 Task: Post an image of a sunset on Instagram with a caption.
Action: Mouse moved to (192, 320)
Screenshot: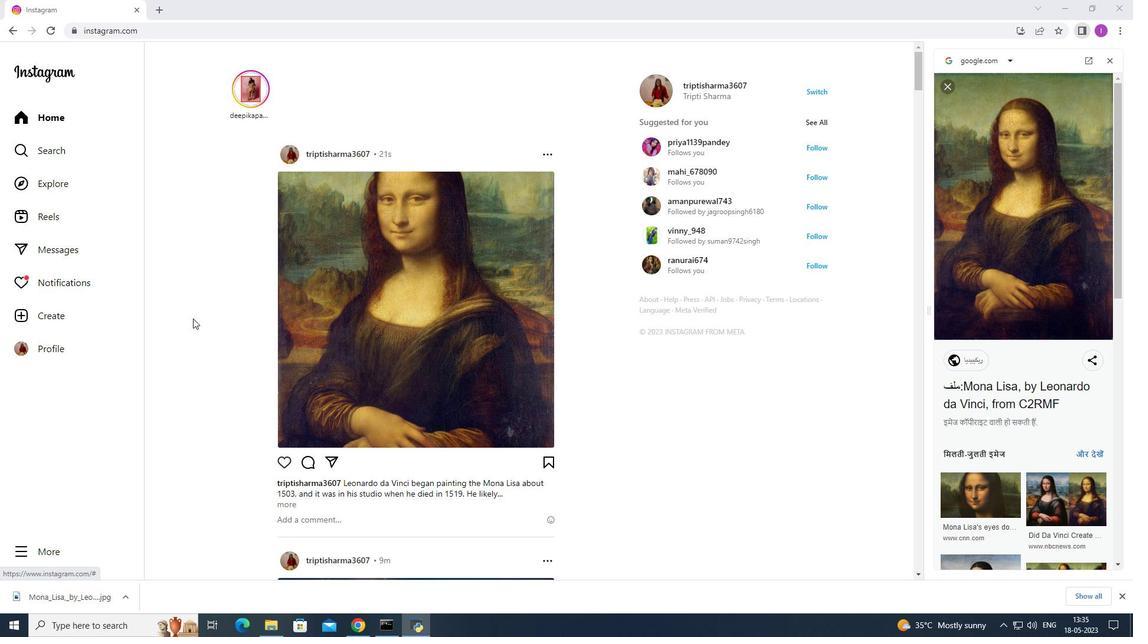 
Action: Mouse scrolled (192, 321) with delta (0, 0)
Screenshot: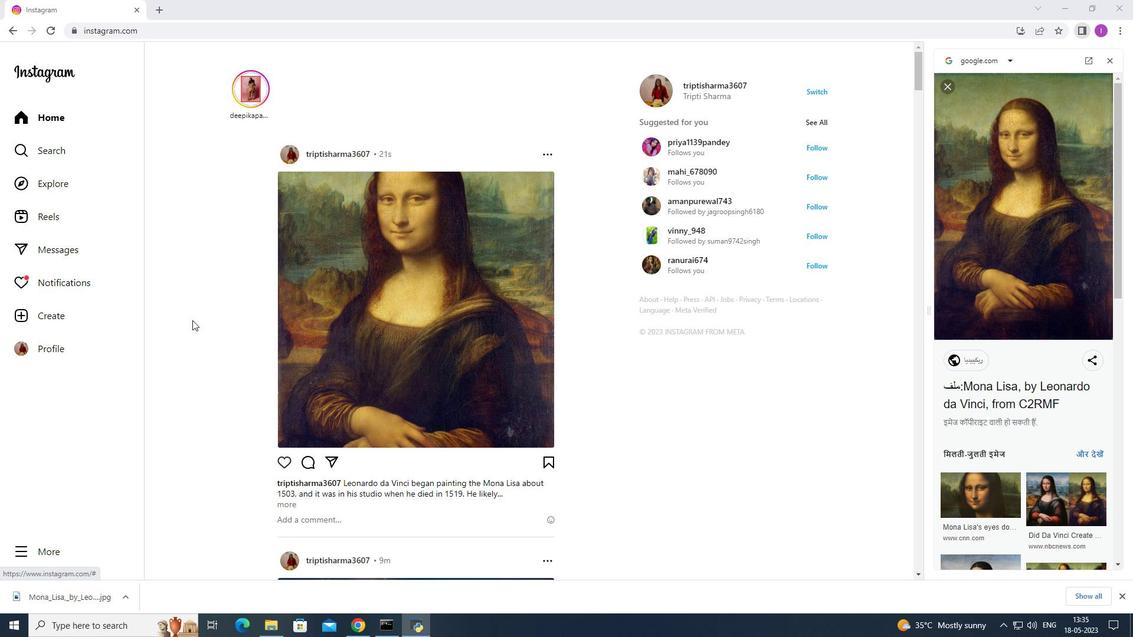 
Action: Mouse scrolled (192, 320) with delta (0, 0)
Screenshot: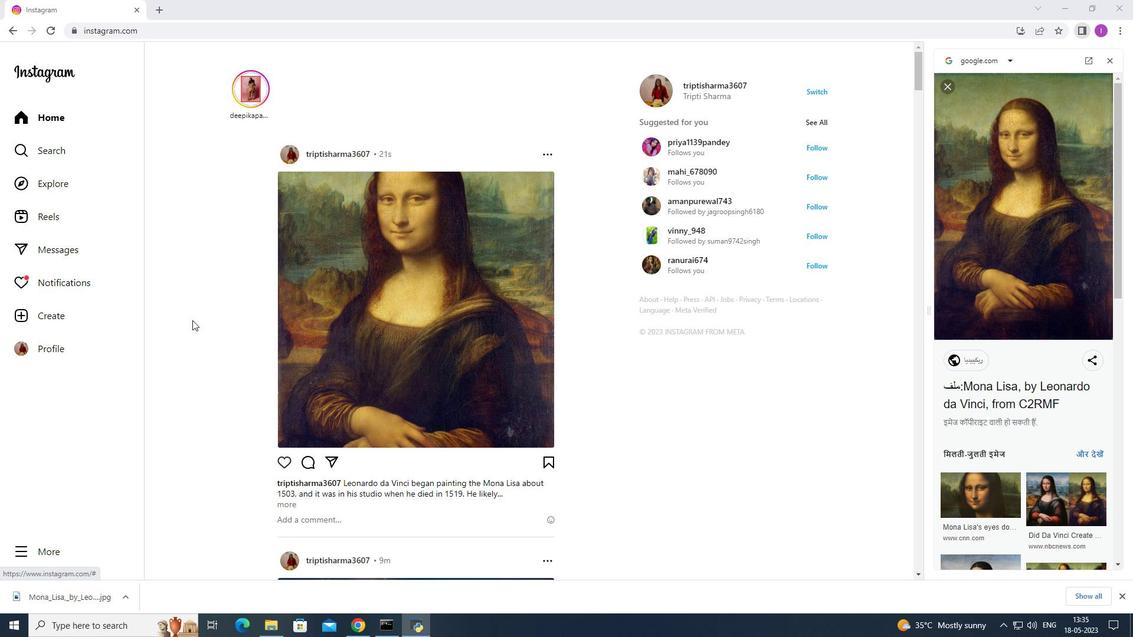 
Action: Mouse moved to (180, 314)
Screenshot: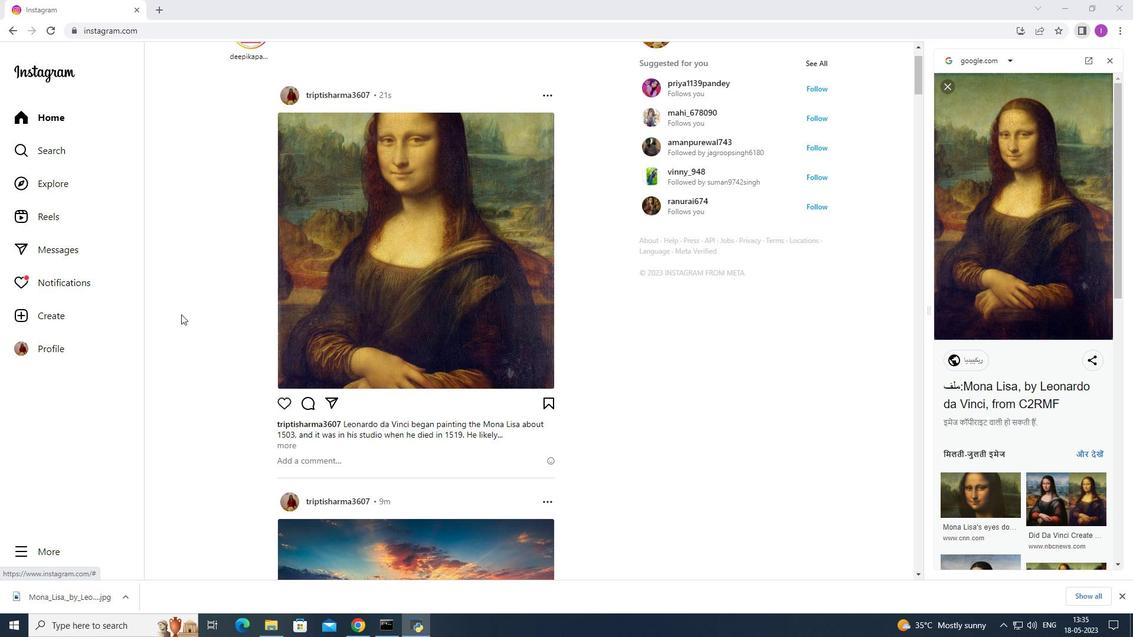 
Action: Mouse scrolled (180, 315) with delta (0, 0)
Screenshot: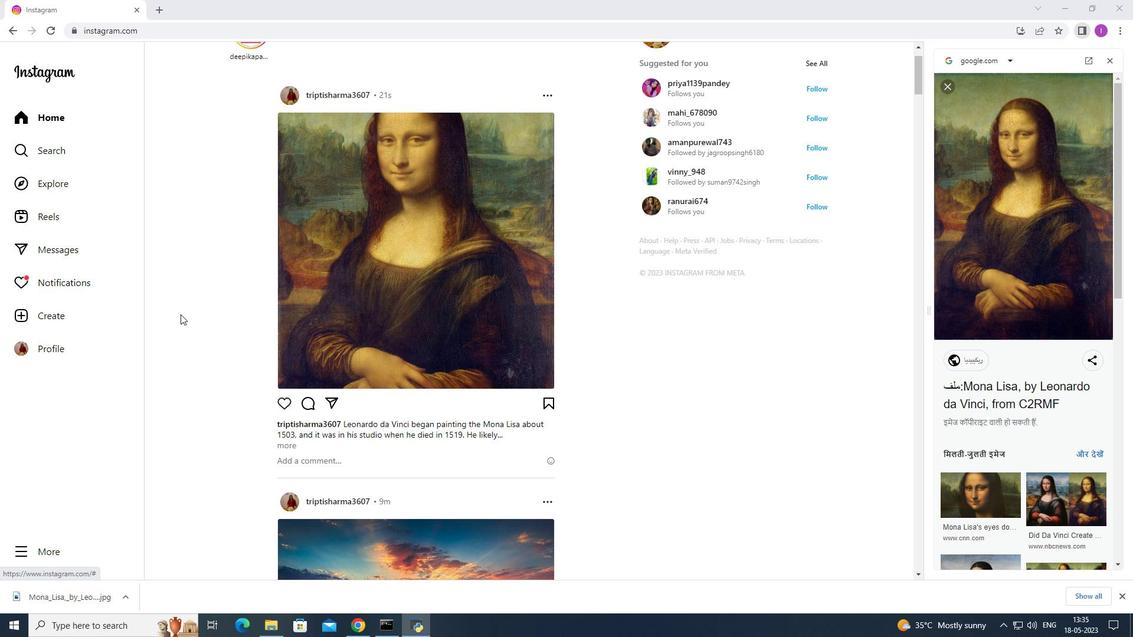 
Action: Mouse scrolled (180, 314) with delta (0, 0)
Screenshot: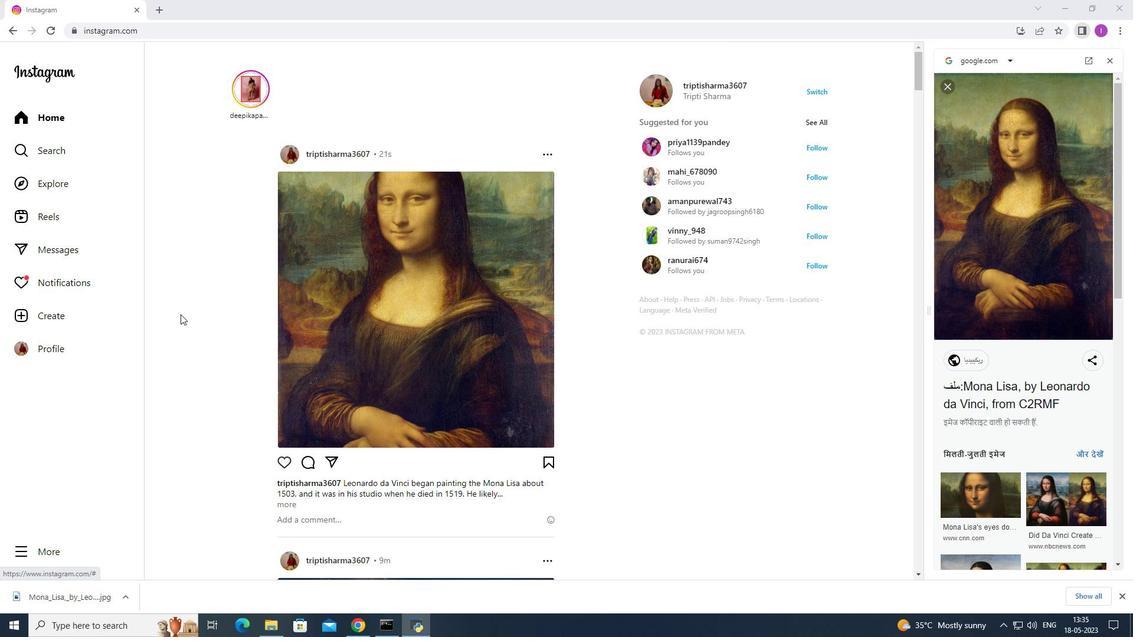 
Action: Mouse scrolled (180, 314) with delta (0, 0)
Screenshot: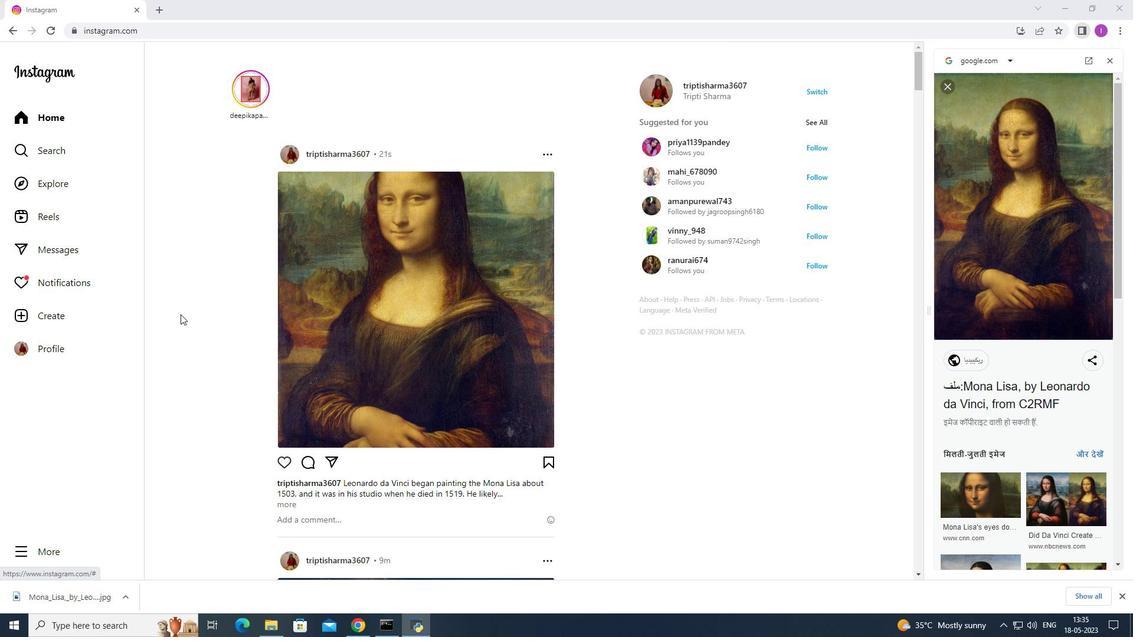 
Action: Mouse moved to (532, 307)
Screenshot: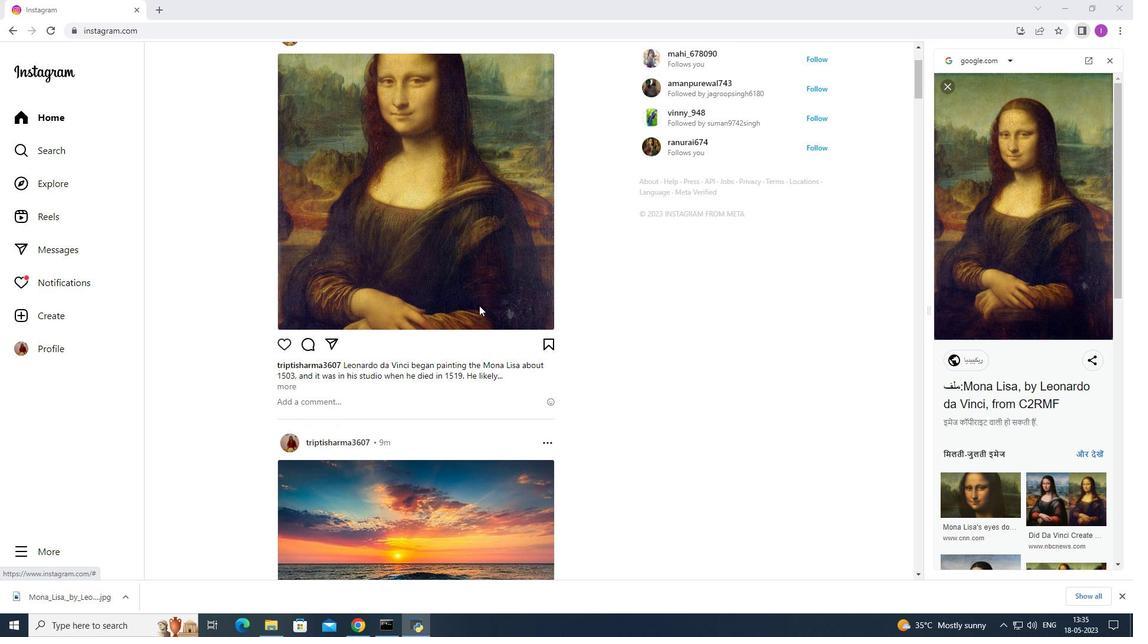 
Action: Mouse scrolled (532, 308) with delta (0, 0)
Screenshot: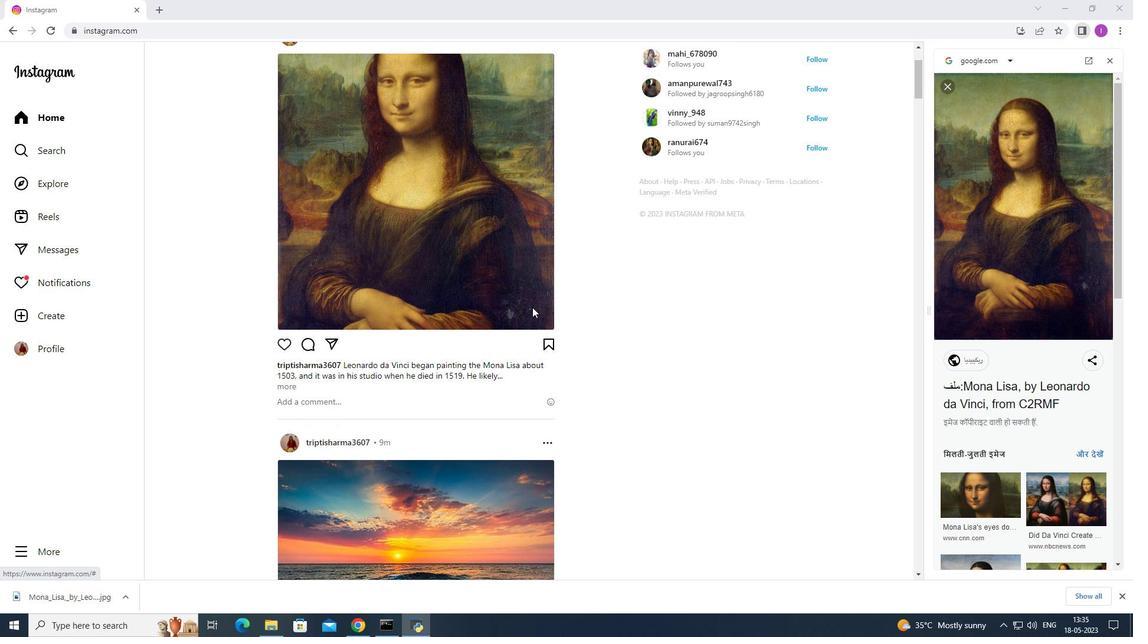 
Action: Mouse scrolled (532, 308) with delta (0, 0)
Screenshot: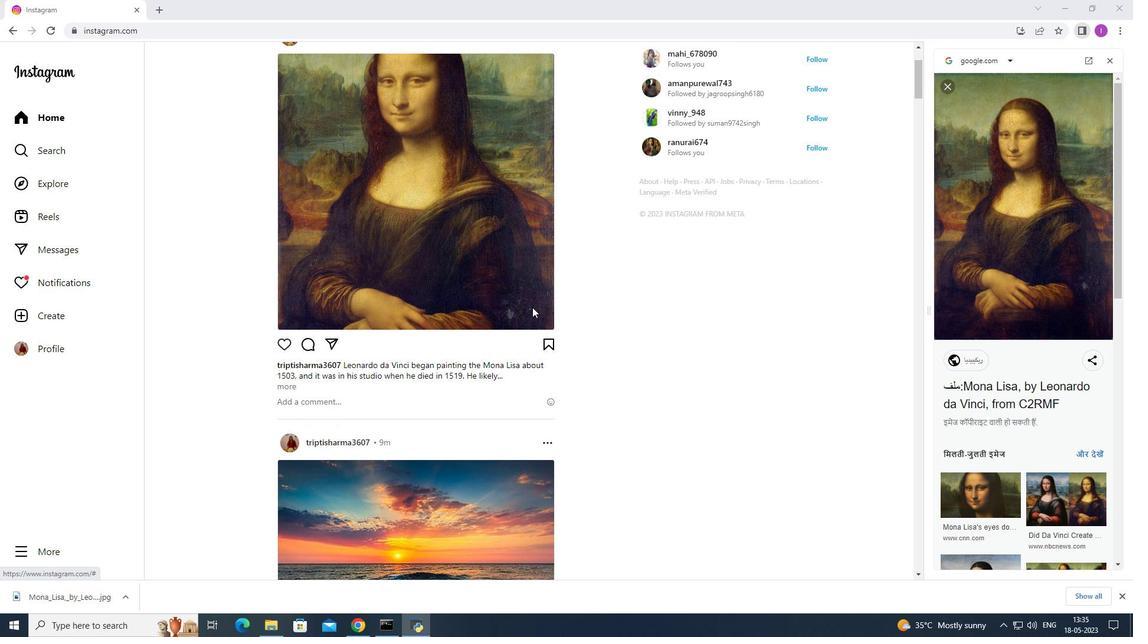 
Action: Mouse scrolled (532, 308) with delta (0, 0)
Screenshot: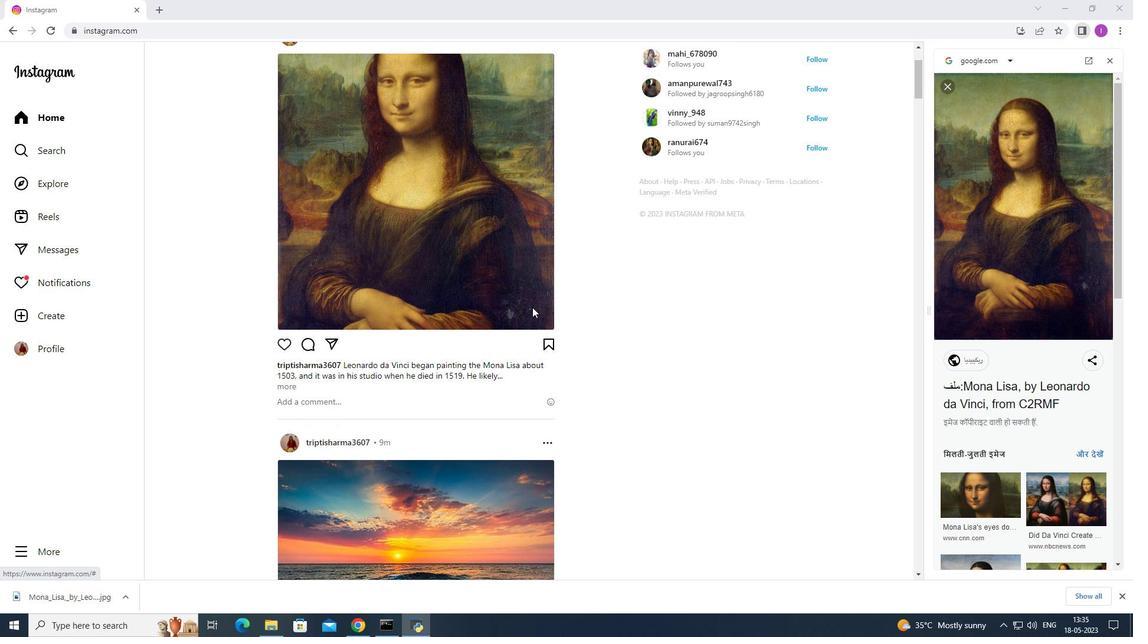 
Action: Mouse scrolled (532, 308) with delta (0, 0)
Screenshot: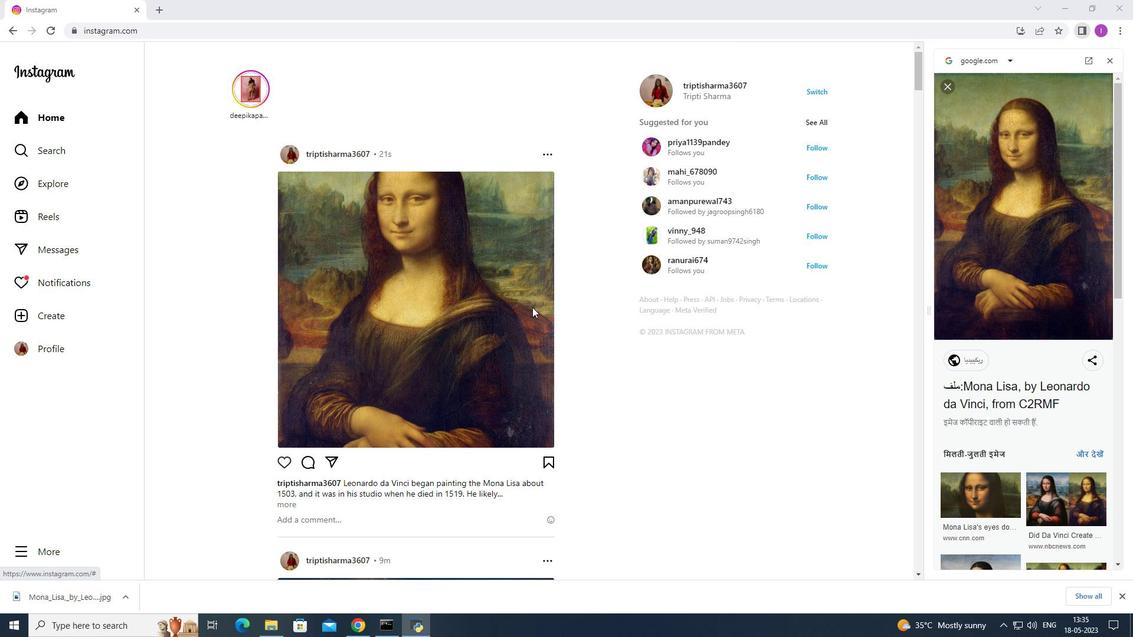 
Action: Mouse scrolled (532, 308) with delta (0, 0)
Screenshot: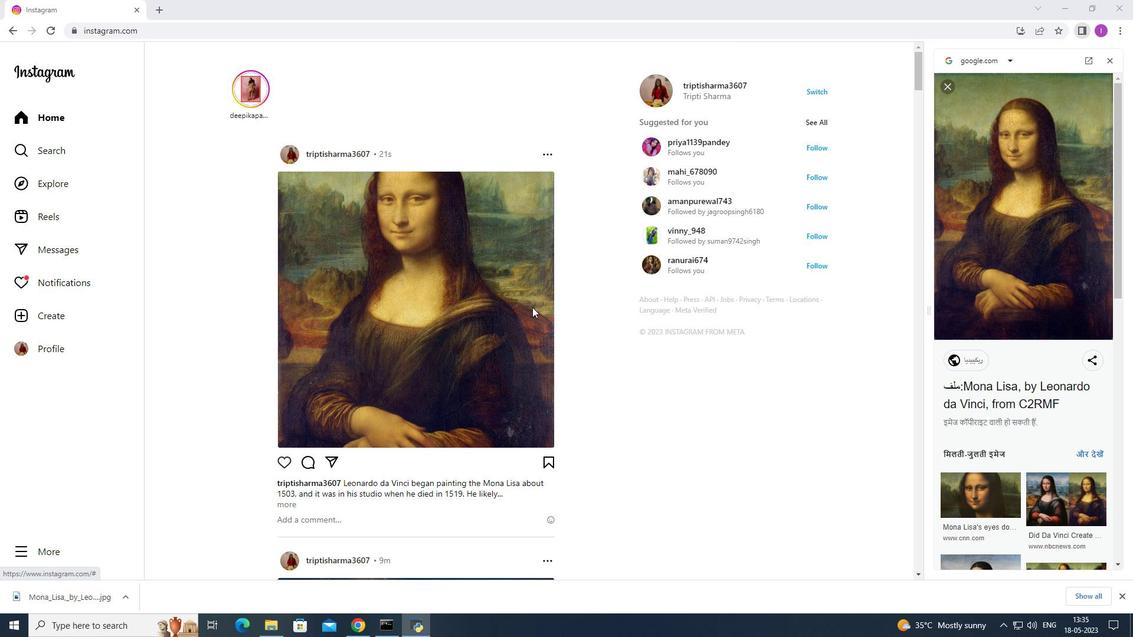 
Action: Mouse scrolled (532, 308) with delta (0, 0)
Screenshot: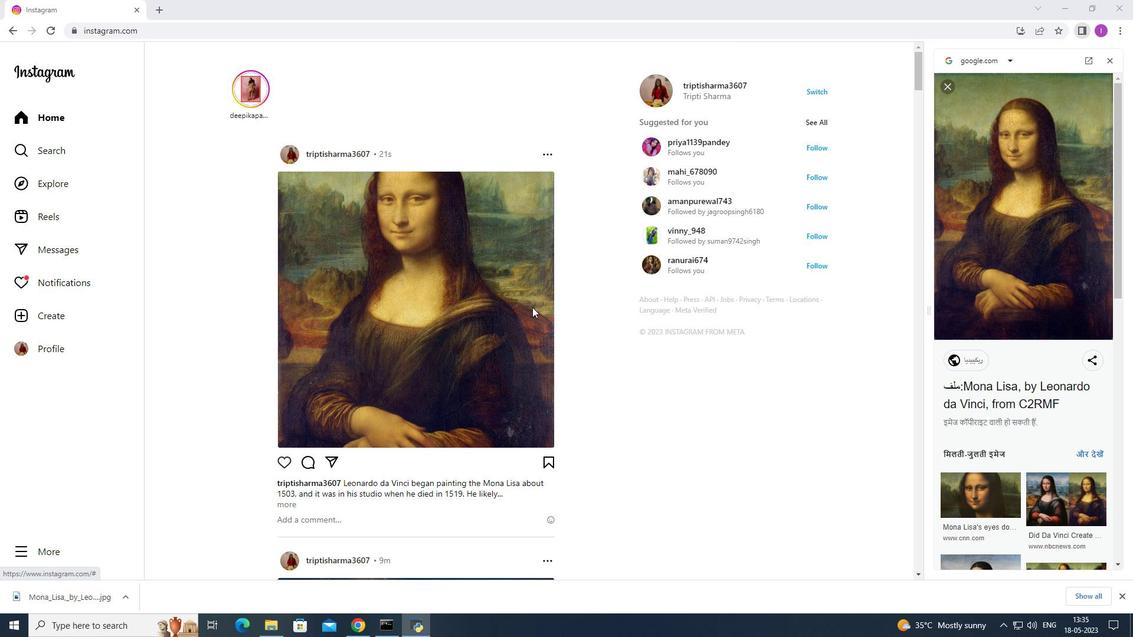 
Action: Mouse scrolled (532, 308) with delta (0, 0)
Screenshot: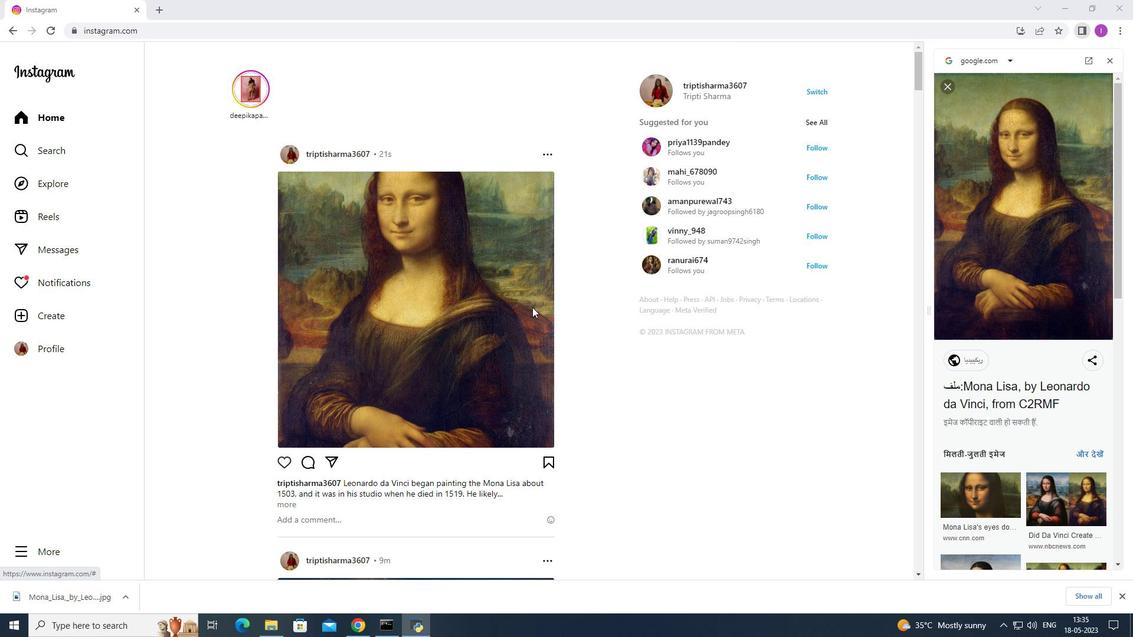 
Action: Mouse moved to (1112, 60)
Screenshot: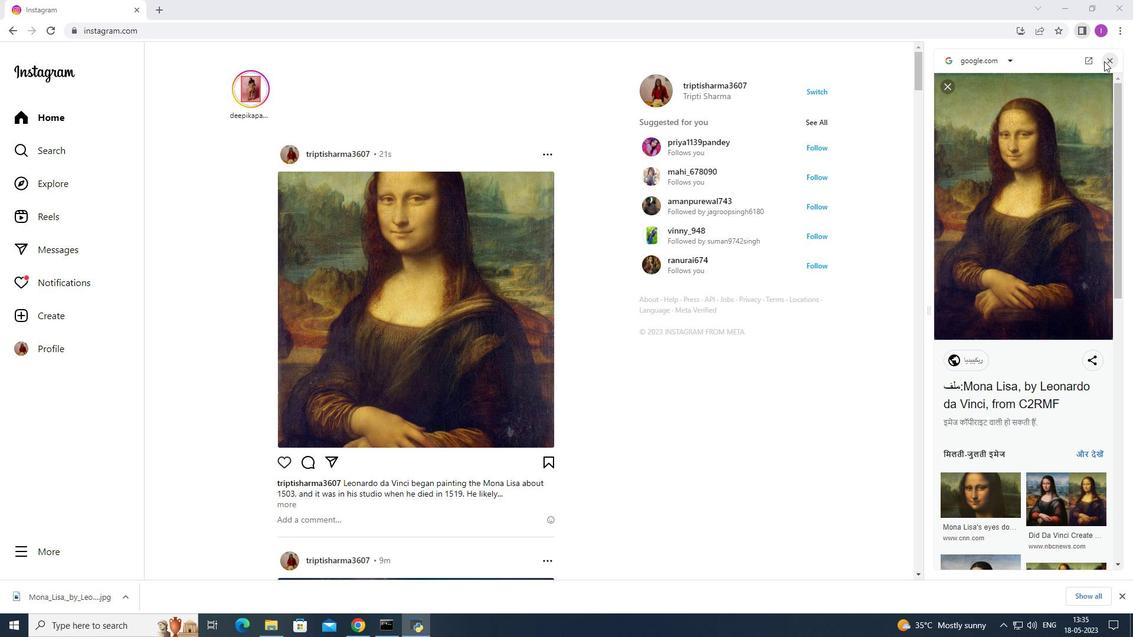 
Action: Mouse pressed left at (1112, 60)
Screenshot: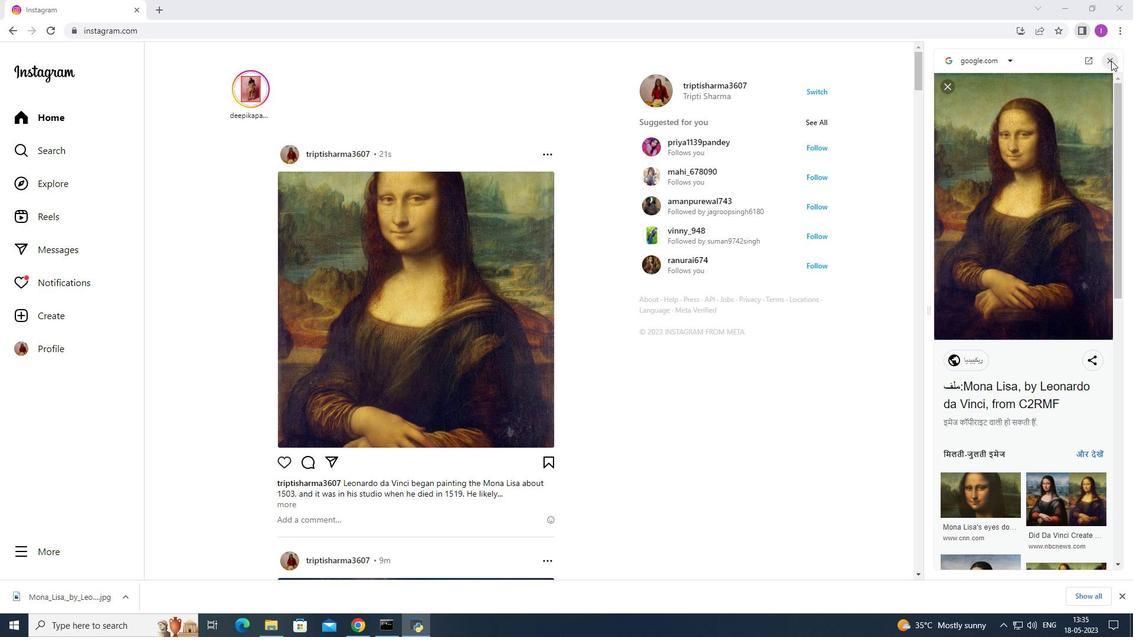 
Action: Mouse moved to (1003, 27)
Screenshot: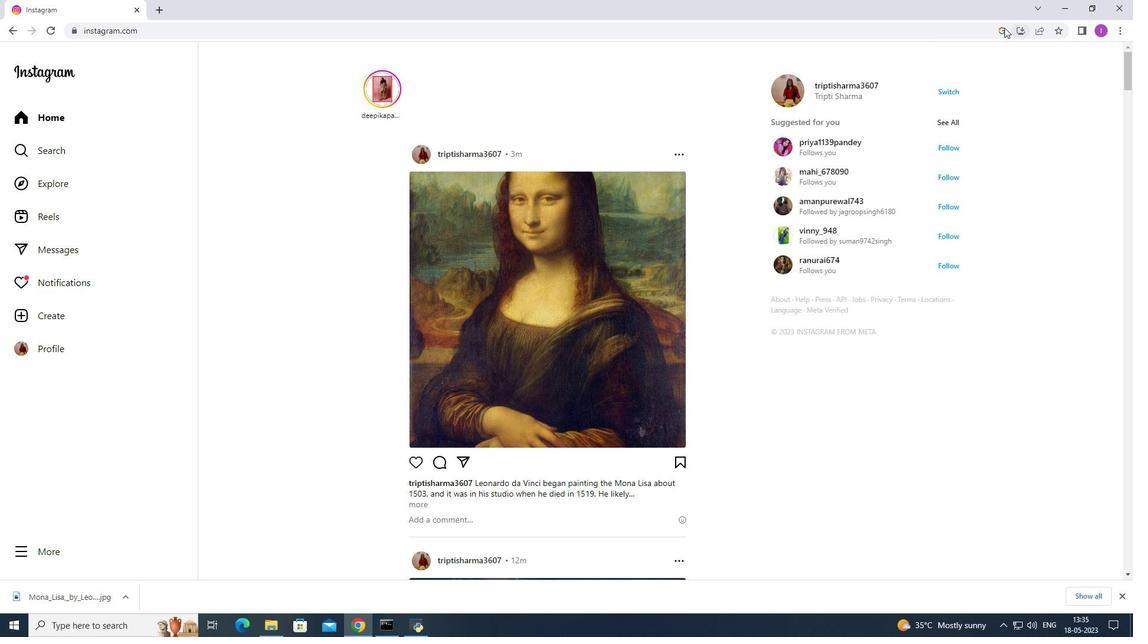 
Action: Mouse pressed left at (1003, 27)
Screenshot: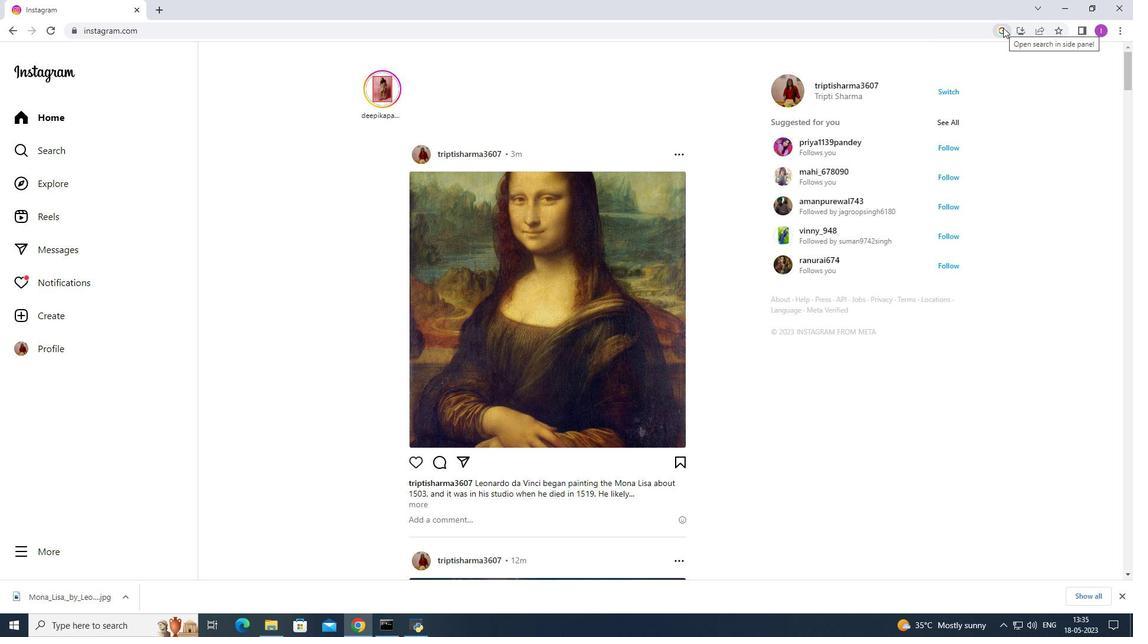 
Action: Mouse moved to (1073, 121)
Screenshot: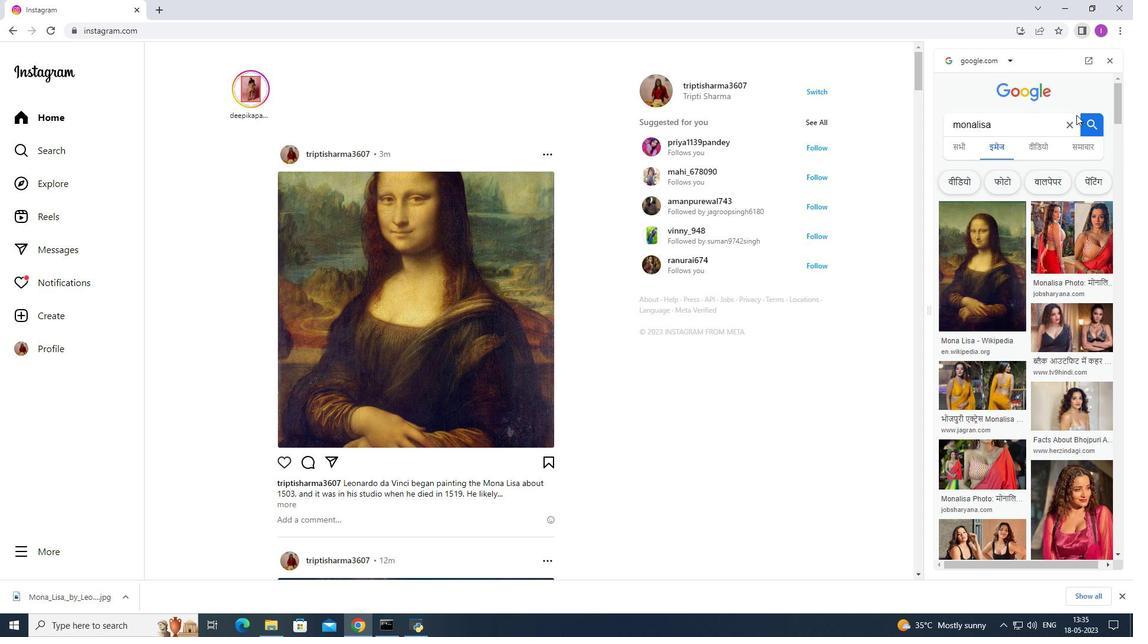 
Action: Mouse pressed left at (1073, 121)
Screenshot: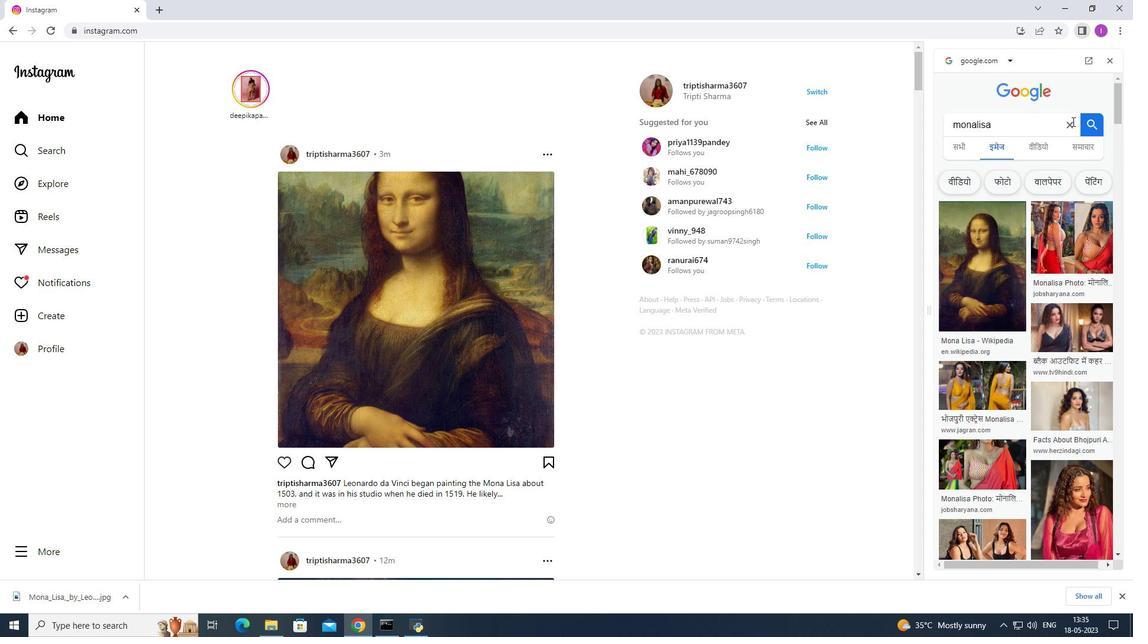 
Action: Mouse moved to (1133, 143)
Screenshot: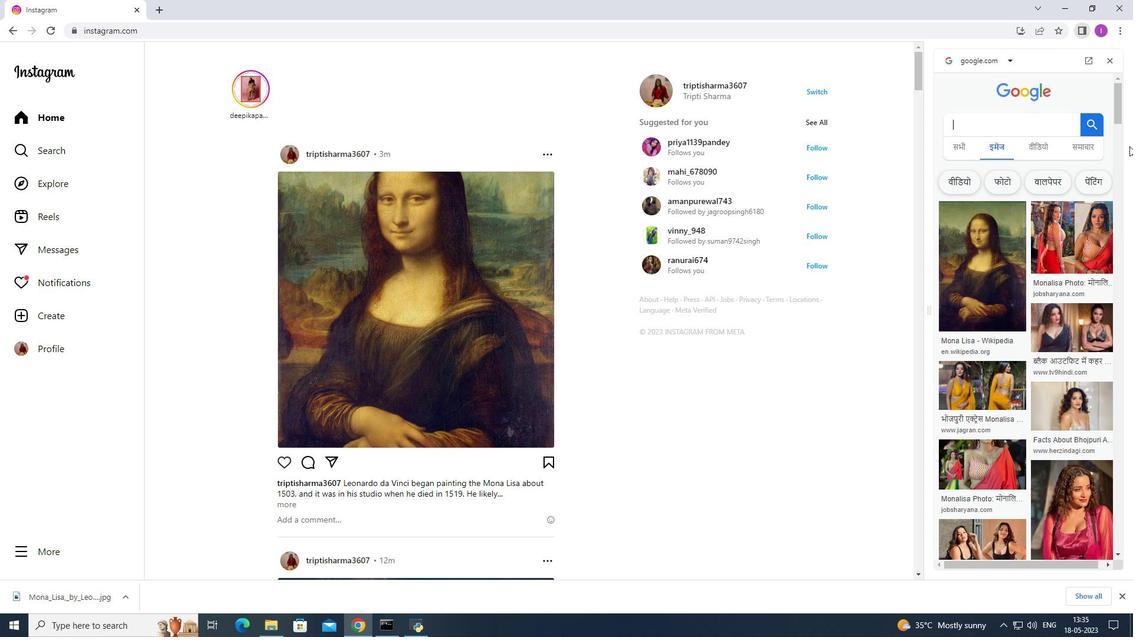 
Action: Key pressed image<Key.space>of<Key.space>sunset<Key.enter>
Screenshot: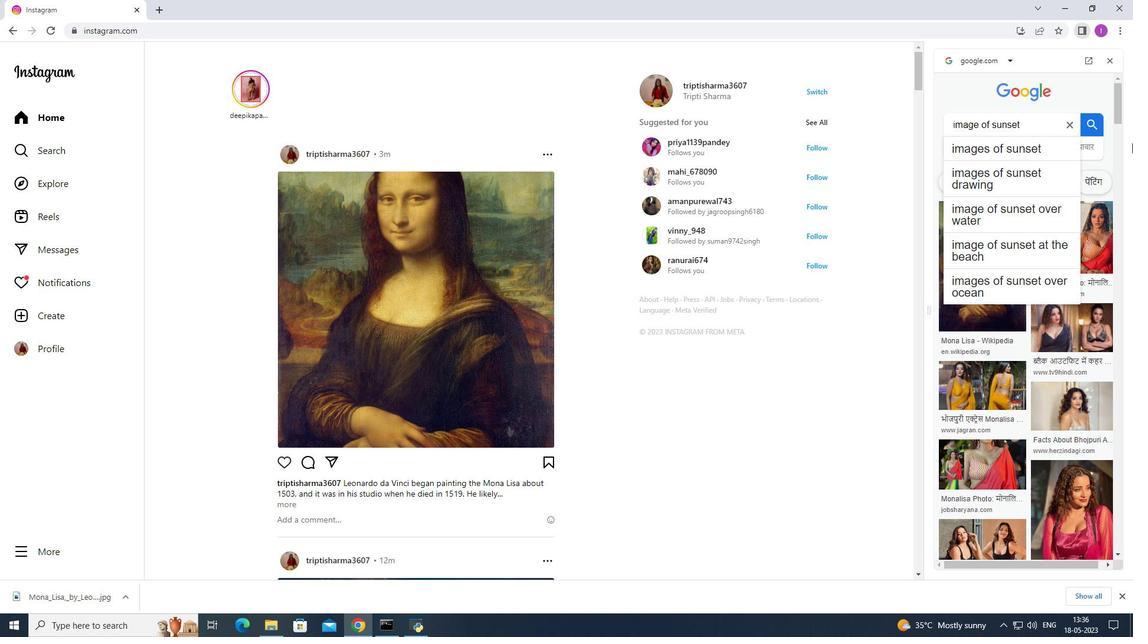 
Action: Mouse moved to (1022, 320)
Screenshot: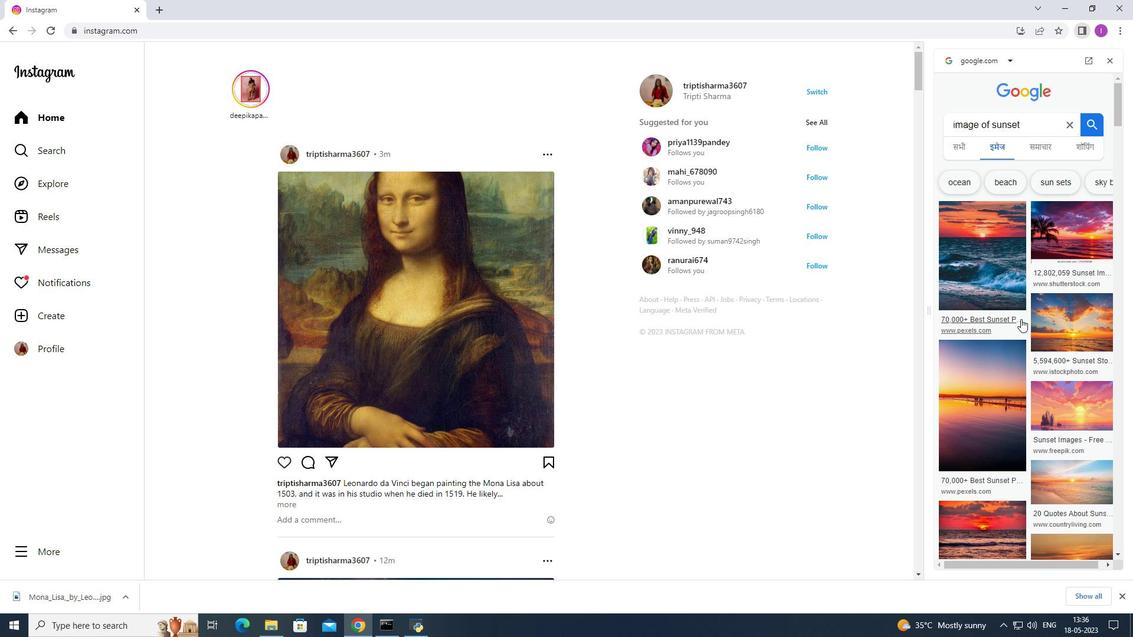 
Action: Mouse scrolled (1022, 319) with delta (0, 0)
Screenshot: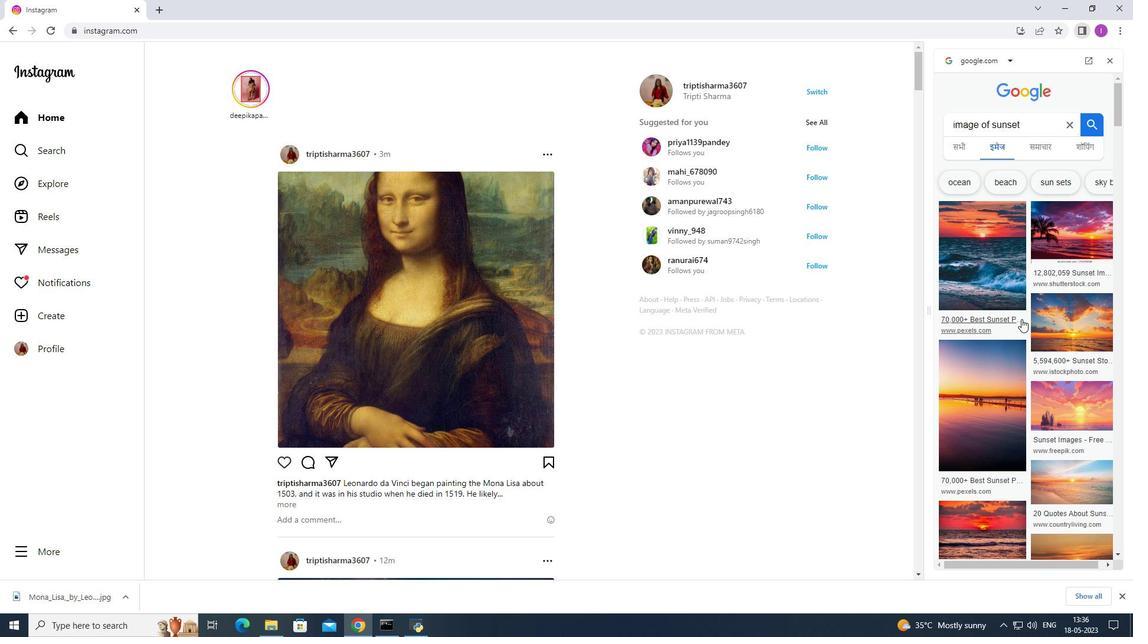 
Action: Mouse moved to (1022, 320)
Screenshot: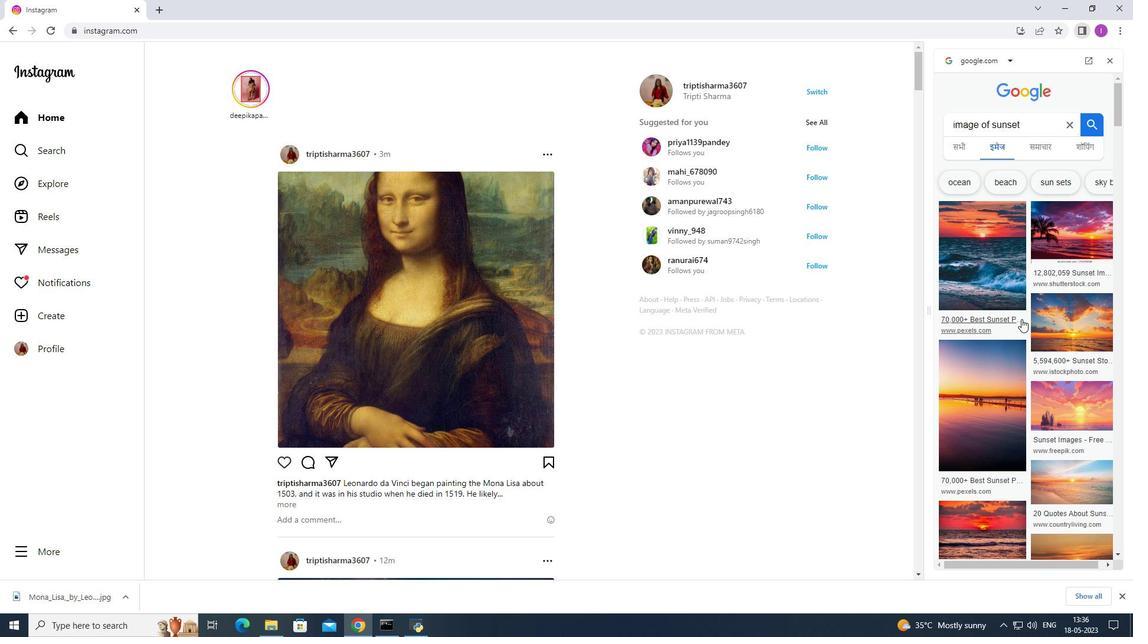
Action: Mouse scrolled (1022, 320) with delta (0, 0)
Screenshot: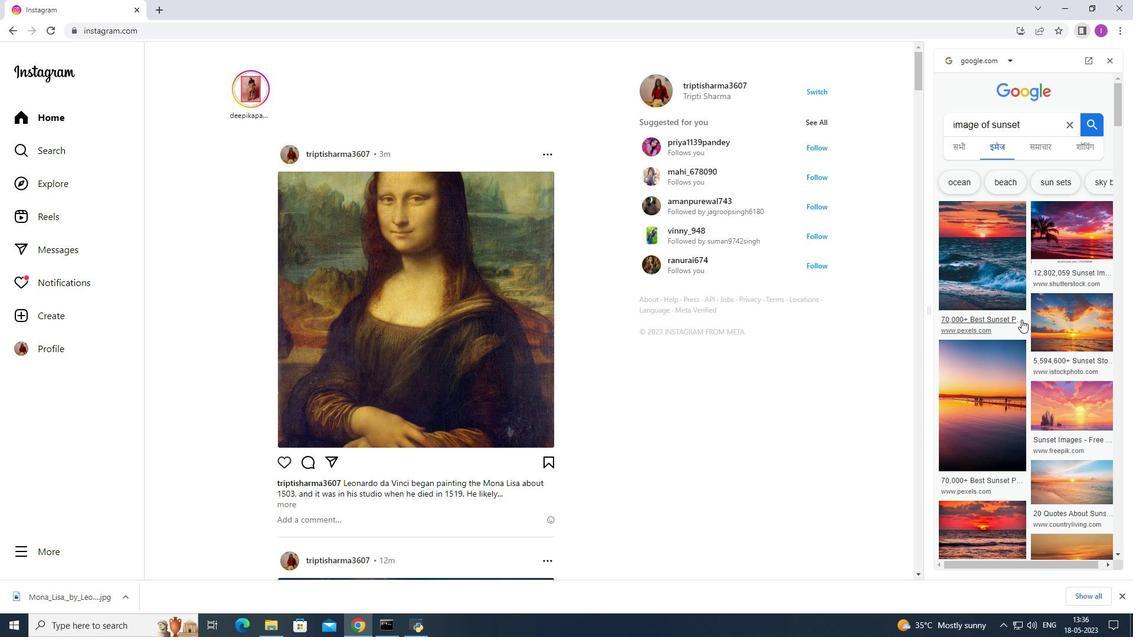 
Action: Mouse scrolled (1022, 320) with delta (0, 0)
Screenshot: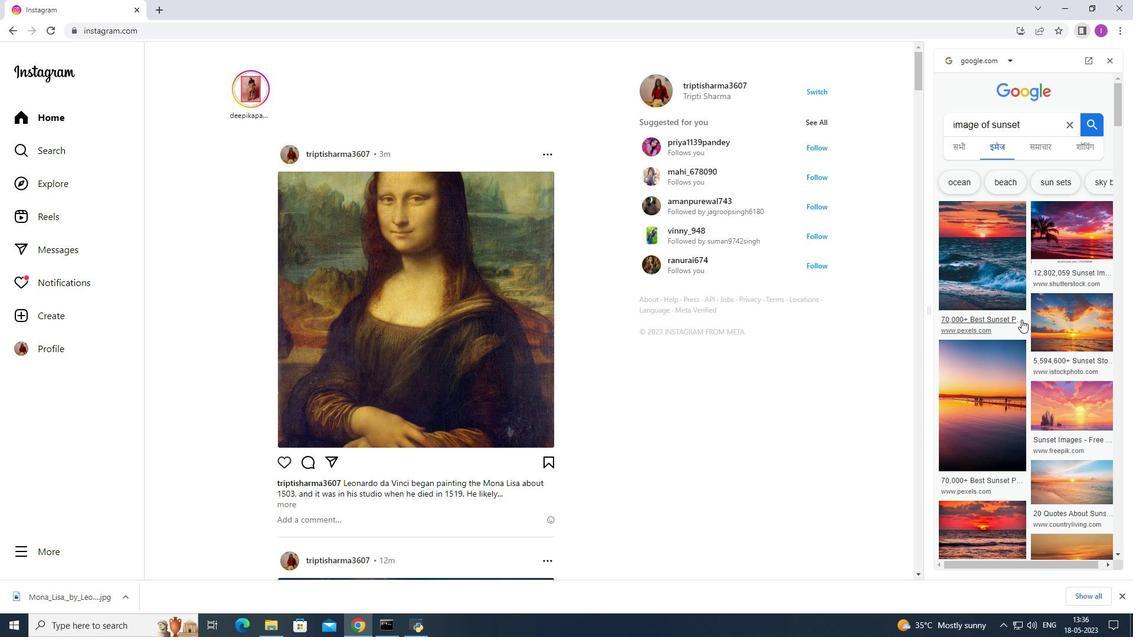 
Action: Mouse moved to (983, 337)
Screenshot: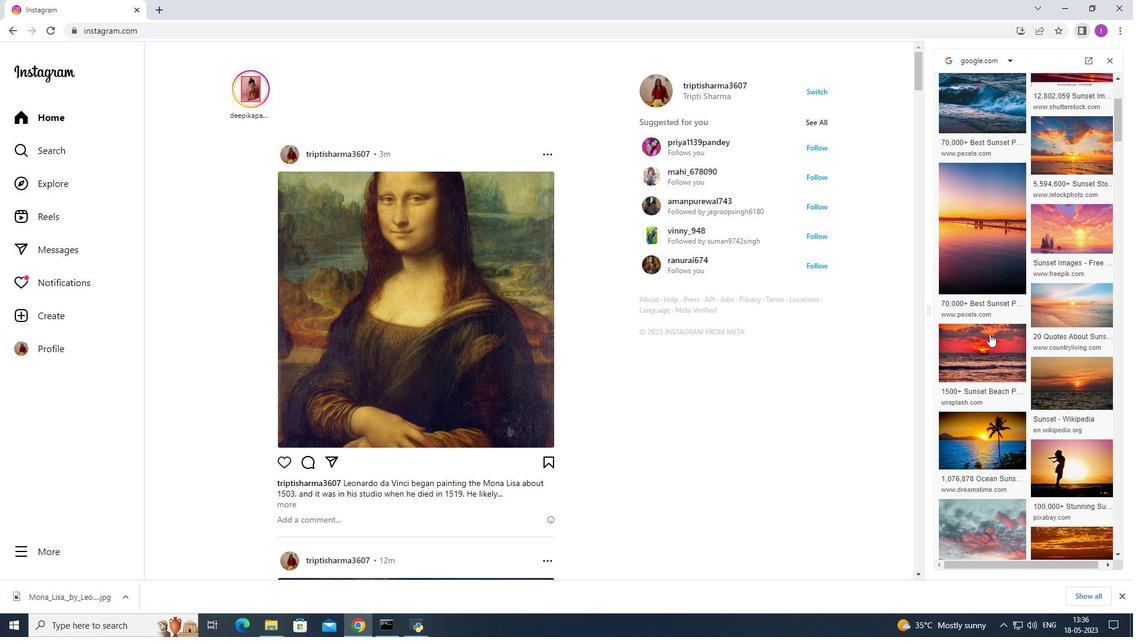 
Action: Mouse pressed left at (983, 337)
Screenshot: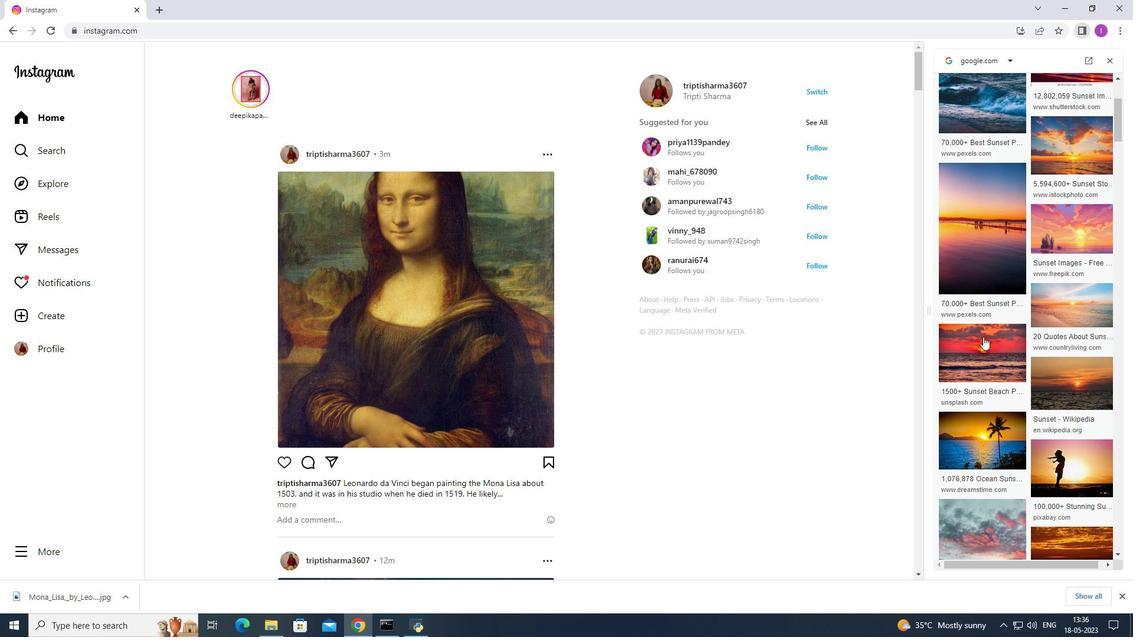
Action: Mouse moved to (1038, 134)
Screenshot: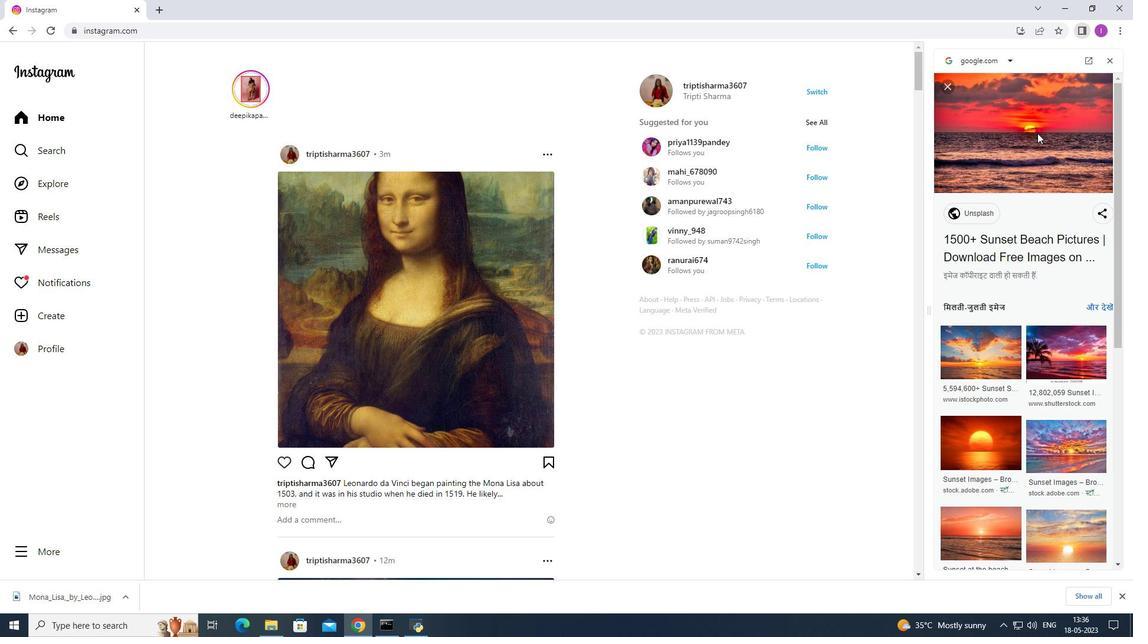 
Action: Mouse pressed right at (1038, 134)
Screenshot: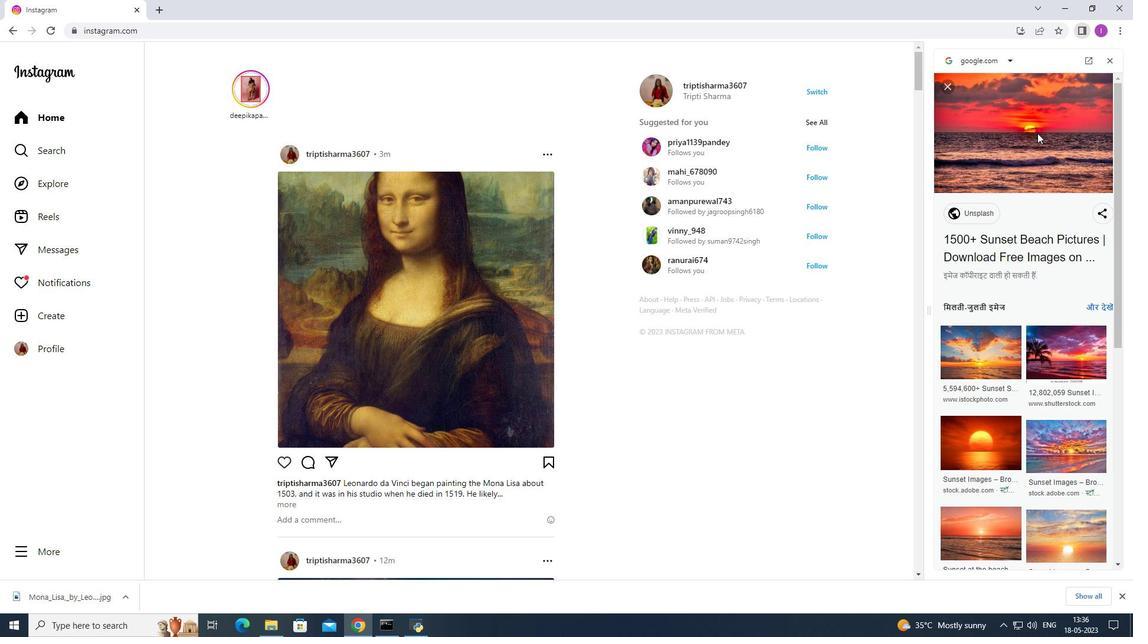 
Action: Mouse moved to (1051, 157)
Screenshot: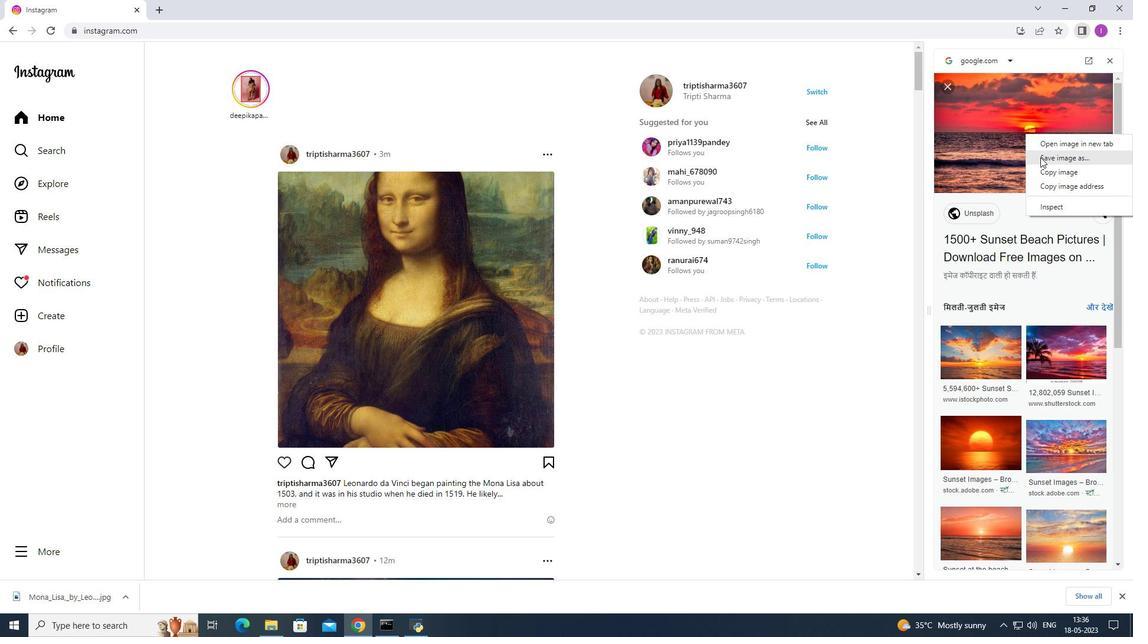 
Action: Mouse pressed left at (1051, 157)
Screenshot: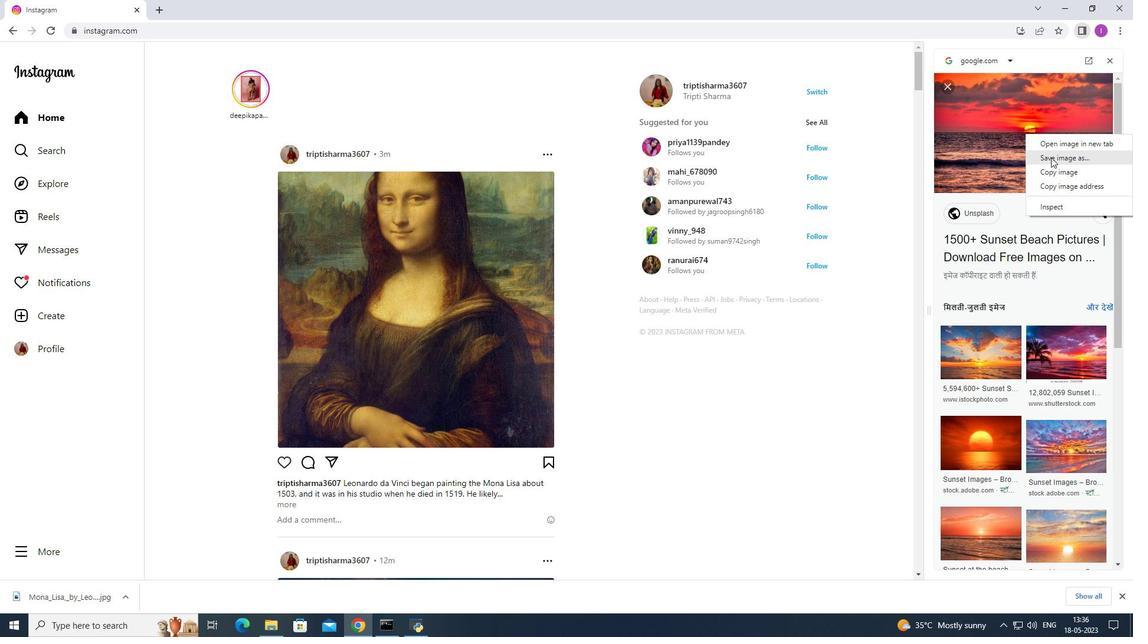 
Action: Mouse moved to (360, 270)
Screenshot: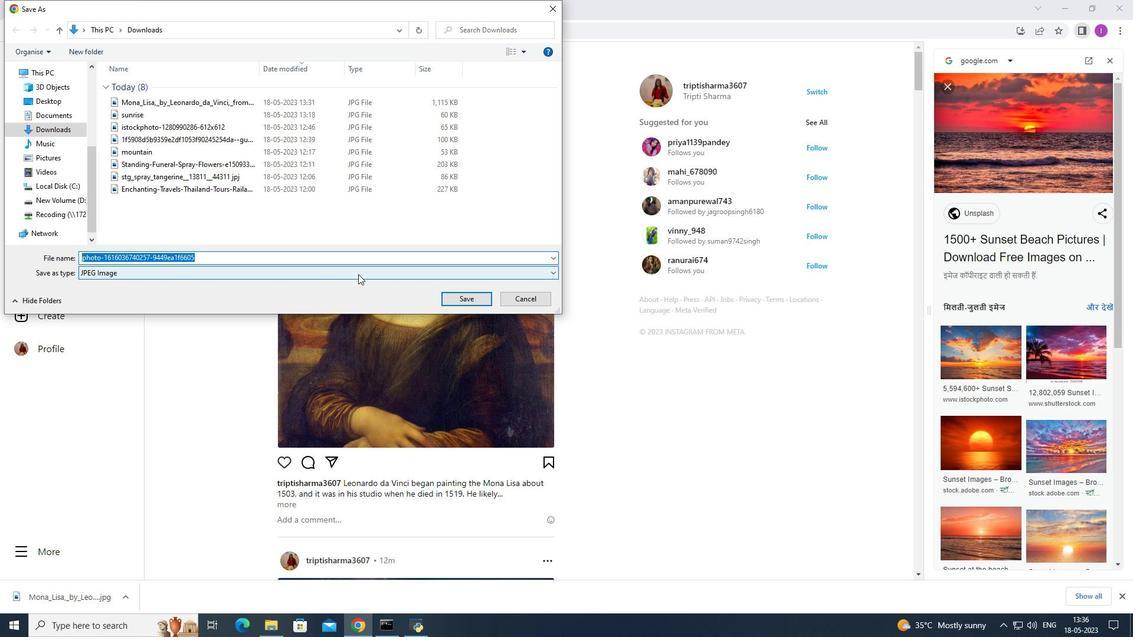 
Action: Key pressed sunset
Screenshot: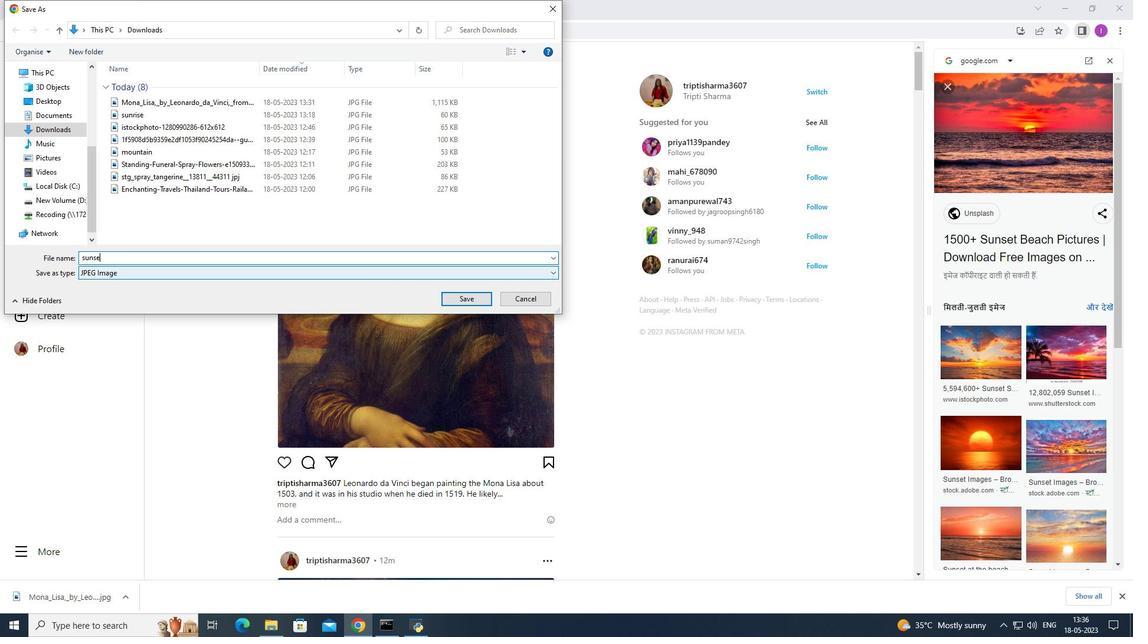 
Action: Mouse moved to (467, 303)
Screenshot: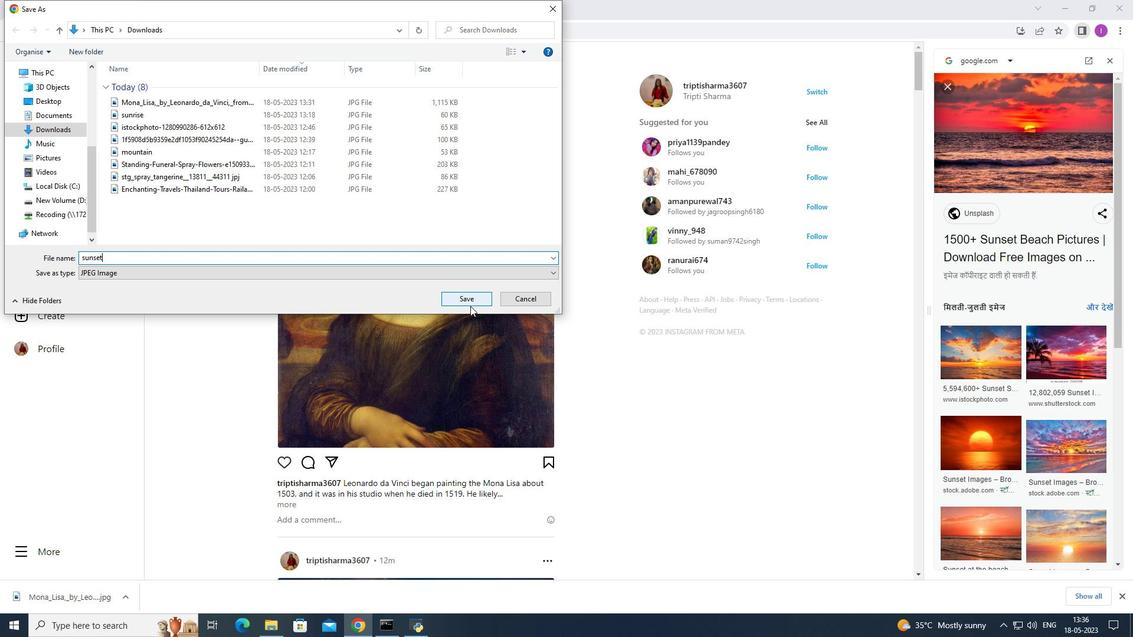 
Action: Mouse pressed left at (467, 303)
Screenshot: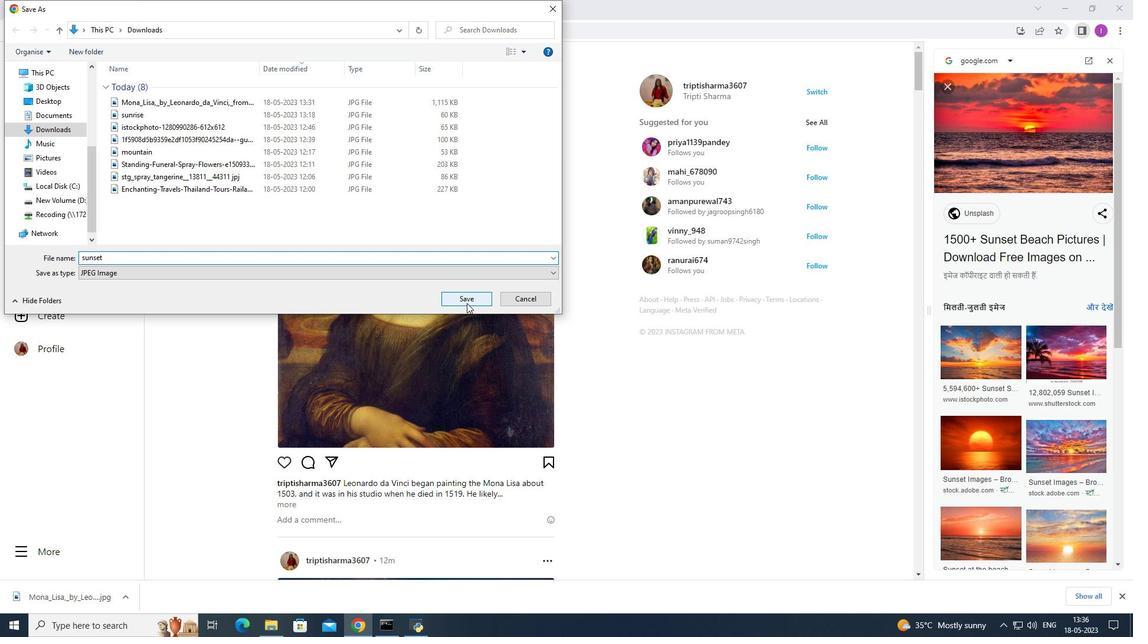 
Action: Mouse moved to (47, 282)
Screenshot: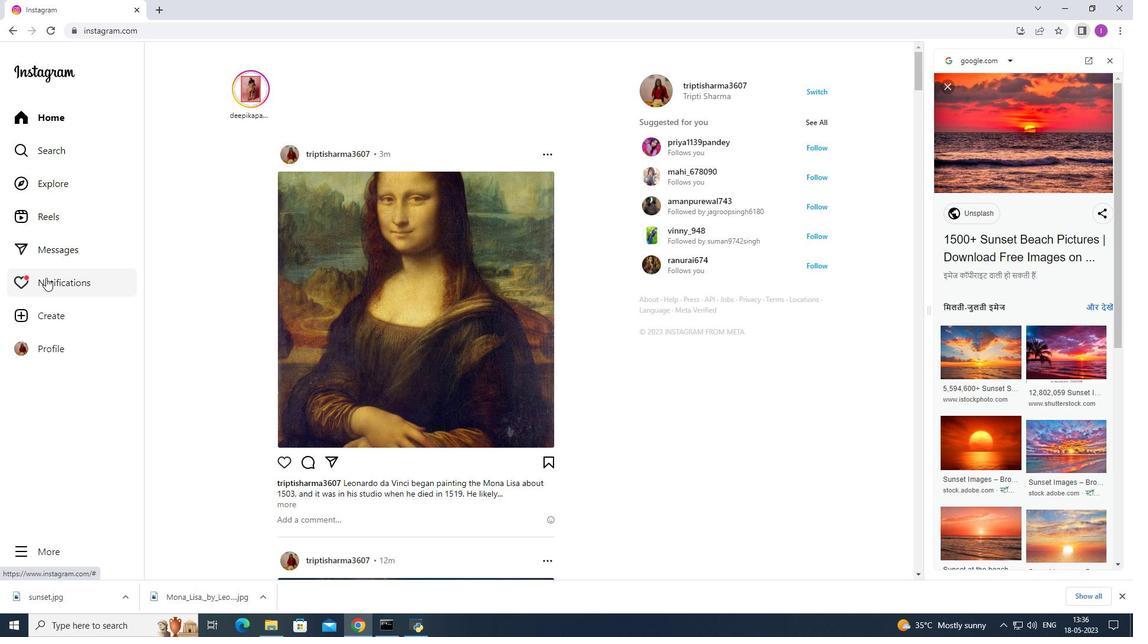 
Action: Mouse pressed left at (47, 282)
Screenshot: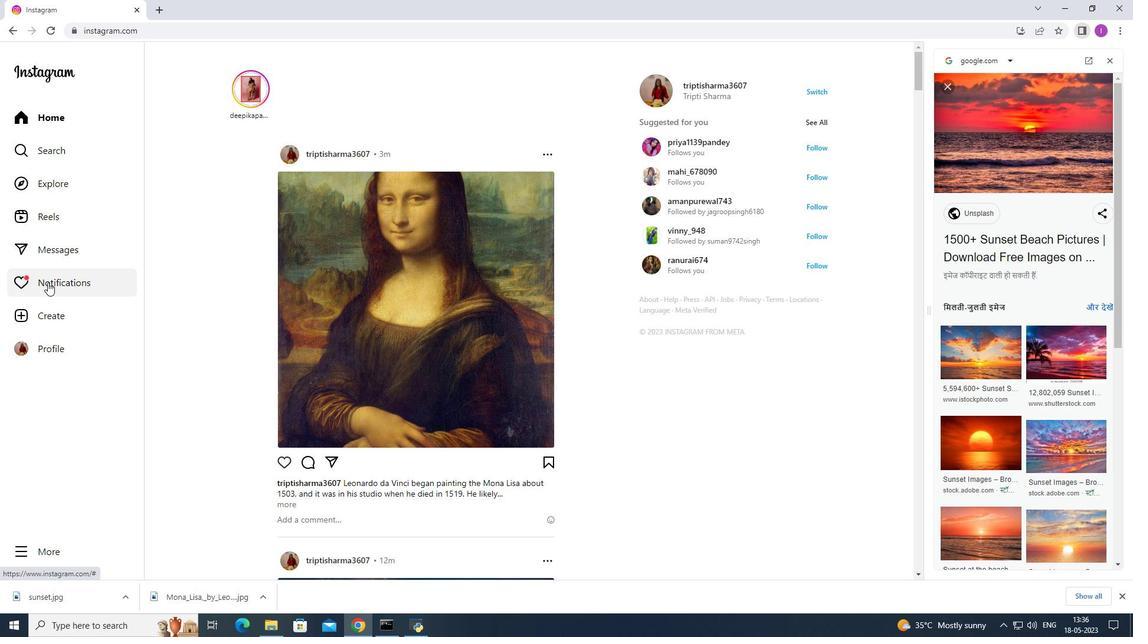 
Action: Mouse moved to (418, 99)
Screenshot: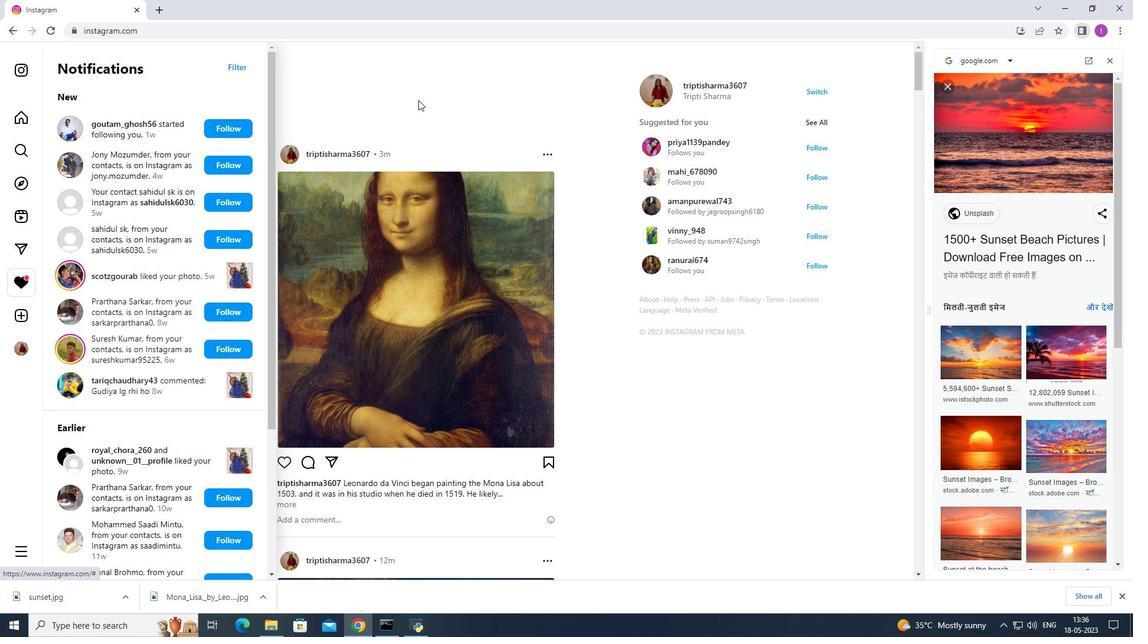 
Action: Mouse pressed left at (418, 99)
Screenshot: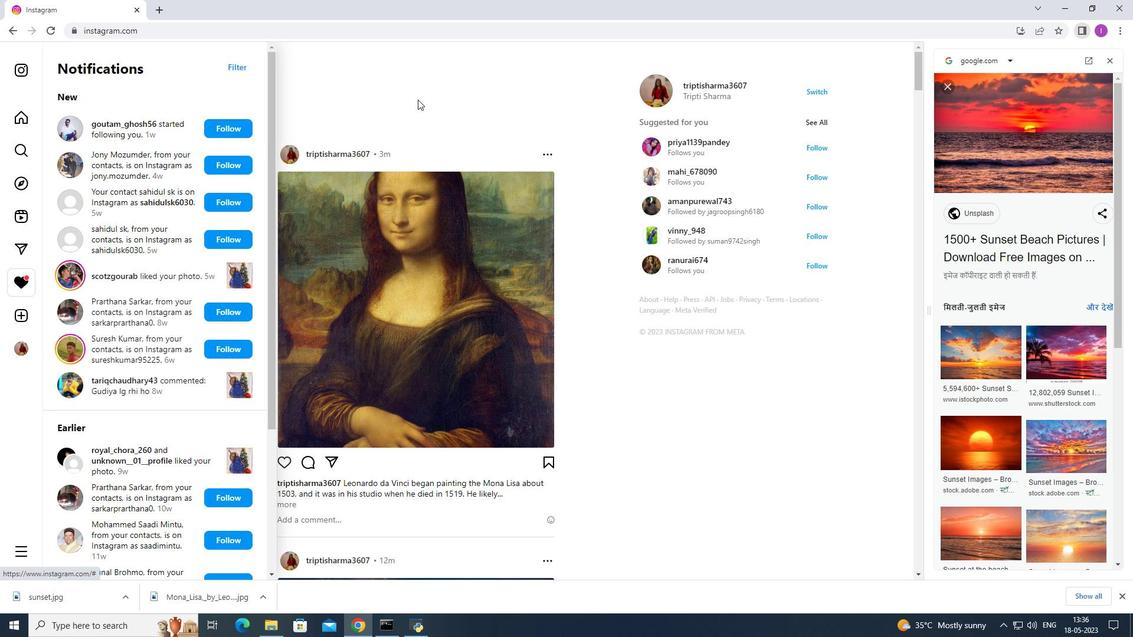 
Action: Mouse moved to (64, 310)
Screenshot: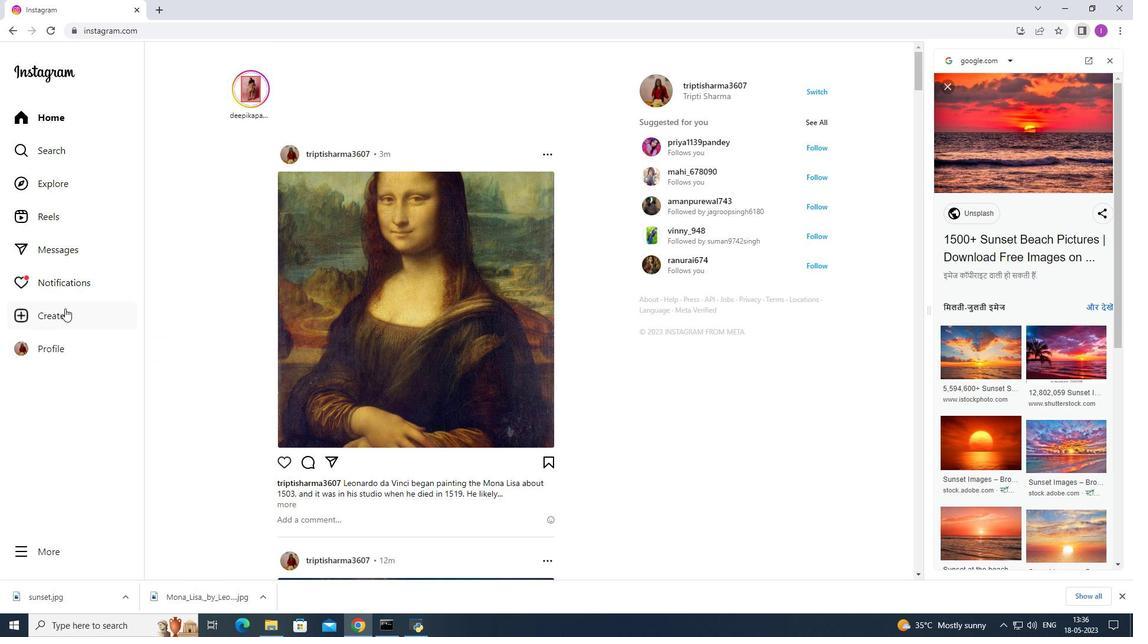 
Action: Mouse pressed left at (64, 310)
Screenshot: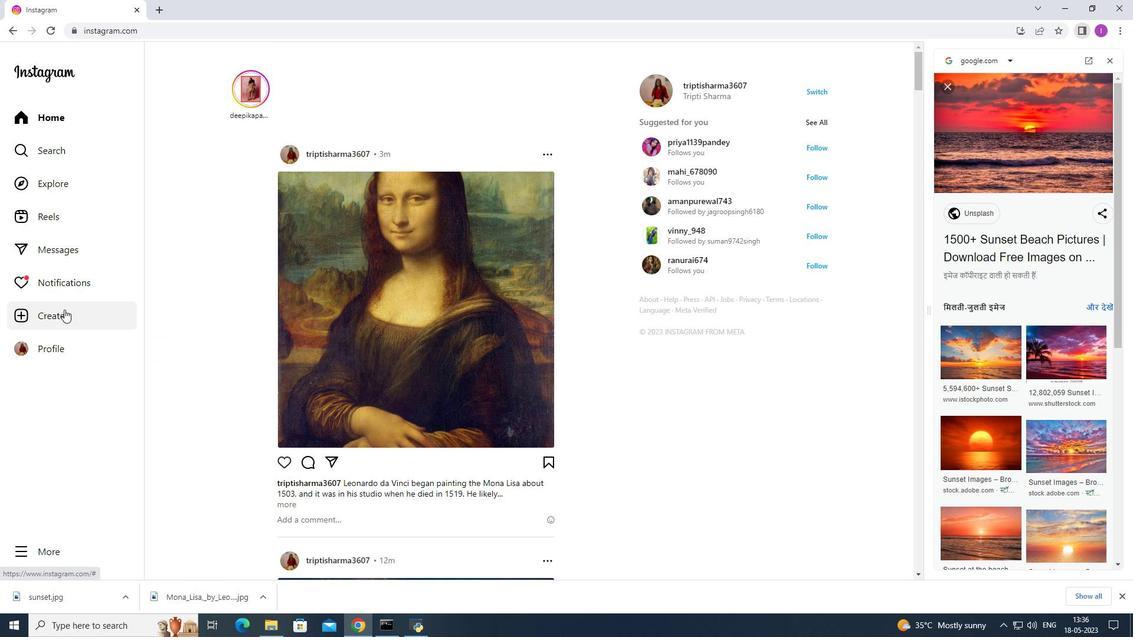 
Action: Mouse moved to (439, 364)
Screenshot: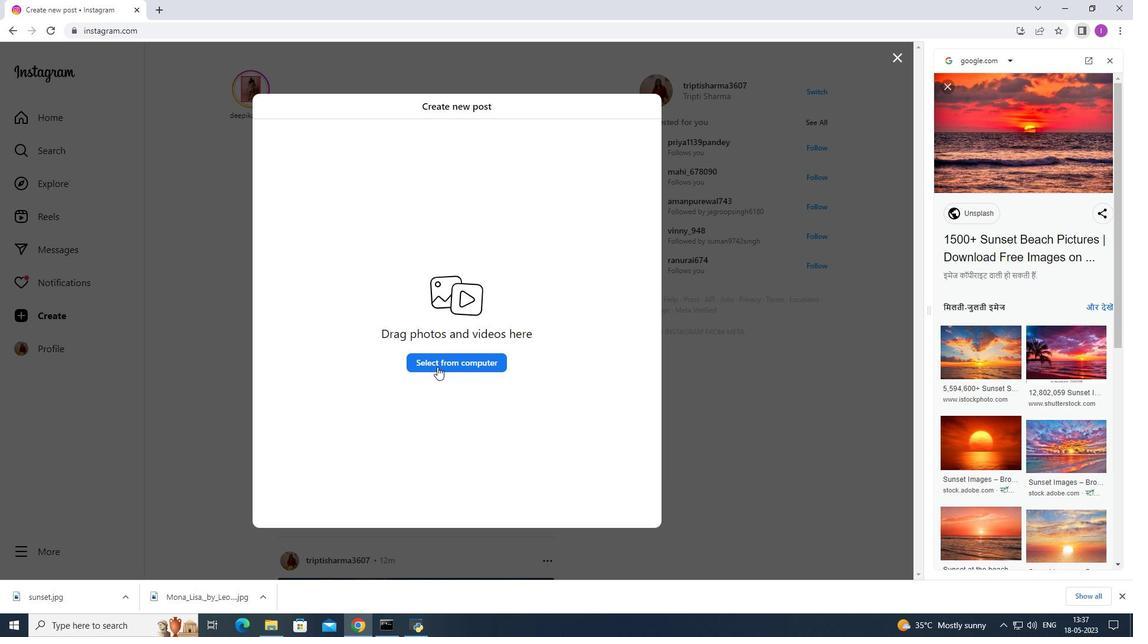 
Action: Mouse pressed left at (439, 364)
Screenshot: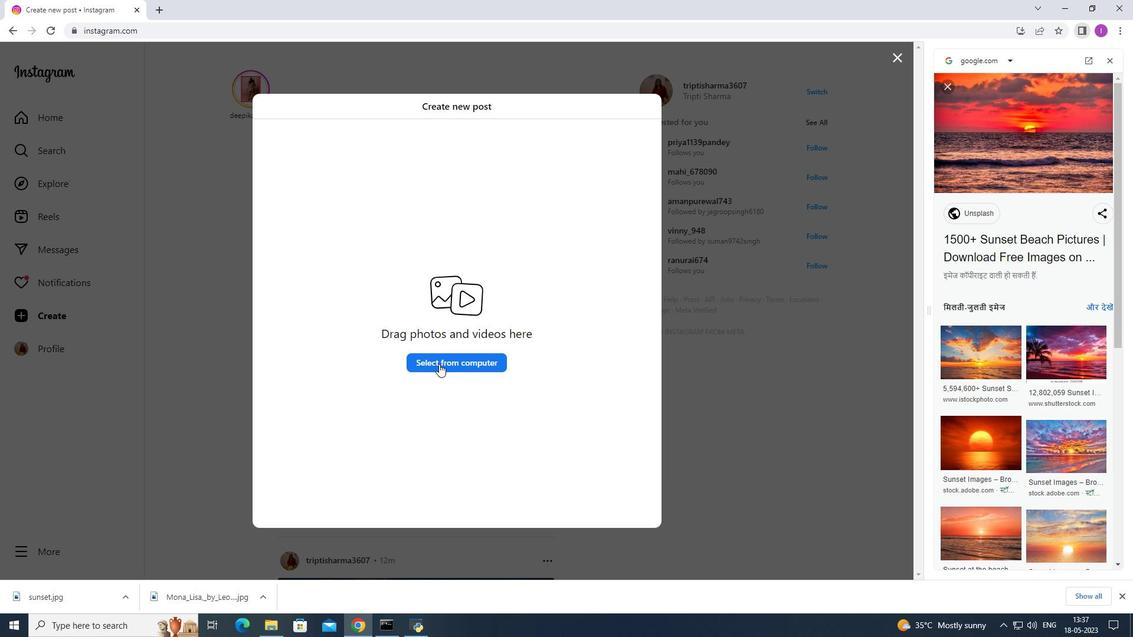 
Action: Mouse moved to (153, 100)
Screenshot: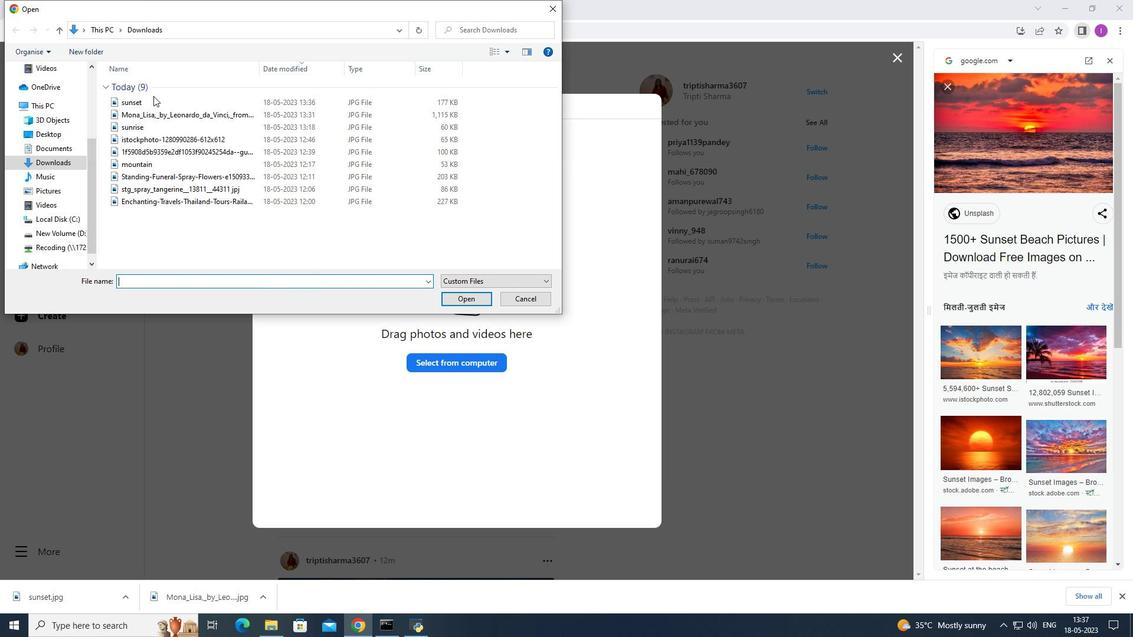 
Action: Mouse pressed left at (153, 100)
Screenshot: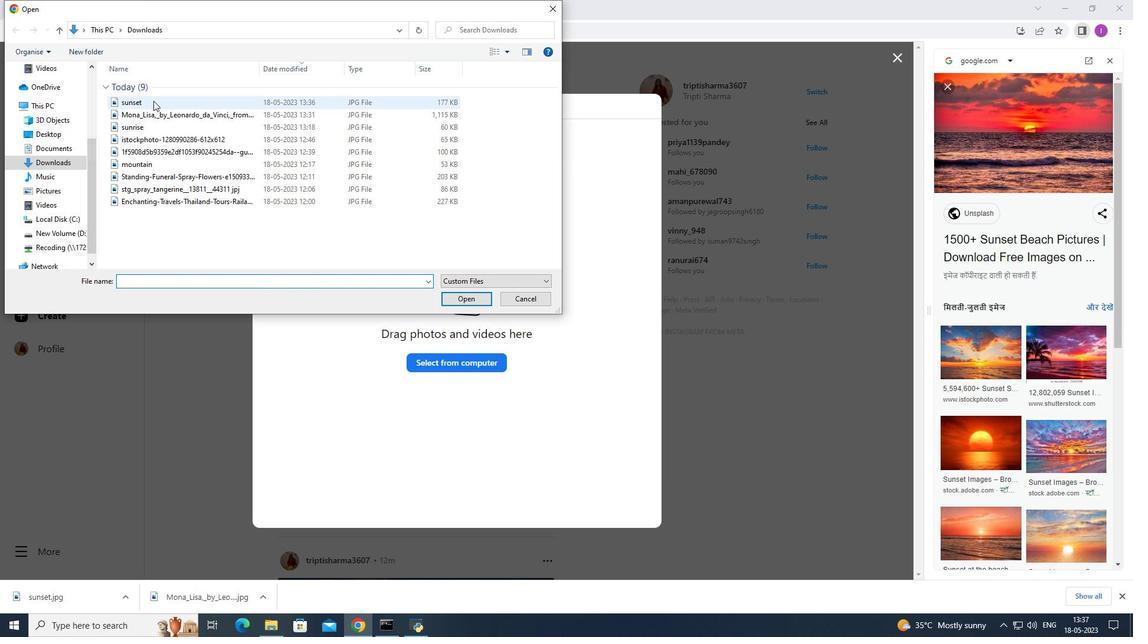 
Action: Mouse moved to (467, 297)
Screenshot: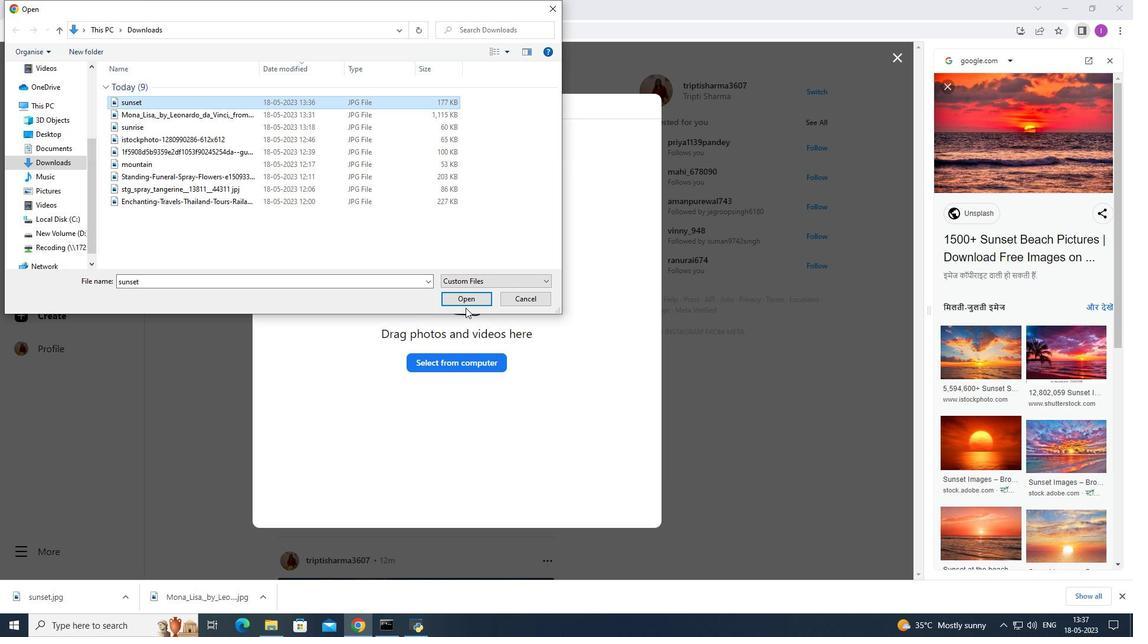 
Action: Mouse pressed left at (467, 297)
Screenshot: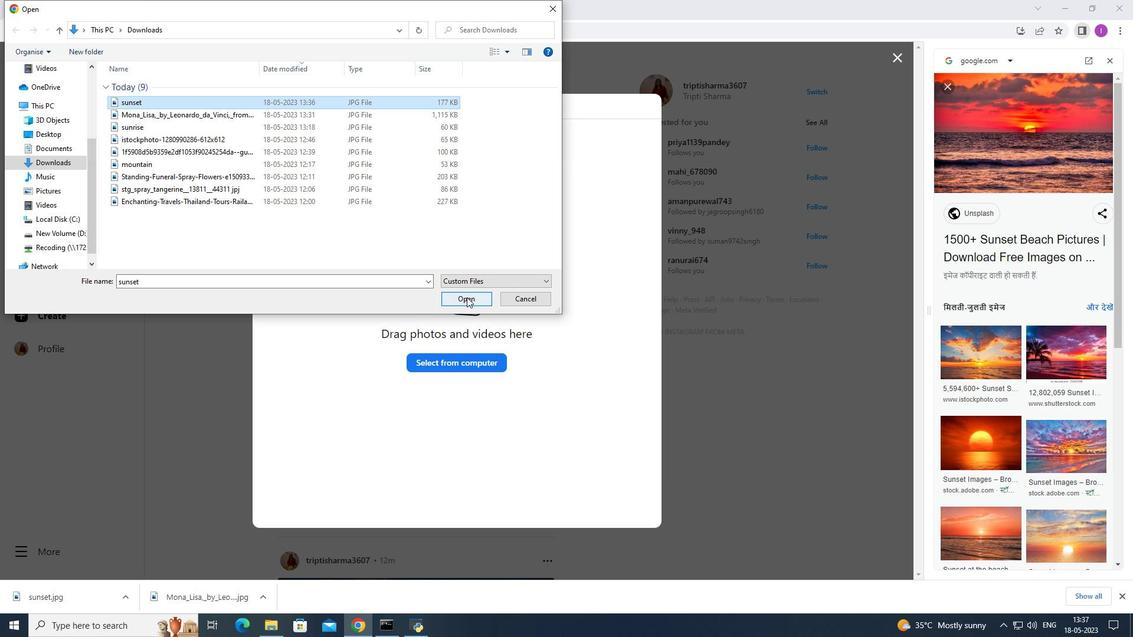 
Action: Mouse moved to (647, 116)
Screenshot: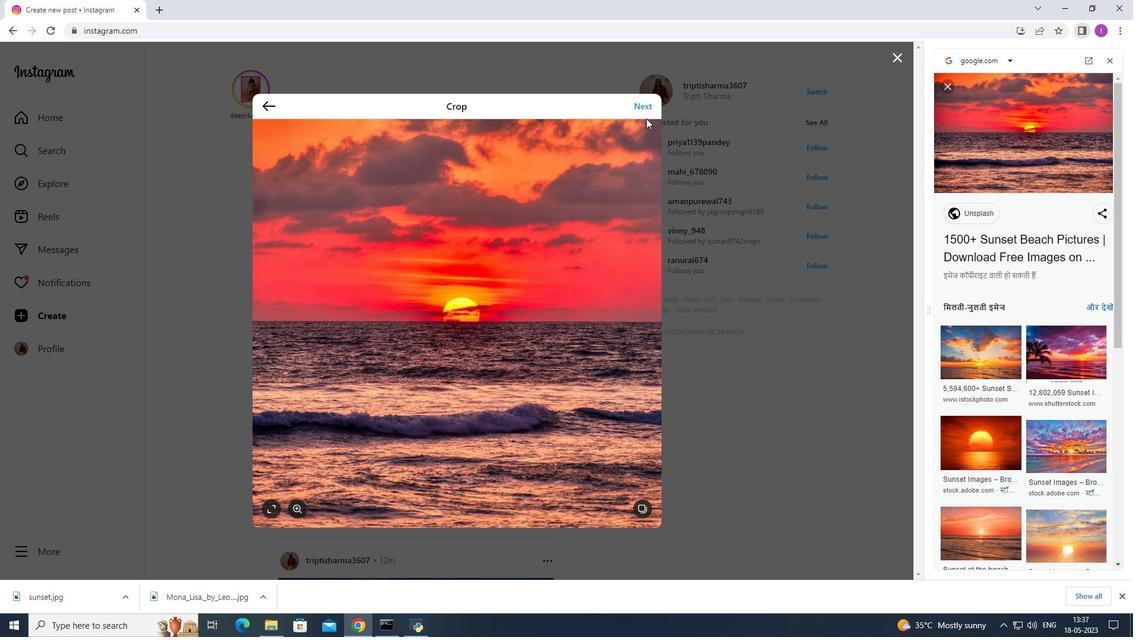 
Action: Mouse pressed left at (647, 116)
Screenshot: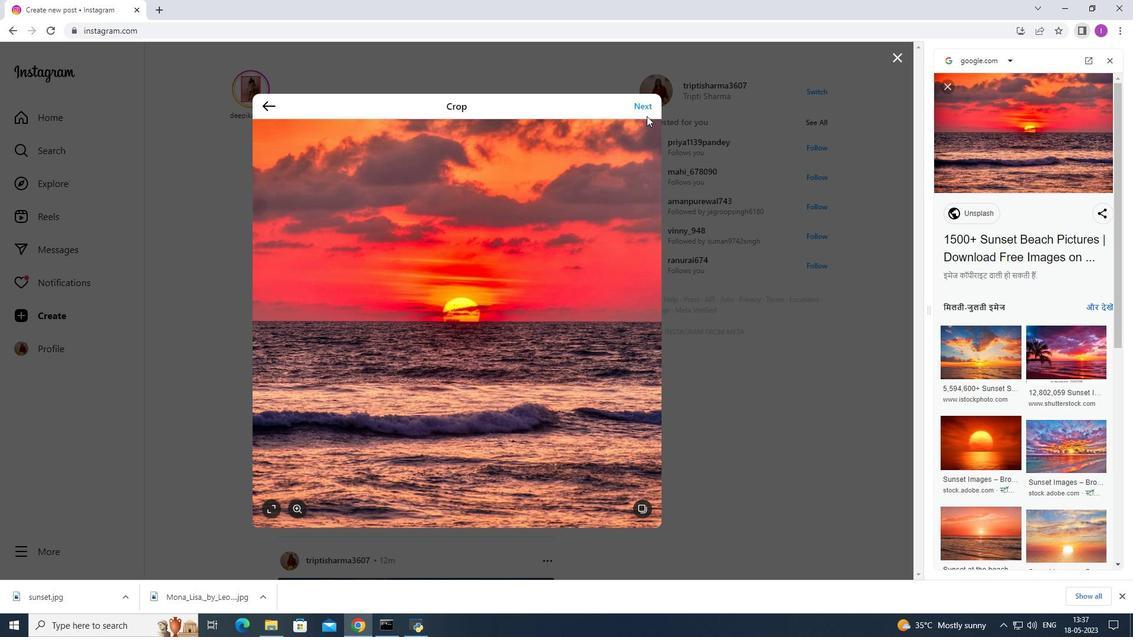 
Action: Mouse moved to (648, 108)
Screenshot: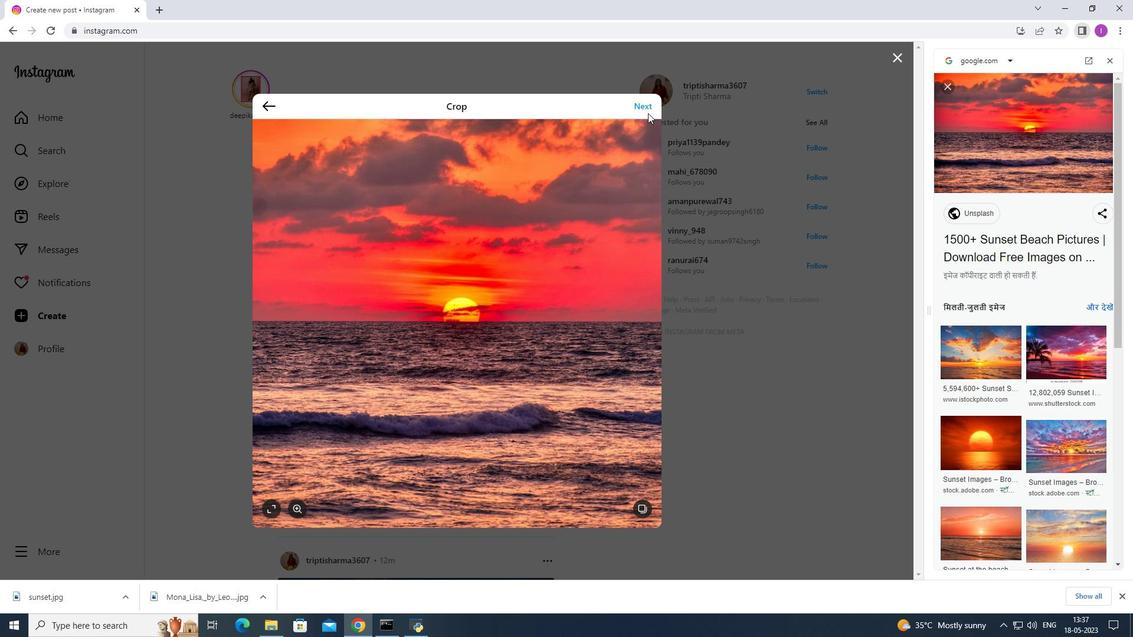 
Action: Mouse pressed left at (648, 108)
Screenshot: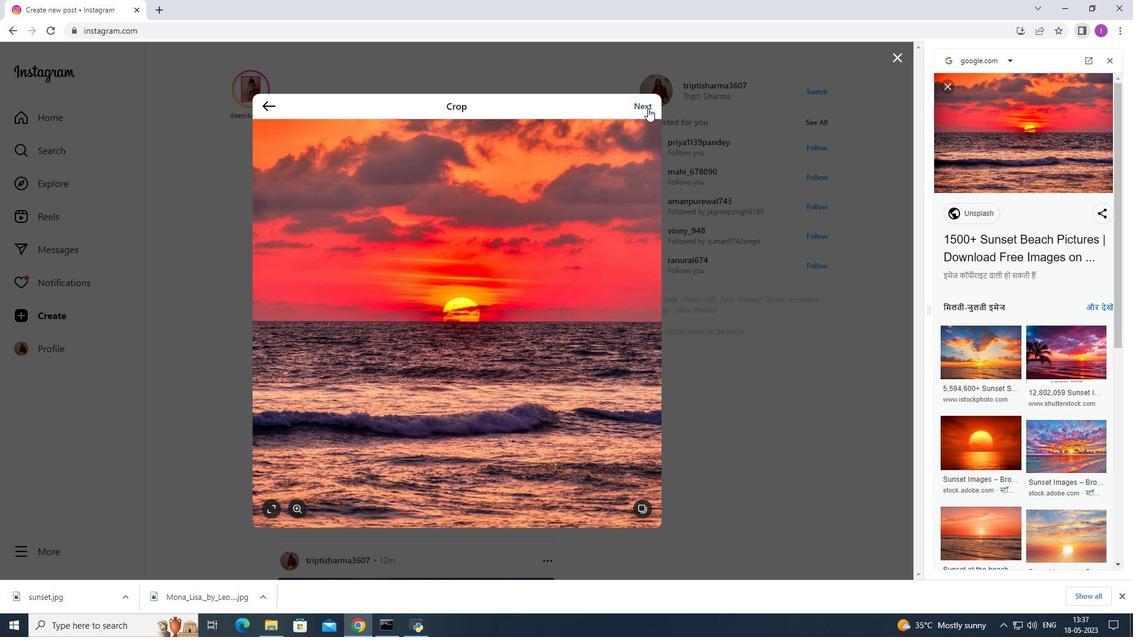 
Action: Mouse moved to (742, 104)
Screenshot: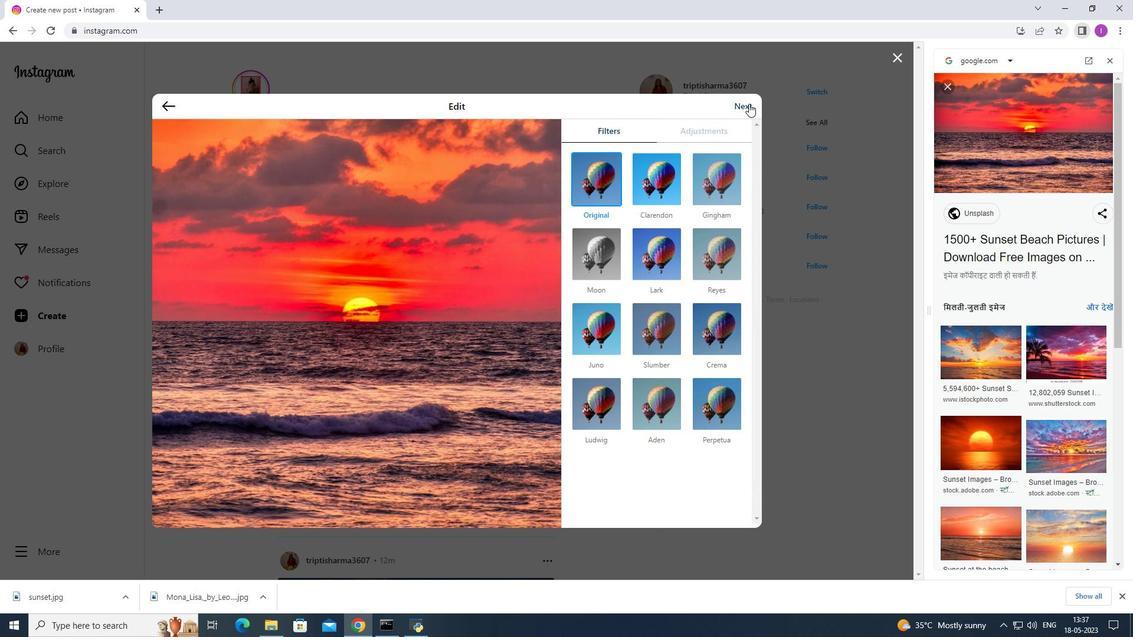 
Action: Mouse pressed left at (742, 104)
Screenshot: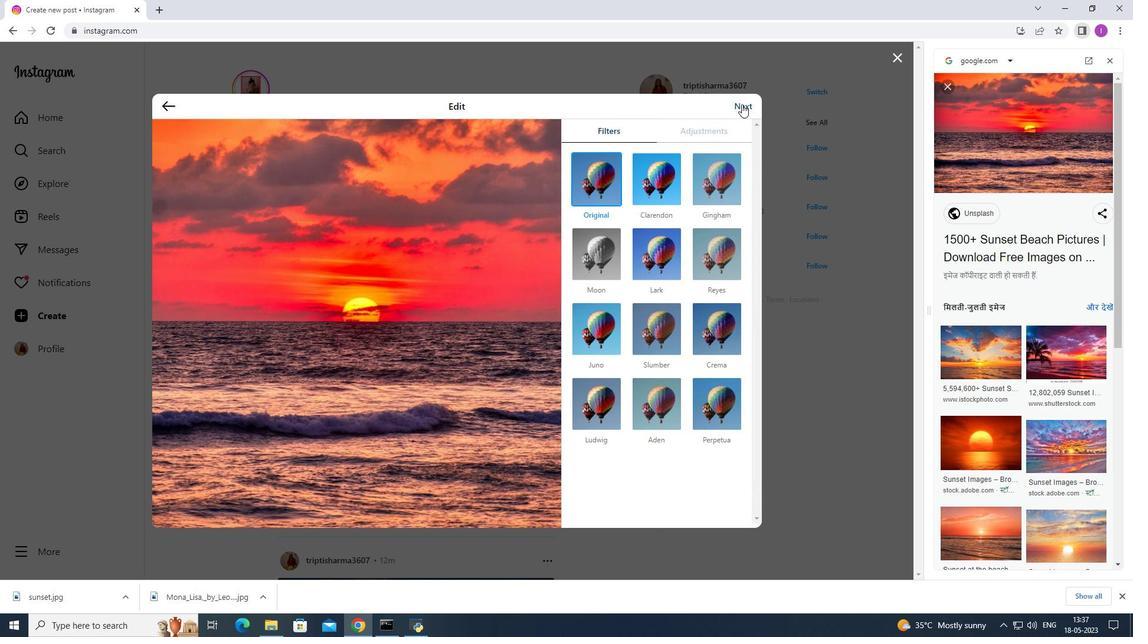 
Action: Mouse moved to (575, 160)
Screenshot: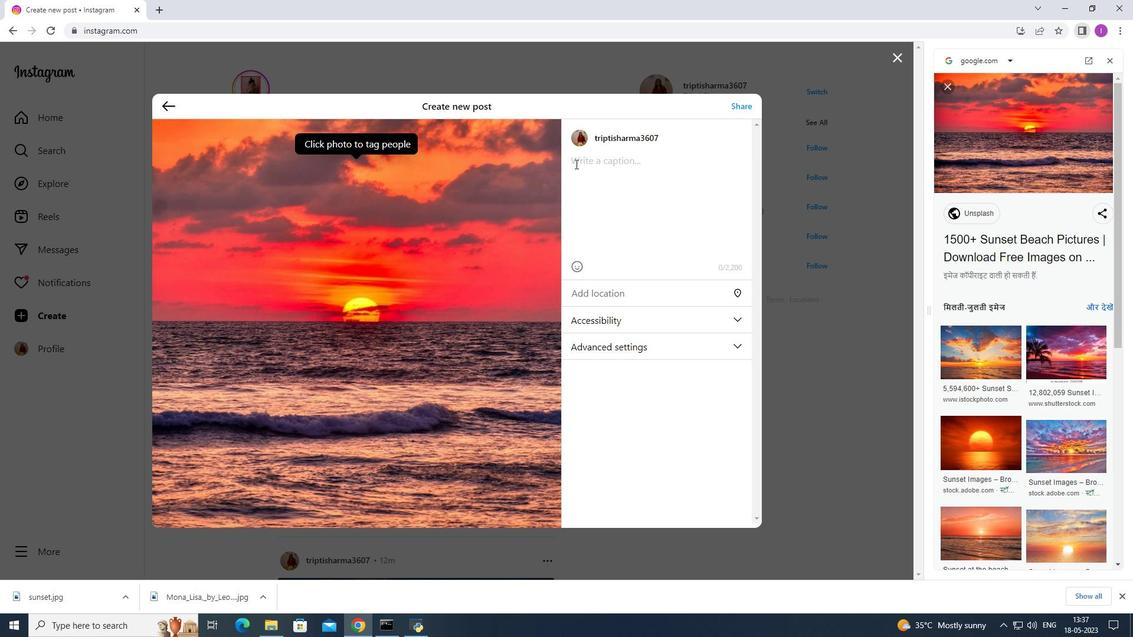 
Action: Mouse pressed left at (575, 160)
Screenshot: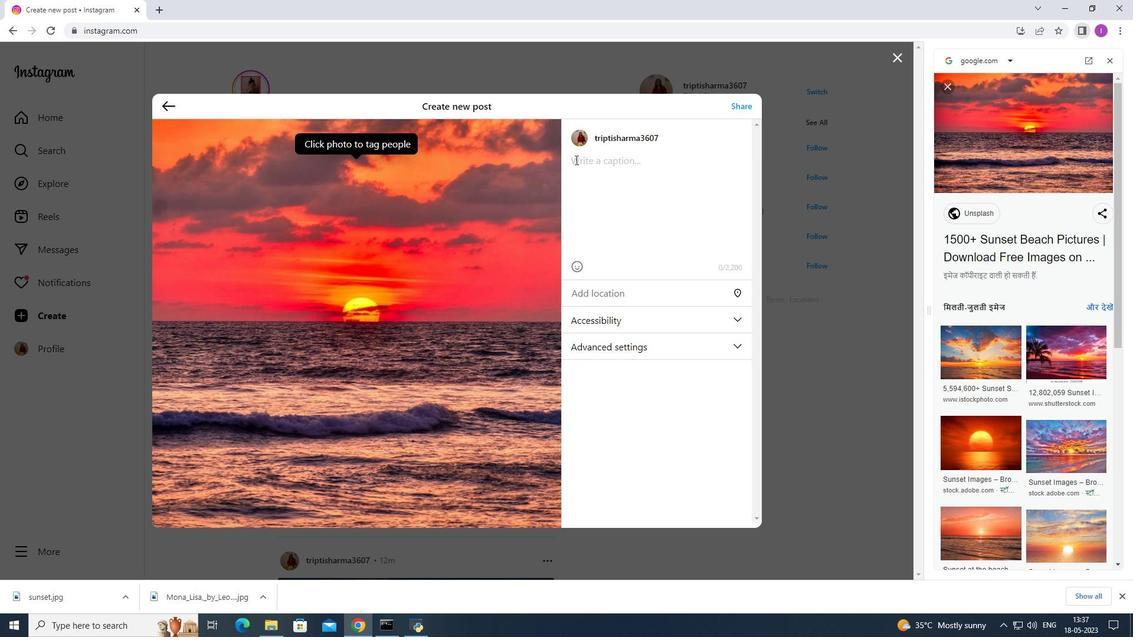 
Action: Mouse moved to (530, 639)
Screenshot: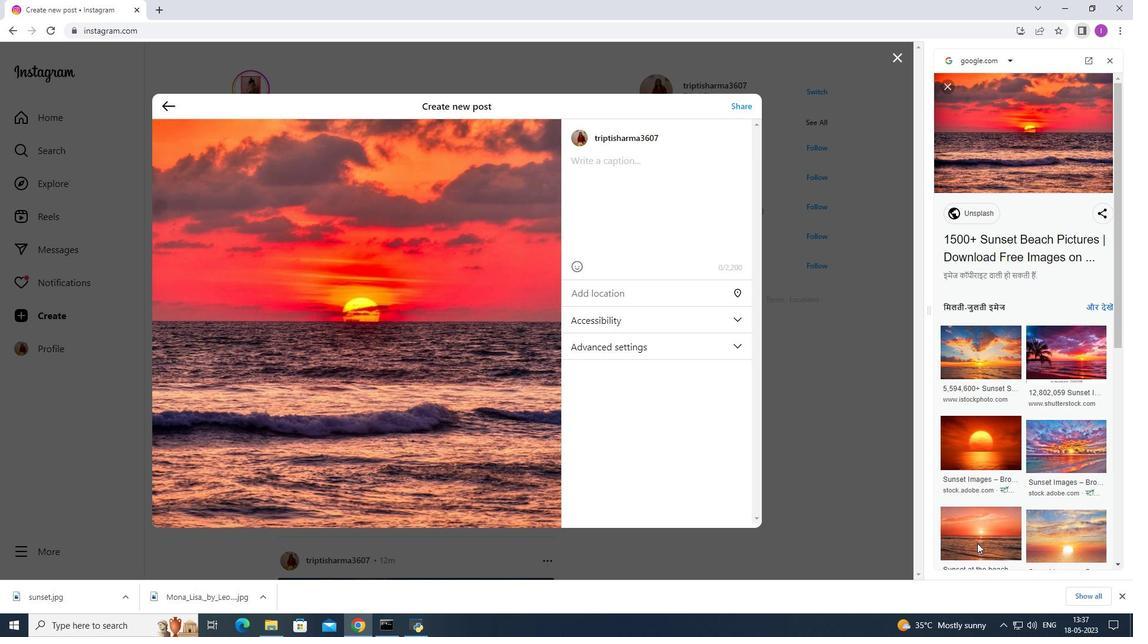 
Action: Key pressed <Key.shift>Beautig<Key.backspace>ful<Key.space>image<Key.space>
Screenshot: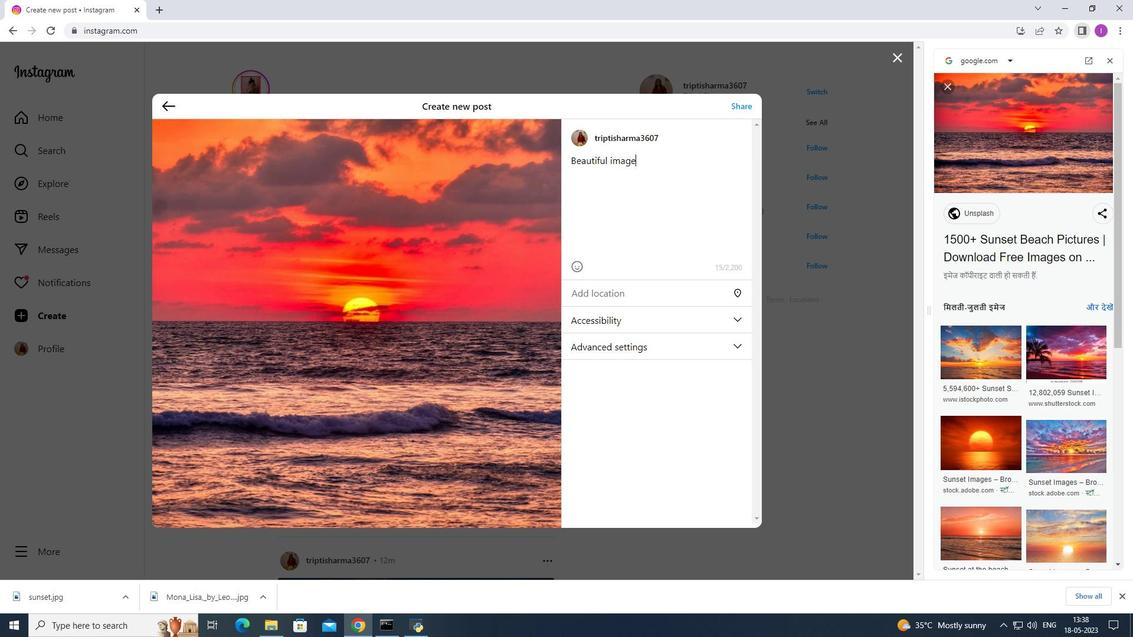 
Action: Mouse moved to (531, 637)
Screenshot: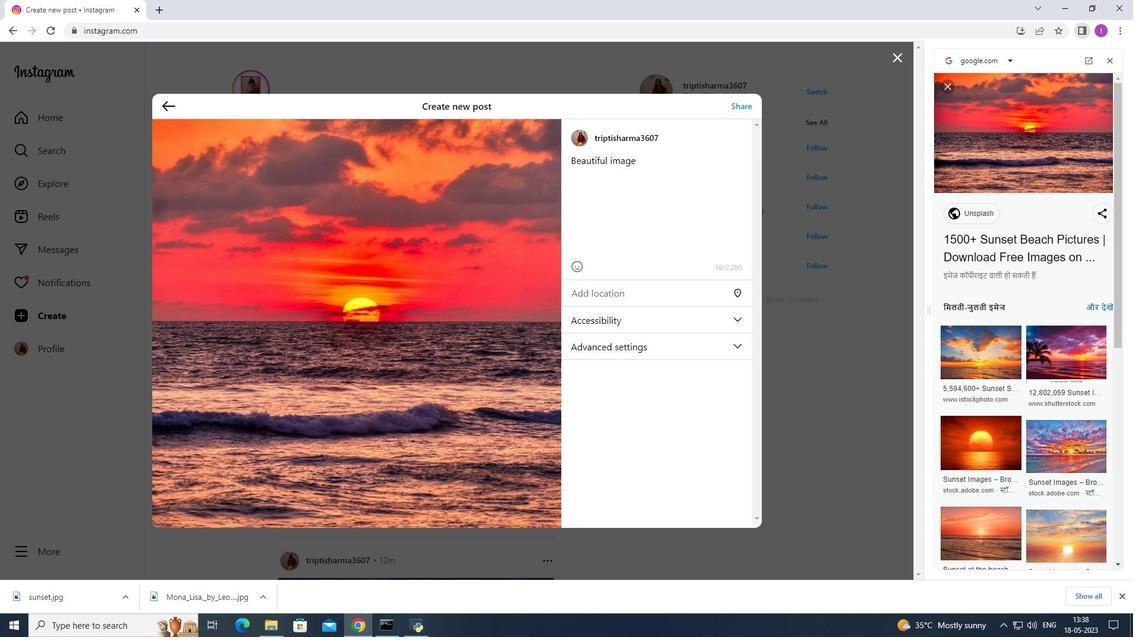 
Action: Key pressed of<Key.space>sun<Key.space>set
Screenshot: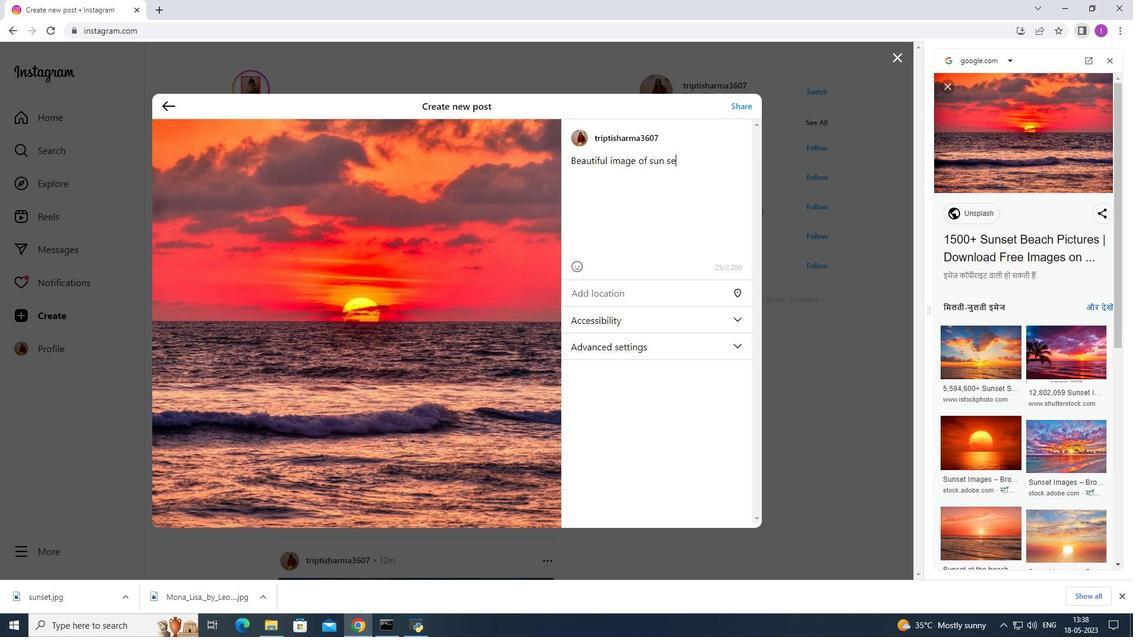 
Action: Mouse moved to (542, 637)
Screenshot: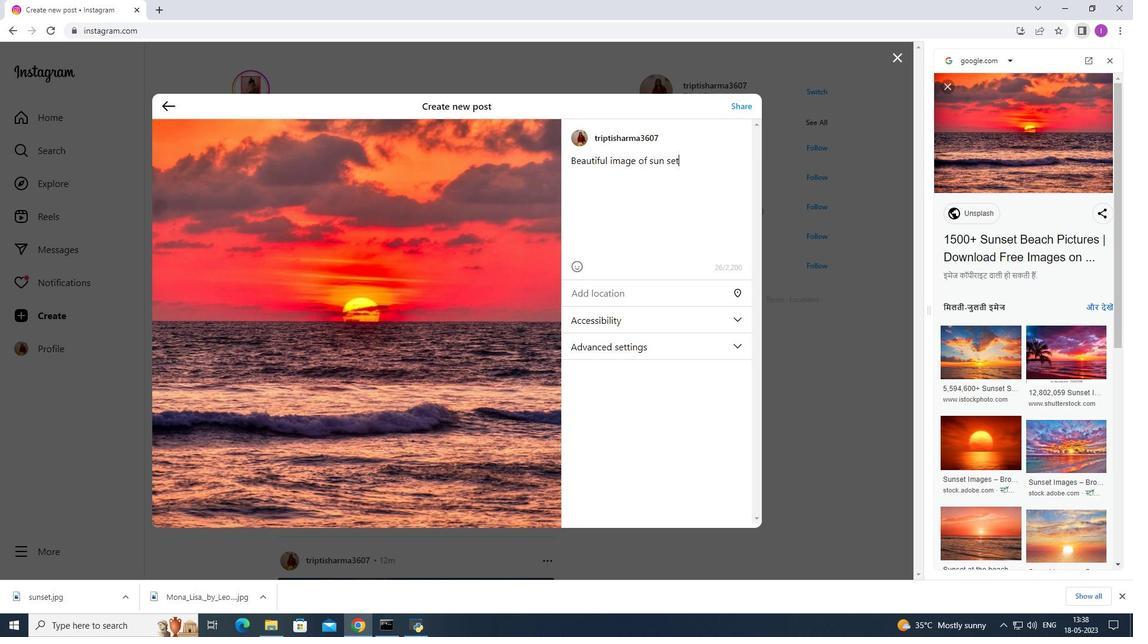 
Action: Key pressed <Key.backspace><Key.backspace><Key.backspace><Key.backspace>set
Screenshot: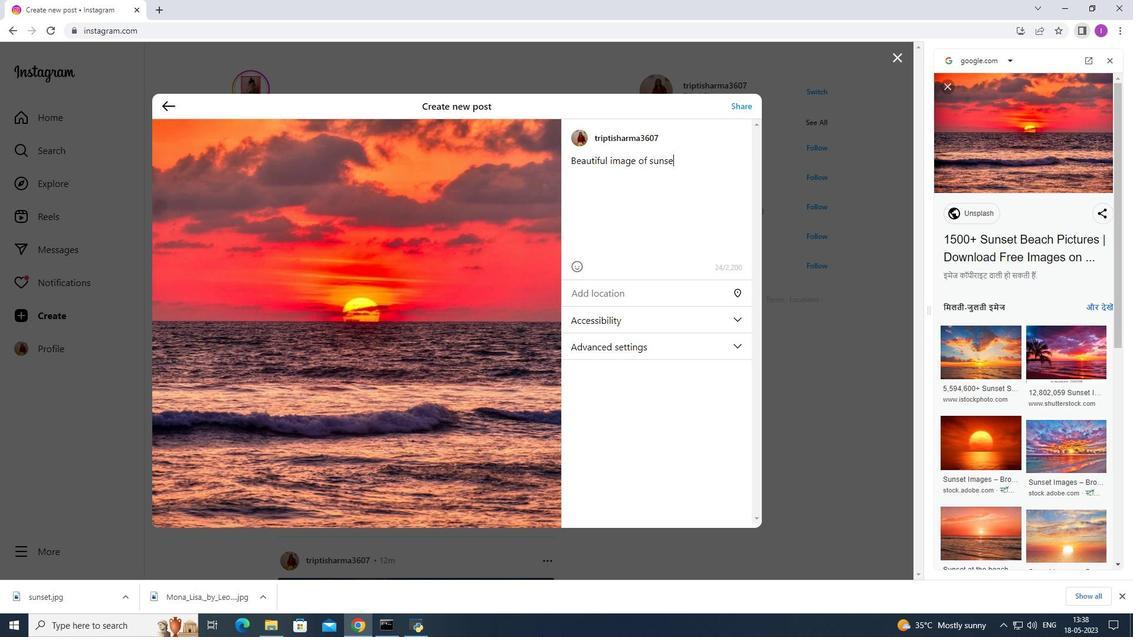 
Action: Mouse moved to (664, 491)
Screenshot: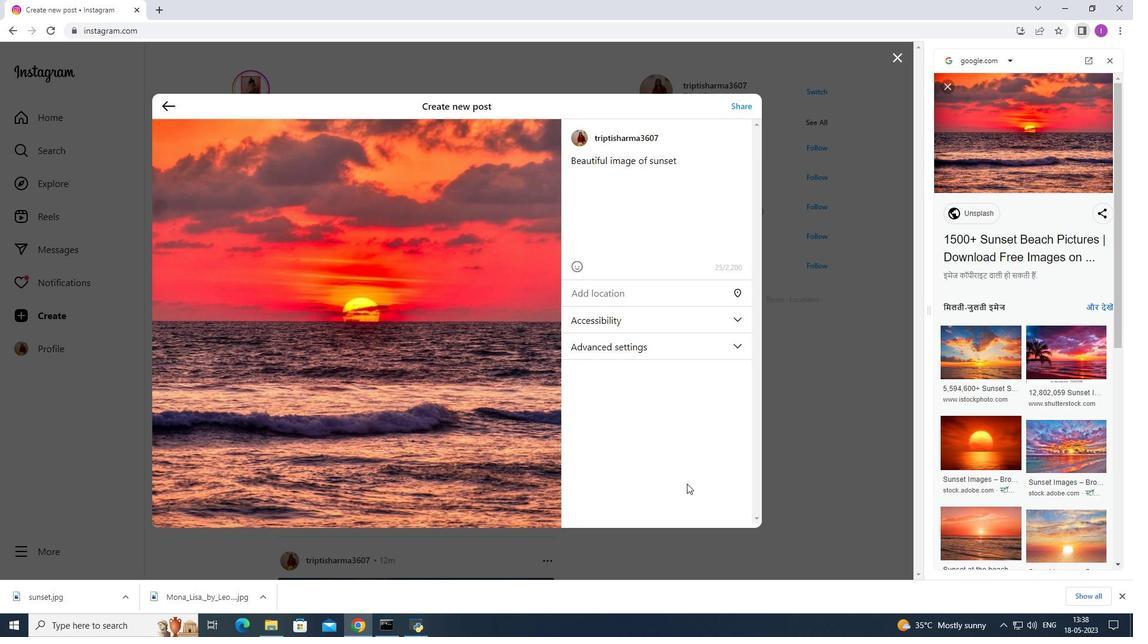 
Action: Key pressed <Key.shift>!
Screenshot: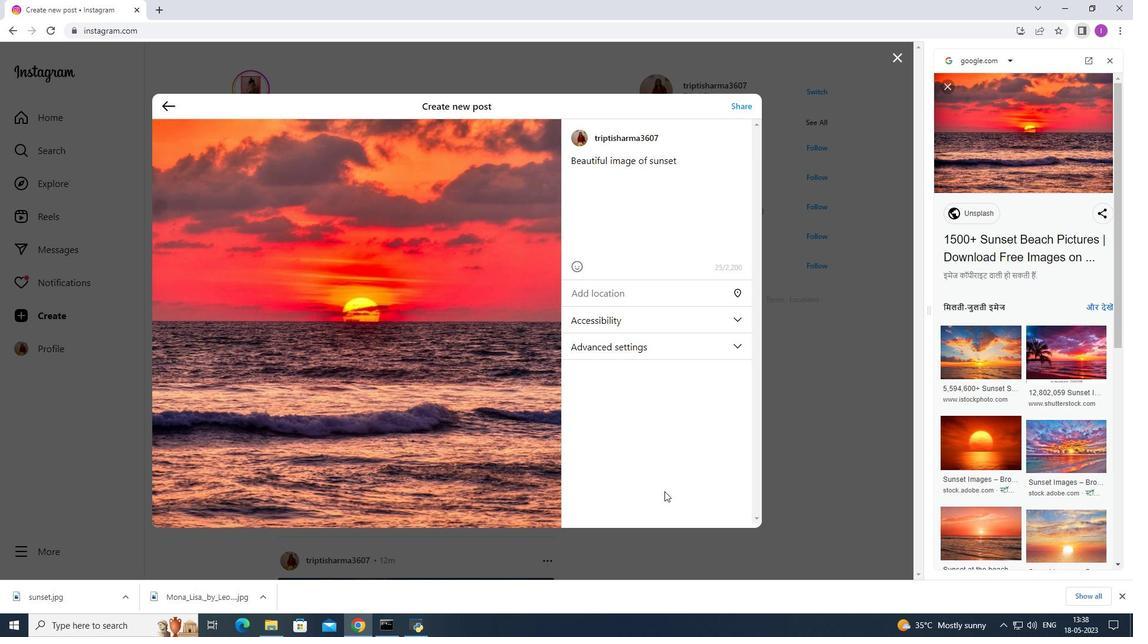 
Action: Mouse moved to (735, 197)
Screenshot: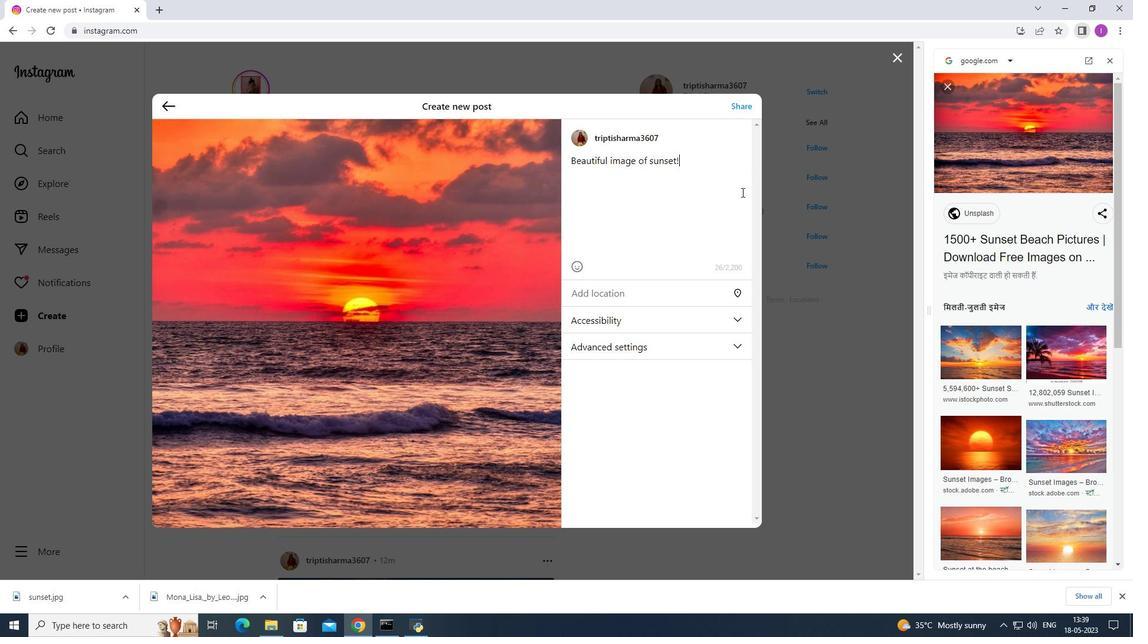 
Action: Key pressed <Key.shift><Key.shift><Key.shift><Key.shift><Key.shift><Key.shift><Key.shift>Life<Key.space>is<Key.space>really<Key.space>beauti
Screenshot: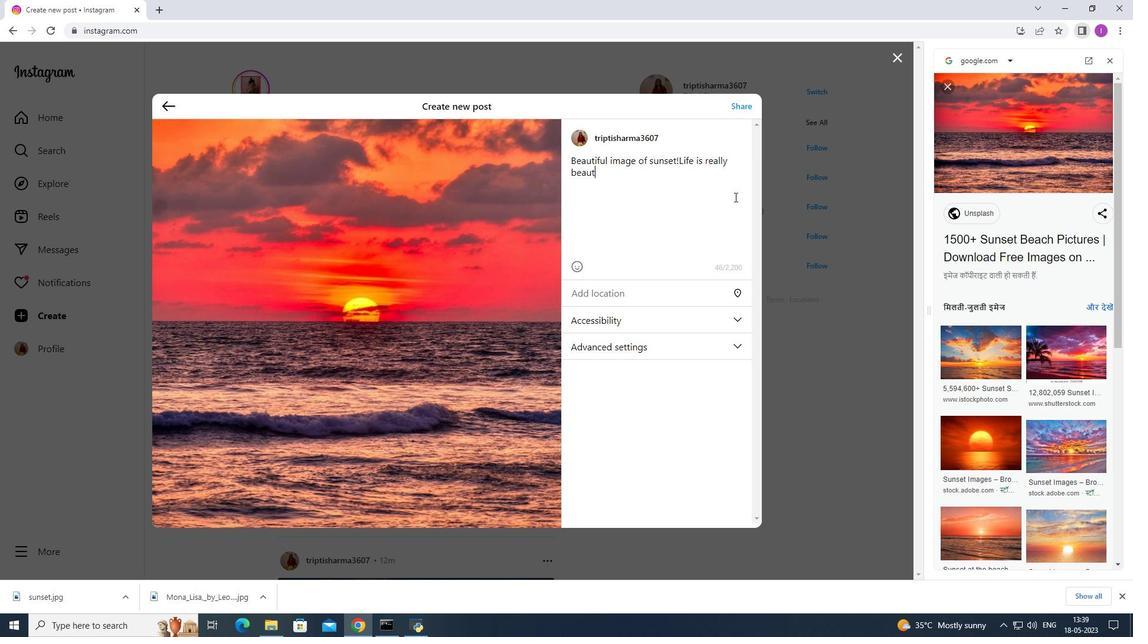 
Action: Mouse moved to (738, 197)
Screenshot: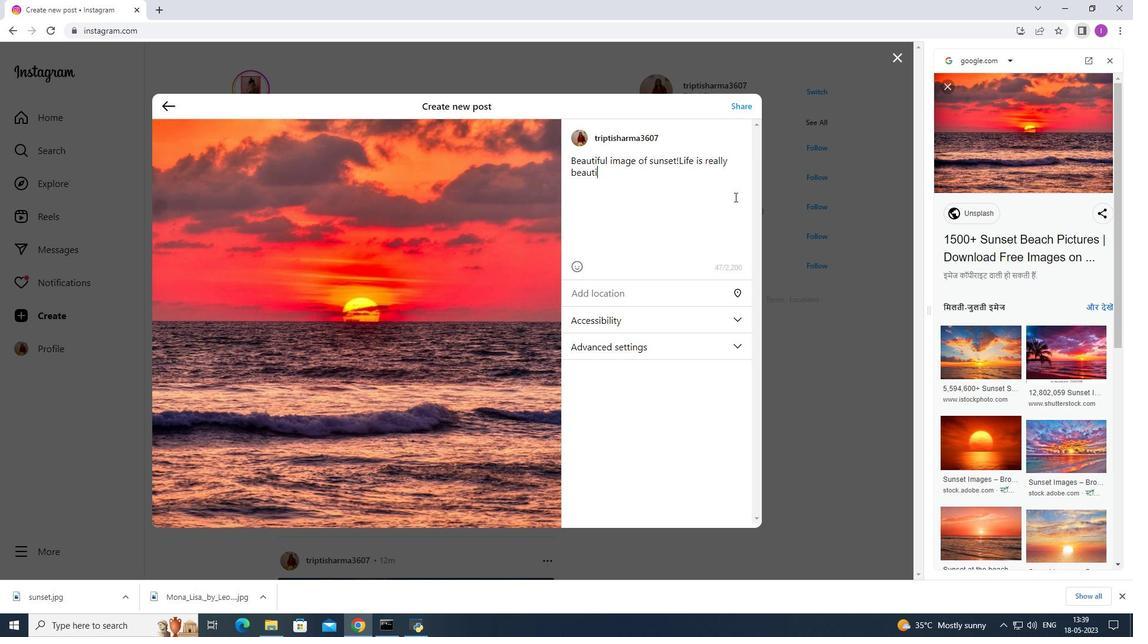 
Action: Key pressed f
Screenshot: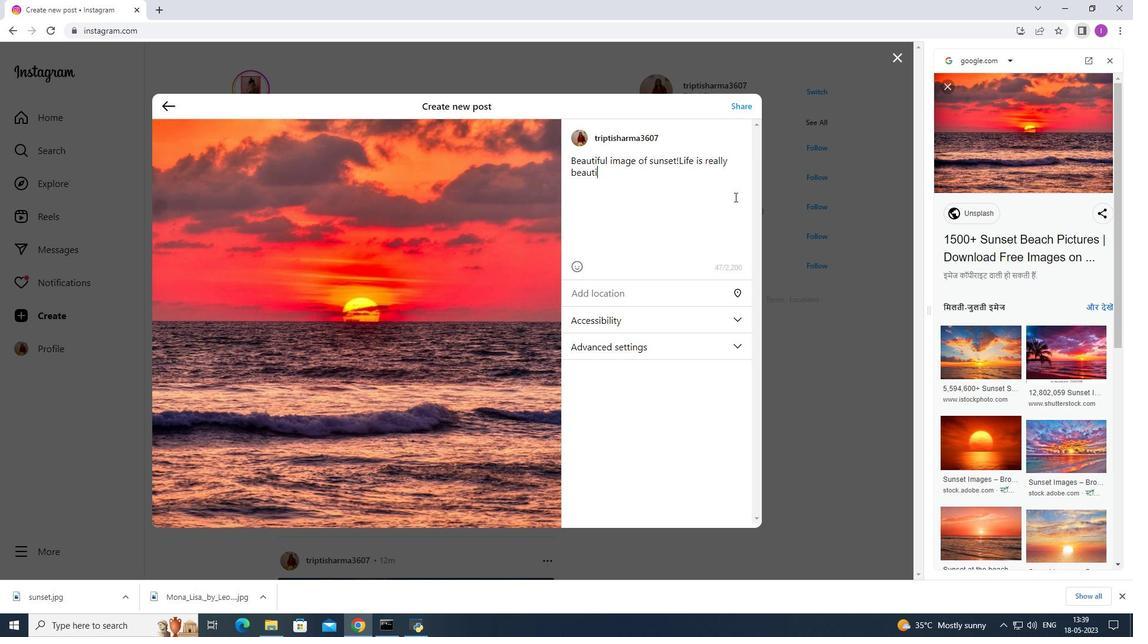 
Action: Mouse moved to (738, 198)
Screenshot: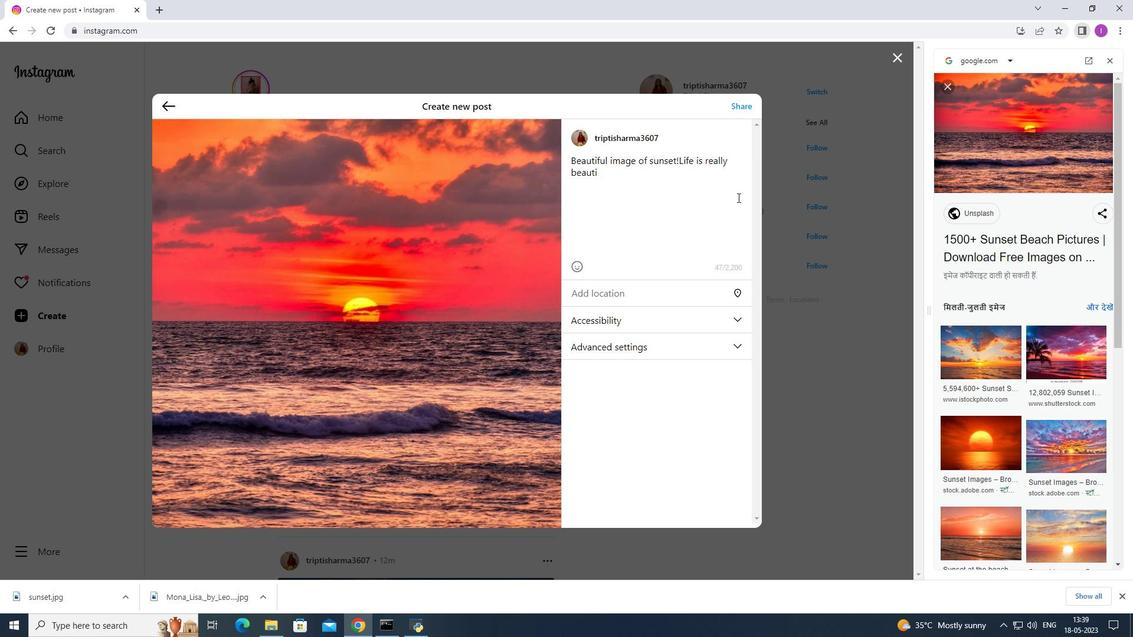 
Action: Key pressed ul.
Screenshot: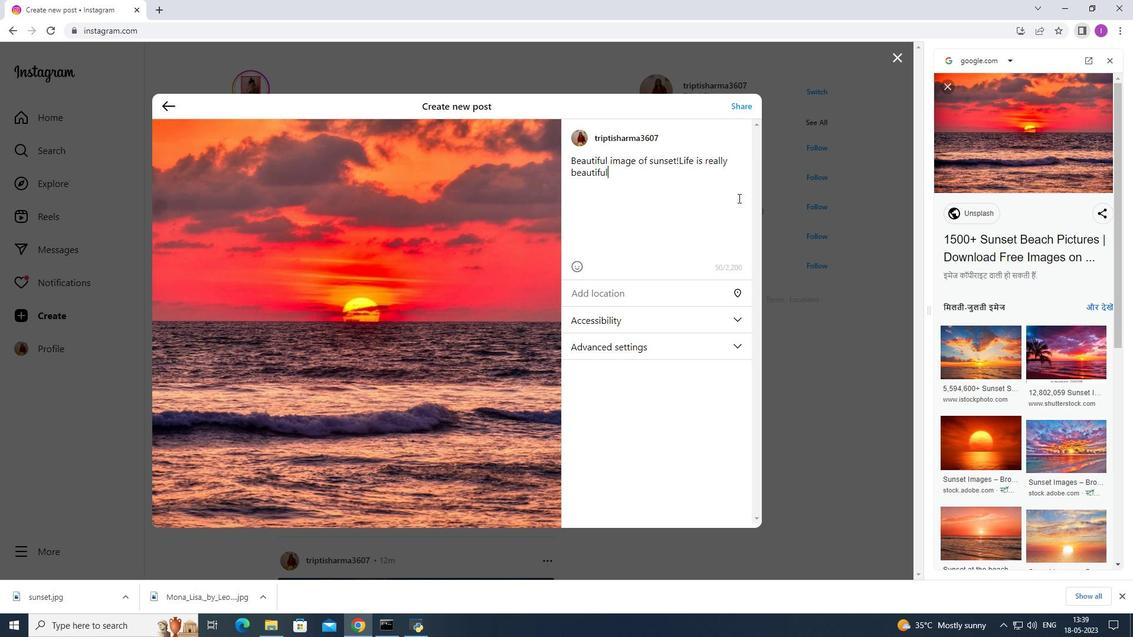 
Action: Mouse moved to (745, 198)
Screenshot: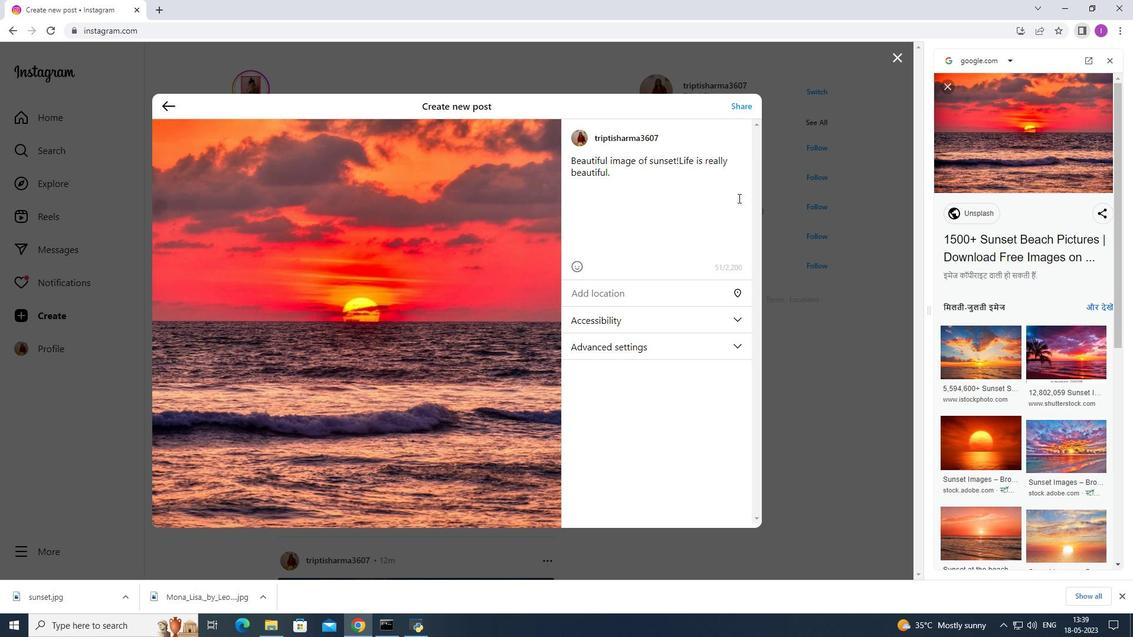 
Action: Key pressed <Key.shift><Key.shift><Key.shift><Key.shift><Key.shift><Key.shift><Key.shift><Key.shift><Key.shift><Key.shift><Key.shift><Key.shift><Key.shift><Key.shift><Key.shift><Key.shift><Key.shift><Key.shift><Key.shift><Key.shift><Key.shift><Key.shift><Key.shift><Key.shift><Key.shift><Key.shift><Key.shift><Key.shift><Key.shift><Key.shift><Key.shift><Key.shift><Key.shift><Key.shift><Key.shift><Key.shift><Key.shift><Key.shift><Key.shift><Key.shift><Key.shift><Key.shift><Key.shift><Key.shift><Key.shift><Key.shift><Key.shift><Key.shift><Key.shift><Key.shift><Key.shift><Key.shift><Key.shift><Key.shift>We<Key.space>should<Key.space>enjoy<Key.space>every<Key.space>moment<Key.space>of<Key.space>our<Key.space>life.
Screenshot: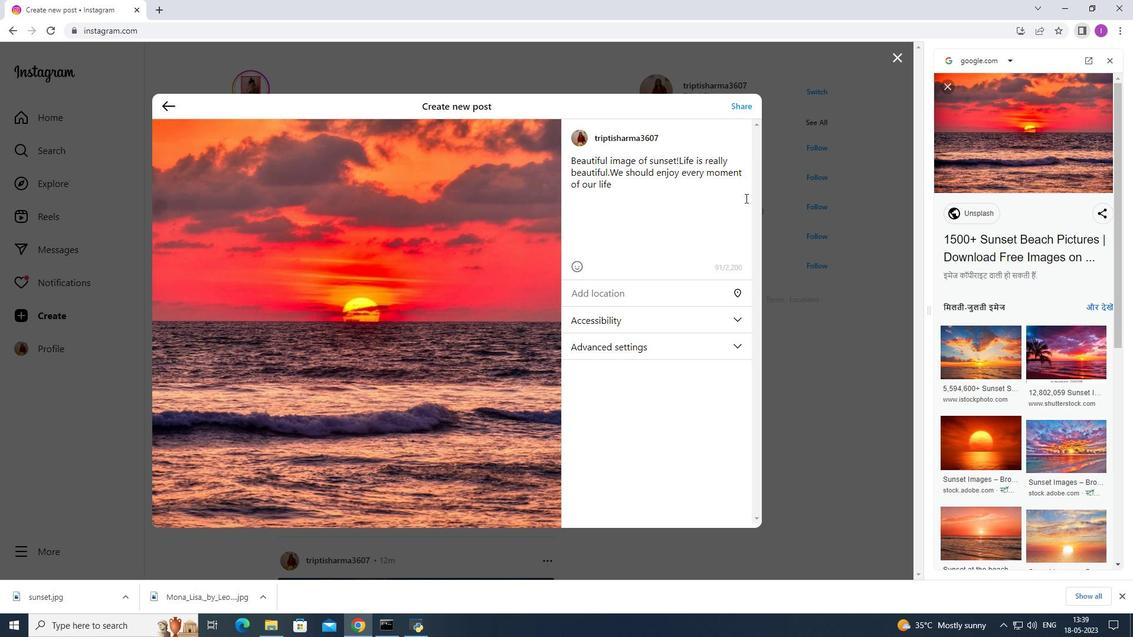 
Action: Mouse moved to (741, 109)
Screenshot: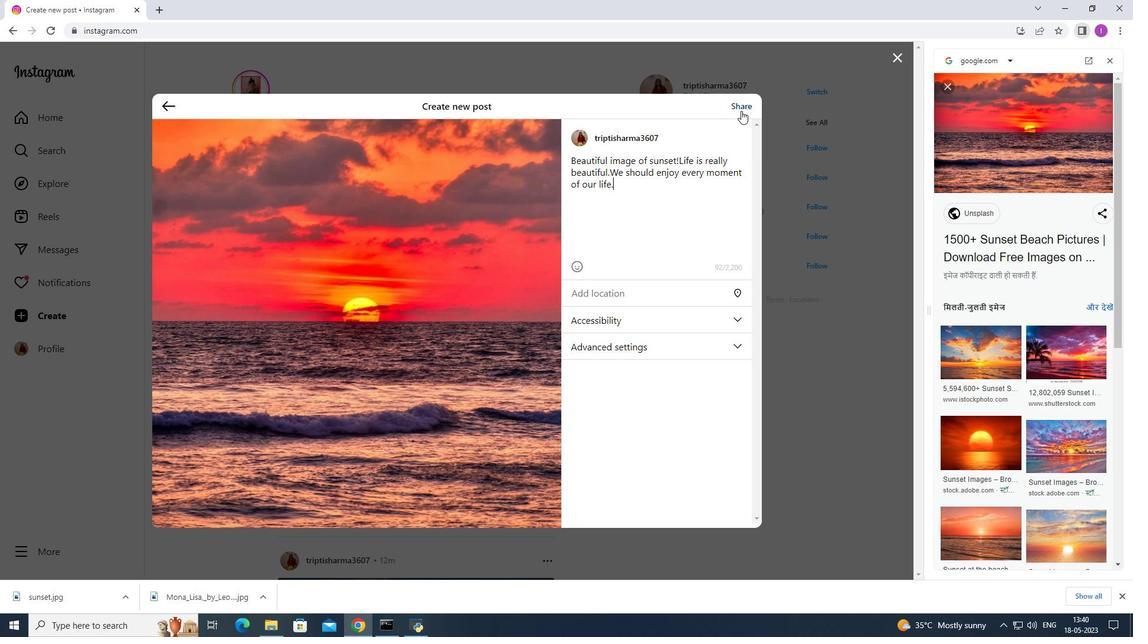 
Action: Mouse pressed left at (741, 109)
Screenshot: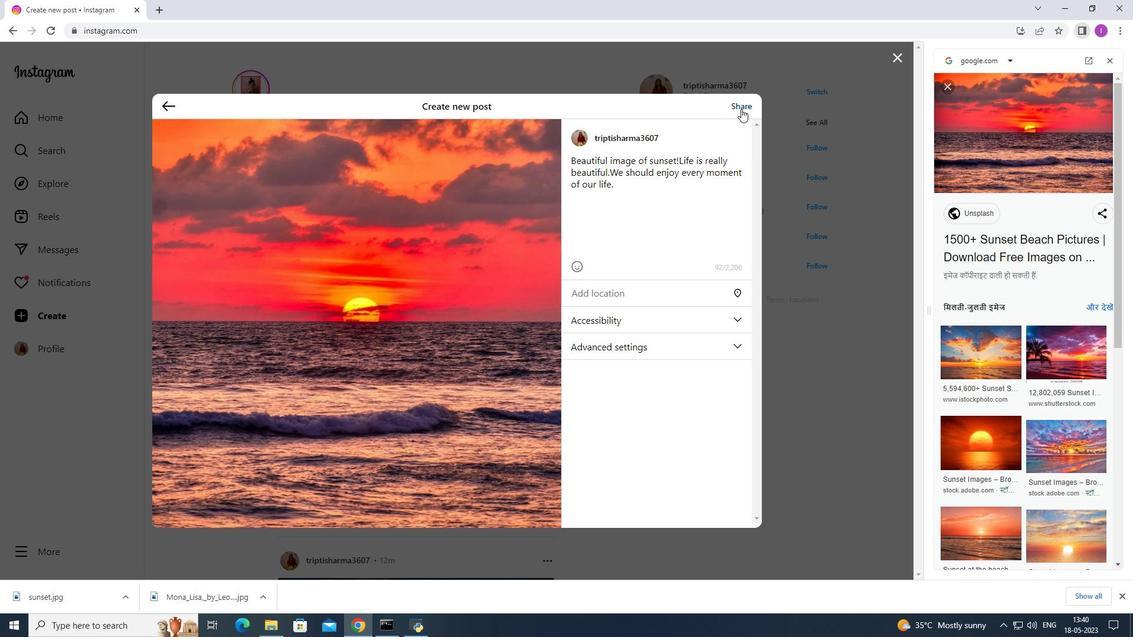 
Action: Mouse moved to (894, 55)
Screenshot: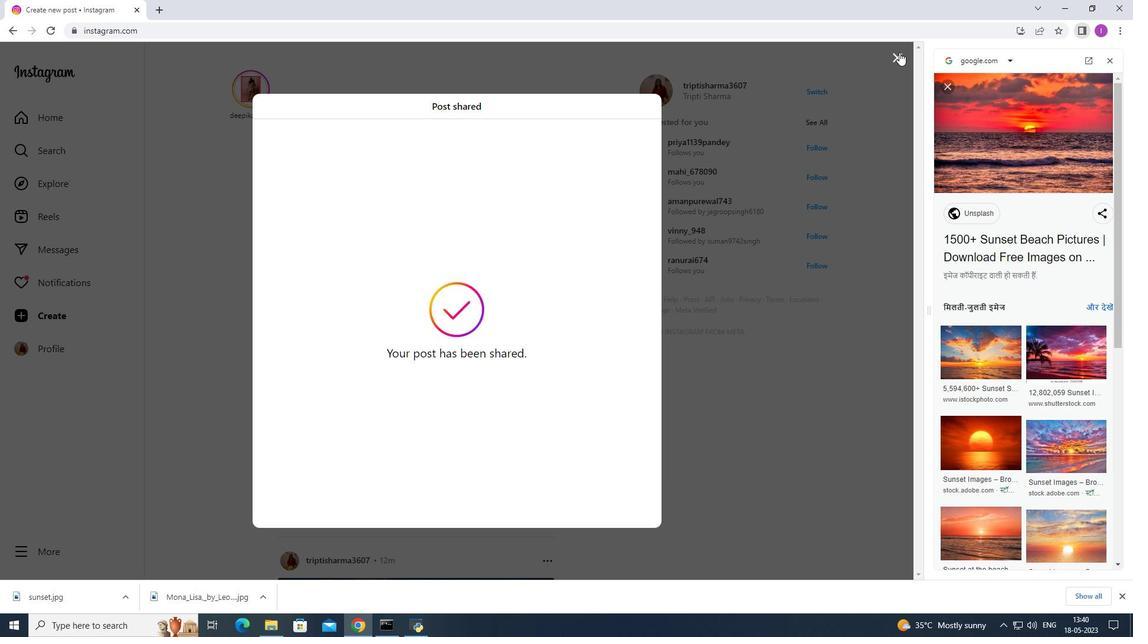 
Action: Mouse pressed left at (894, 55)
Screenshot: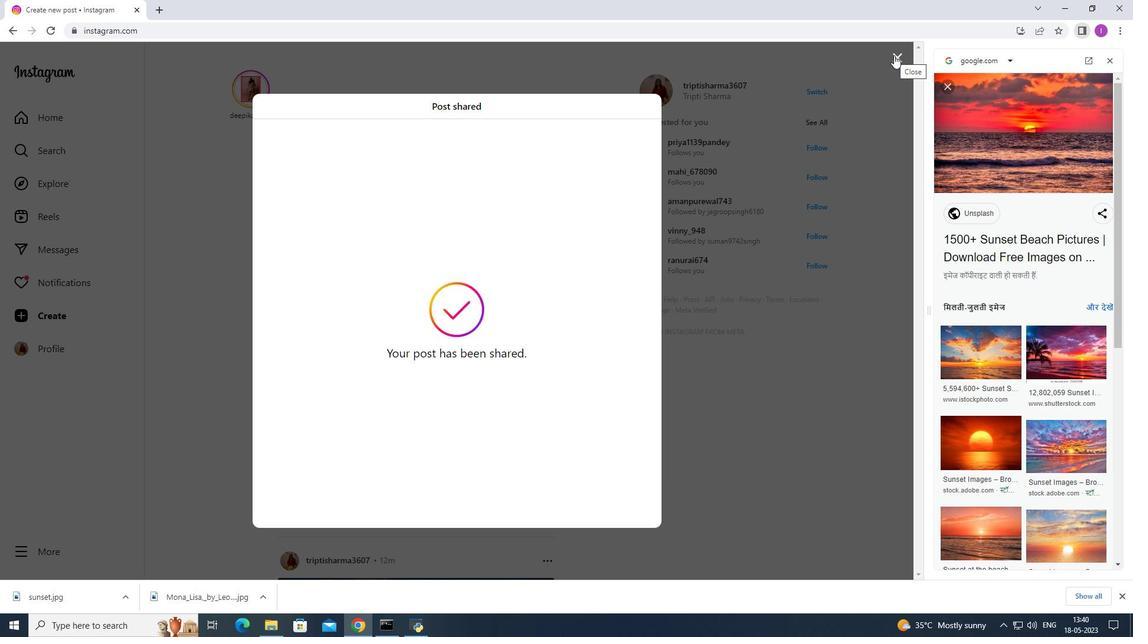 
Action: Mouse moved to (226, 275)
Screenshot: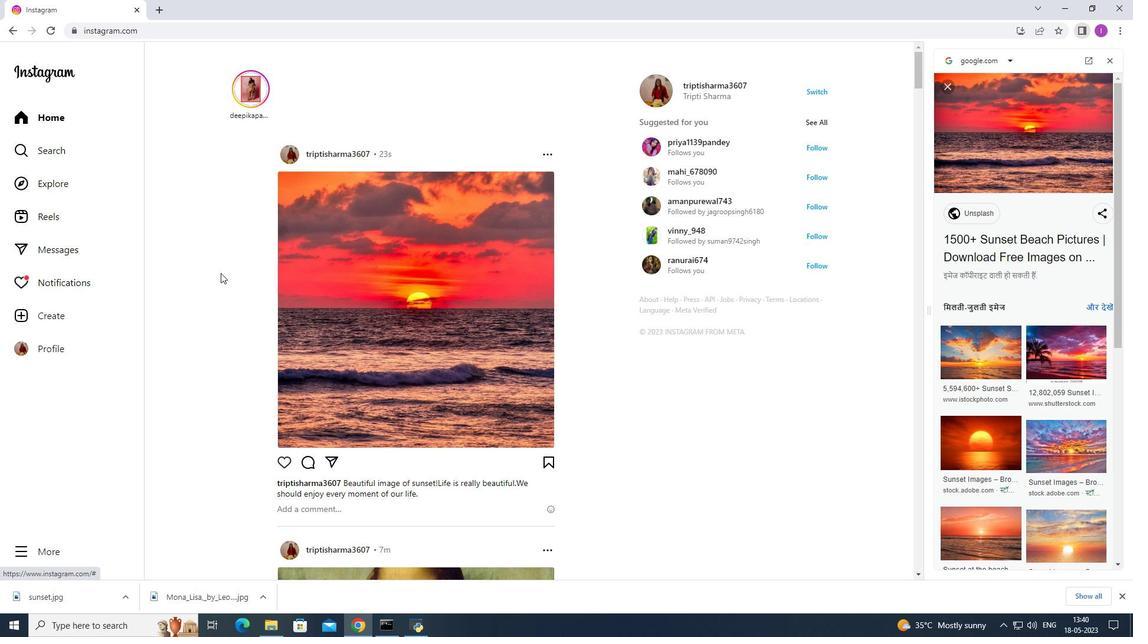 
Action: Mouse scrolled (225, 273) with delta (0, 0)
Screenshot: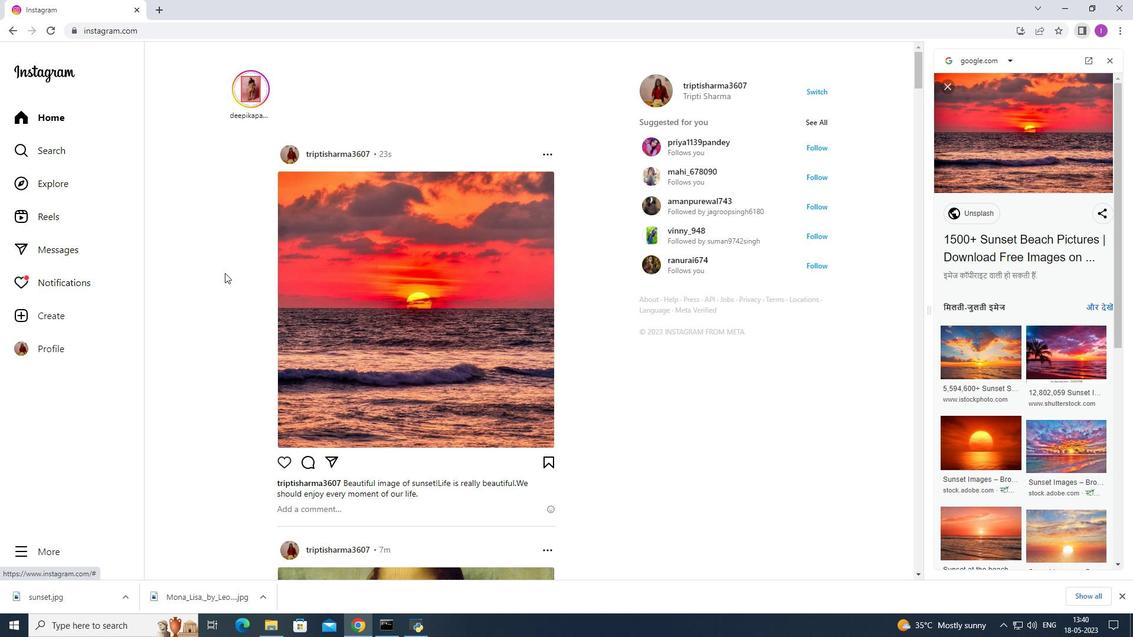 
Action: Mouse moved to (226, 275)
Screenshot: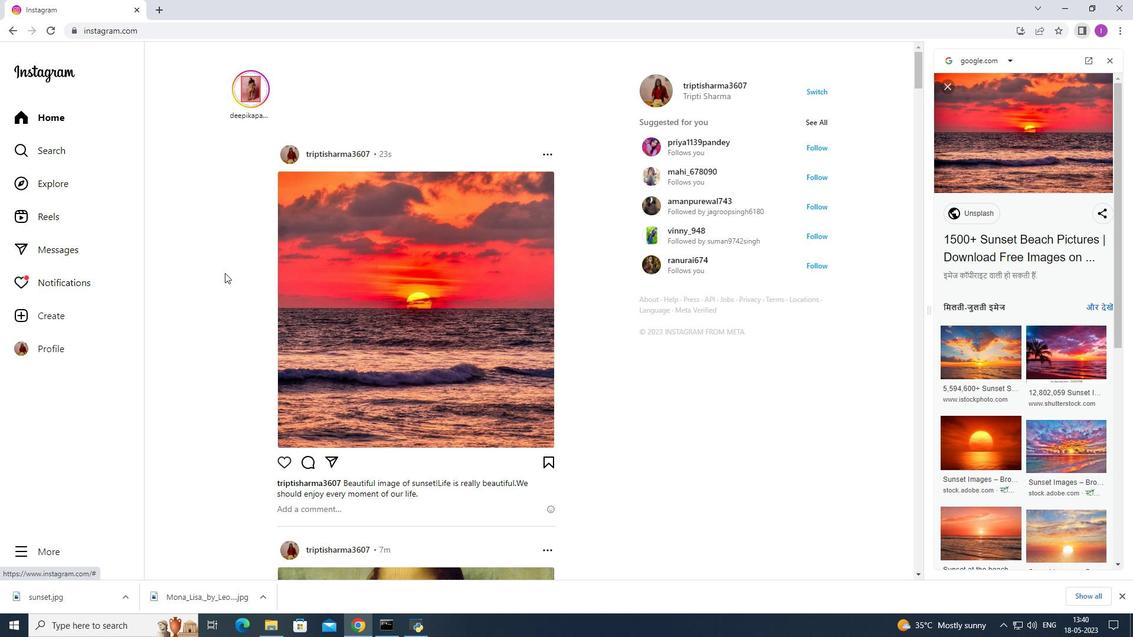 
Action: Mouse scrolled (226, 274) with delta (0, 0)
Screenshot: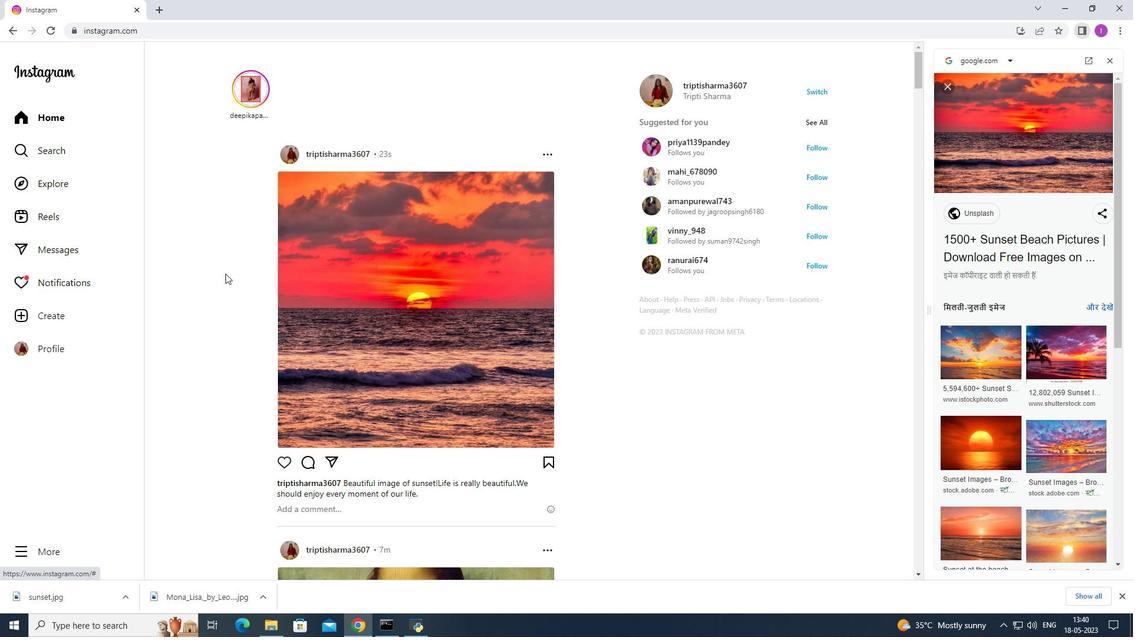 
Action: Mouse scrolled (226, 275) with delta (0, 0)
Screenshot: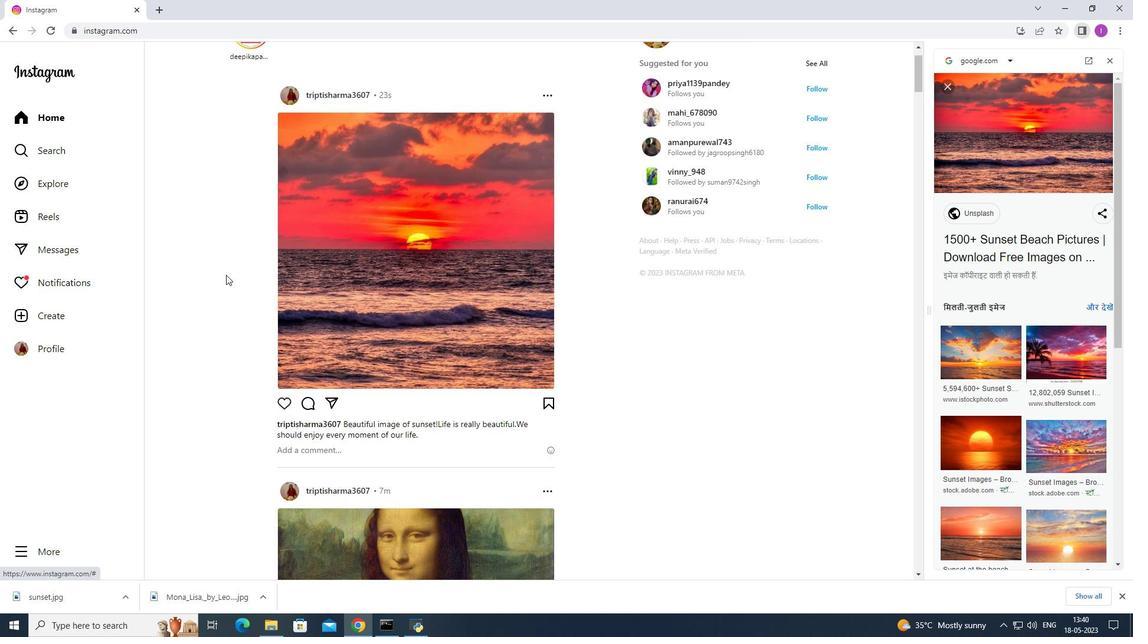 
Action: Mouse moved to (227, 276)
Screenshot: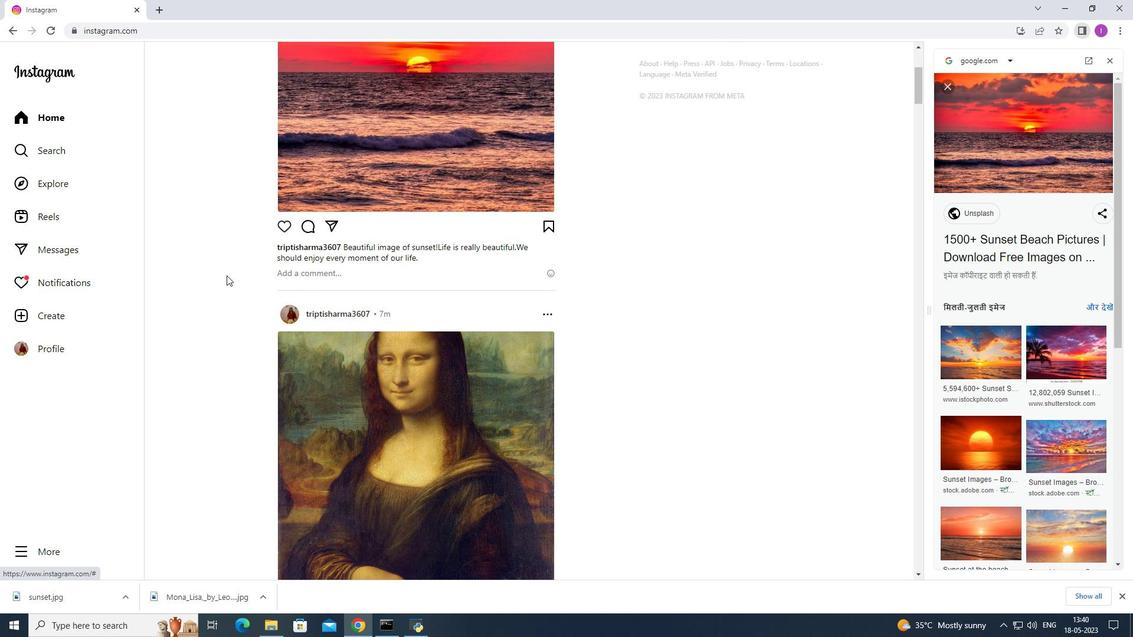 
Action: Mouse scrolled (226, 275) with delta (0, 0)
Screenshot: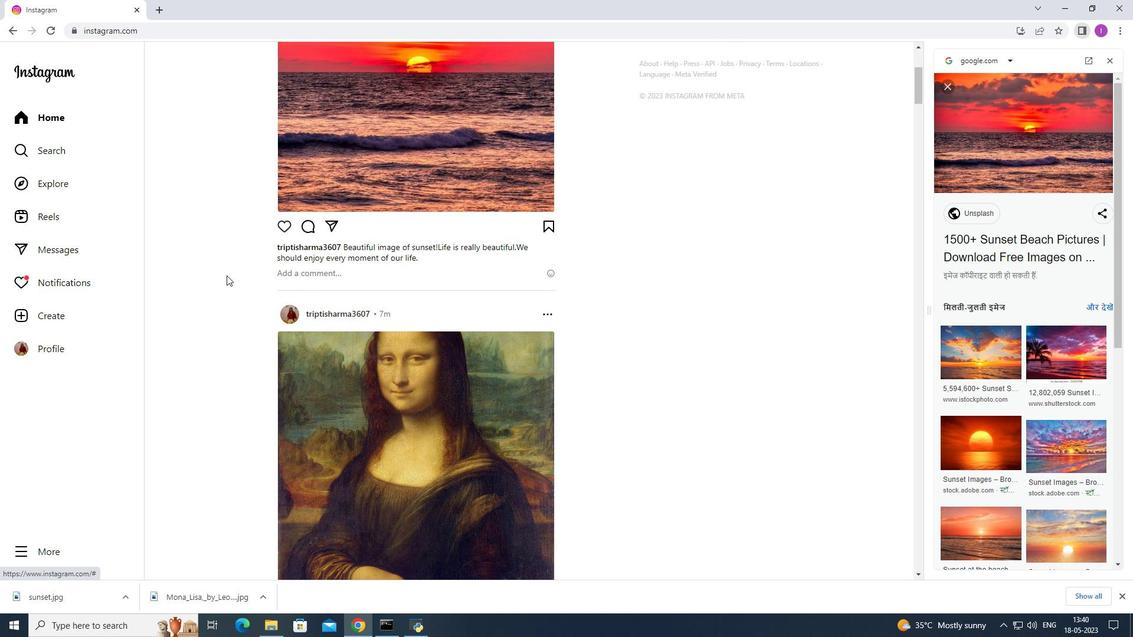 
Action: Mouse moved to (228, 276)
Screenshot: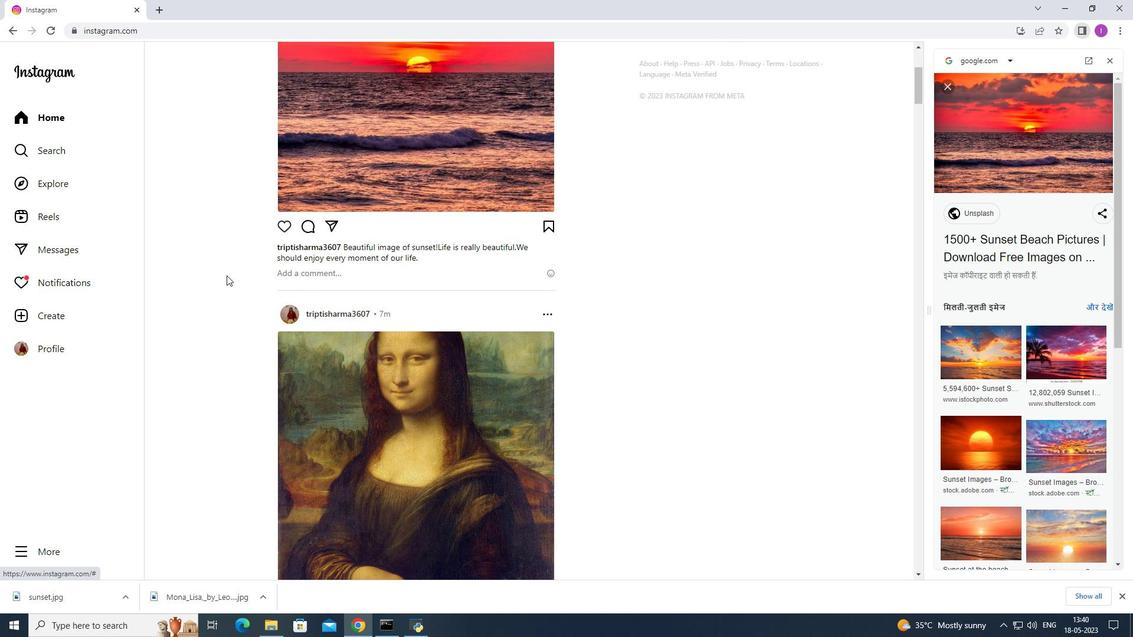 
Action: Mouse scrolled (227, 275) with delta (0, 0)
Screenshot: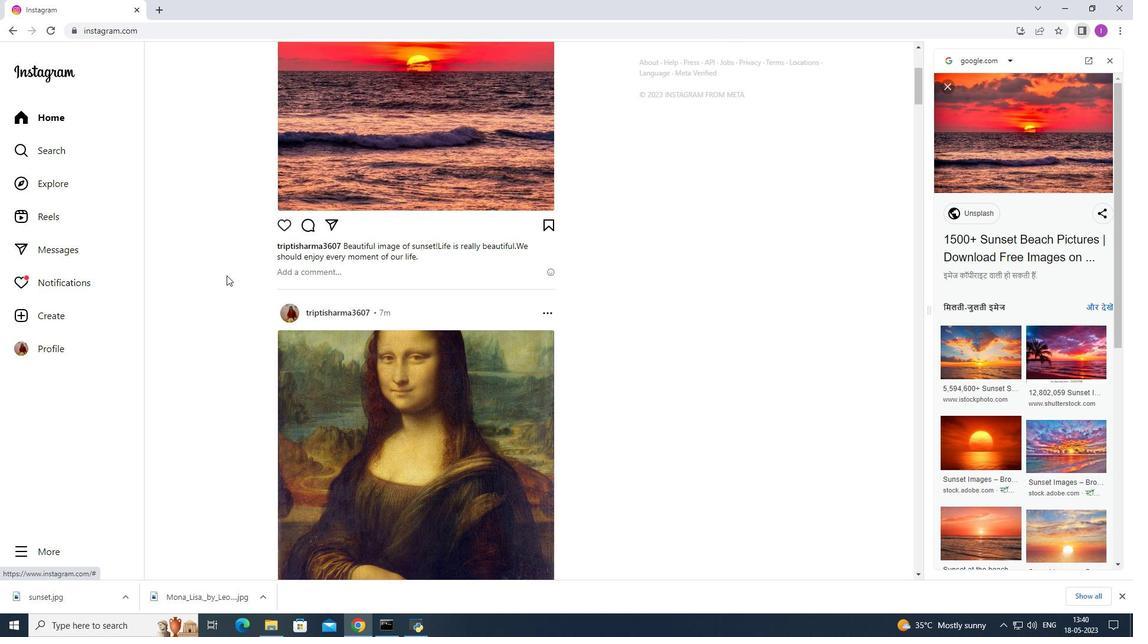 
Action: Mouse moved to (229, 275)
Screenshot: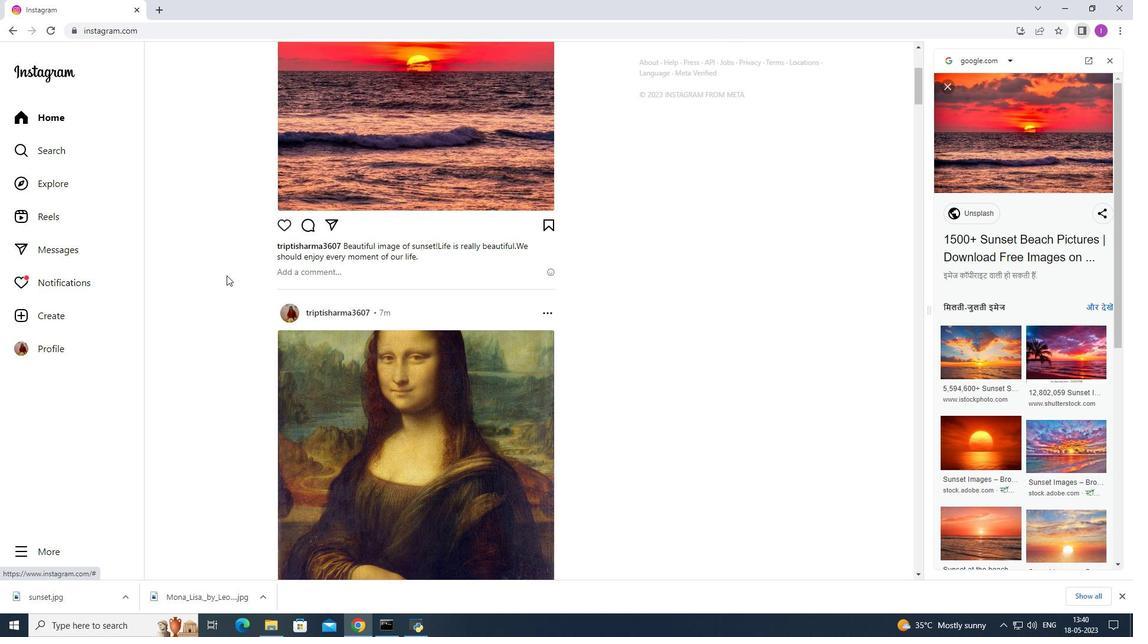 
Action: Mouse scrolled (227, 275) with delta (0, 0)
Screenshot: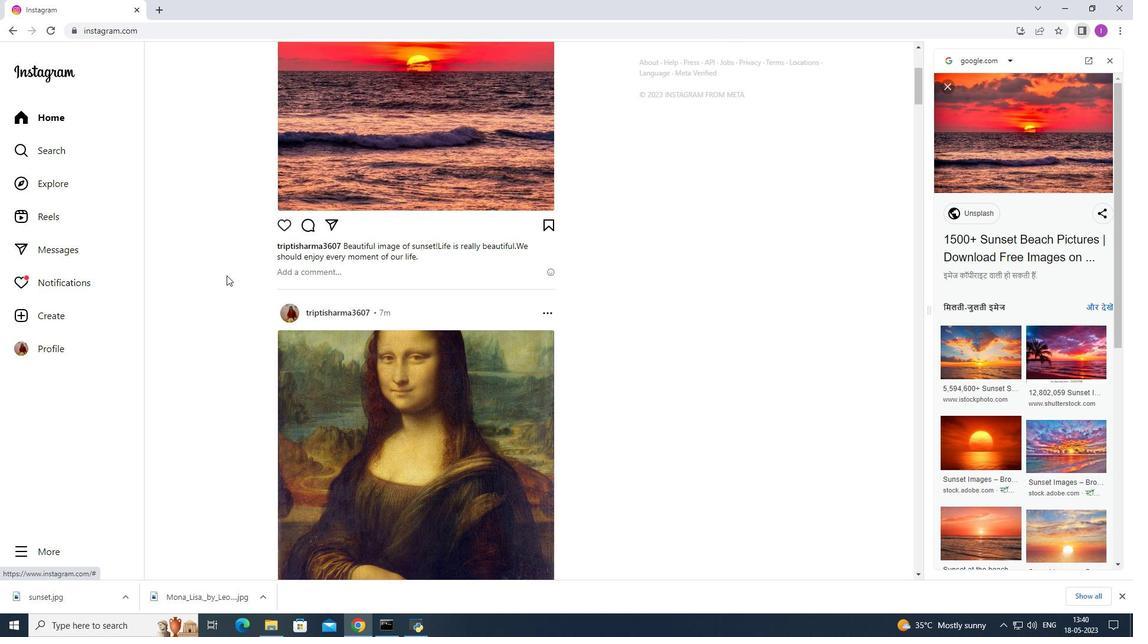 
Action: Mouse scrolled (227, 275) with delta (0, 0)
Screenshot: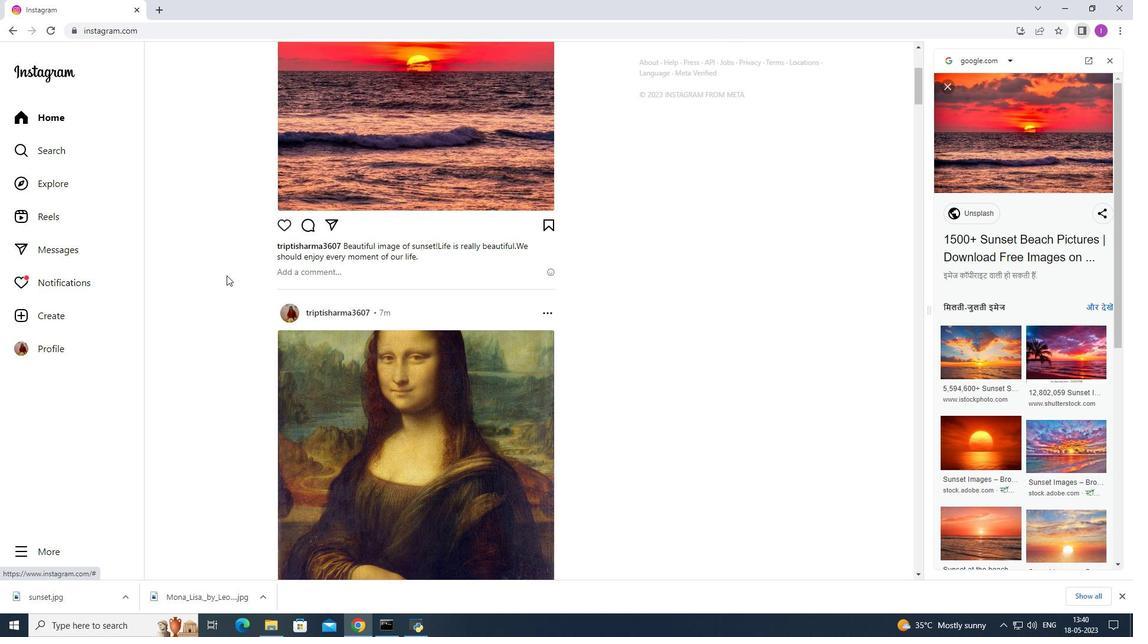
Action: Mouse scrolled (227, 275) with delta (0, 0)
Screenshot: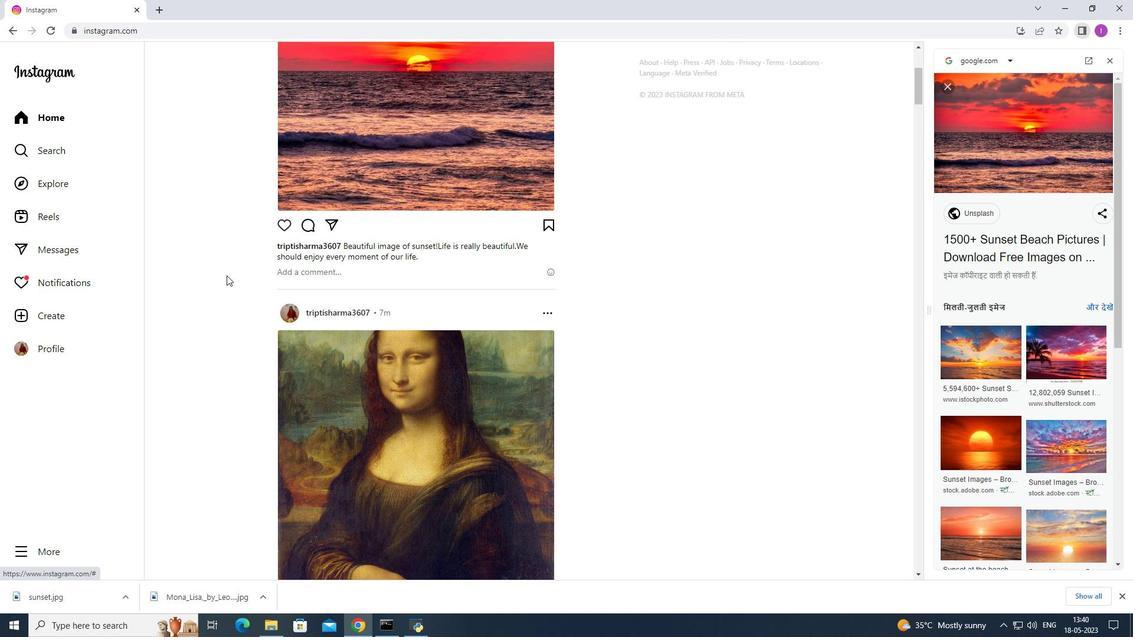 
Action: Mouse scrolled (227, 275) with delta (0, 0)
Screenshot: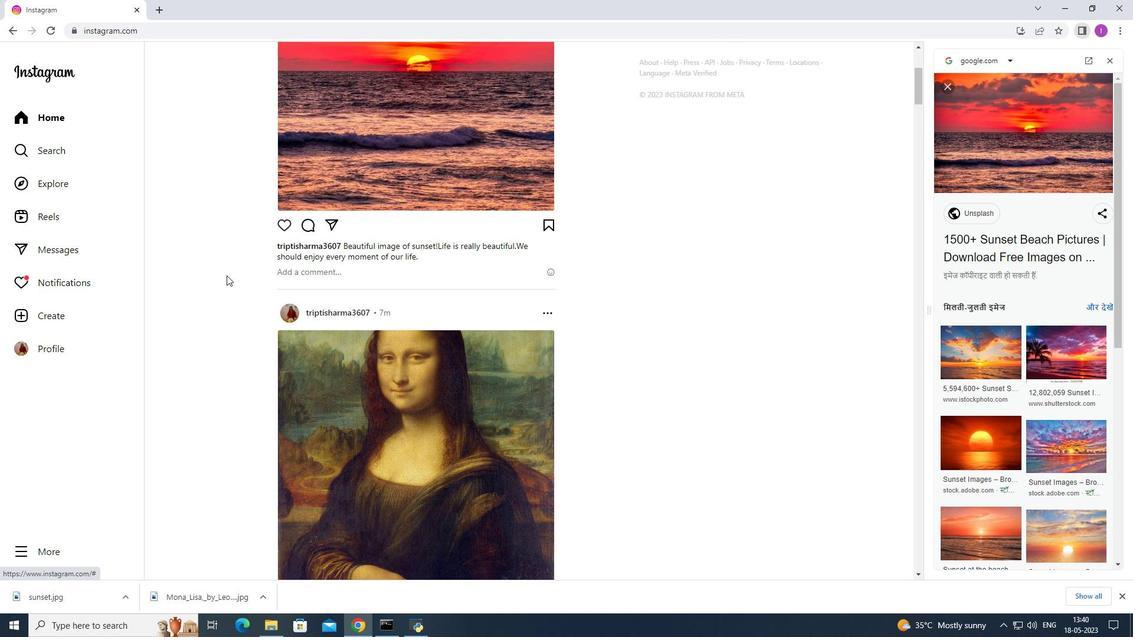 
Action: Mouse scrolled (227, 275) with delta (0, 0)
Screenshot: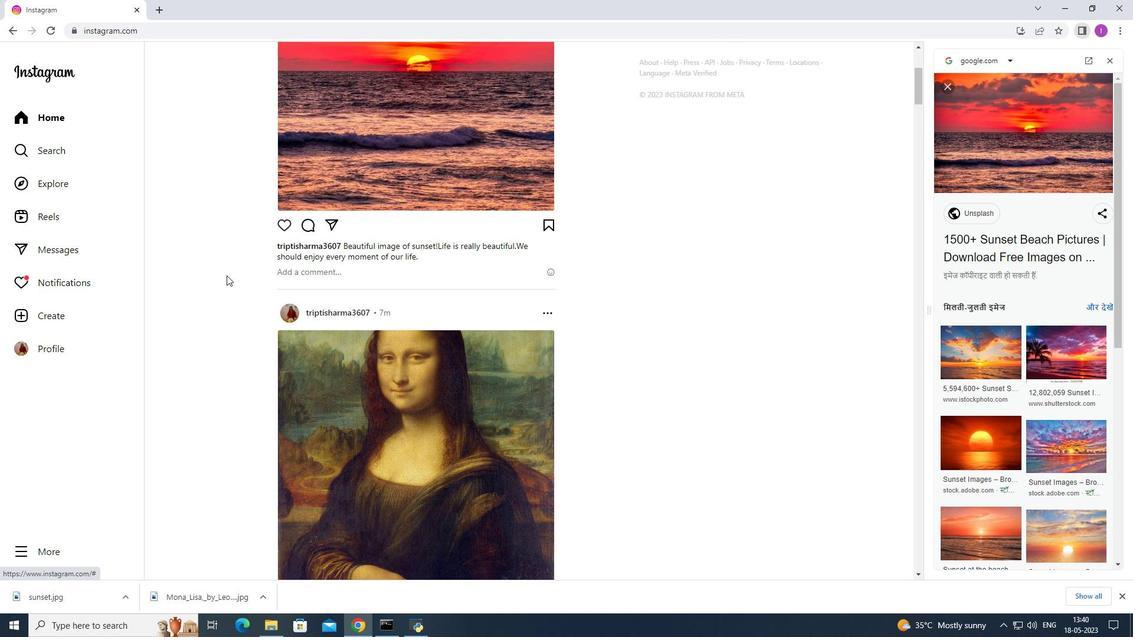 
Action: Mouse scrolled (228, 275) with delta (0, 0)
Screenshot: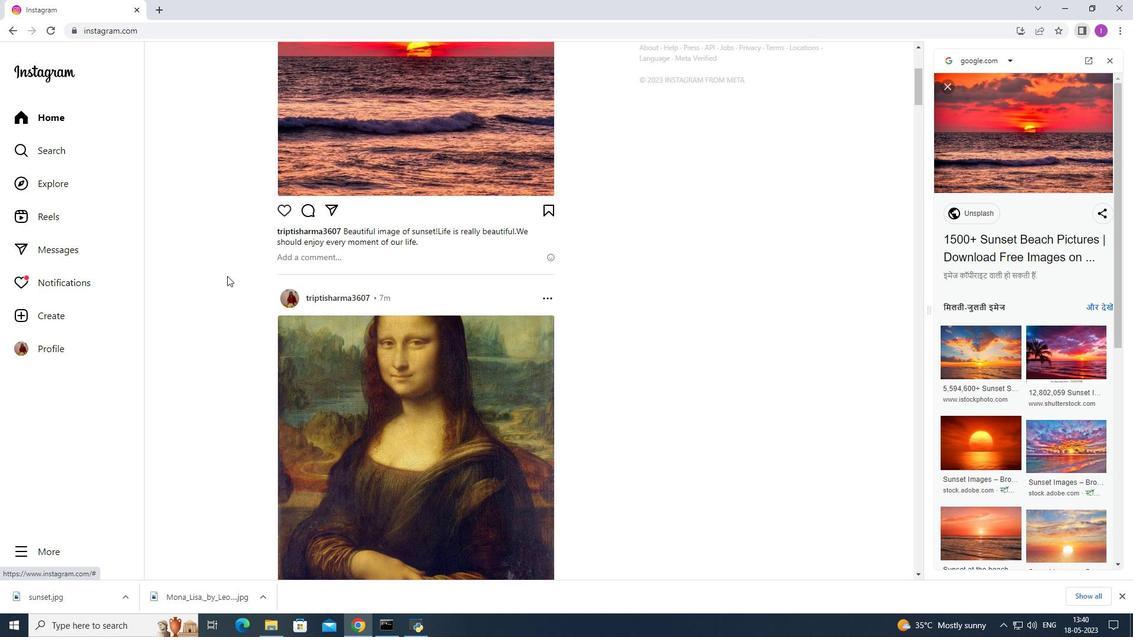 
Action: Mouse scrolled (229, 275) with delta (0, 0)
Screenshot: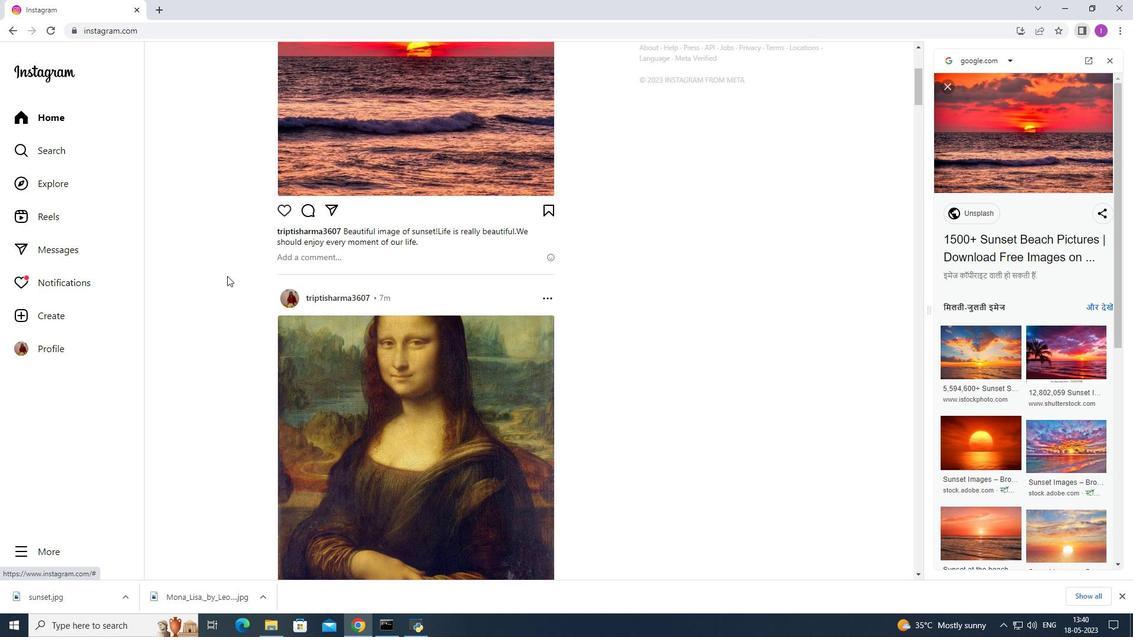 
Action: Mouse scrolled (229, 275) with delta (0, 0)
Screenshot: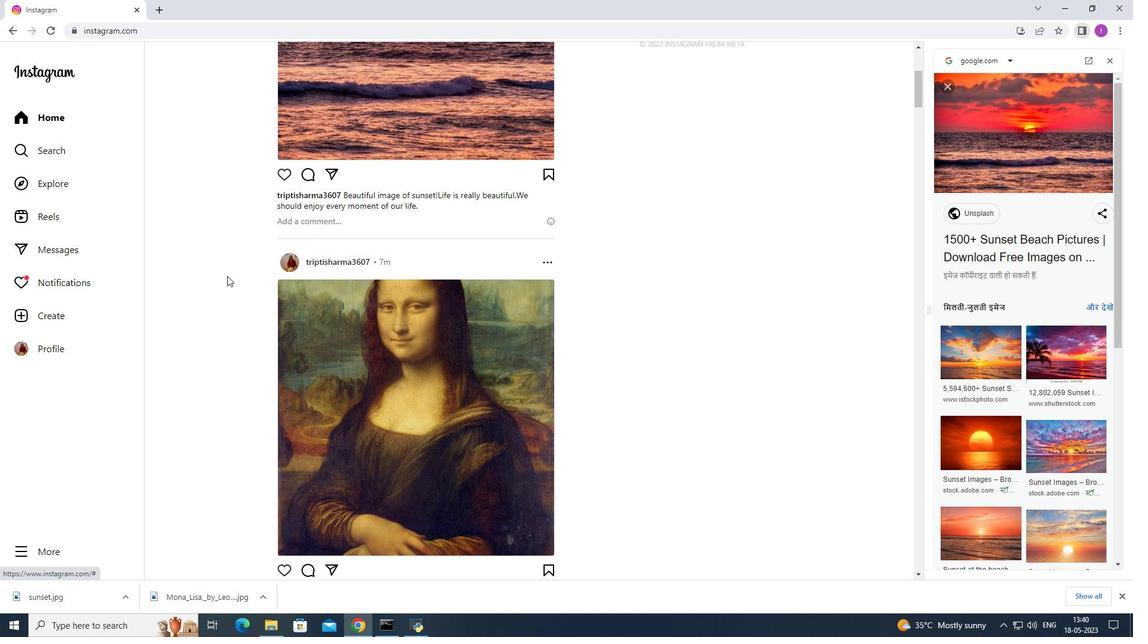 
Action: Mouse scrolled (229, 275) with delta (0, 0)
Screenshot: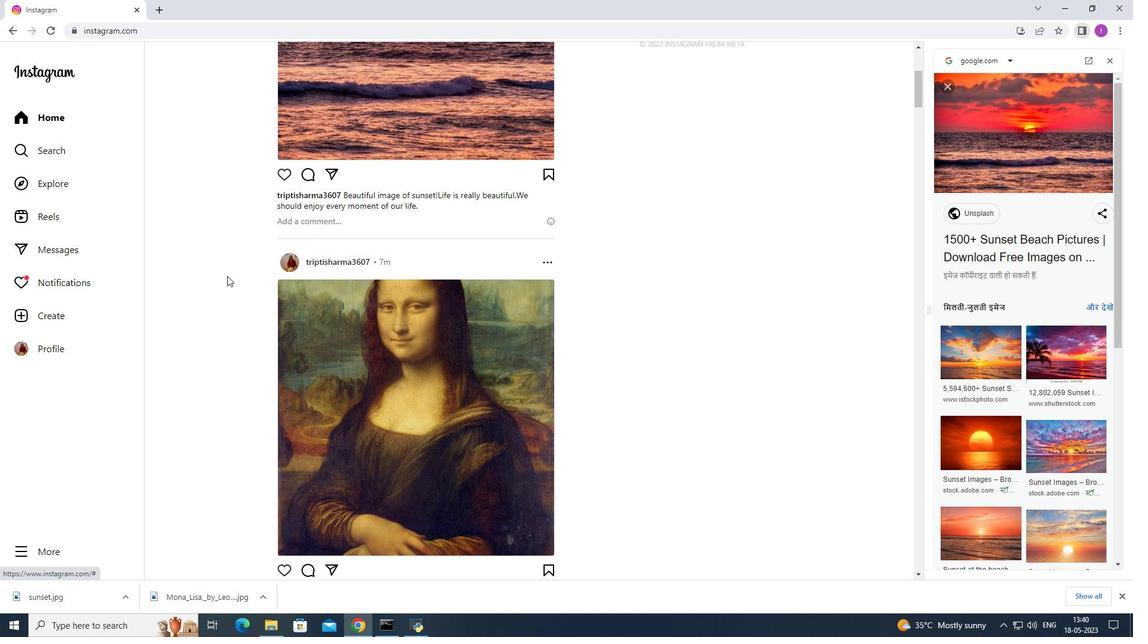 
Action: Mouse scrolled (229, 275) with delta (0, 0)
Screenshot: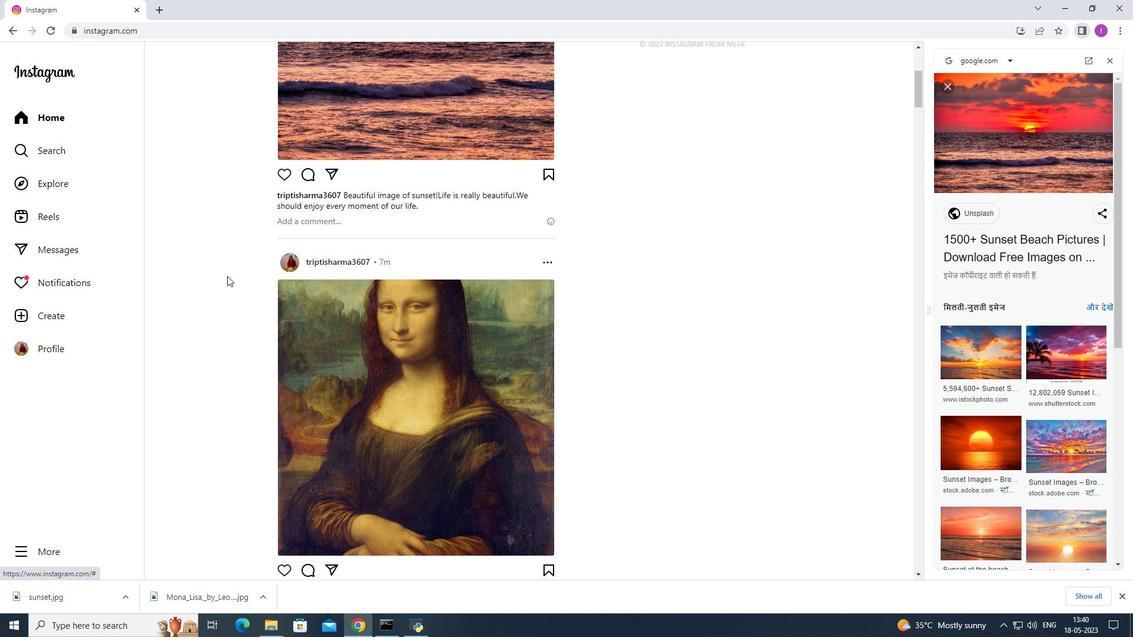 
Action: Mouse scrolled (229, 275) with delta (0, 0)
Screenshot: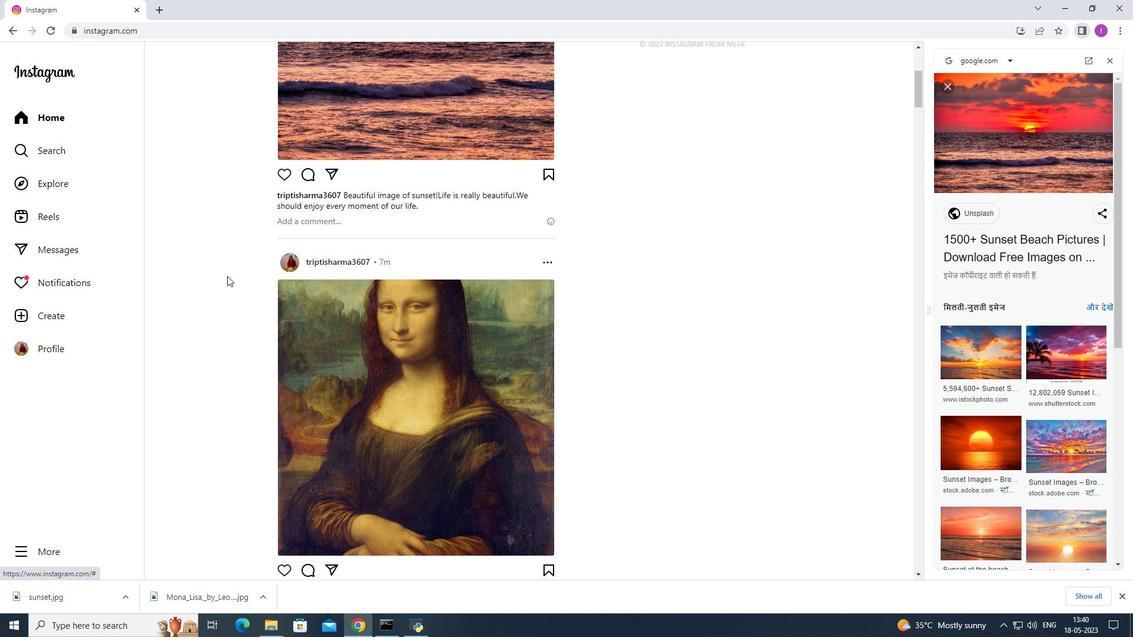 
Action: Mouse scrolled (229, 275) with delta (0, 0)
Screenshot: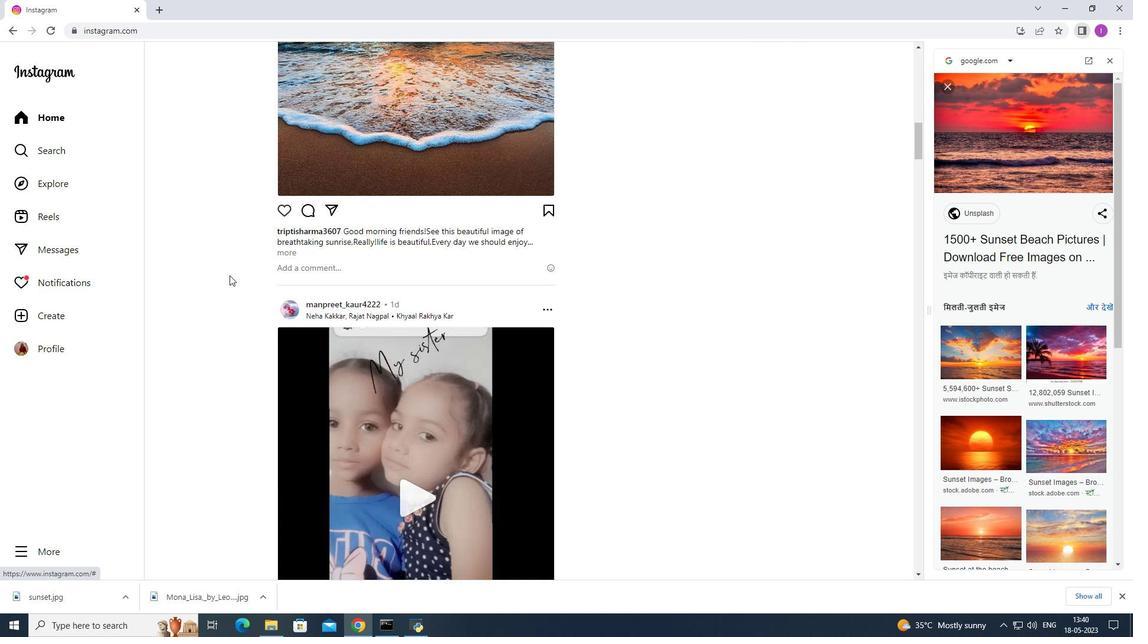 
Action: Mouse scrolled (229, 275) with delta (0, 0)
Screenshot: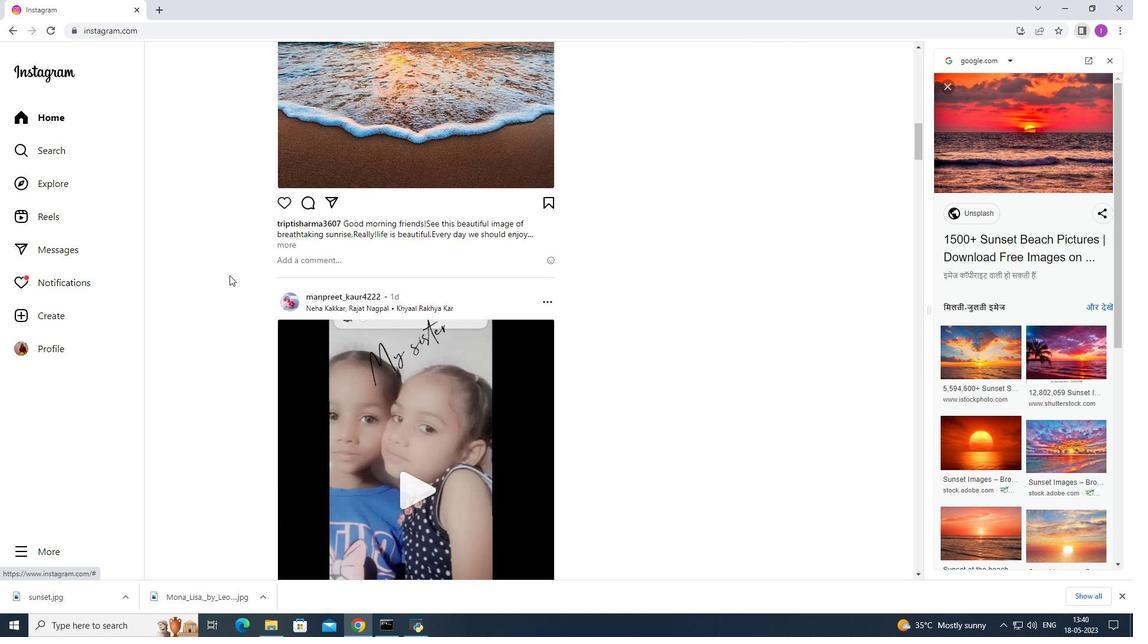 
Action: Mouse scrolled (229, 275) with delta (0, 0)
Screenshot: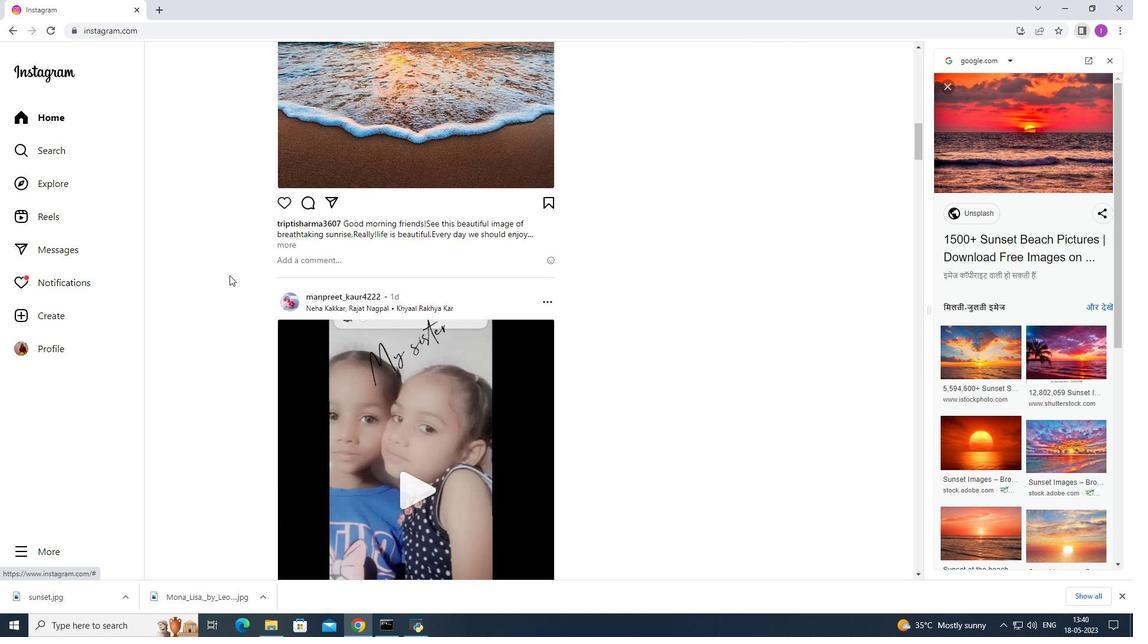 
Action: Mouse scrolled (229, 275) with delta (0, 0)
Screenshot: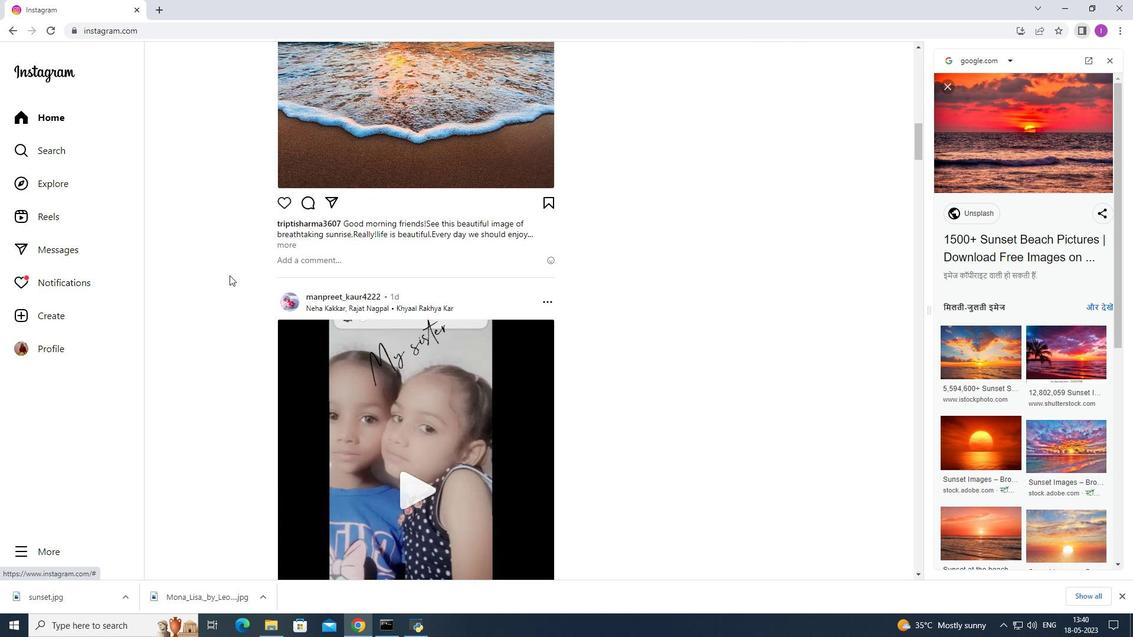 
Action: Mouse scrolled (229, 275) with delta (0, 0)
Screenshot: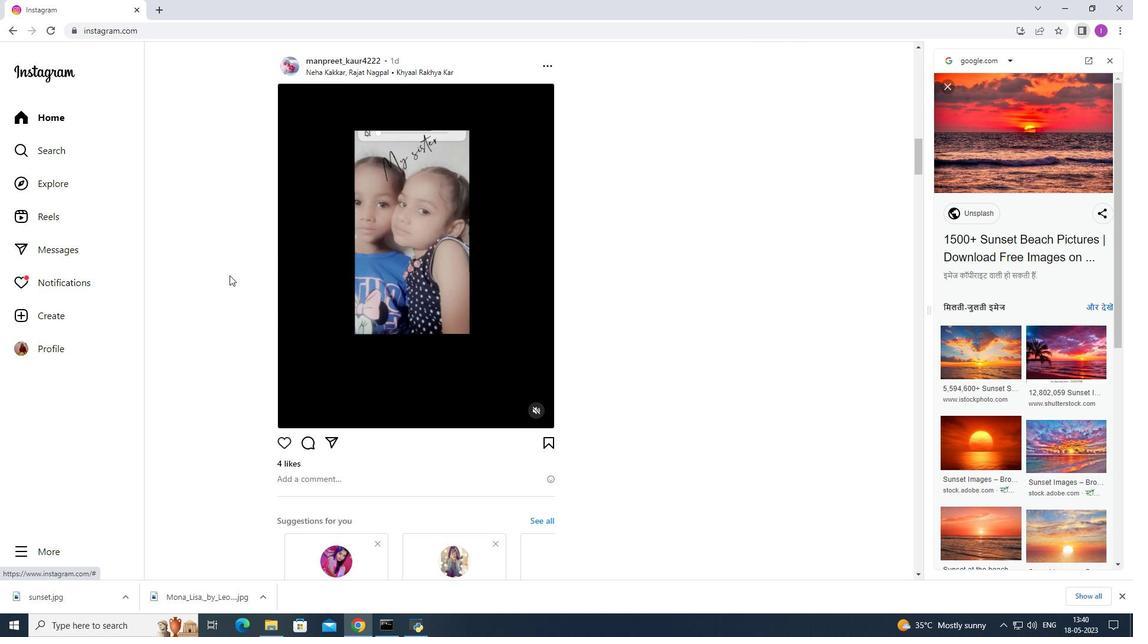 
Action: Mouse scrolled (229, 275) with delta (0, 0)
Screenshot: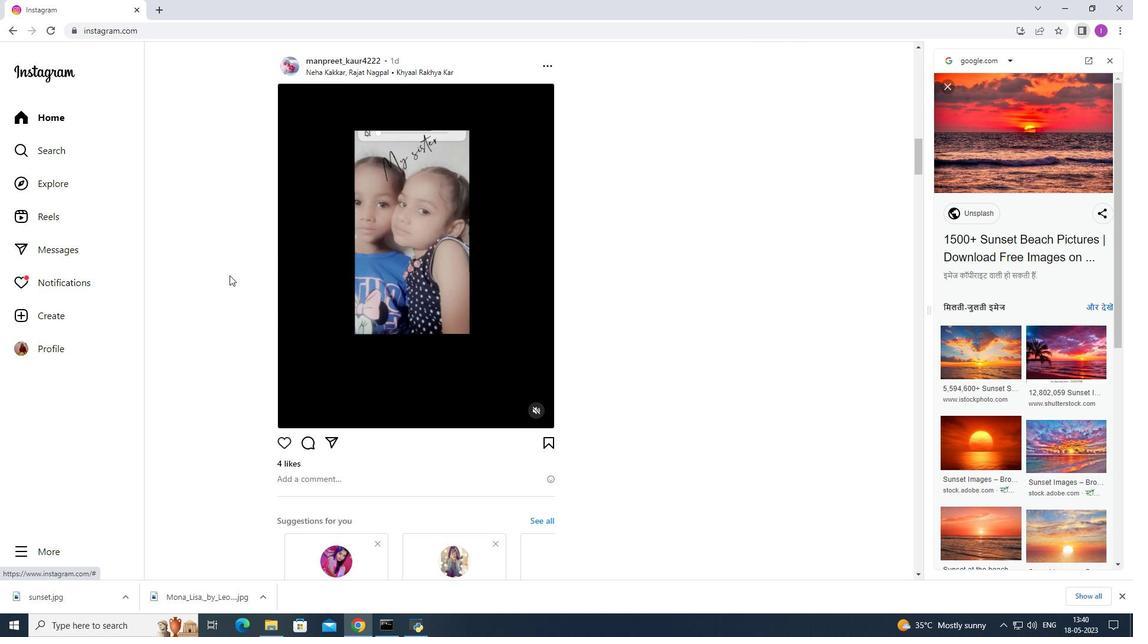 
Action: Mouse scrolled (229, 275) with delta (0, 0)
Screenshot: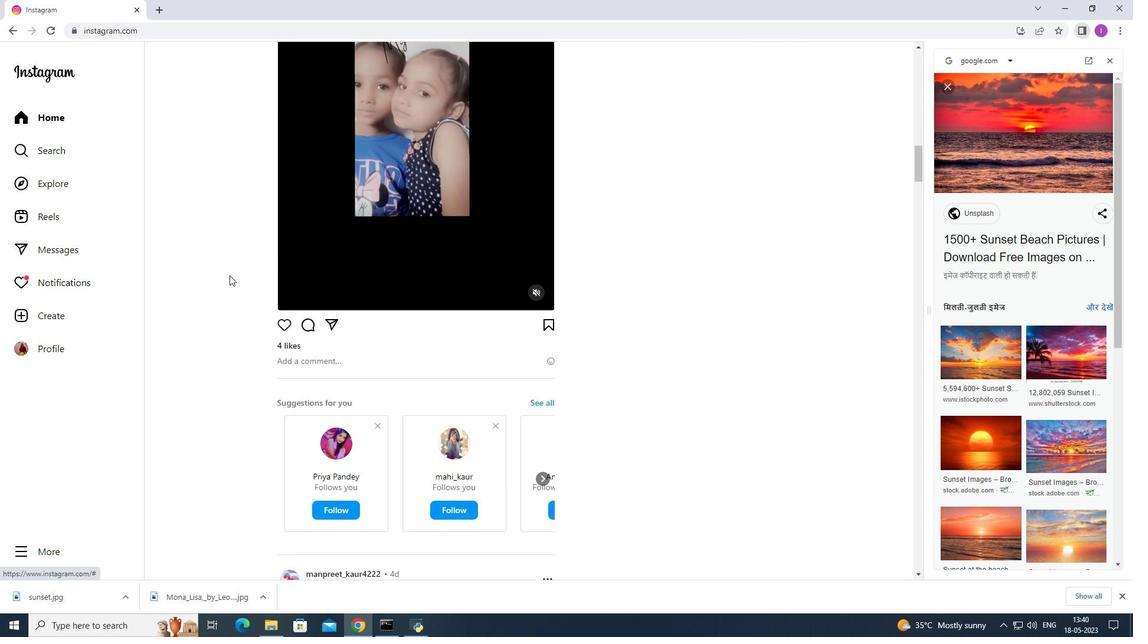 
Action: Mouse scrolled (229, 275) with delta (0, 0)
Screenshot: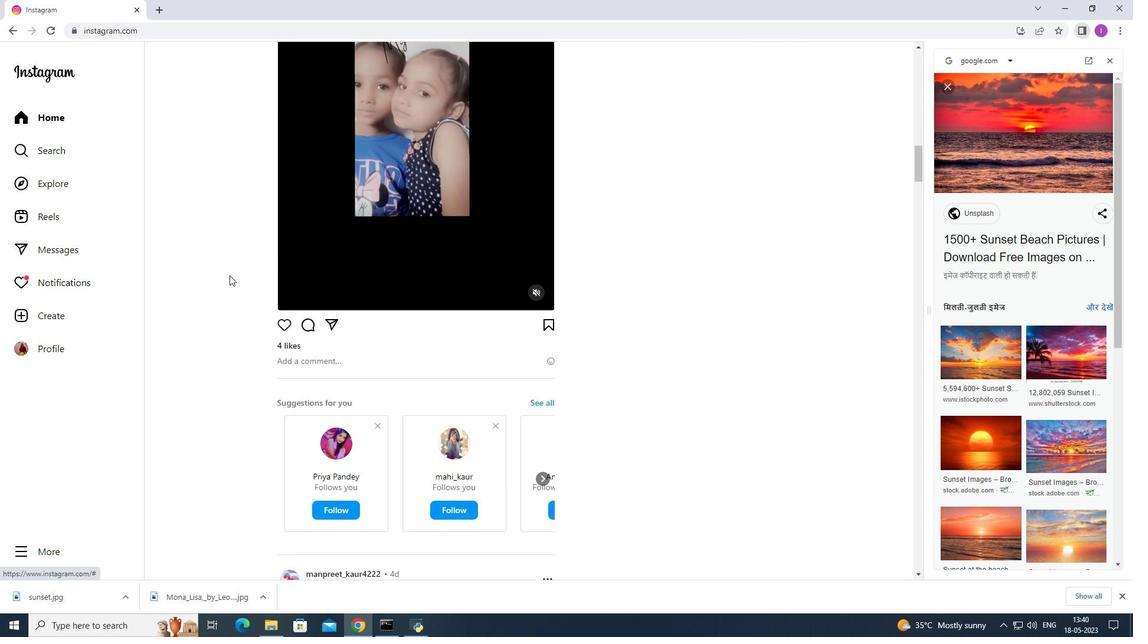 
Action: Mouse scrolled (229, 275) with delta (0, 0)
Screenshot: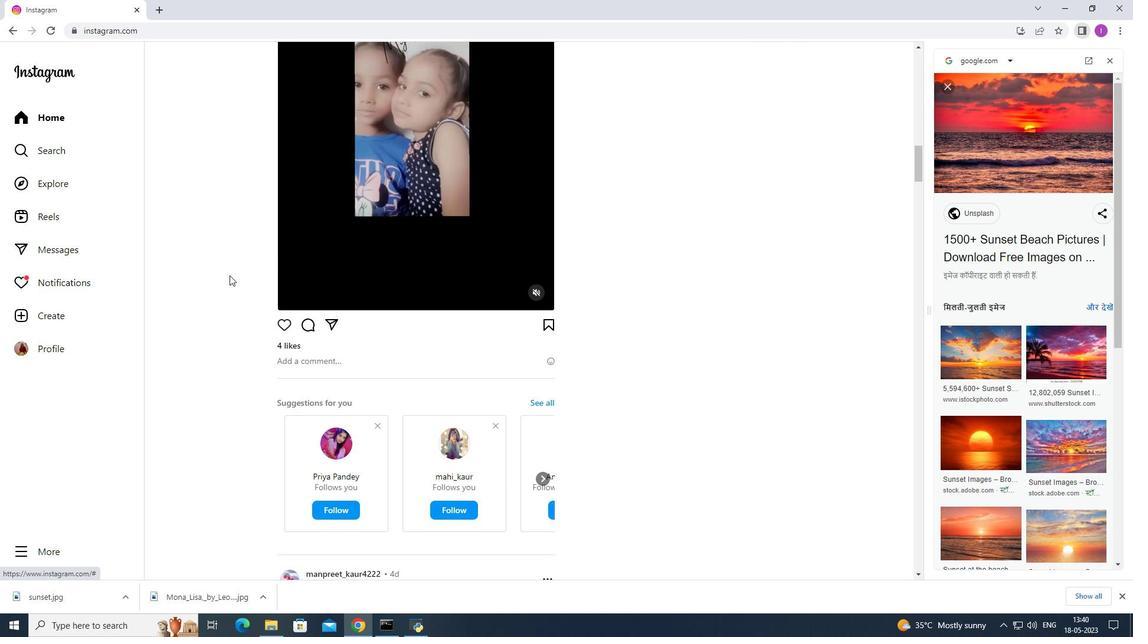 
Action: Mouse scrolled (229, 275) with delta (0, 0)
Screenshot: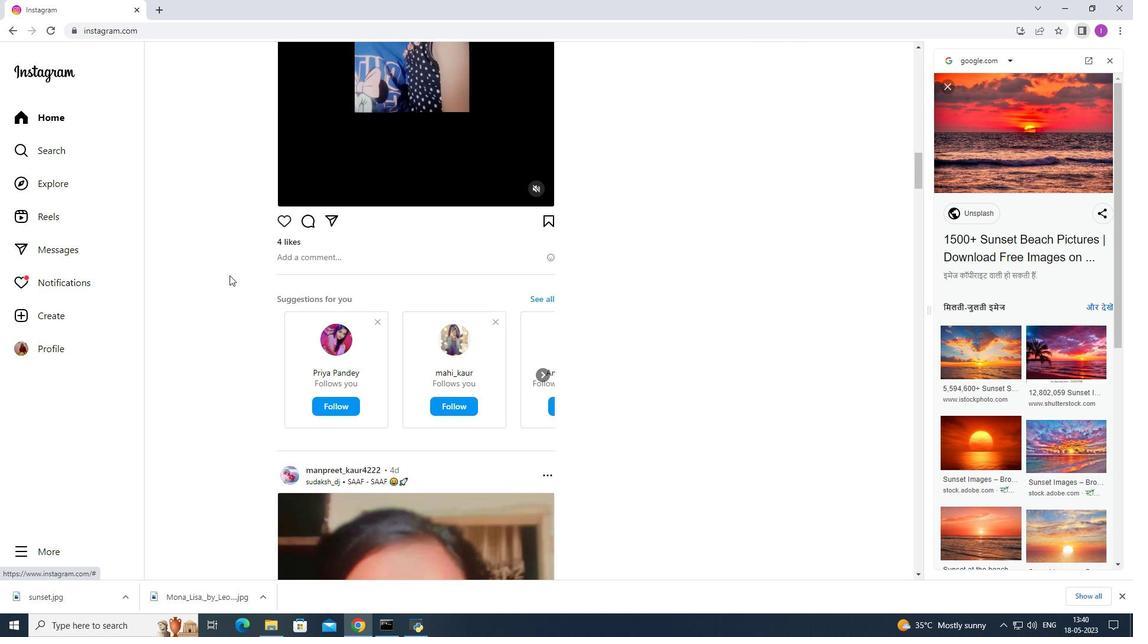 
Action: Mouse scrolled (229, 275) with delta (0, 0)
Screenshot: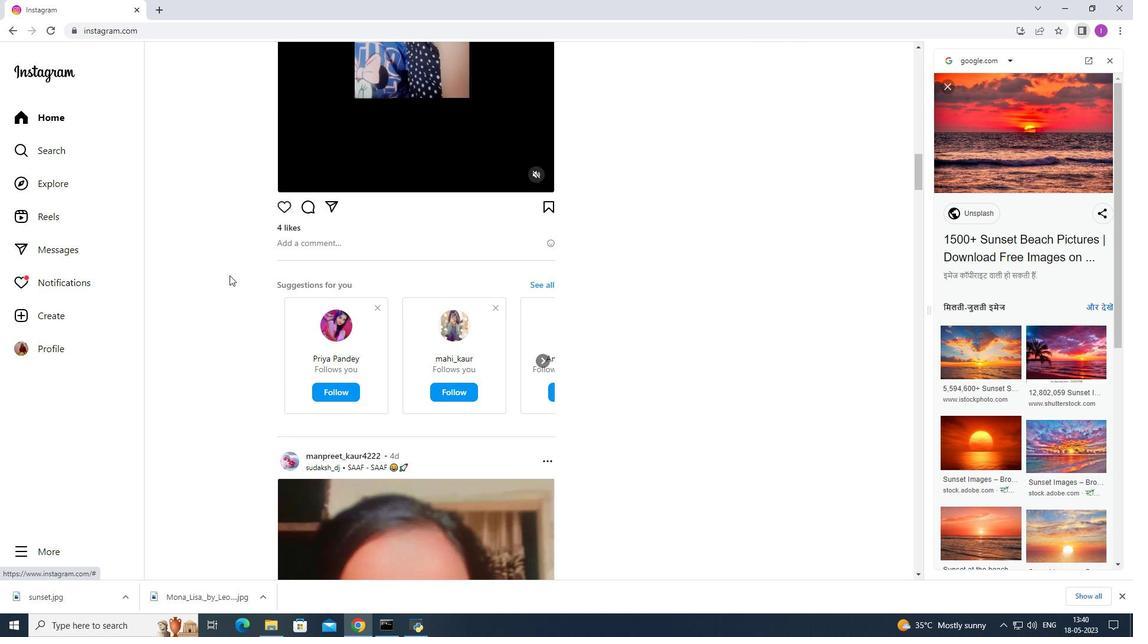 
Action: Mouse scrolled (229, 275) with delta (0, 0)
Screenshot: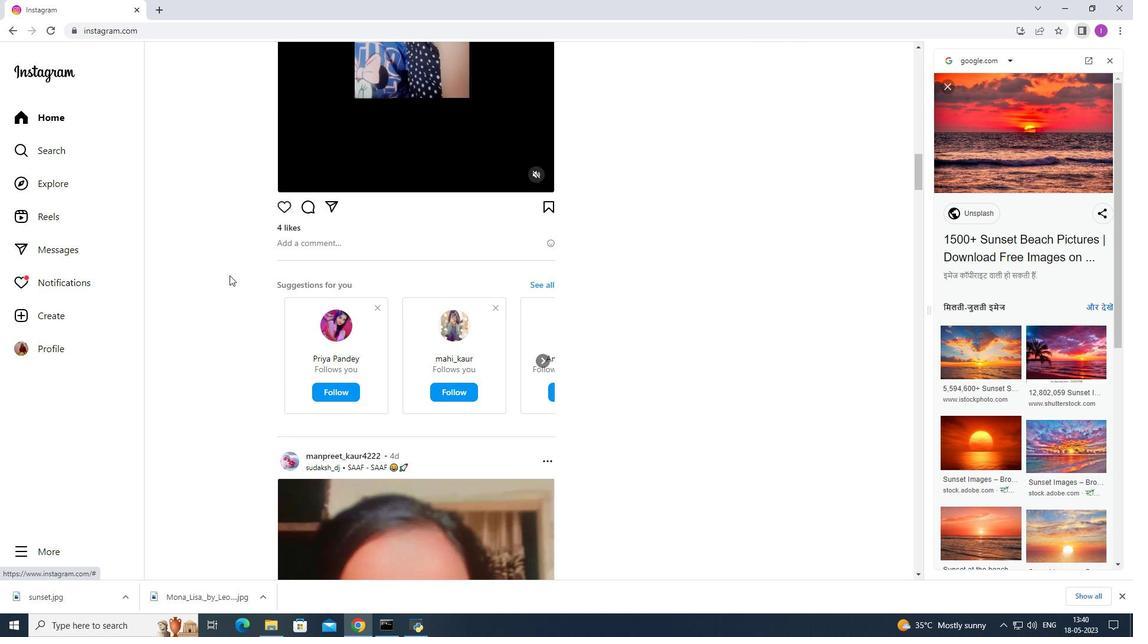 
Action: Mouse scrolled (229, 275) with delta (0, 0)
Screenshot: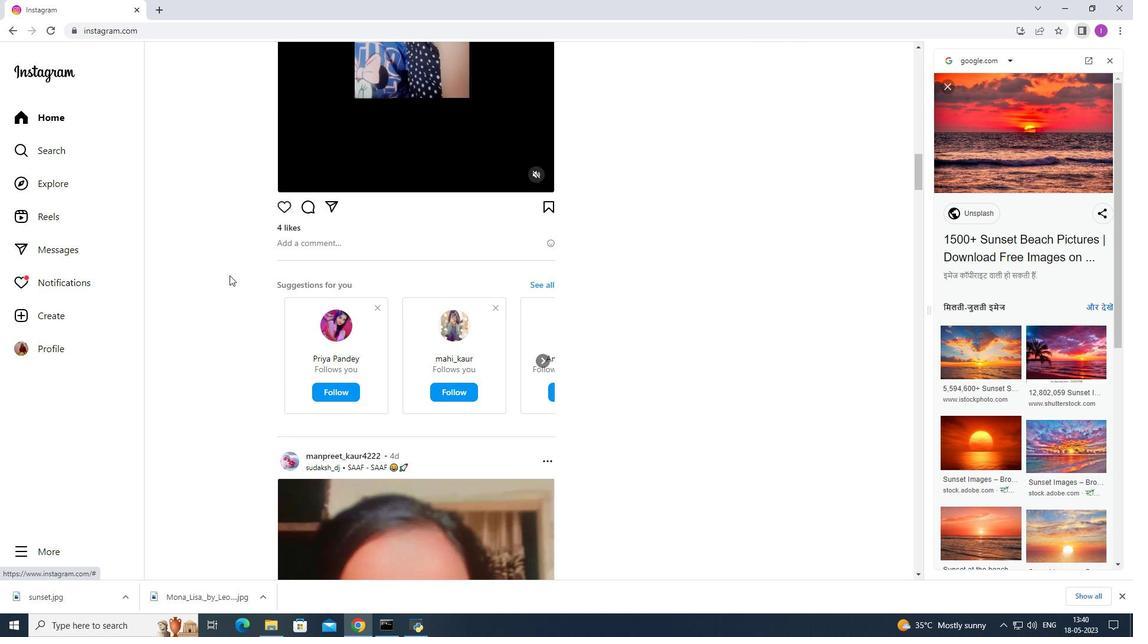 
Action: Mouse scrolled (229, 275) with delta (0, 0)
Screenshot: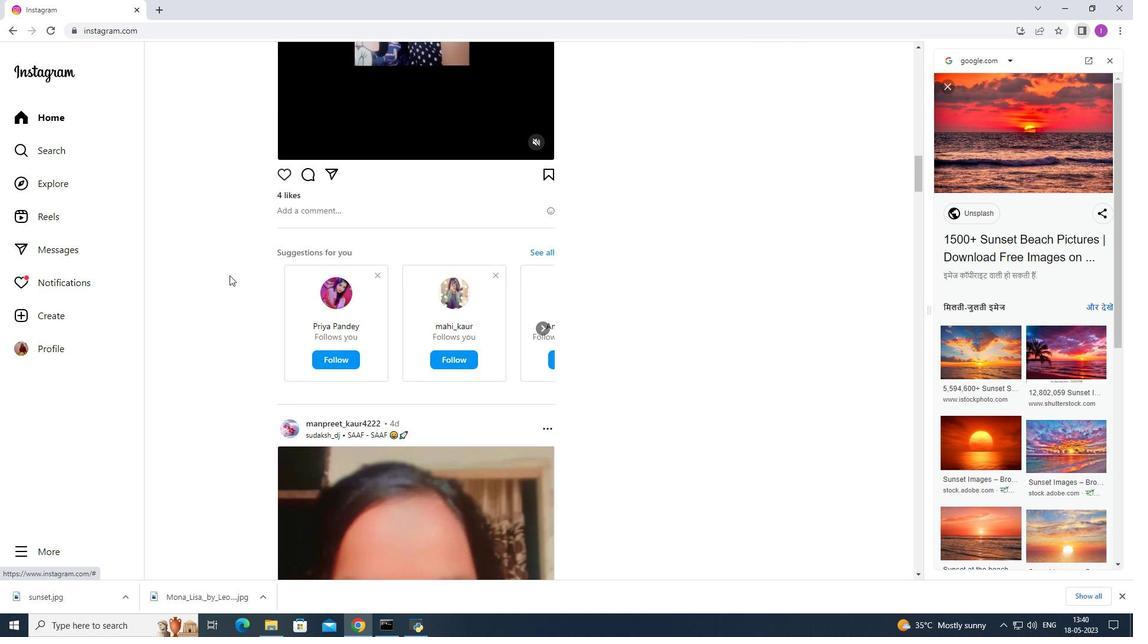 
Action: Mouse scrolled (229, 275) with delta (0, 0)
Screenshot: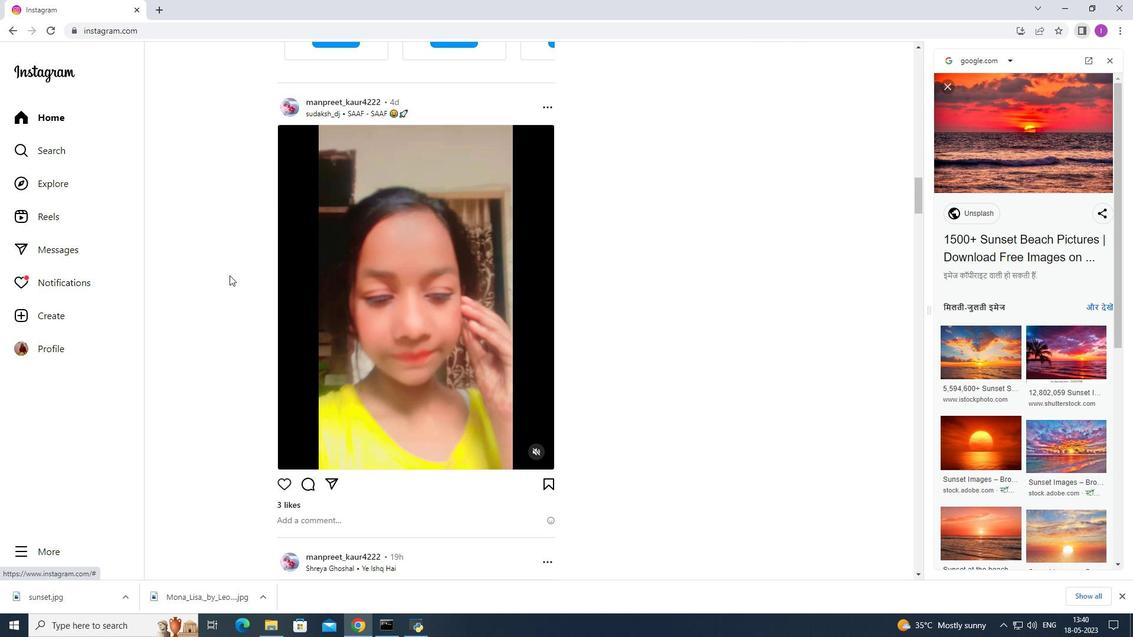
Action: Mouse scrolled (229, 275) with delta (0, 0)
Screenshot: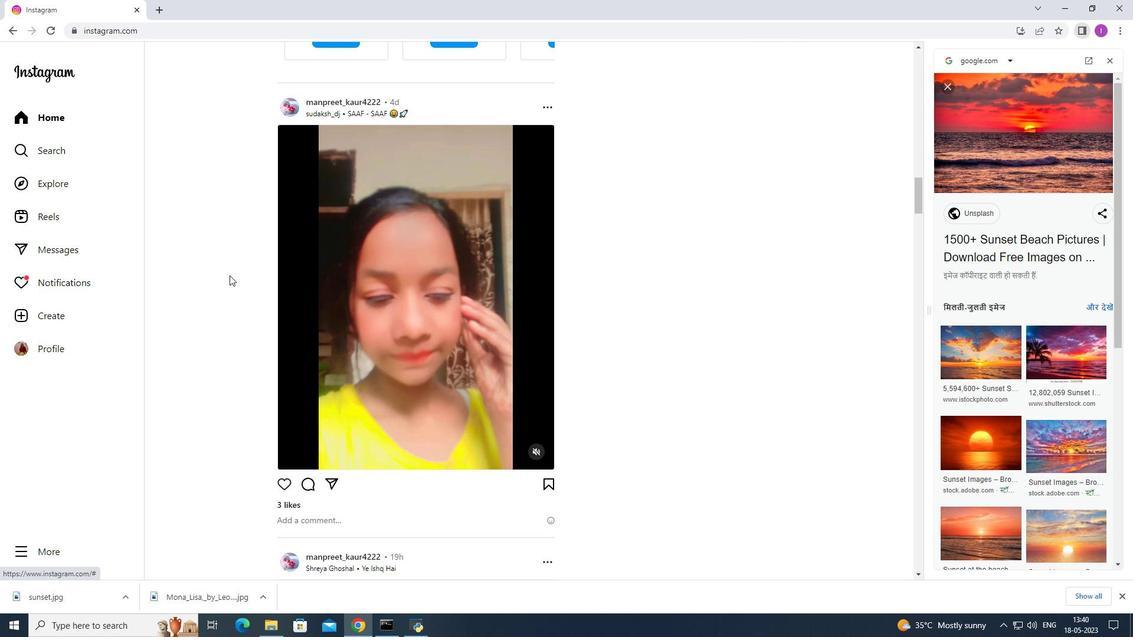 
Action: Mouse scrolled (229, 275) with delta (0, 0)
Screenshot: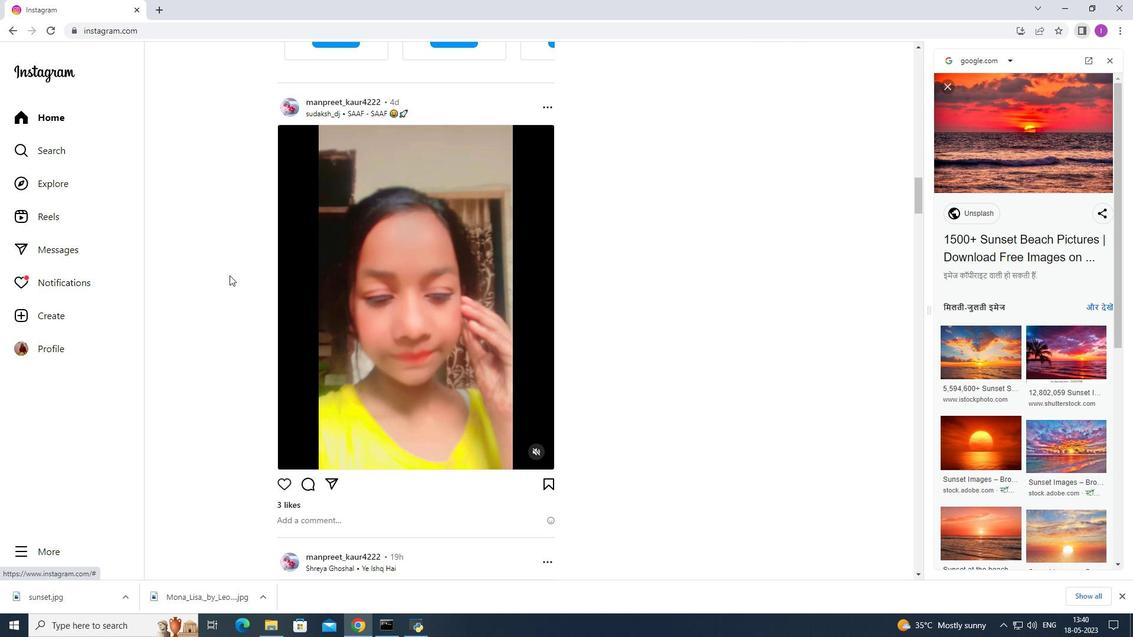 
Action: Mouse scrolled (229, 275) with delta (0, 0)
Screenshot: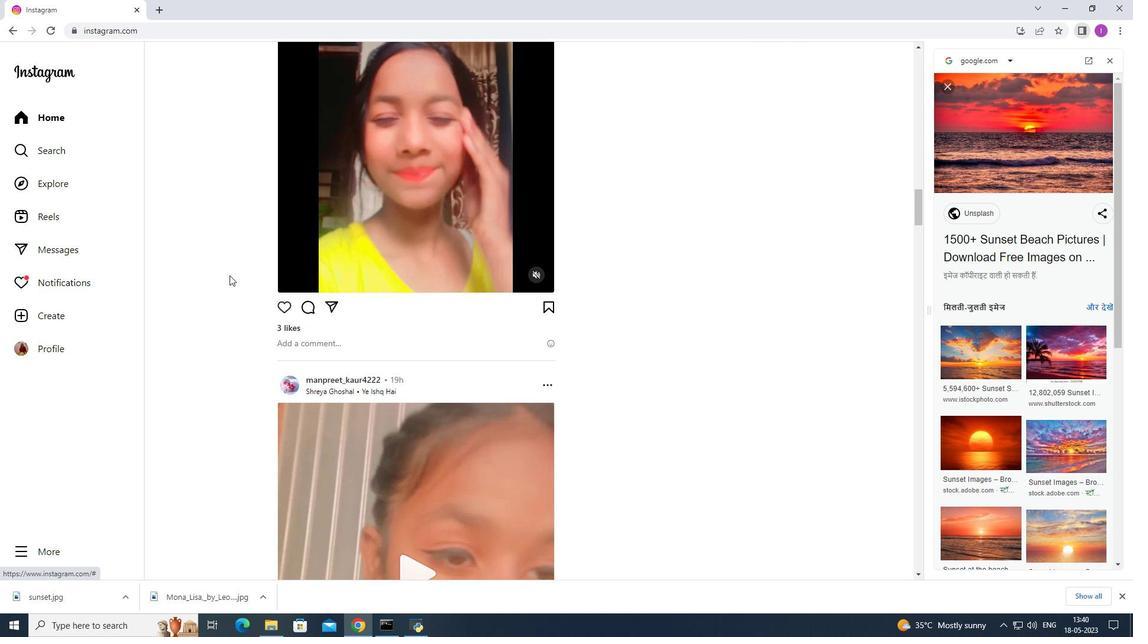 
Action: Mouse scrolled (229, 275) with delta (0, 0)
Screenshot: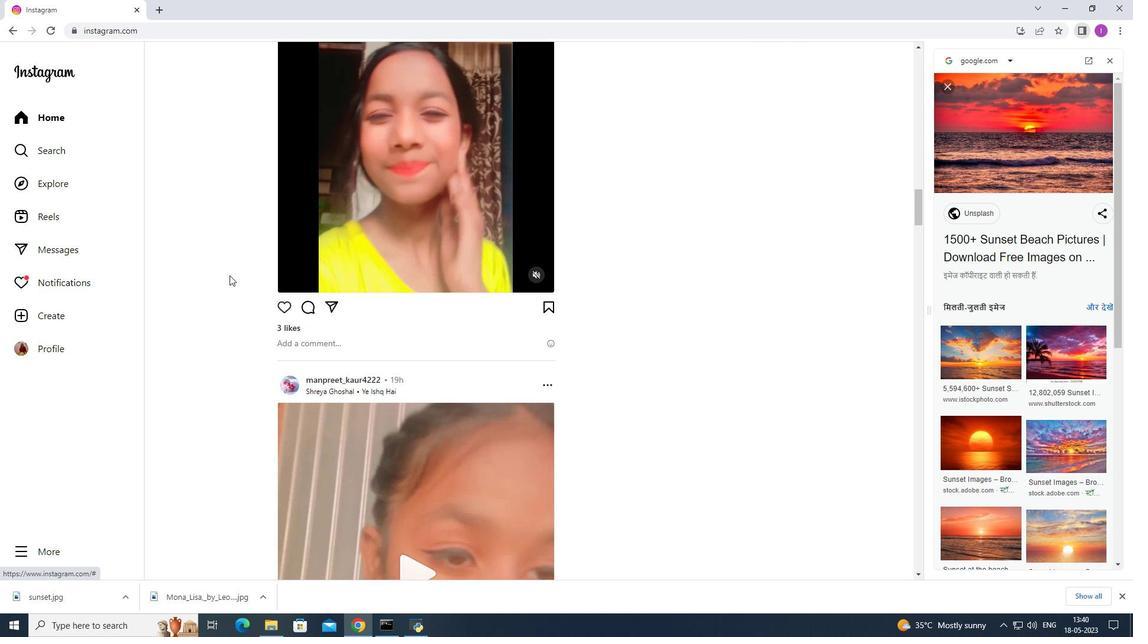 
Action: Mouse scrolled (229, 275) with delta (0, 0)
Screenshot: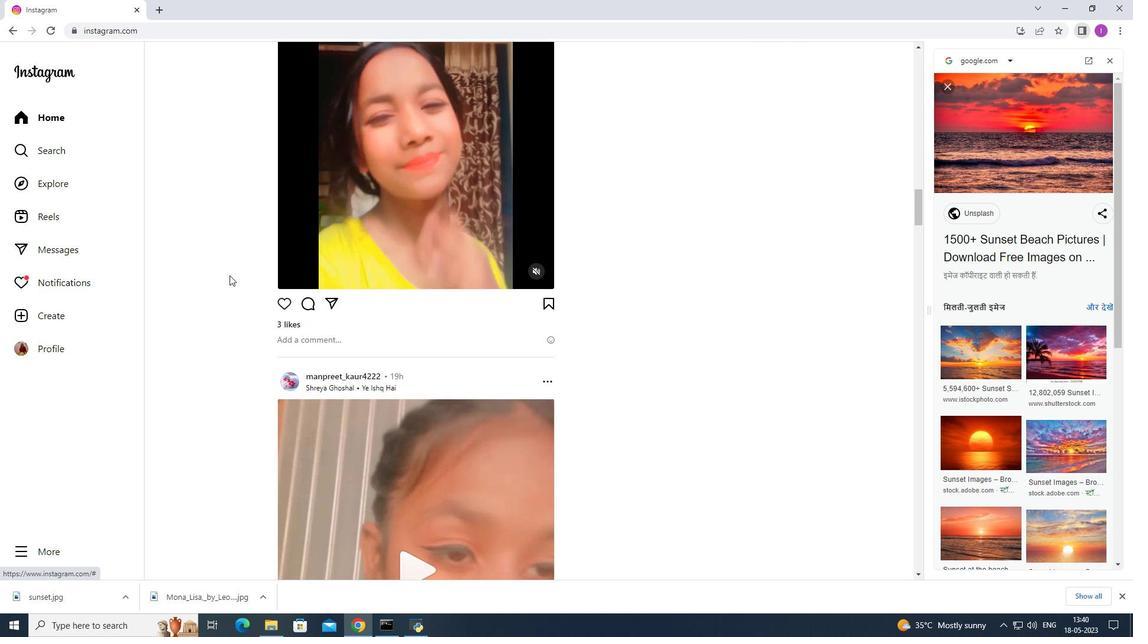 
Action: Mouse scrolled (229, 275) with delta (0, 0)
Screenshot: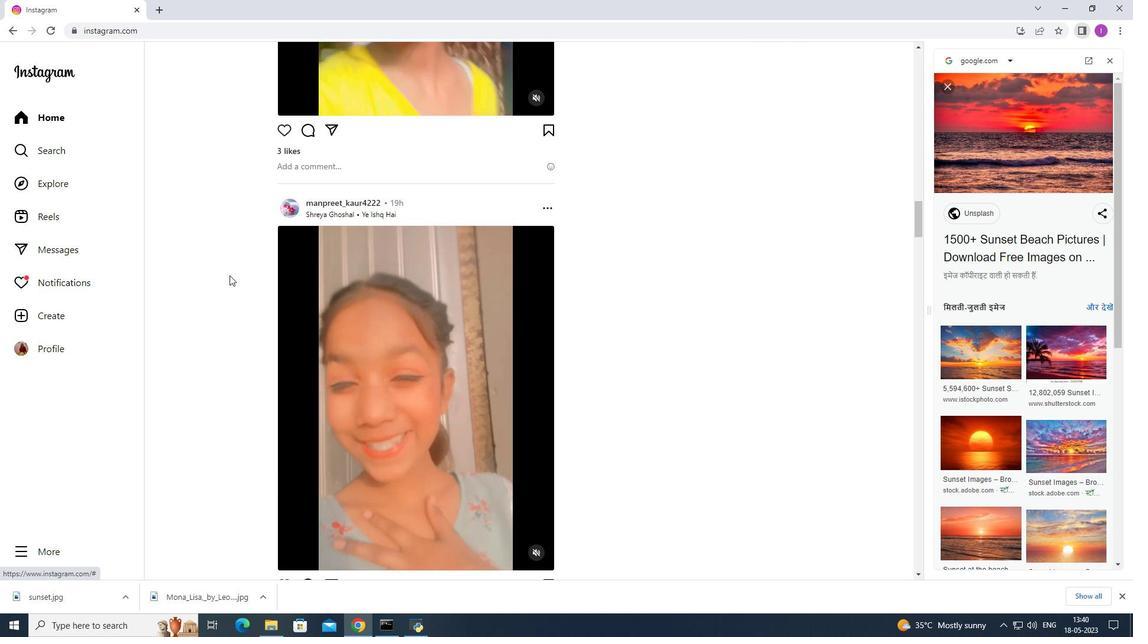 
Action: Mouse scrolled (229, 275) with delta (0, 0)
Screenshot: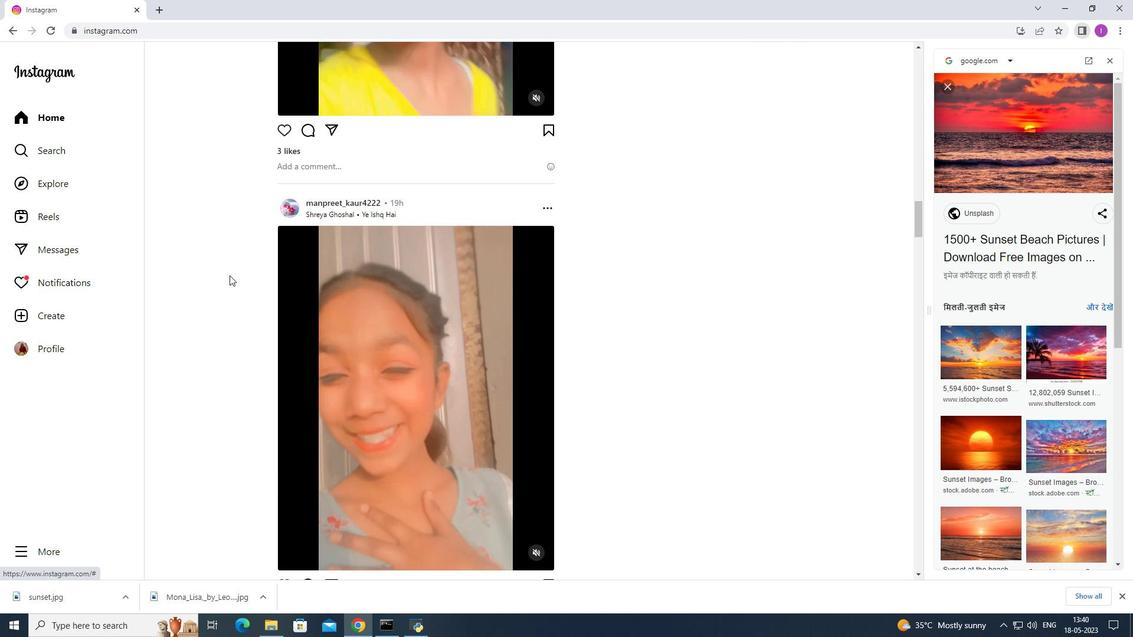 
Action: Mouse scrolled (229, 275) with delta (0, 0)
Screenshot: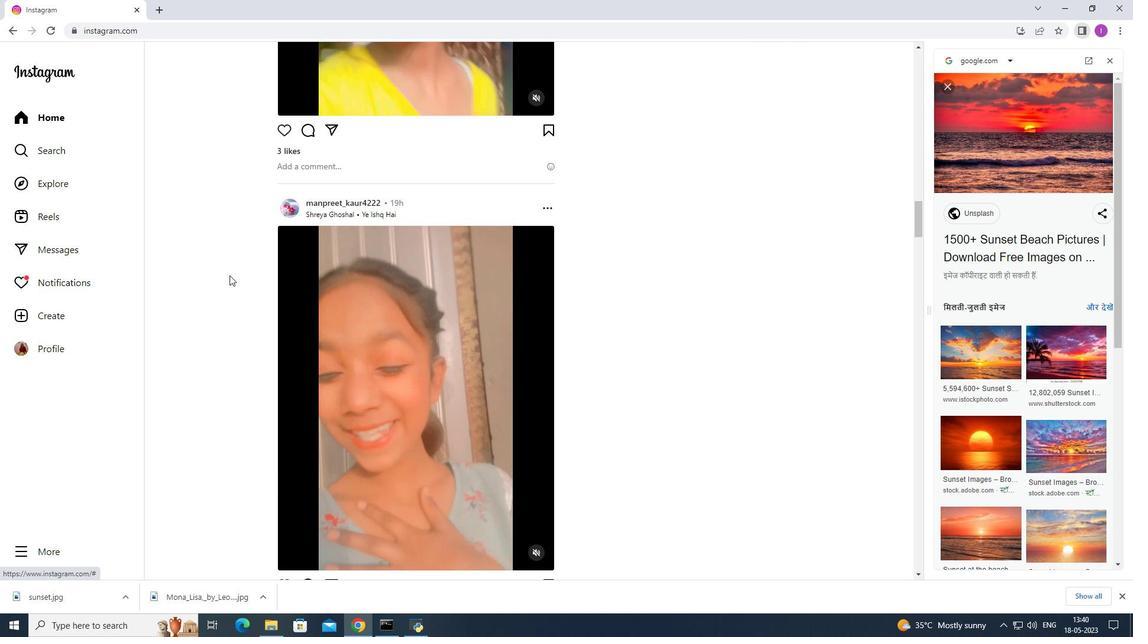 
Action: Mouse scrolled (229, 275) with delta (0, 0)
Screenshot: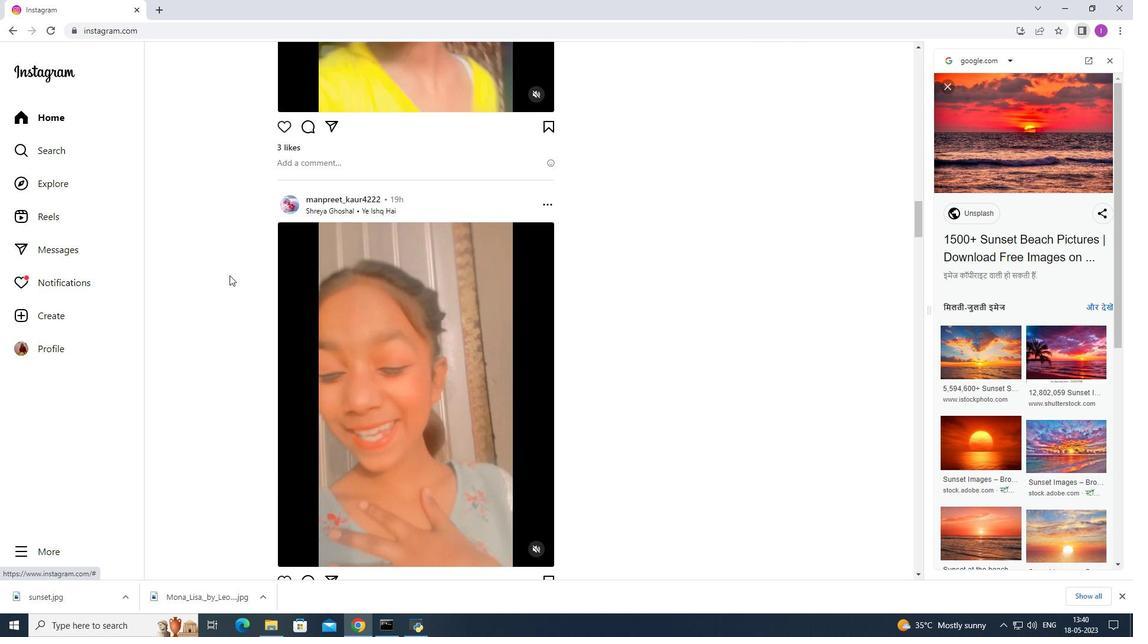 
Action: Mouse moved to (248, 261)
Screenshot: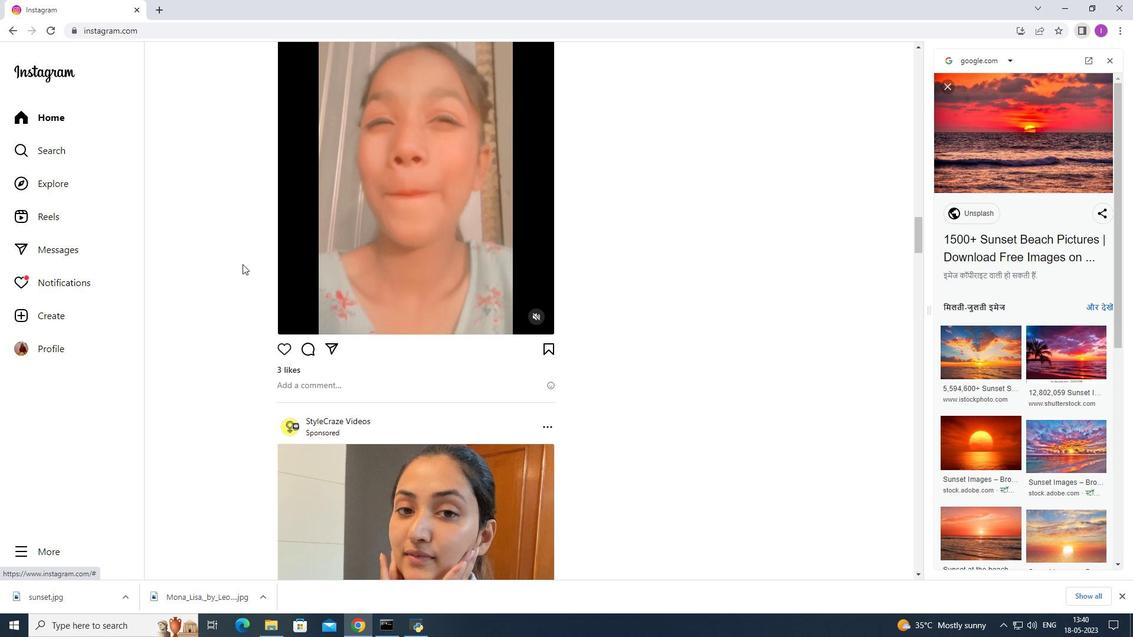 
Action: Mouse scrolled (248, 260) with delta (0, 0)
Screenshot: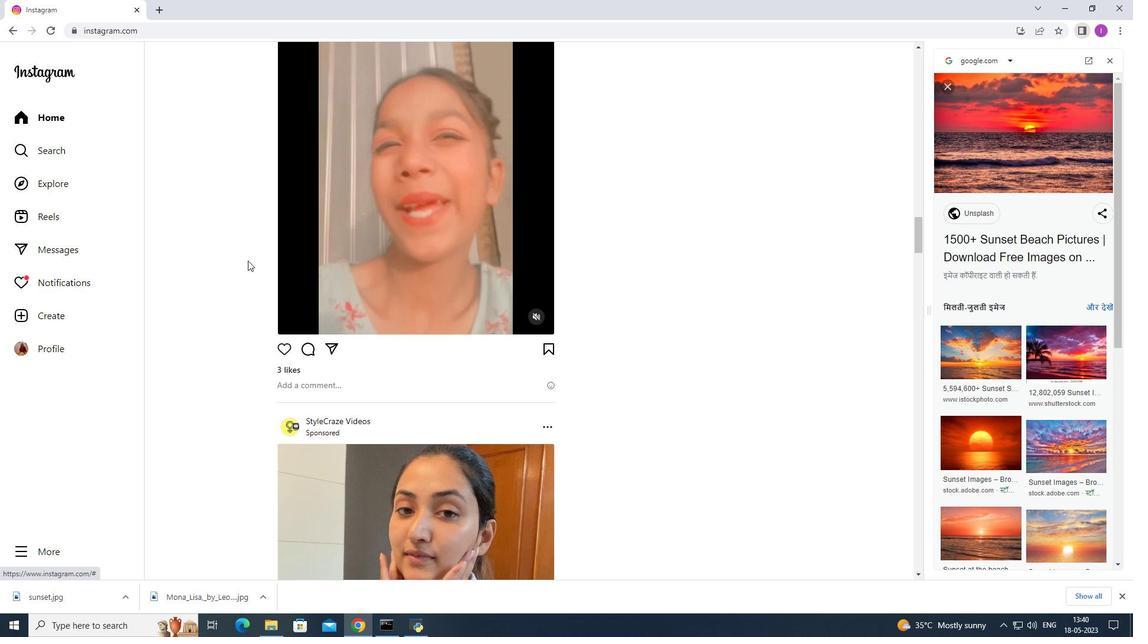 
Action: Mouse scrolled (248, 260) with delta (0, 0)
Screenshot: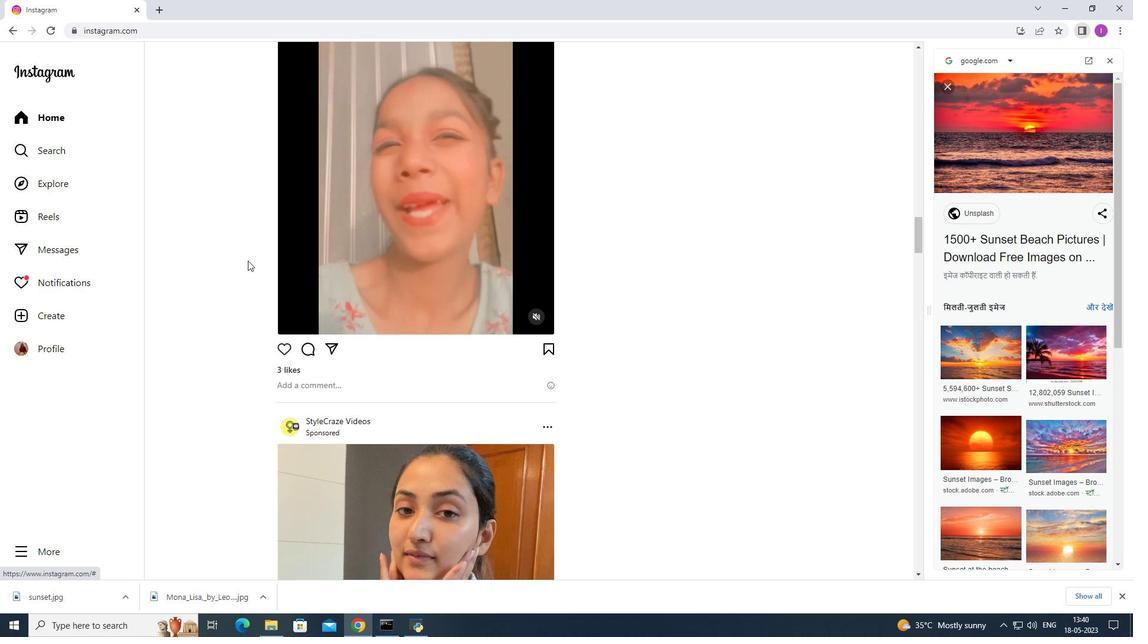 
Action: Mouse scrolled (248, 260) with delta (0, 0)
Screenshot: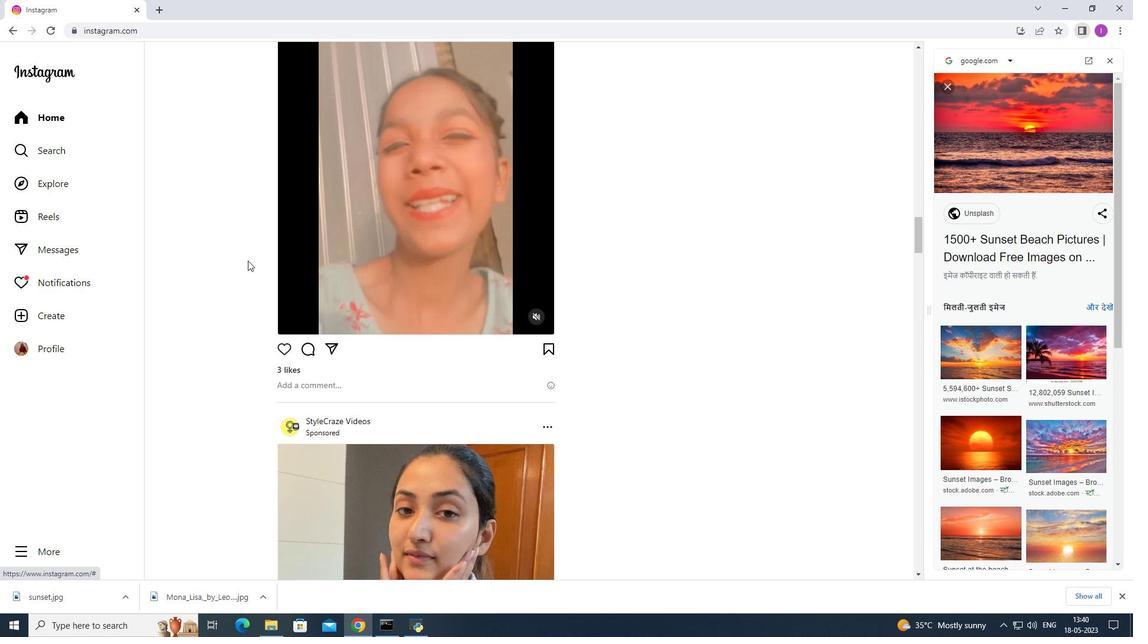 
Action: Mouse scrolled (248, 260) with delta (0, 0)
Screenshot: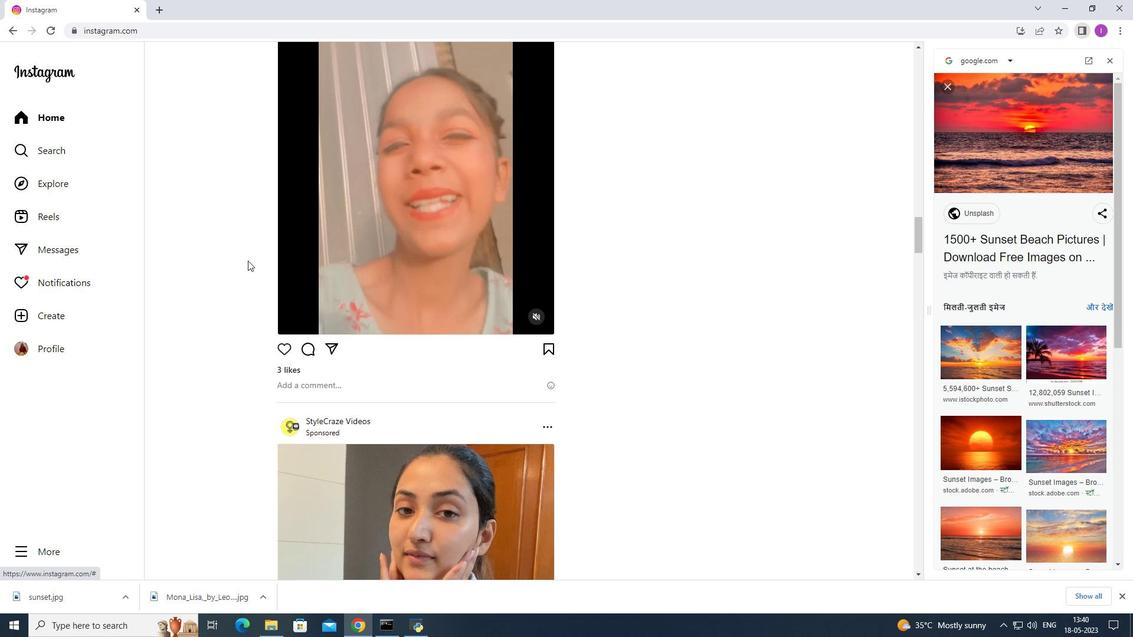 
Action: Mouse scrolled (248, 260) with delta (0, 0)
Screenshot: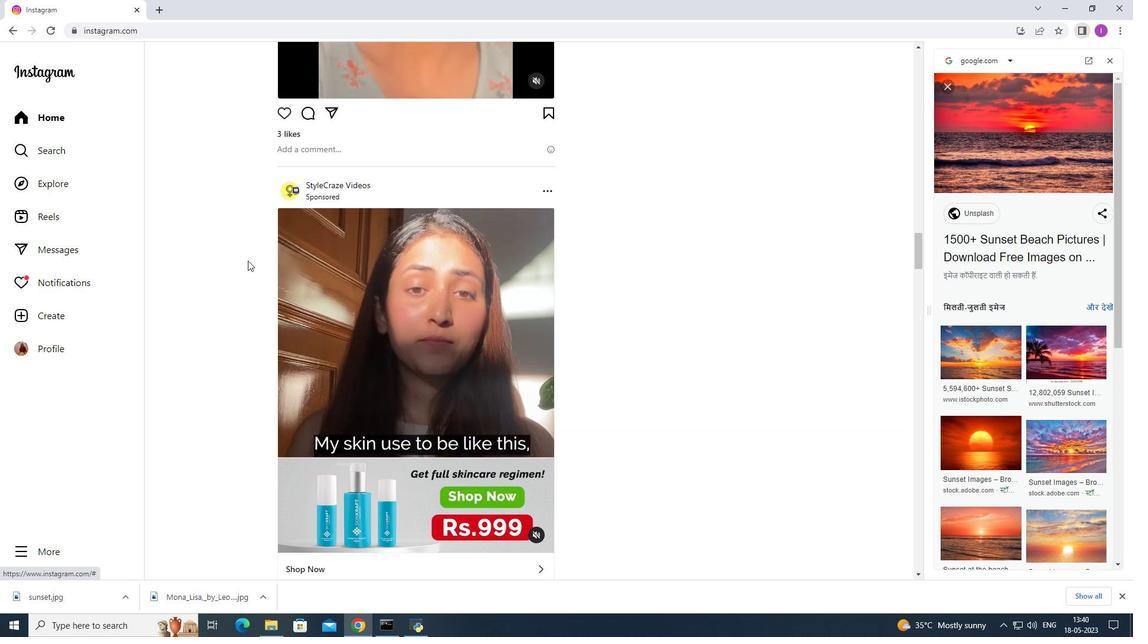 
Action: Mouse scrolled (248, 260) with delta (0, 0)
Screenshot: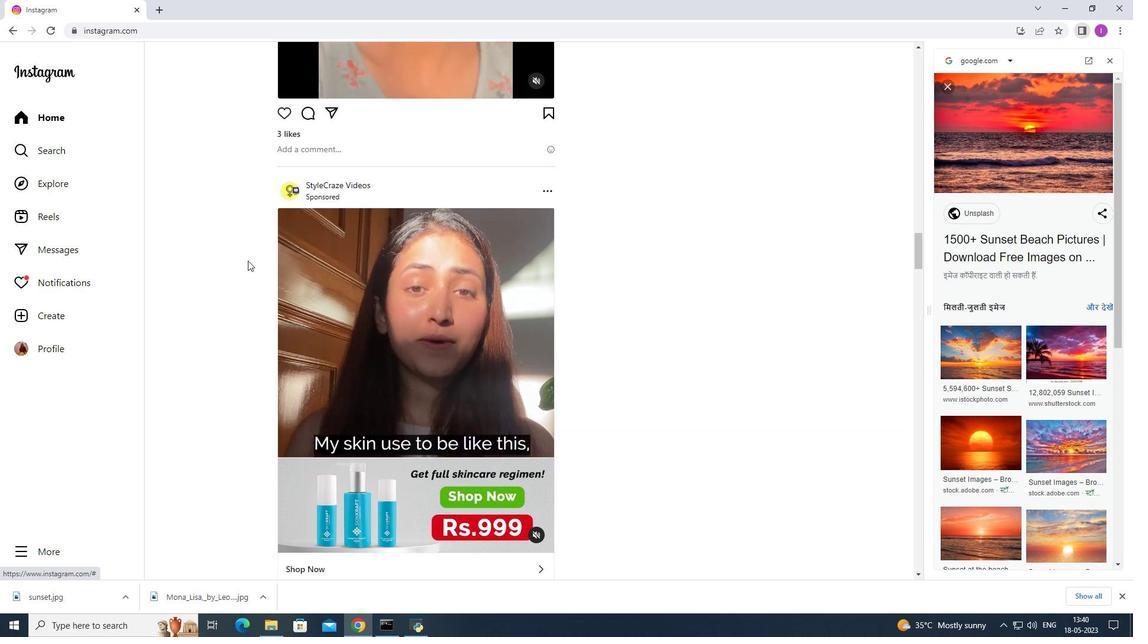 
Action: Mouse scrolled (248, 260) with delta (0, 0)
Screenshot: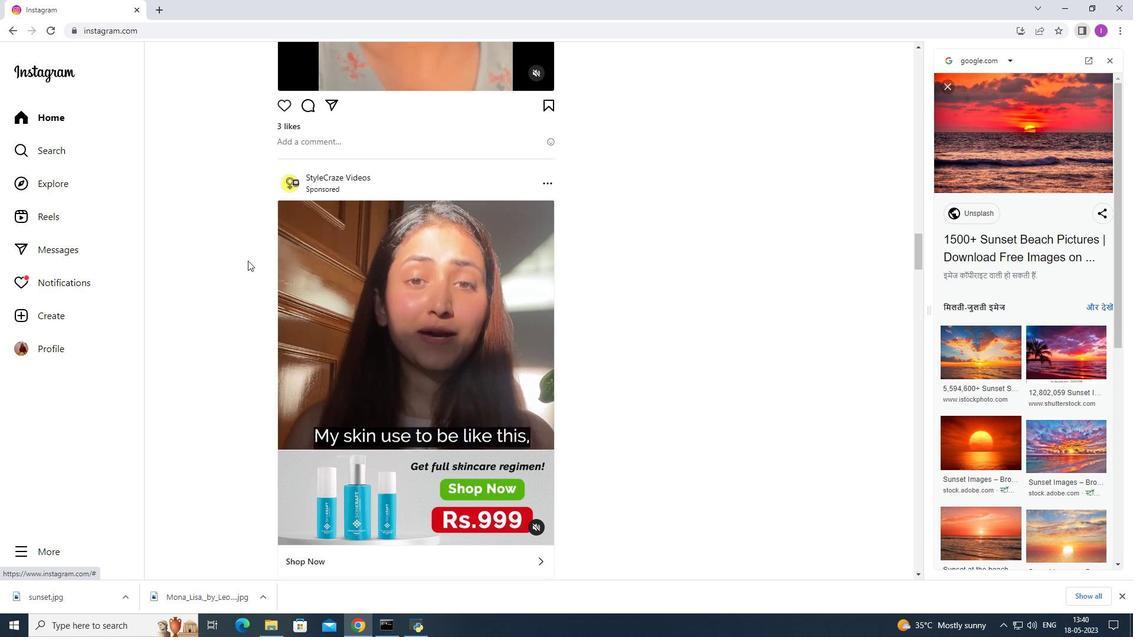 
Action: Mouse scrolled (248, 260) with delta (0, 0)
Screenshot: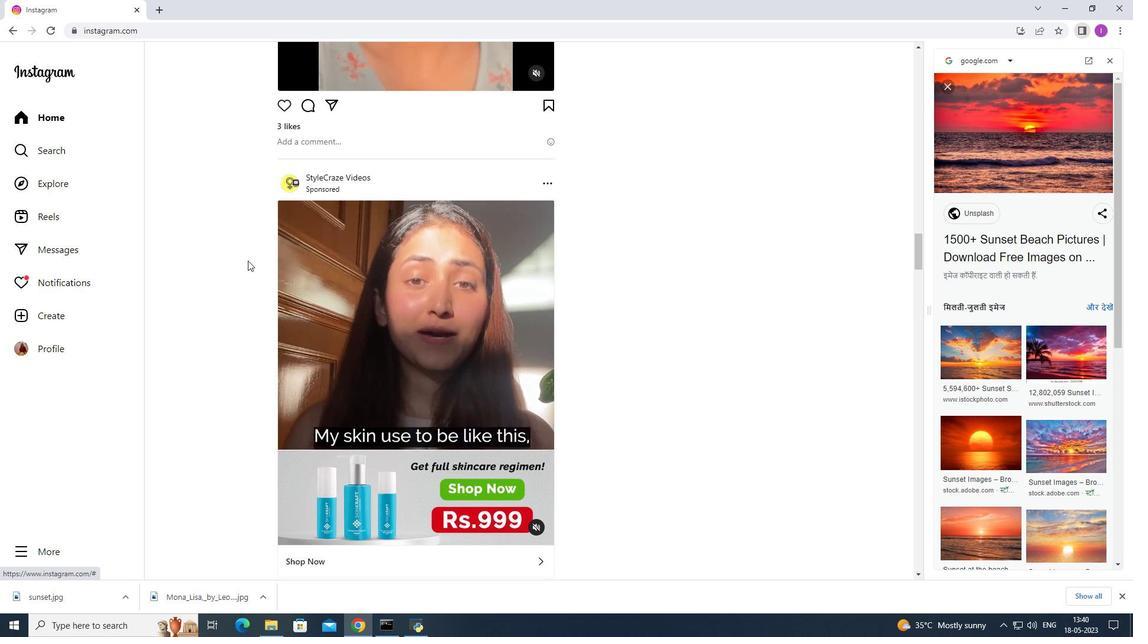 
Action: Mouse scrolled (248, 261) with delta (0, 0)
Screenshot: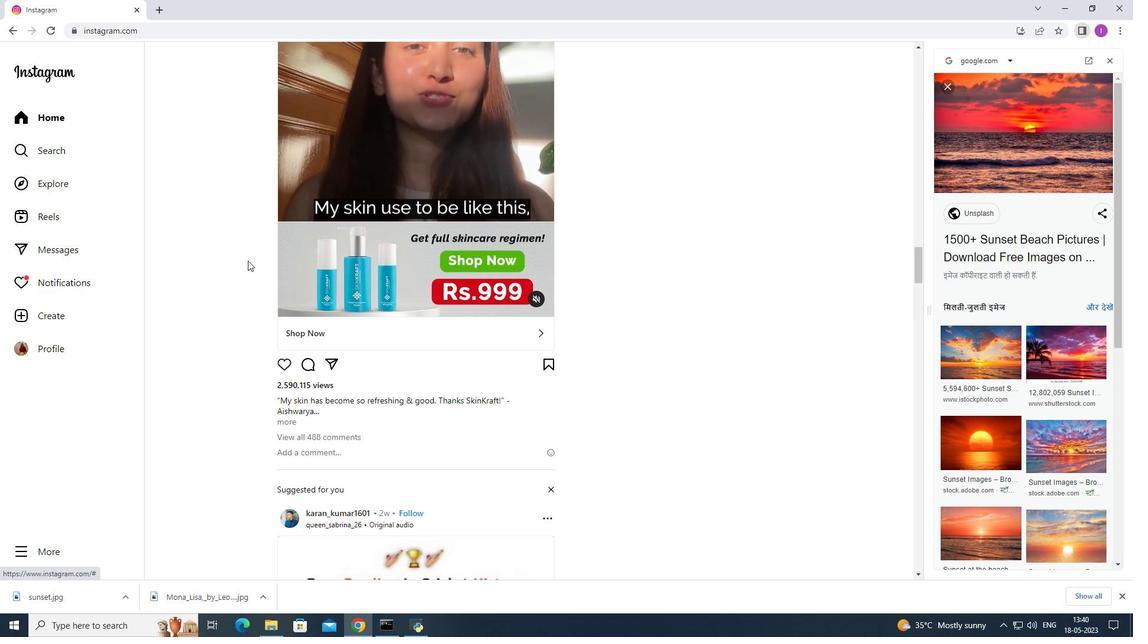 
Action: Mouse scrolled (248, 261) with delta (0, 0)
Screenshot: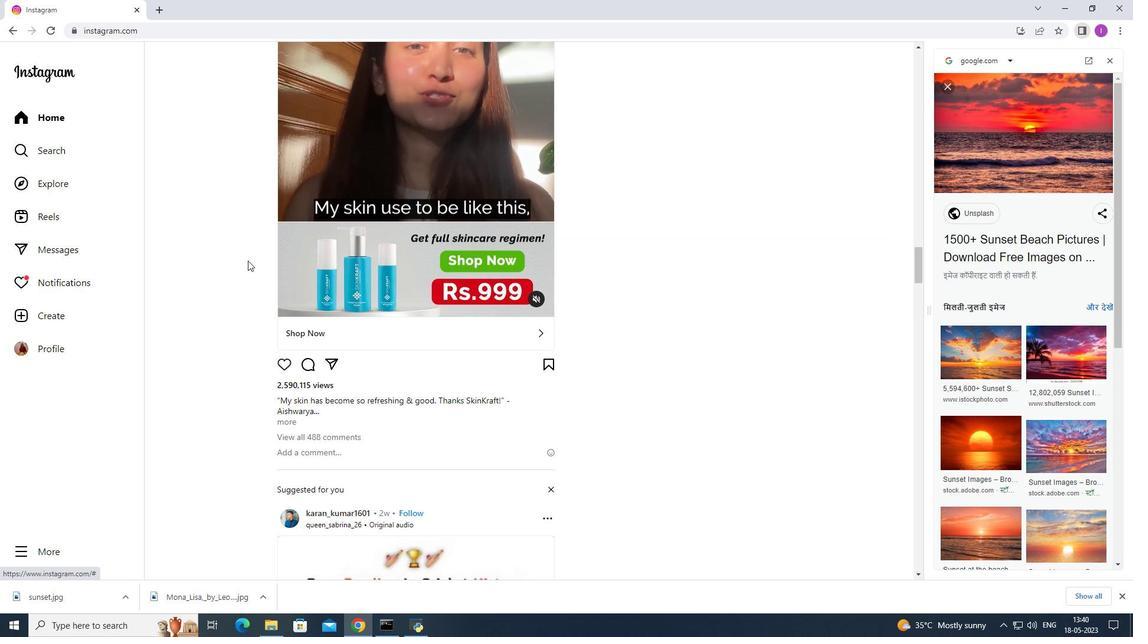 
Action: Mouse scrolled (248, 261) with delta (0, 0)
Screenshot: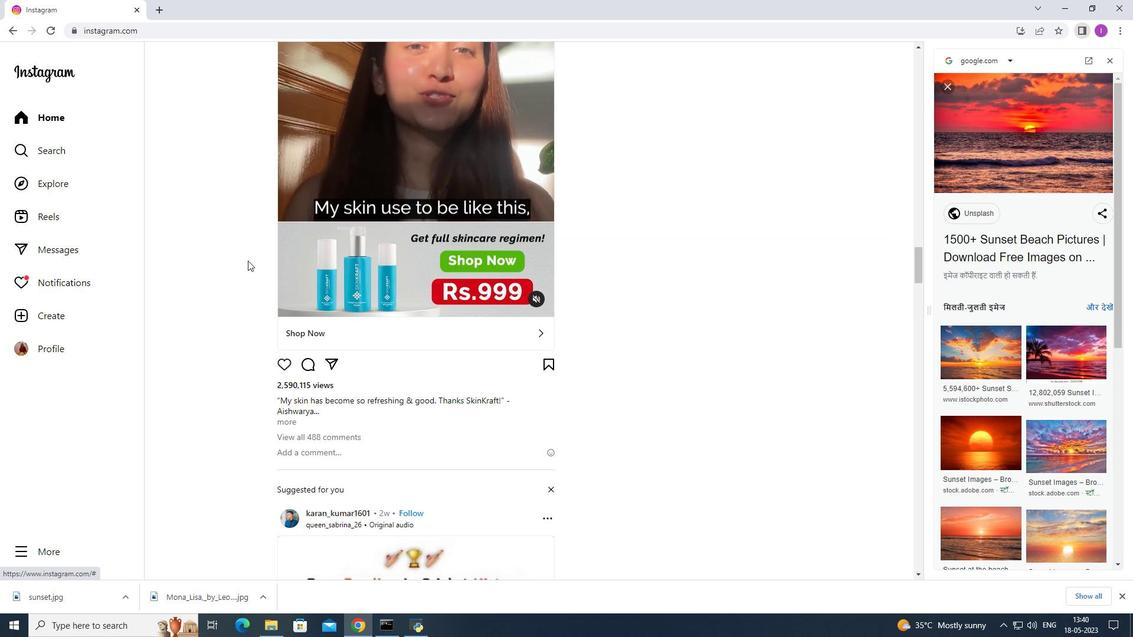 
Action: Mouse scrolled (248, 261) with delta (0, 0)
Screenshot: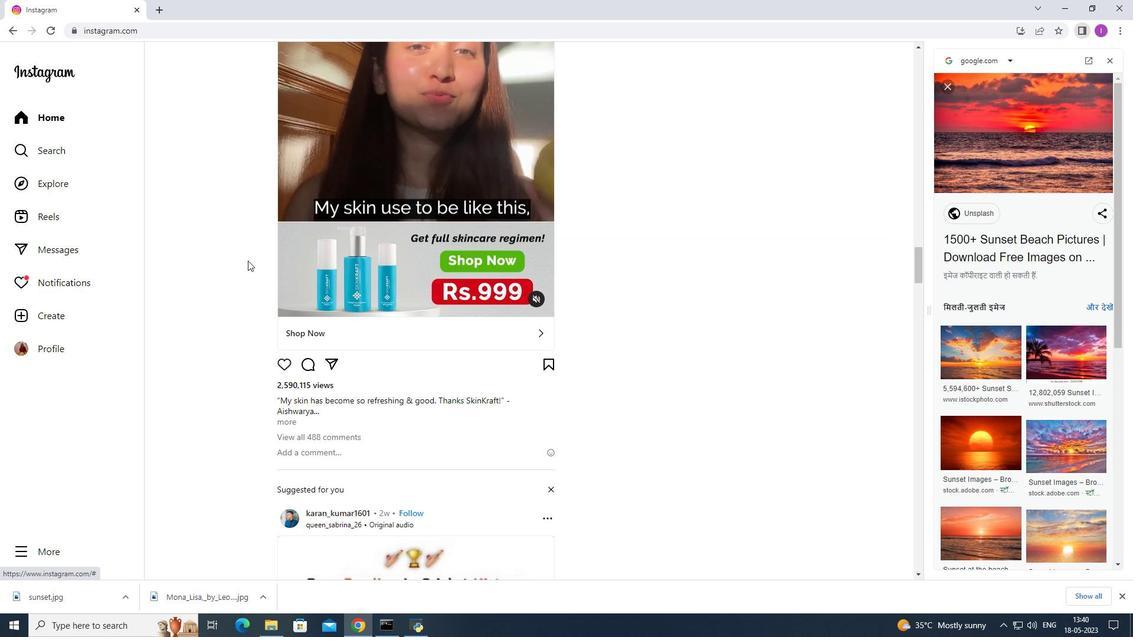 
Action: Mouse moved to (249, 260)
Screenshot: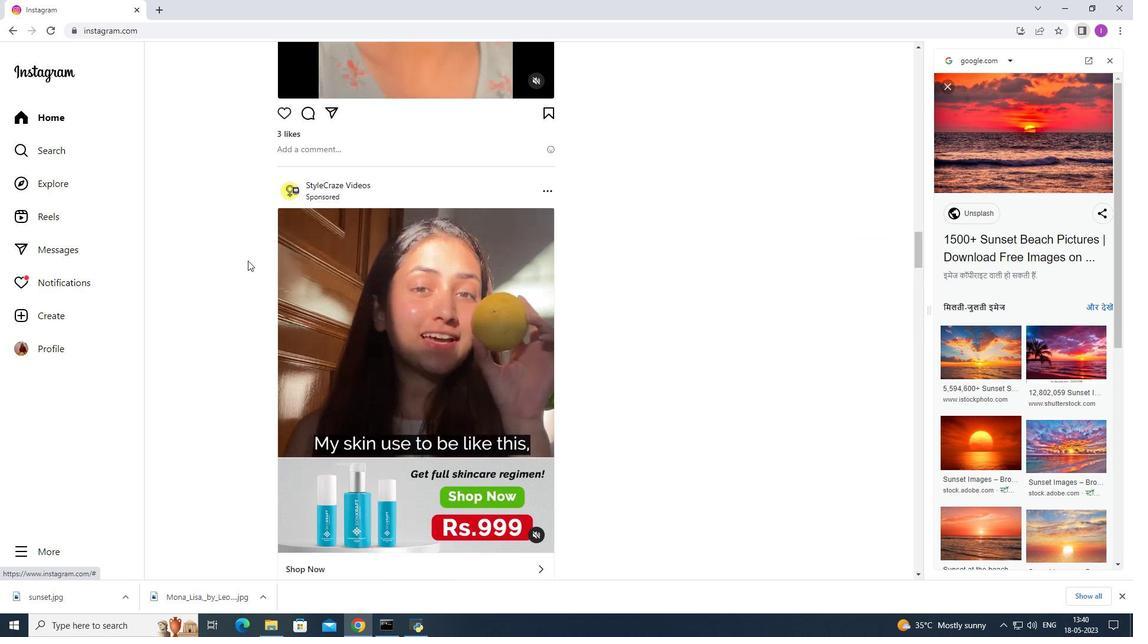
Action: Mouse scrolled (249, 261) with delta (0, 0)
Screenshot: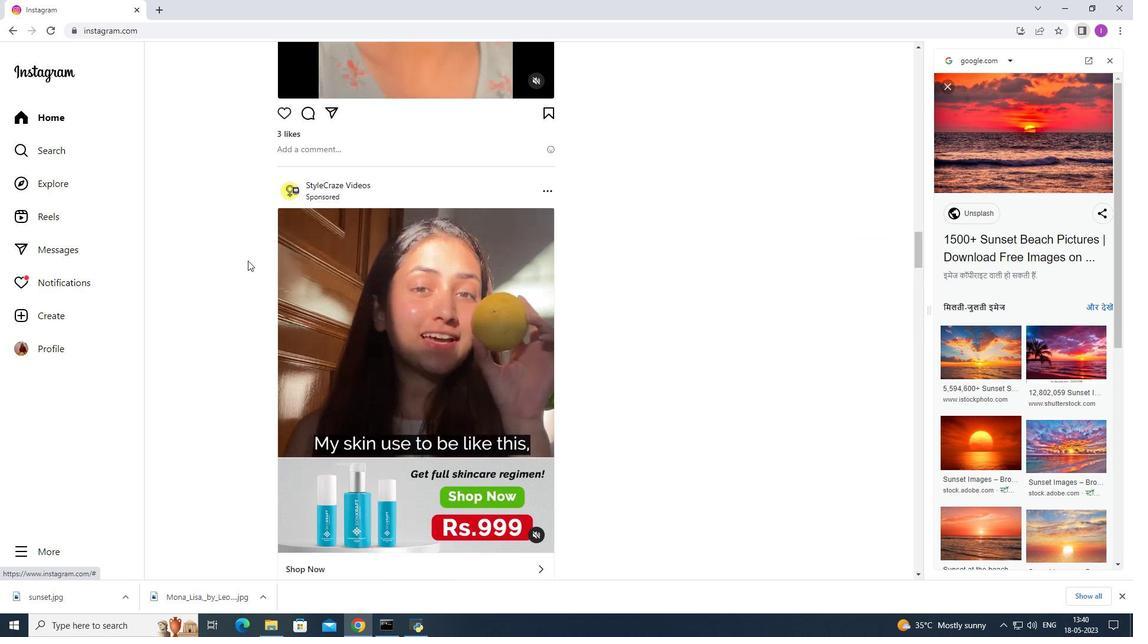
Action: Mouse moved to (249, 259)
Screenshot: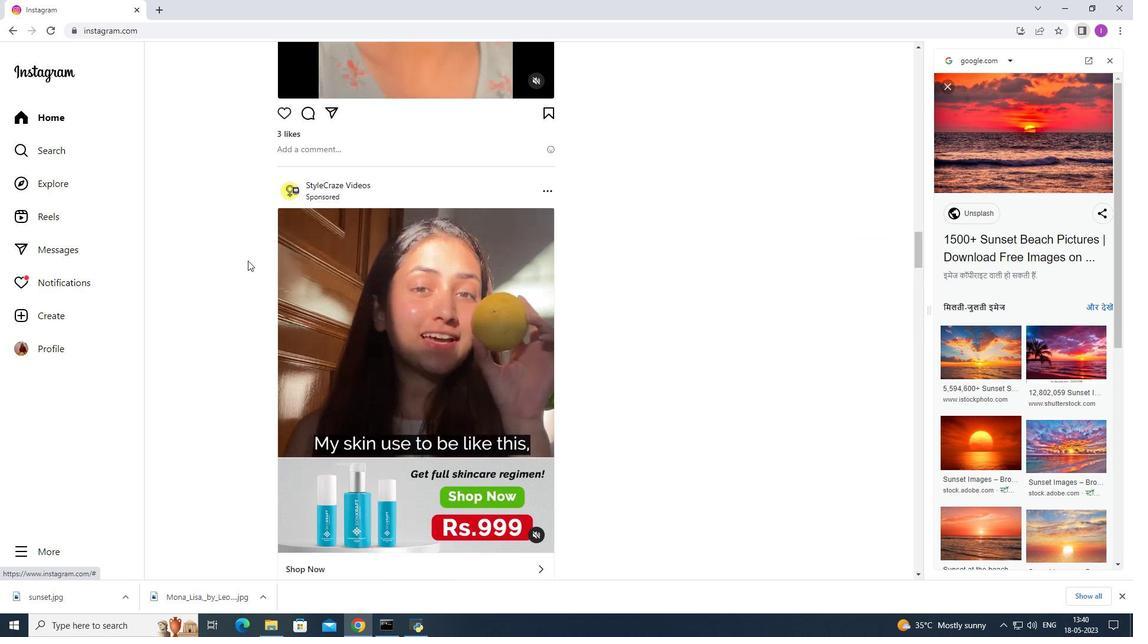 
Action: Mouse scrolled (249, 260) with delta (0, 0)
Screenshot: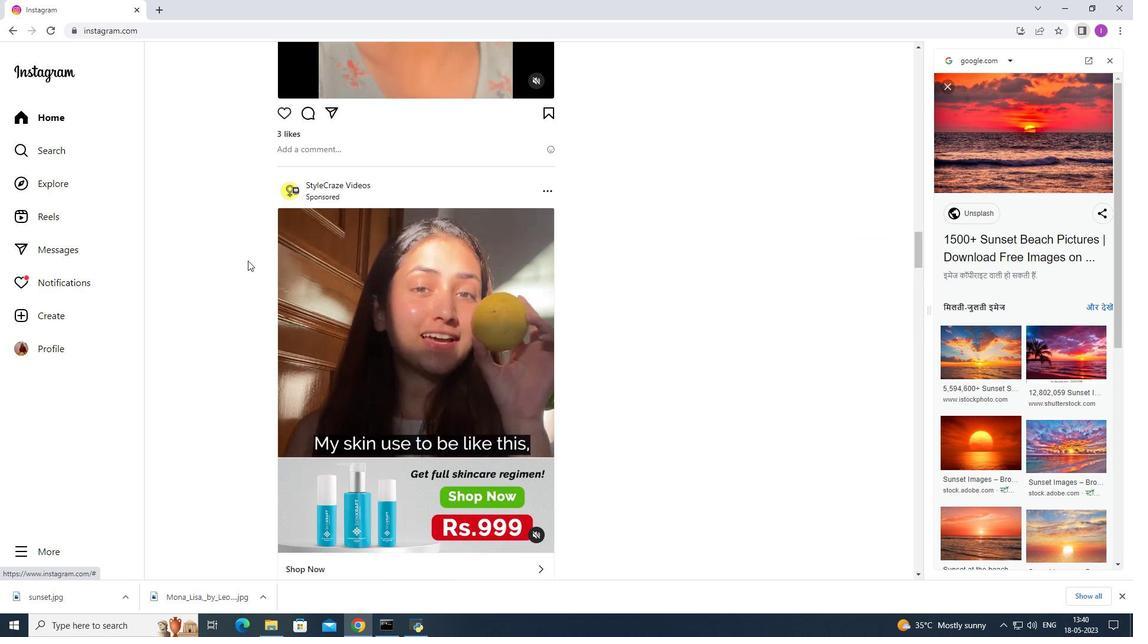 
Action: Mouse scrolled (249, 260) with delta (0, 0)
Screenshot: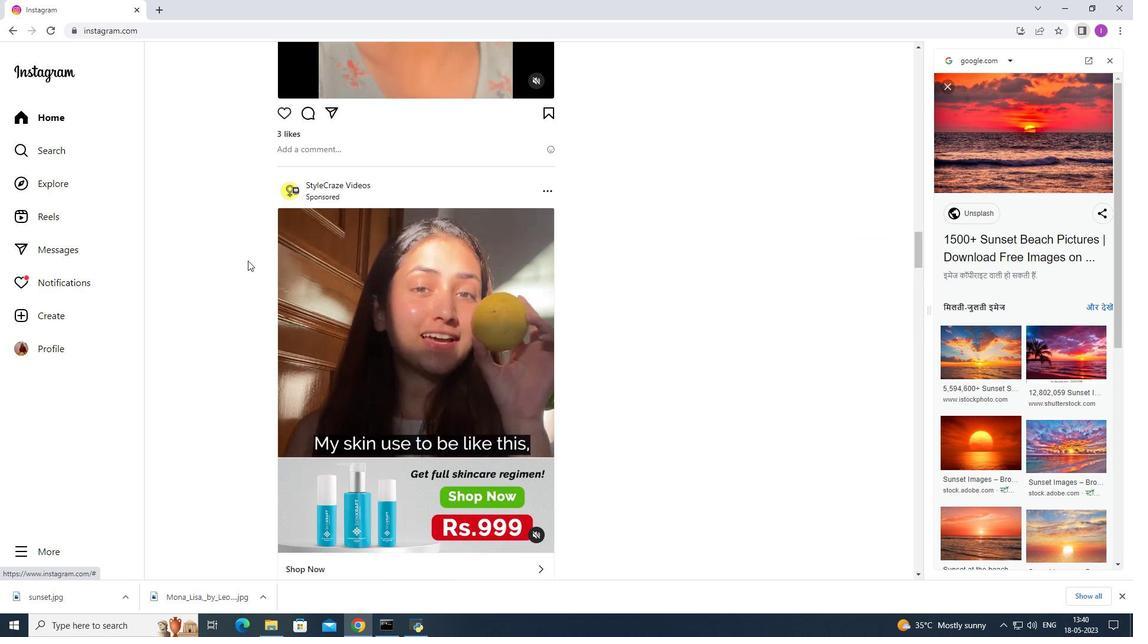 
Action: Mouse scrolled (249, 259) with delta (0, 0)
Screenshot: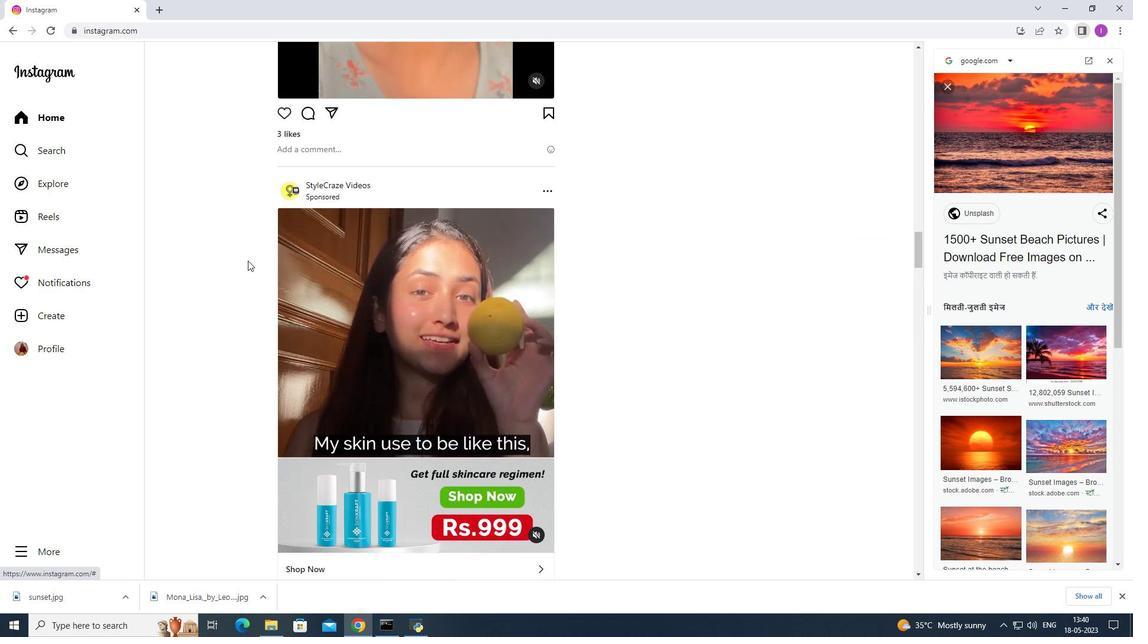 
Action: Mouse scrolled (249, 260) with delta (0, 0)
Screenshot: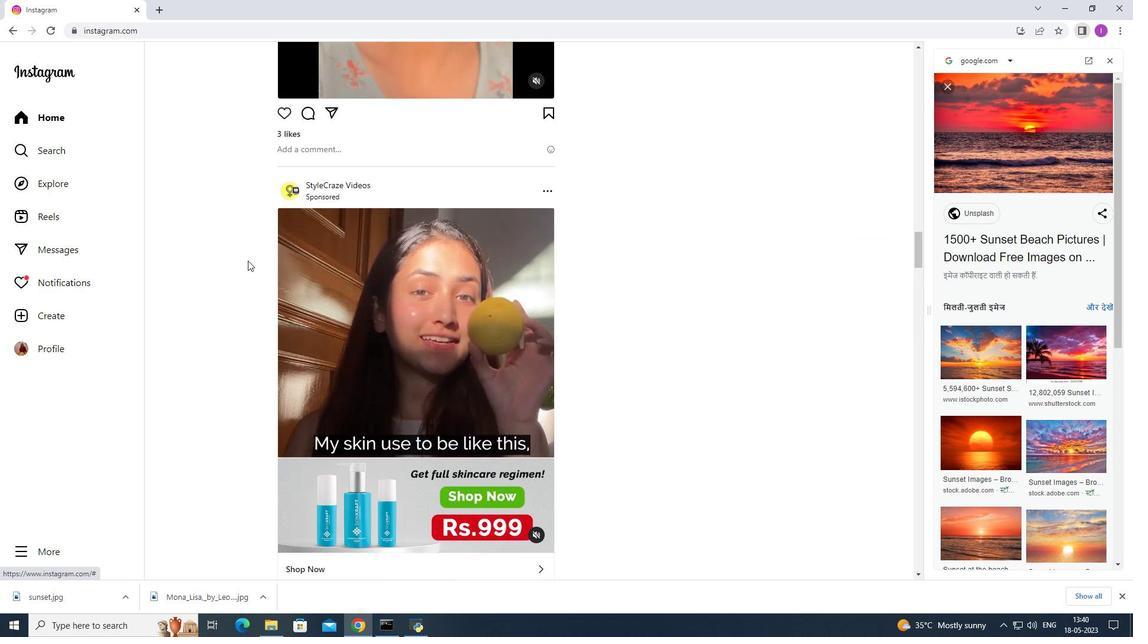 
Action: Mouse scrolled (249, 260) with delta (0, 0)
Screenshot: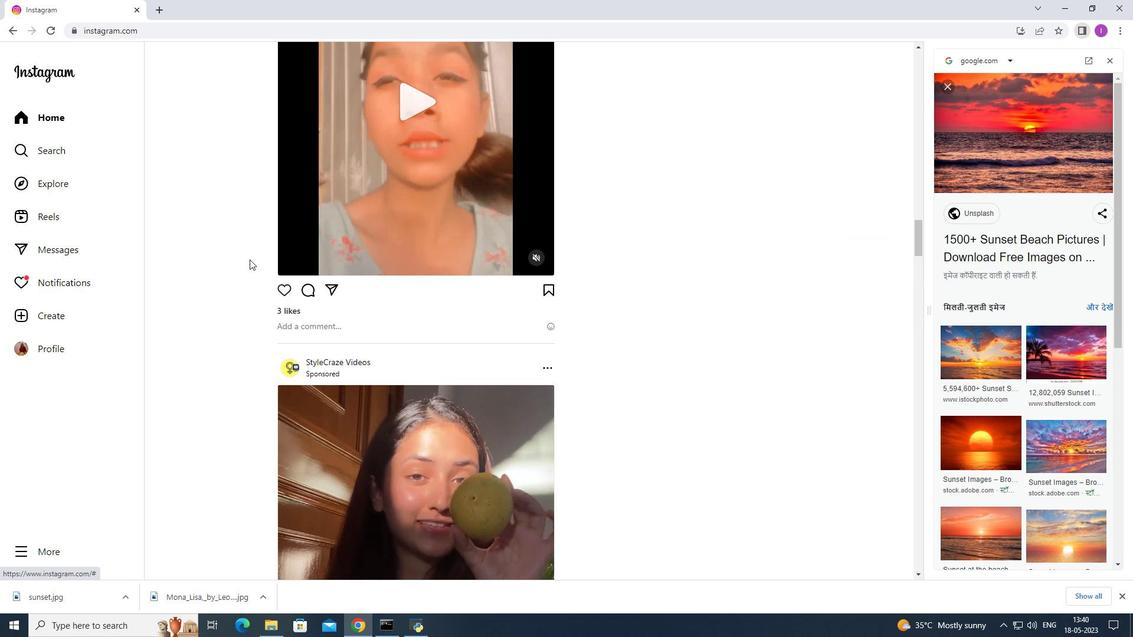 
Action: Mouse moved to (250, 259)
Screenshot: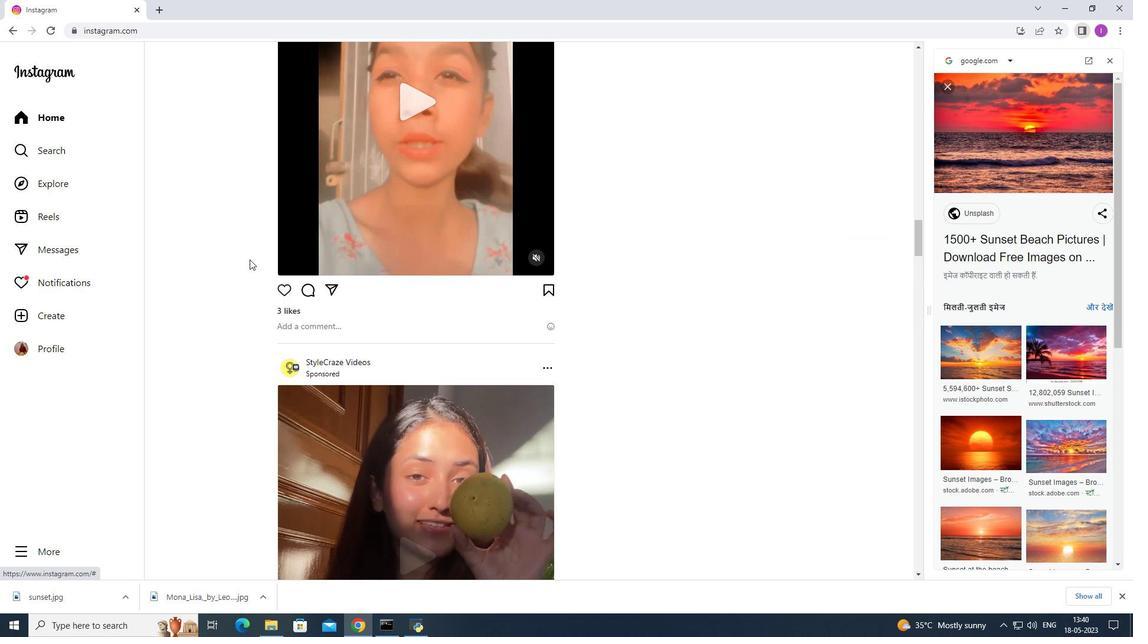 
Action: Mouse scrolled (250, 260) with delta (0, 0)
Screenshot: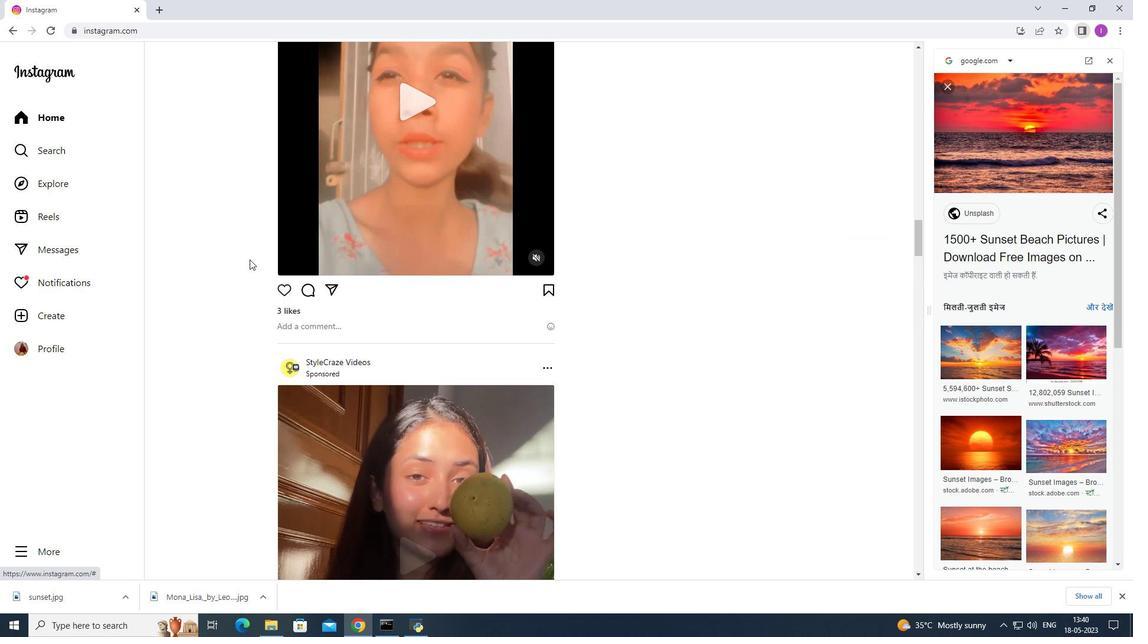 
Action: Mouse scrolled (250, 260) with delta (0, 0)
Screenshot: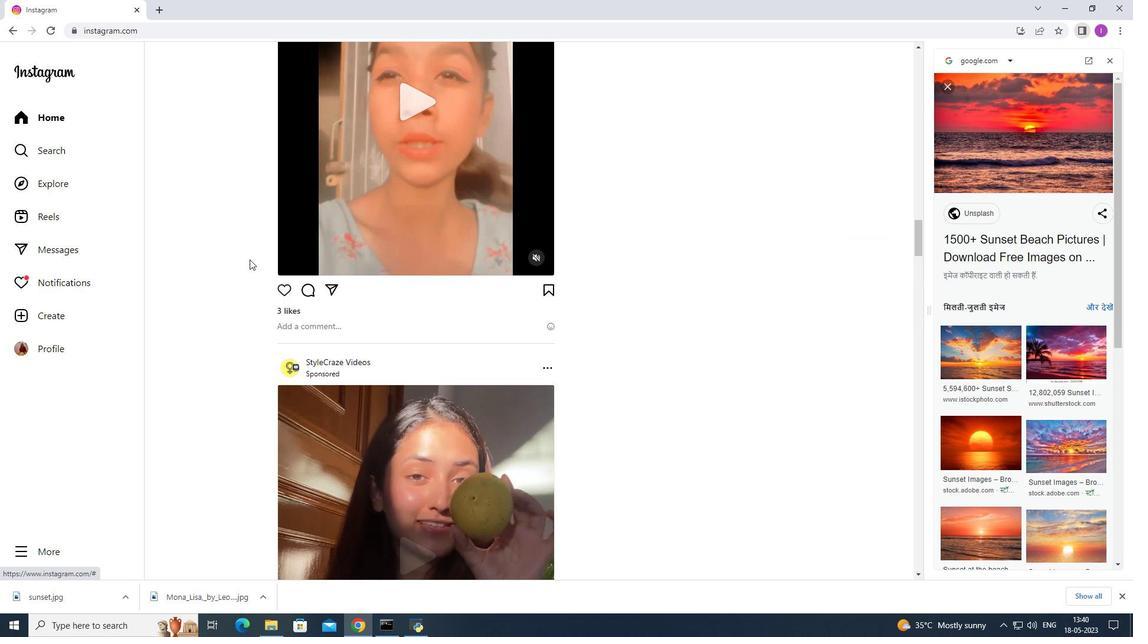 
Action: Mouse scrolled (250, 260) with delta (0, 0)
Screenshot: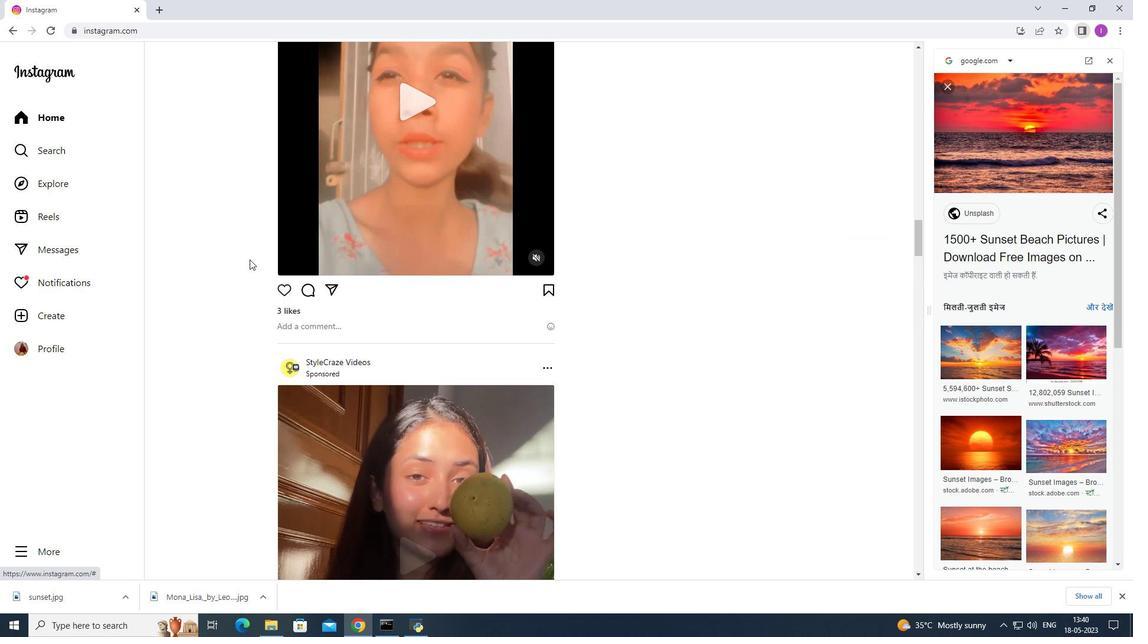 
Action: Mouse scrolled (250, 260) with delta (0, 0)
Screenshot: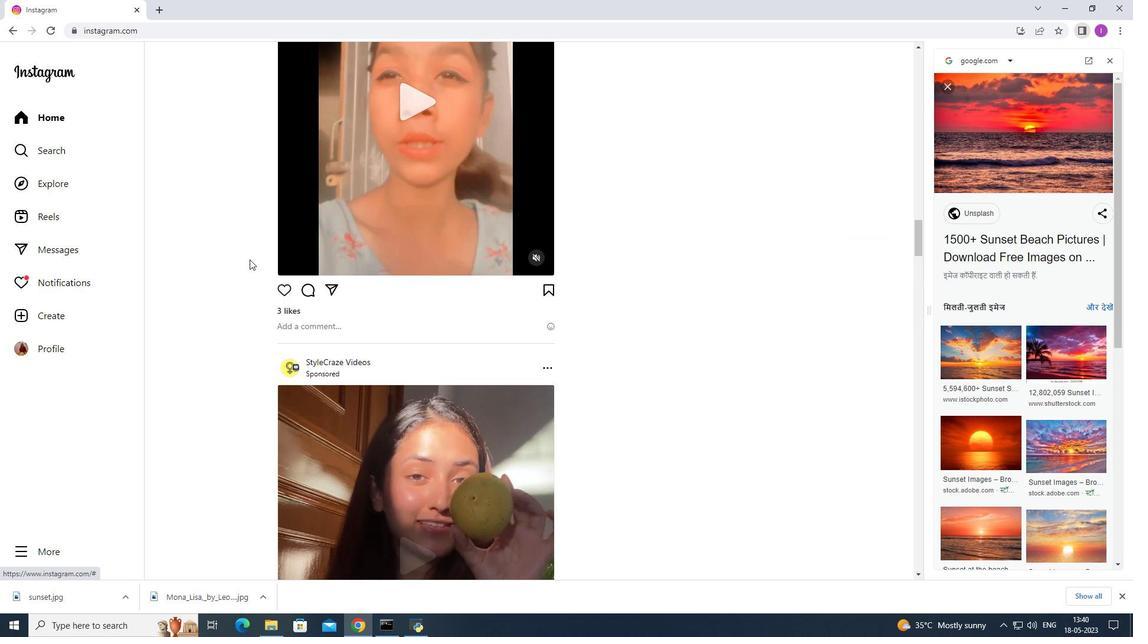 
Action: Mouse moved to (251, 258)
Screenshot: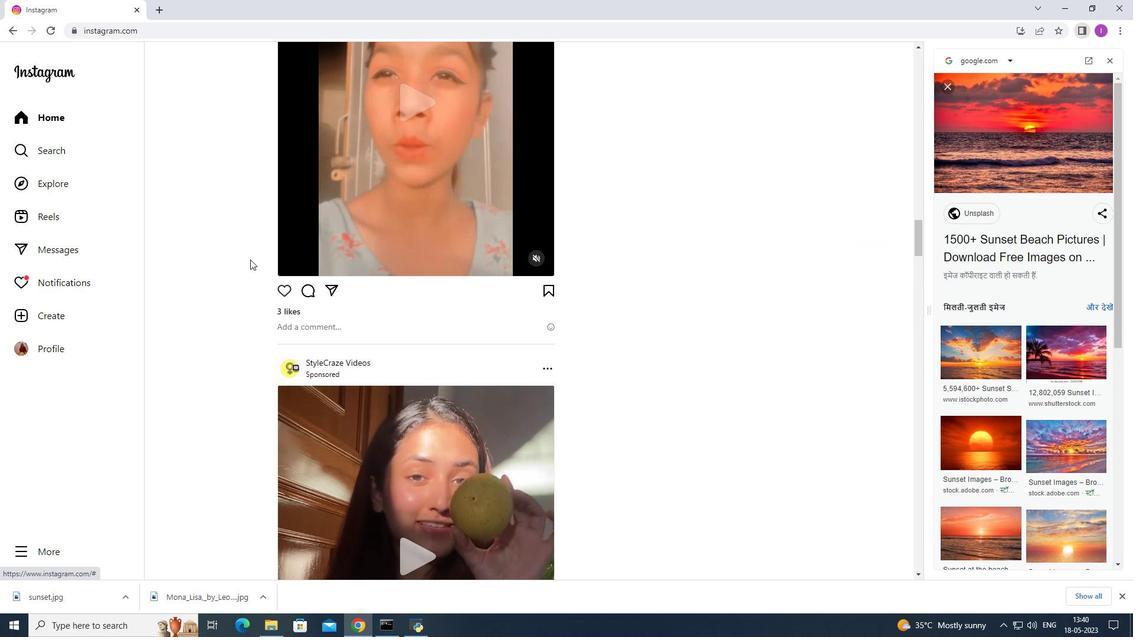 
Action: Mouse scrolled (251, 259) with delta (0, 0)
Screenshot: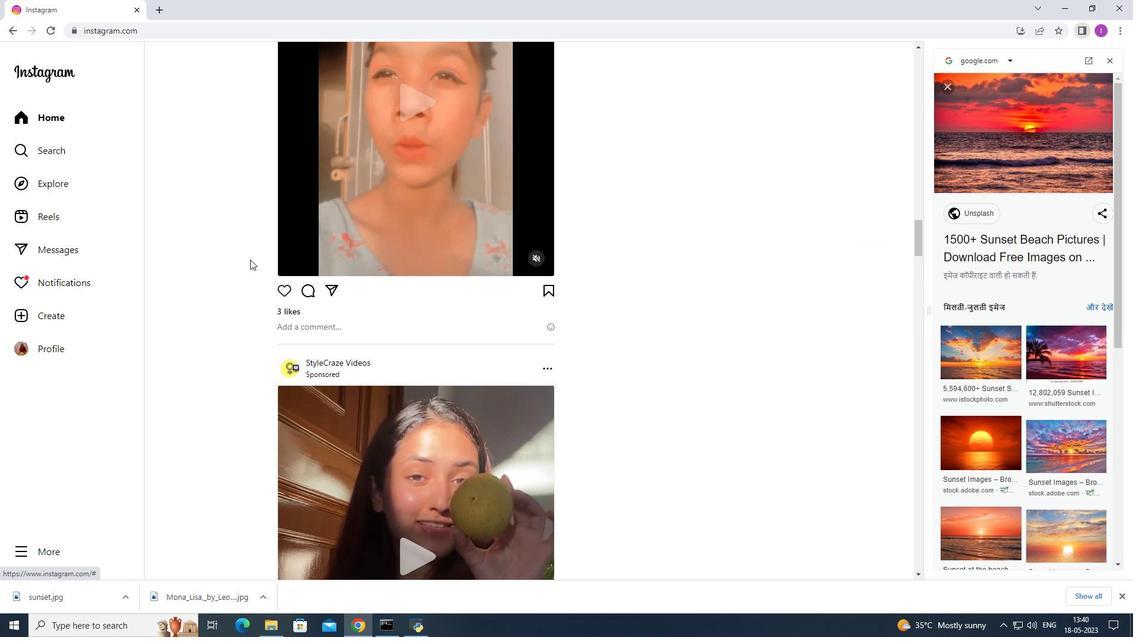 
Action: Mouse moved to (253, 256)
Screenshot: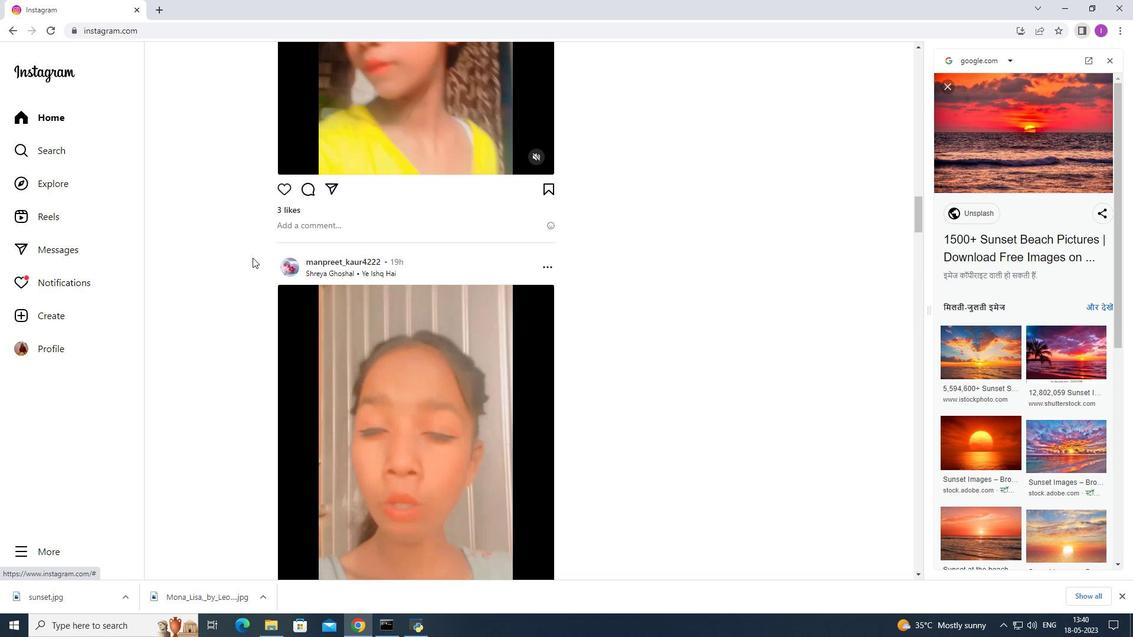 
Action: Mouse scrolled (253, 256) with delta (0, 0)
Screenshot: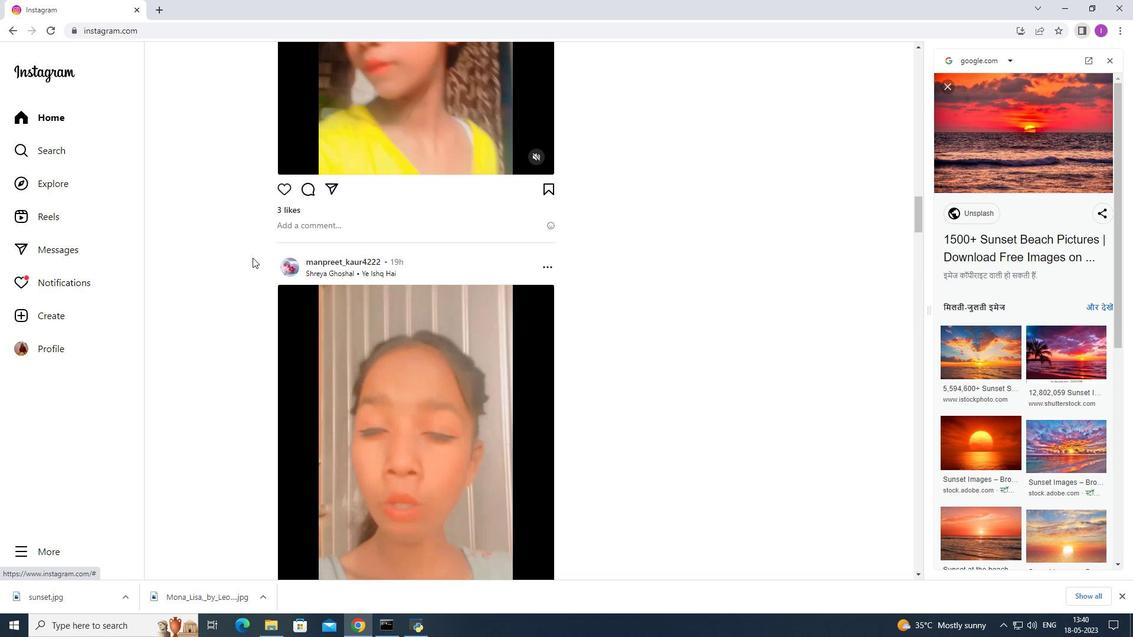 
Action: Mouse scrolled (253, 256) with delta (0, 0)
Screenshot: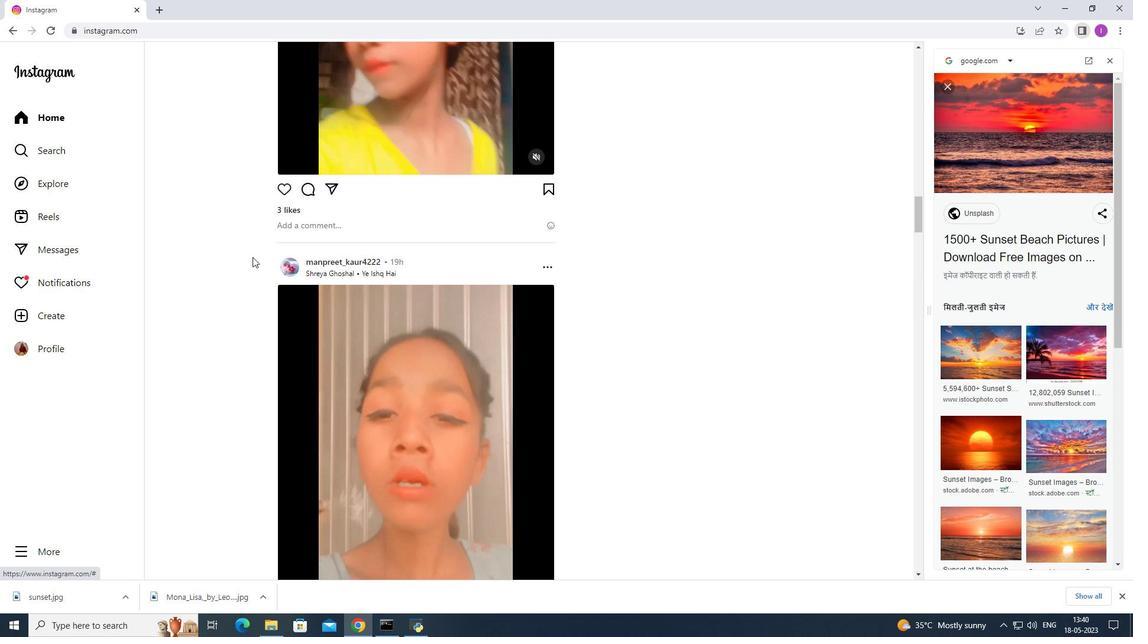 
Action: Mouse scrolled (253, 256) with delta (0, 0)
Screenshot: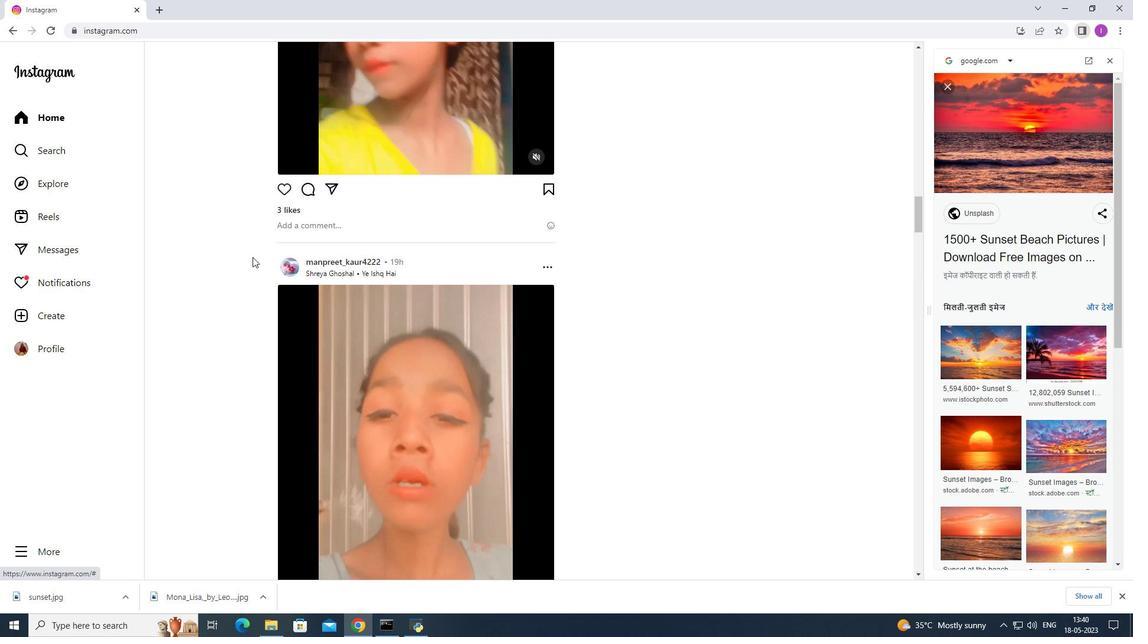 
Action: Mouse scrolled (253, 256) with delta (0, 0)
Screenshot: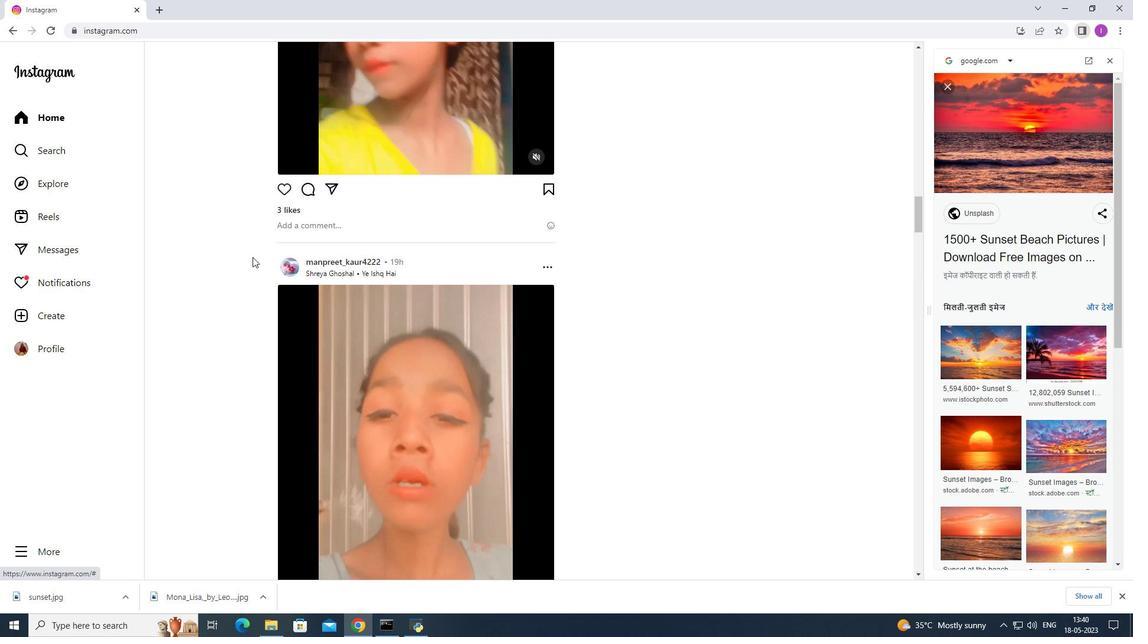 
Action: Mouse scrolled (253, 256) with delta (0, 0)
Screenshot: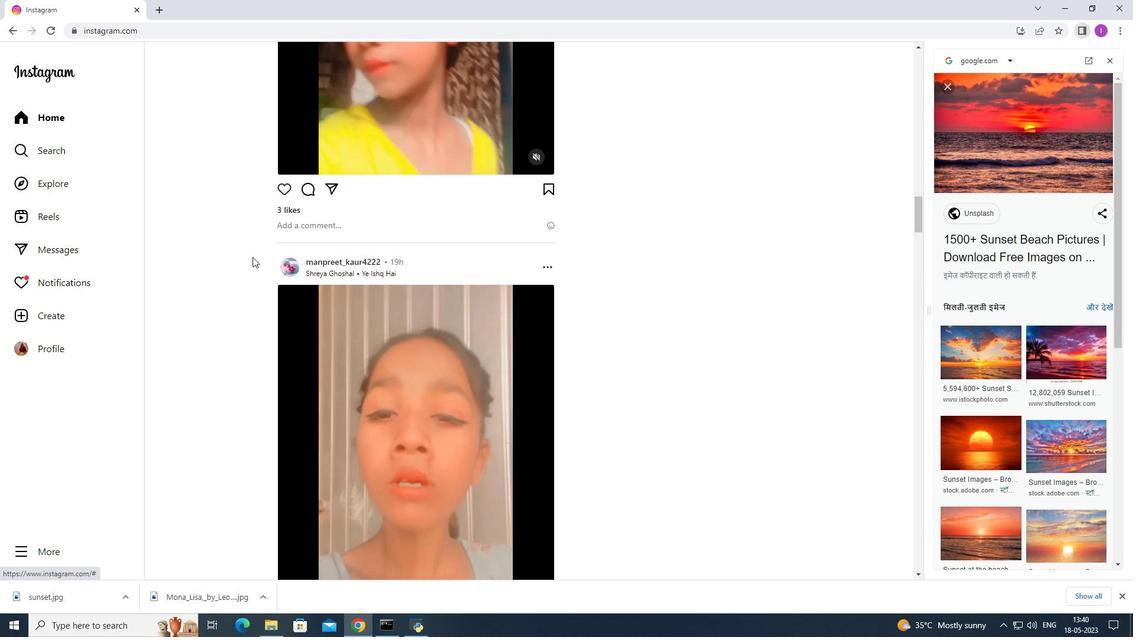 
Action: Mouse moved to (253, 252)
Screenshot: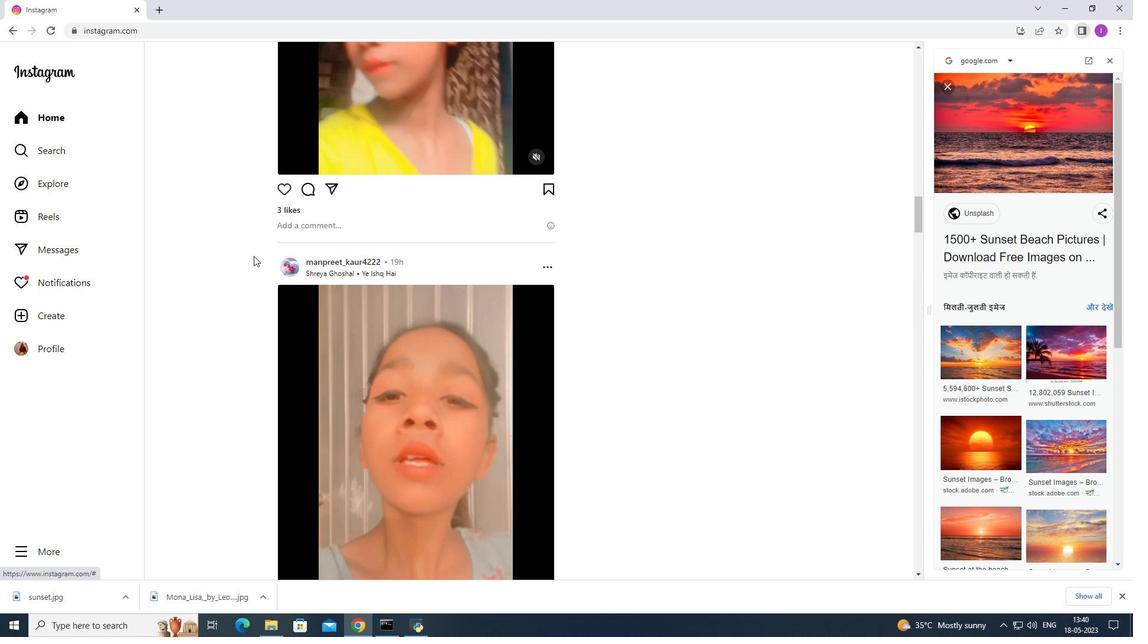 
Action: Mouse scrolled (253, 252) with delta (0, 0)
Screenshot: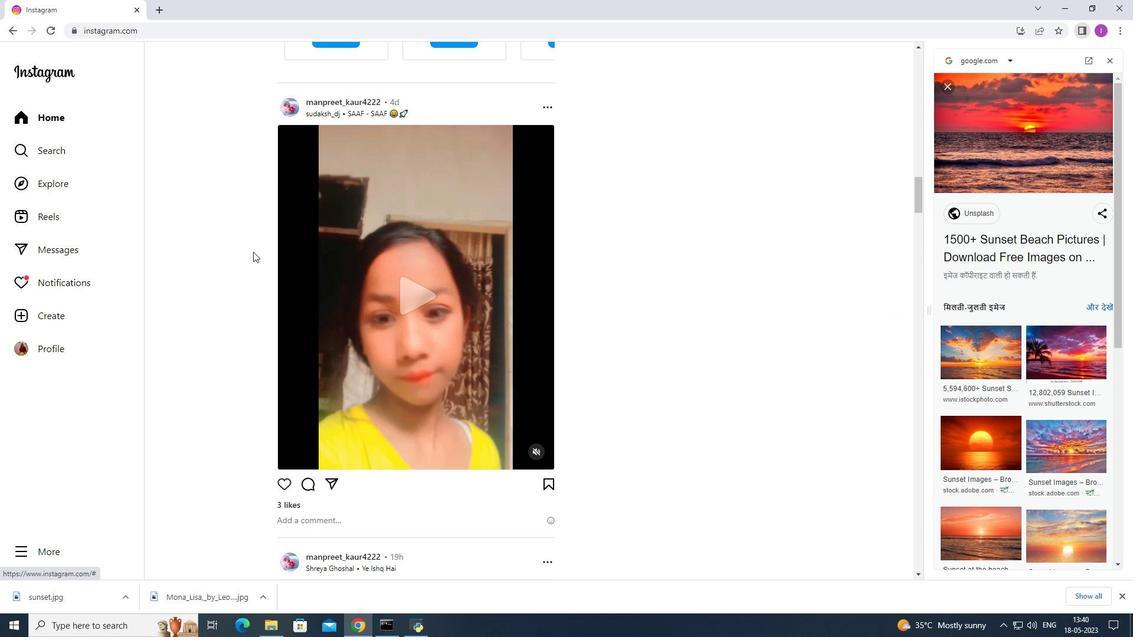
Action: Mouse scrolled (253, 252) with delta (0, 0)
Screenshot: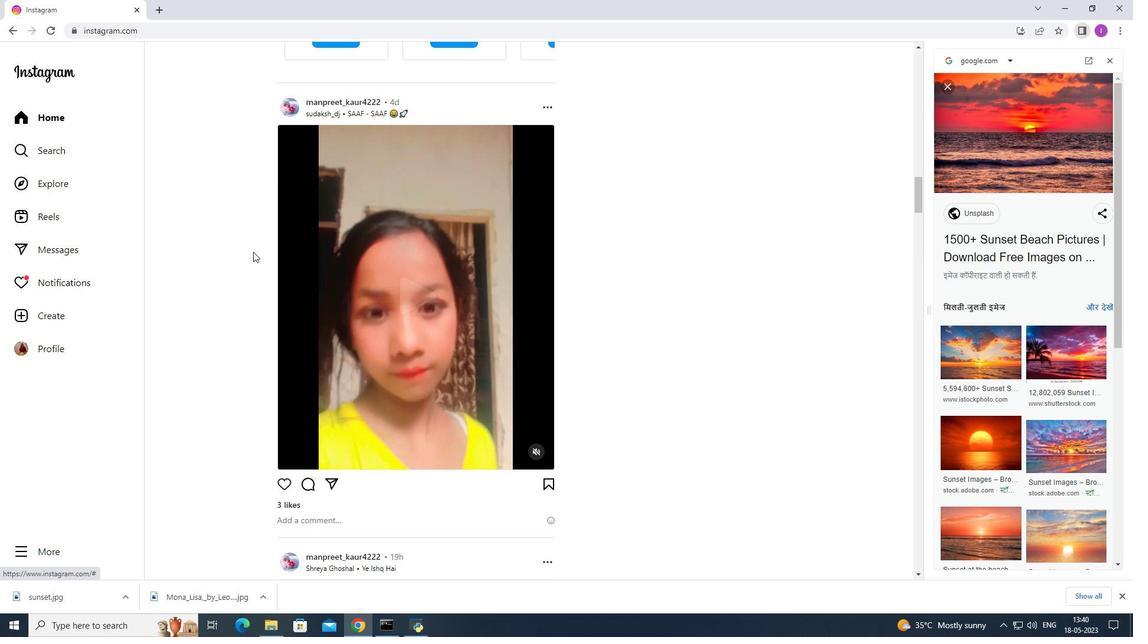 
Action: Mouse scrolled (253, 252) with delta (0, 0)
Screenshot: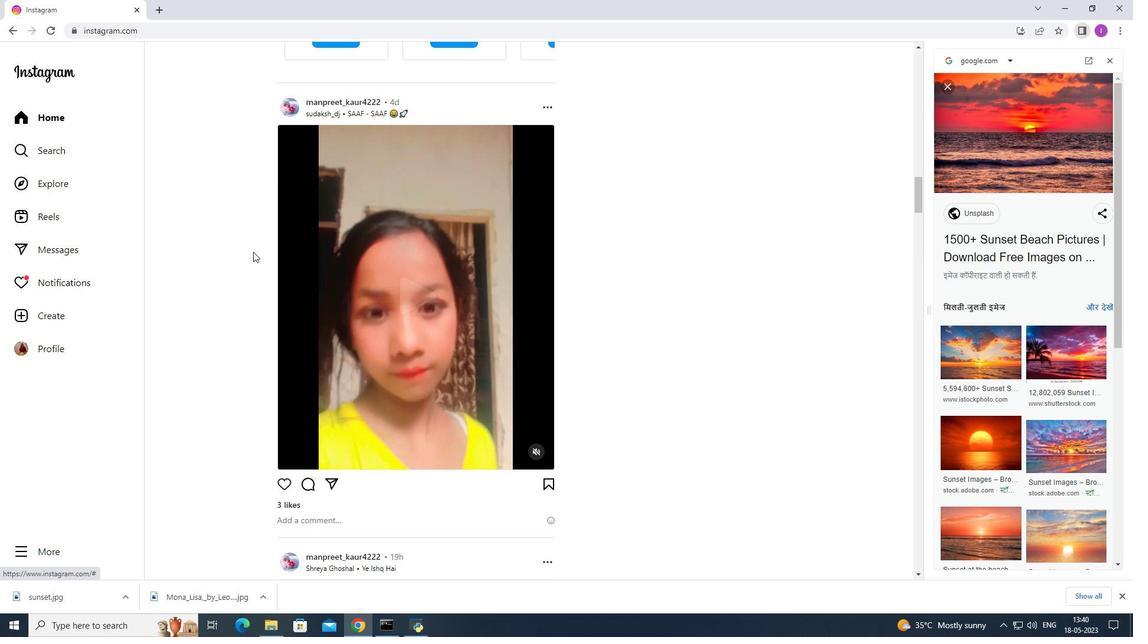 
Action: Mouse scrolled (253, 252) with delta (0, 0)
Screenshot: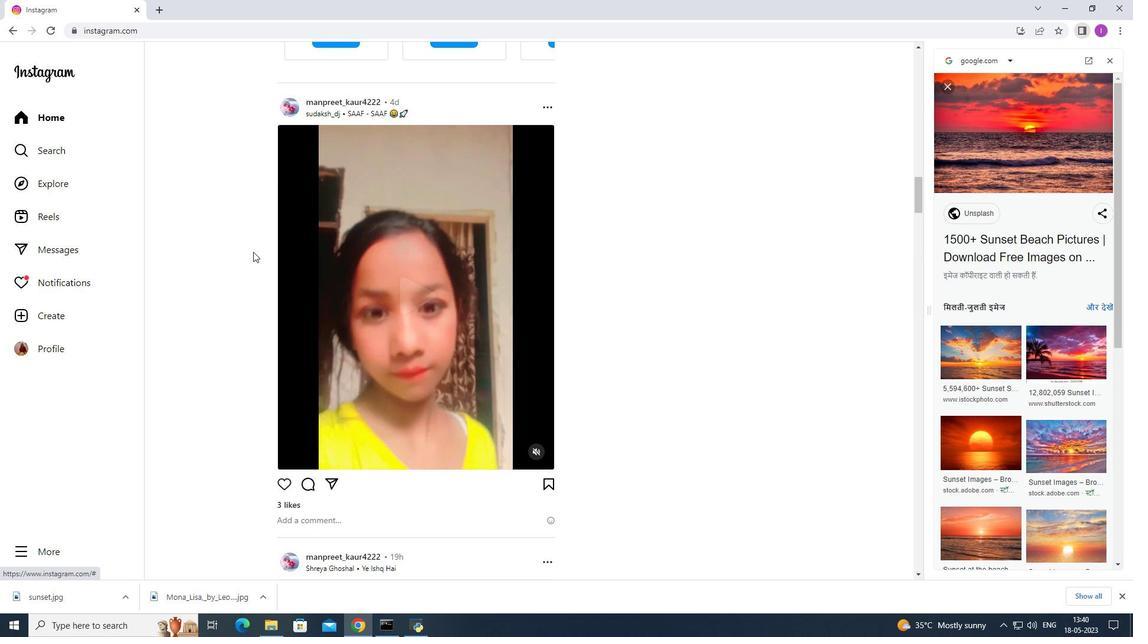 
Action: Mouse scrolled (253, 252) with delta (0, 0)
Screenshot: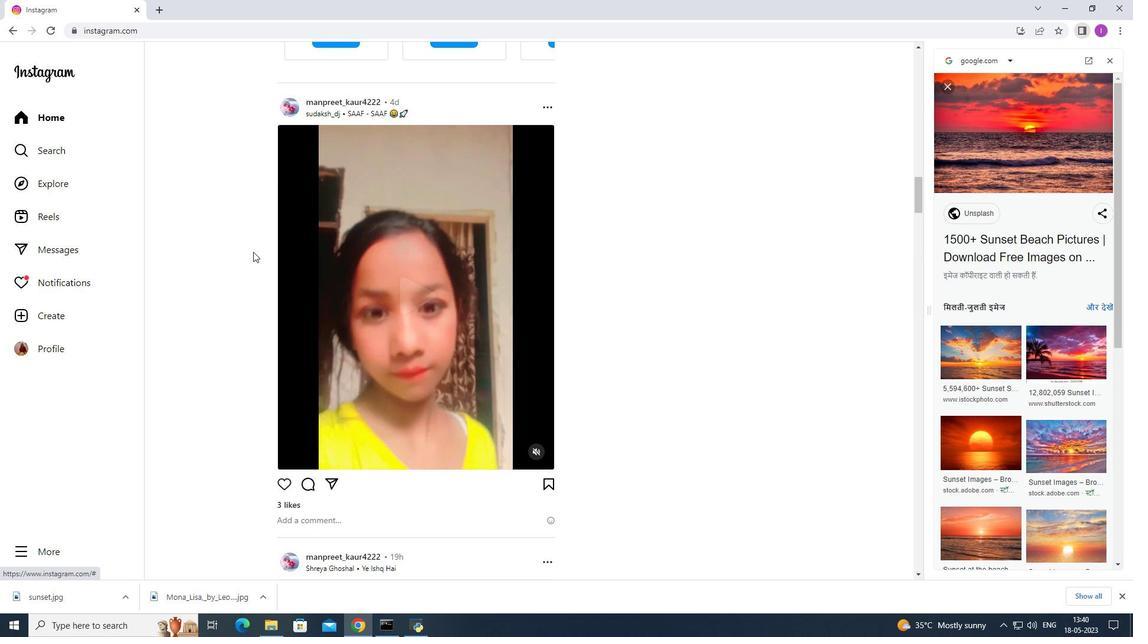 
Action: Mouse scrolled (253, 252) with delta (0, 0)
Screenshot: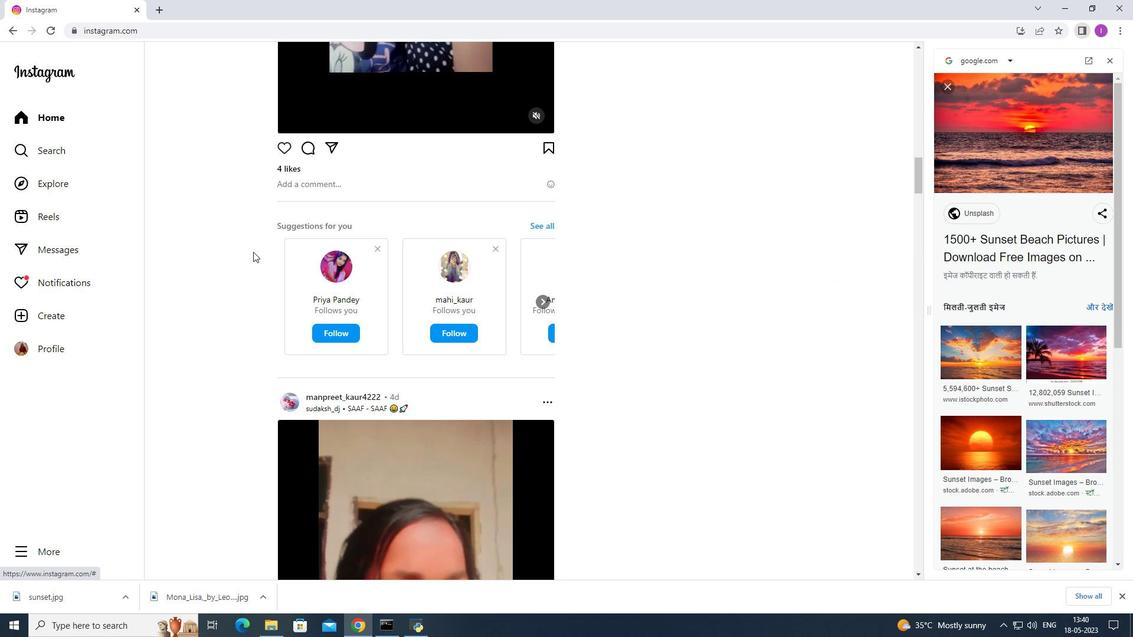 
Action: Mouse scrolled (253, 252) with delta (0, 0)
Screenshot: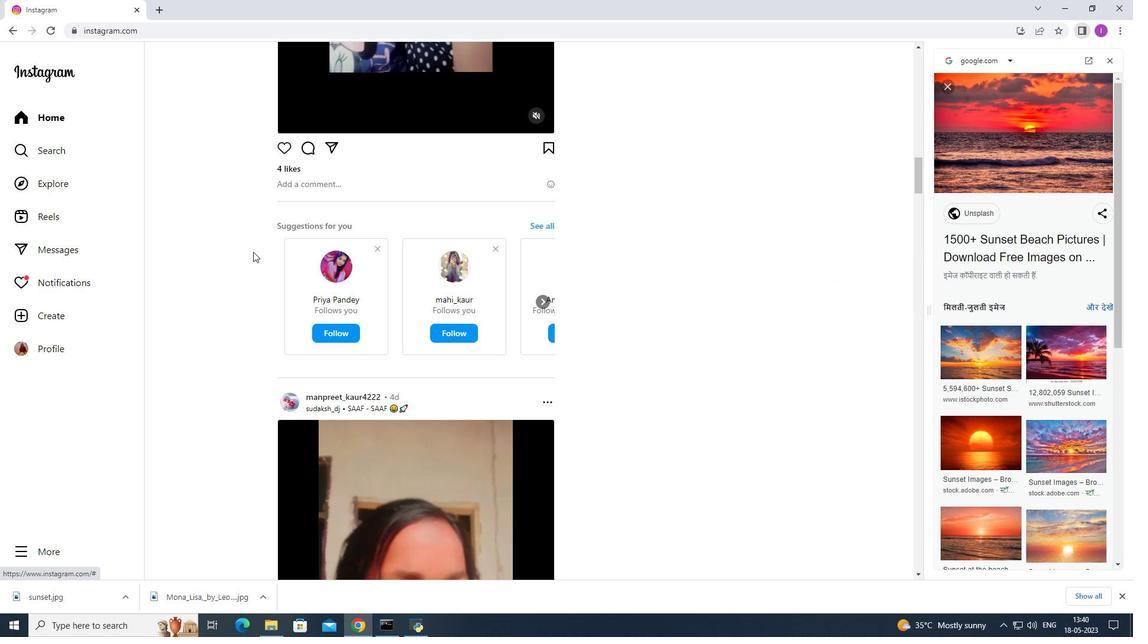 
Action: Mouse scrolled (253, 252) with delta (0, 0)
Screenshot: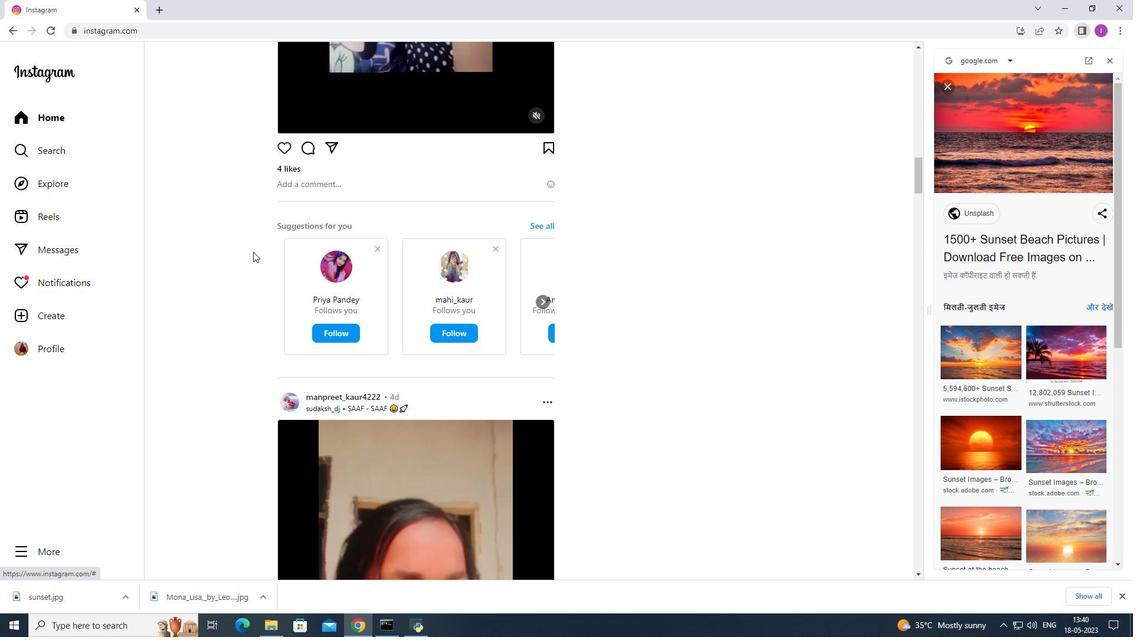 
Action: Mouse scrolled (253, 252) with delta (0, 0)
Screenshot: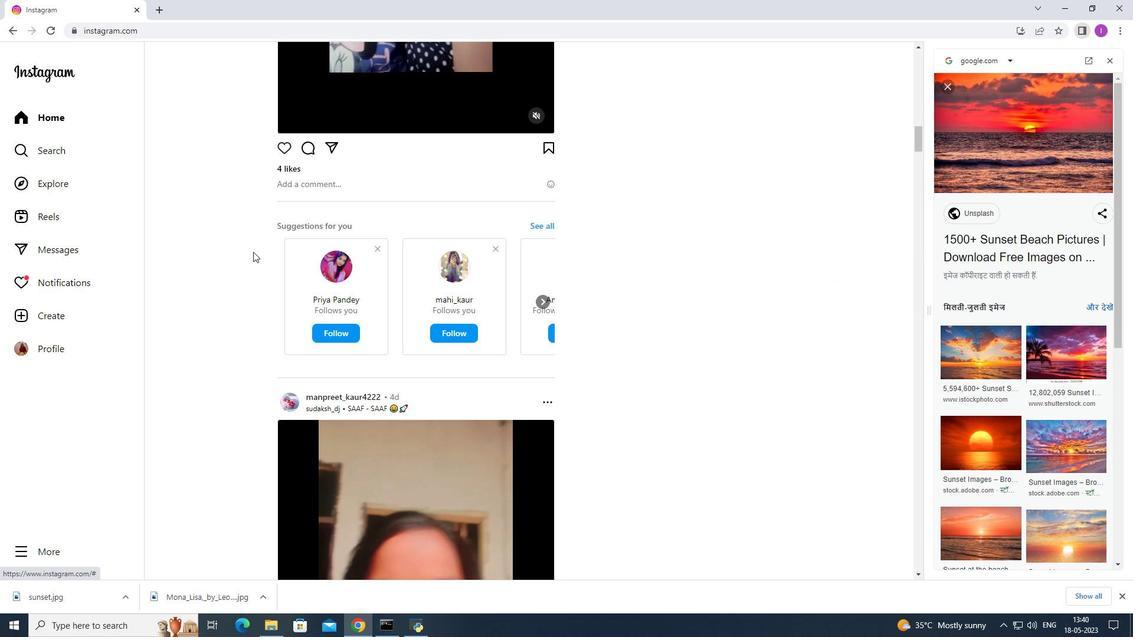 
Action: Mouse scrolled (253, 252) with delta (0, 0)
Screenshot: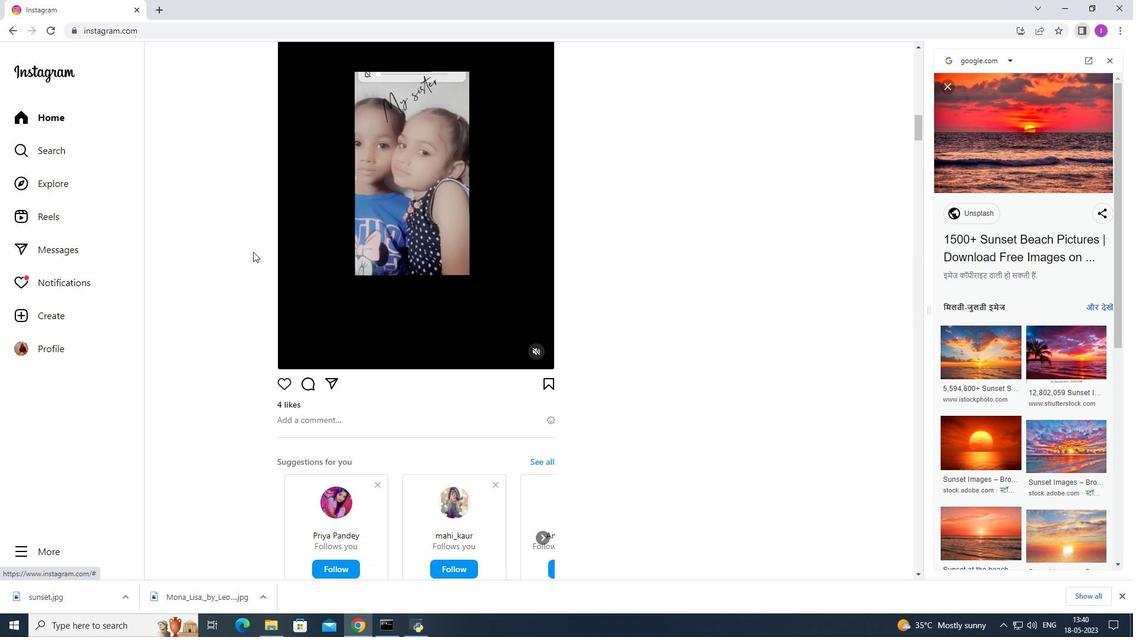 
Action: Mouse scrolled (253, 252) with delta (0, 0)
Screenshot: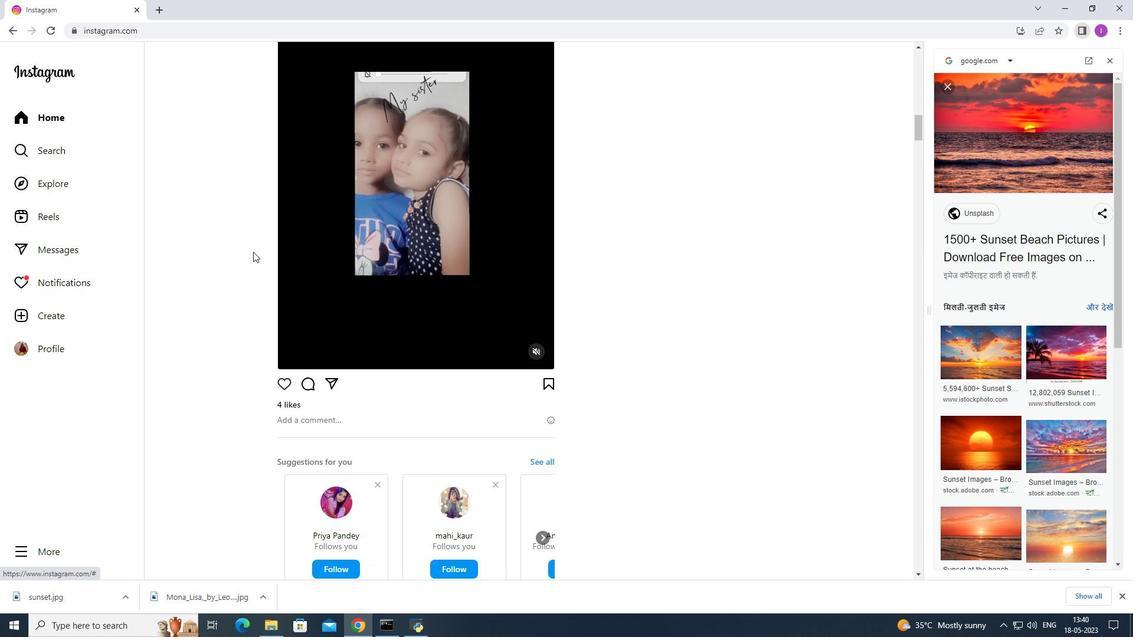 
Action: Mouse scrolled (253, 251) with delta (0, 0)
Screenshot: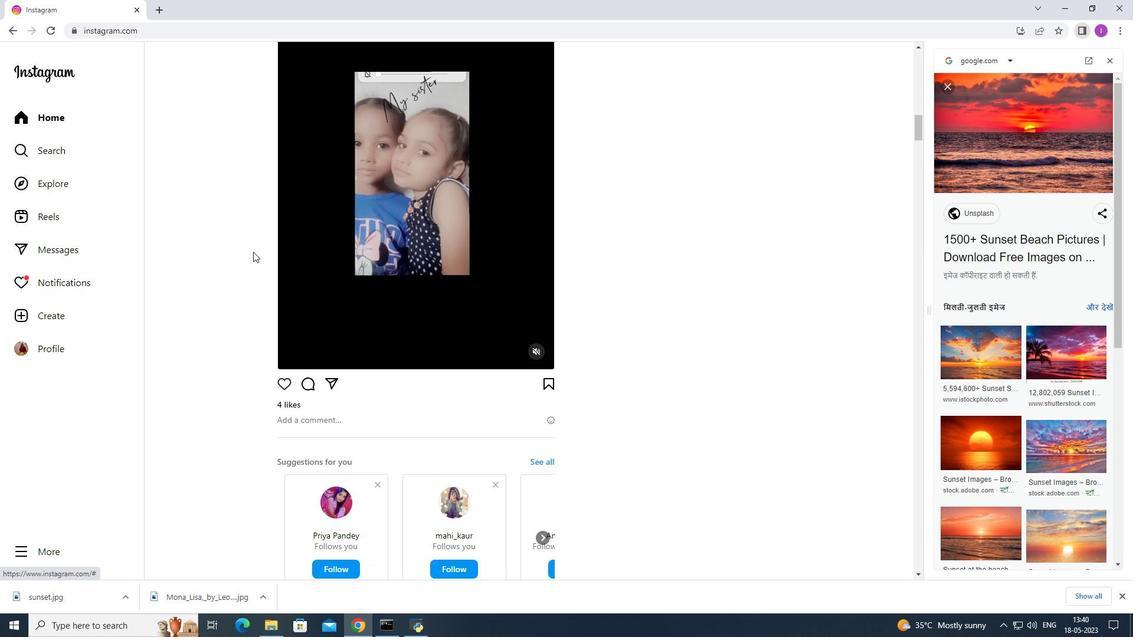 
Action: Mouse scrolled (253, 252) with delta (0, 0)
Screenshot: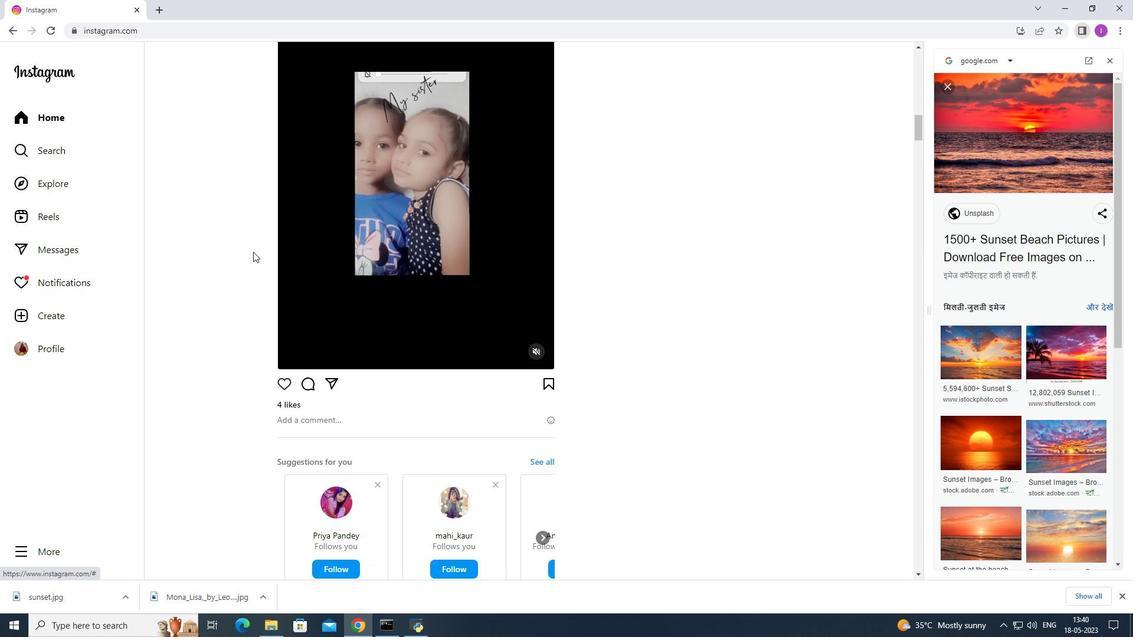 
Action: Mouse scrolled (253, 252) with delta (0, 0)
Screenshot: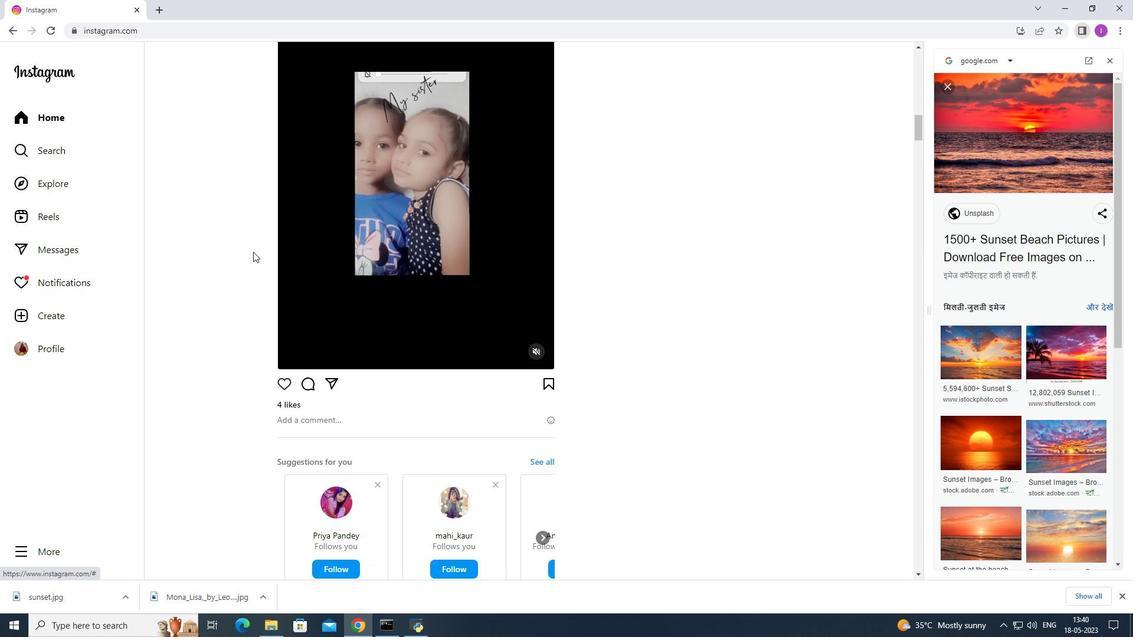 
Action: Mouse scrolled (253, 252) with delta (0, 0)
Screenshot: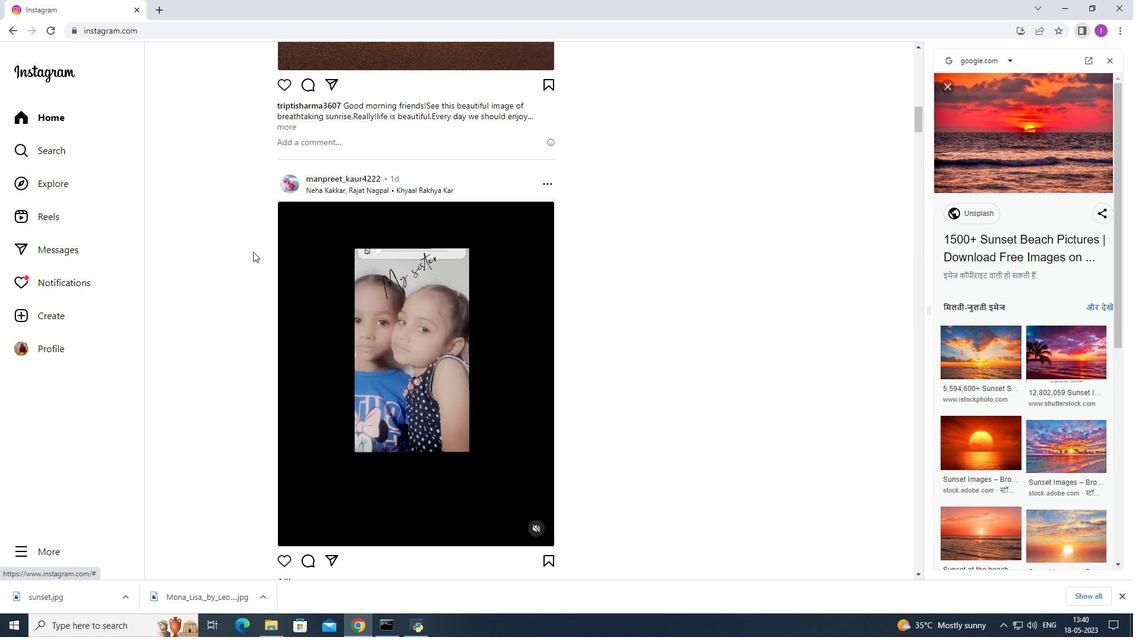 
Action: Mouse scrolled (253, 252) with delta (0, 0)
Screenshot: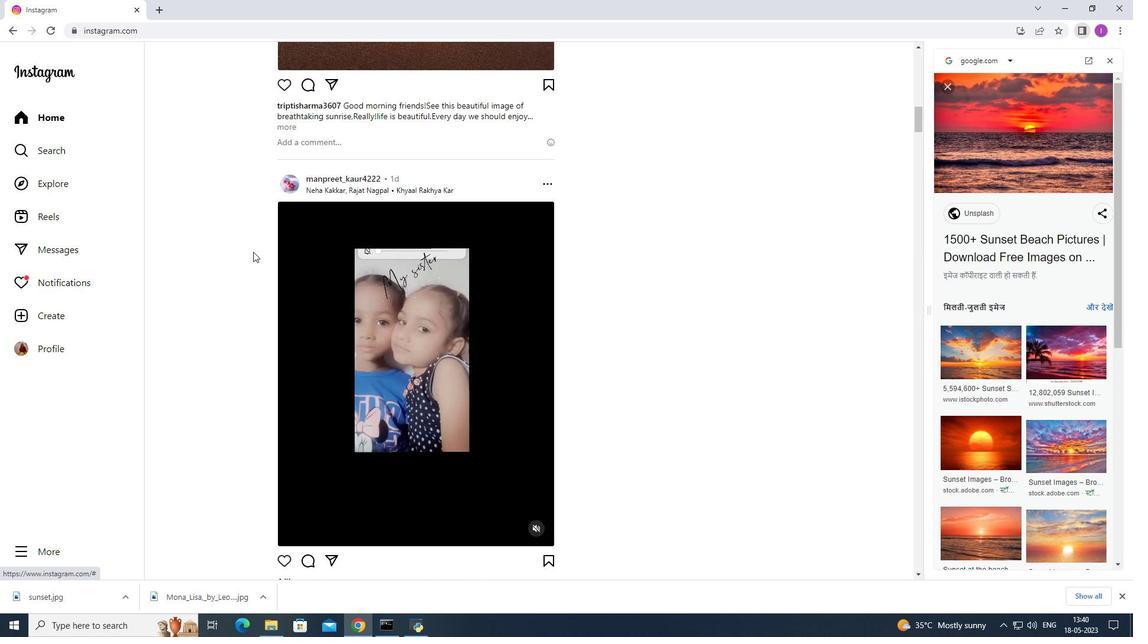 
Action: Mouse scrolled (253, 252) with delta (0, 0)
Screenshot: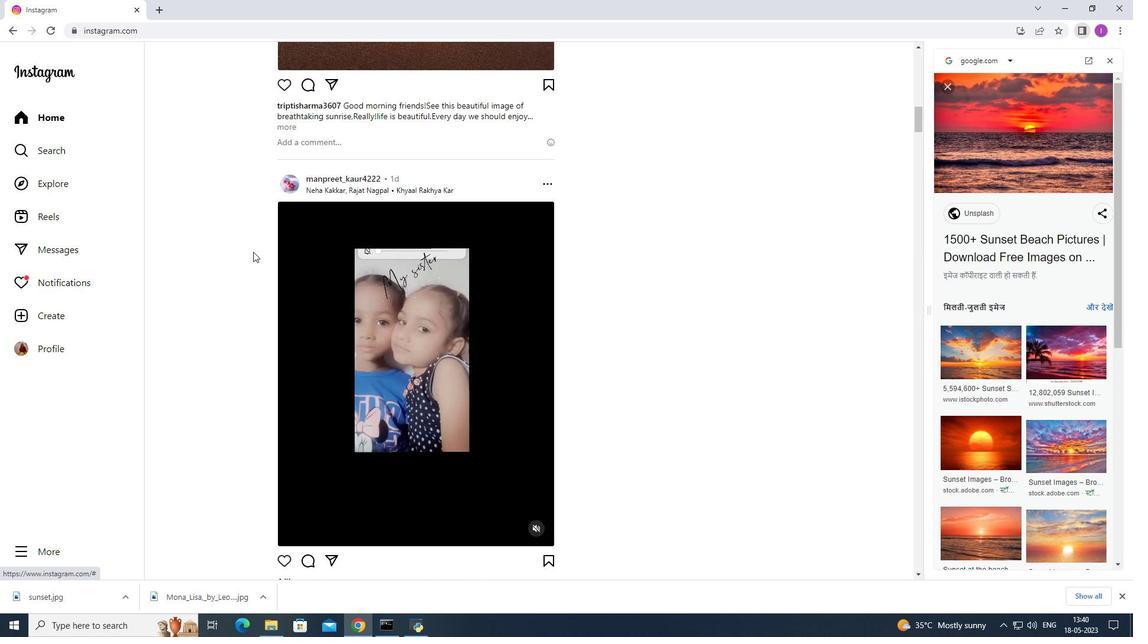 
Action: Mouse scrolled (253, 252) with delta (0, 0)
Screenshot: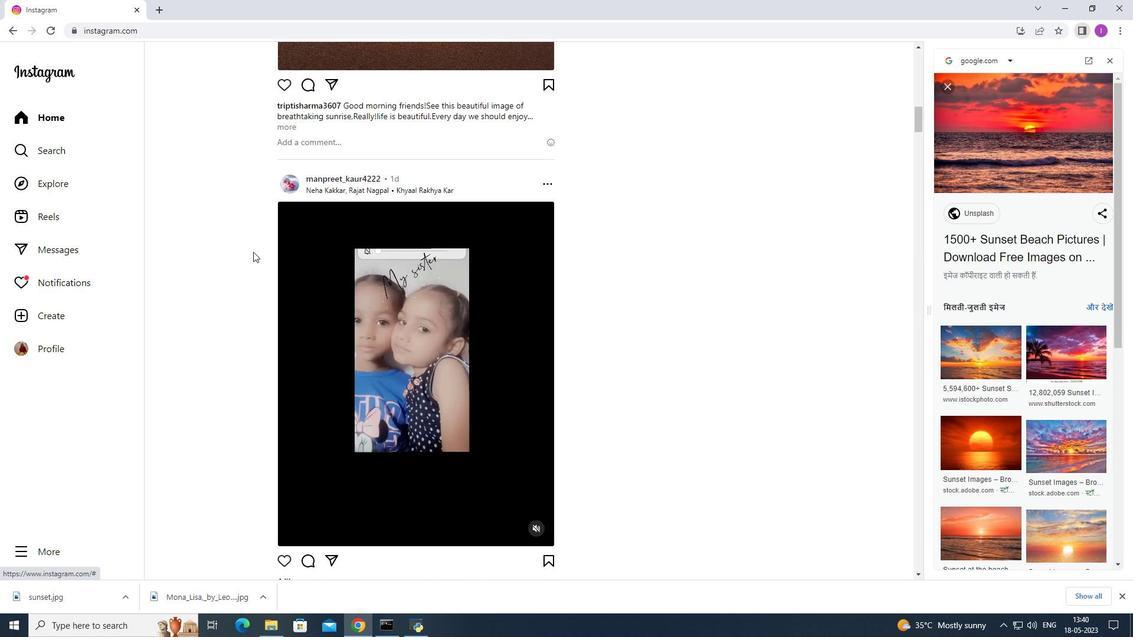
Action: Mouse scrolled (253, 252) with delta (0, 0)
Screenshot: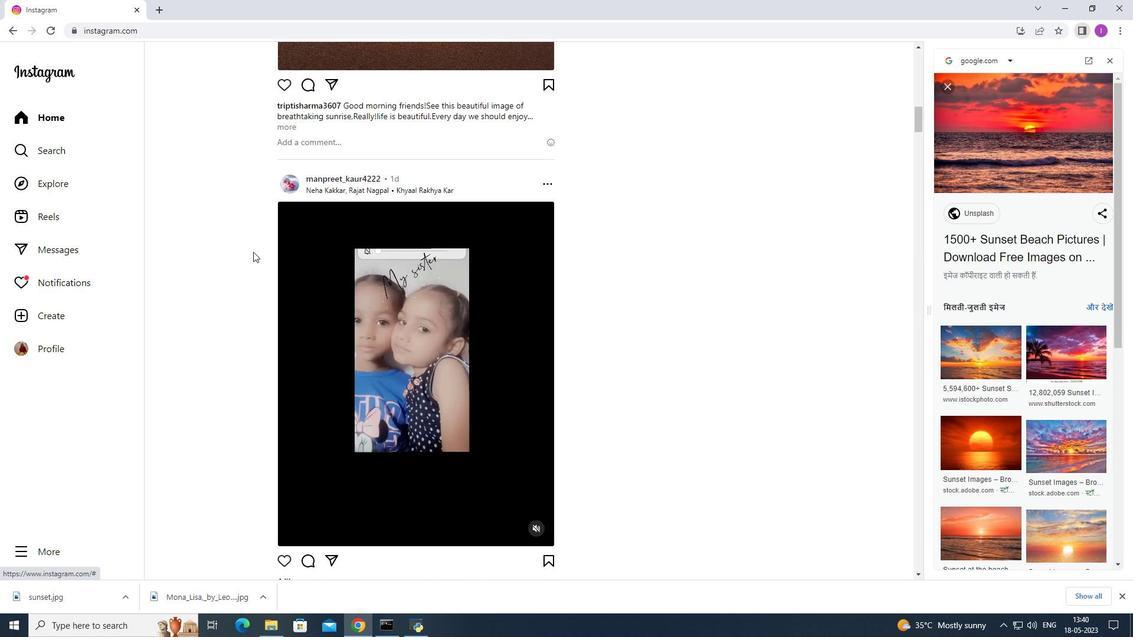 
Action: Mouse scrolled (253, 252) with delta (0, 0)
Screenshot: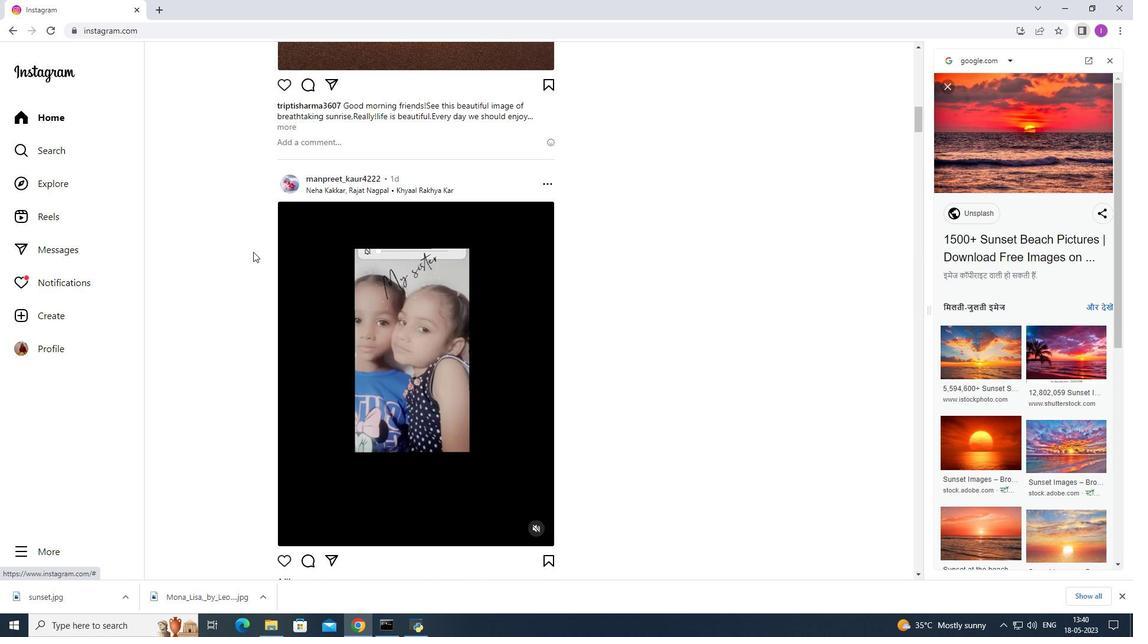 
Action: Mouse moved to (252, 250)
Screenshot: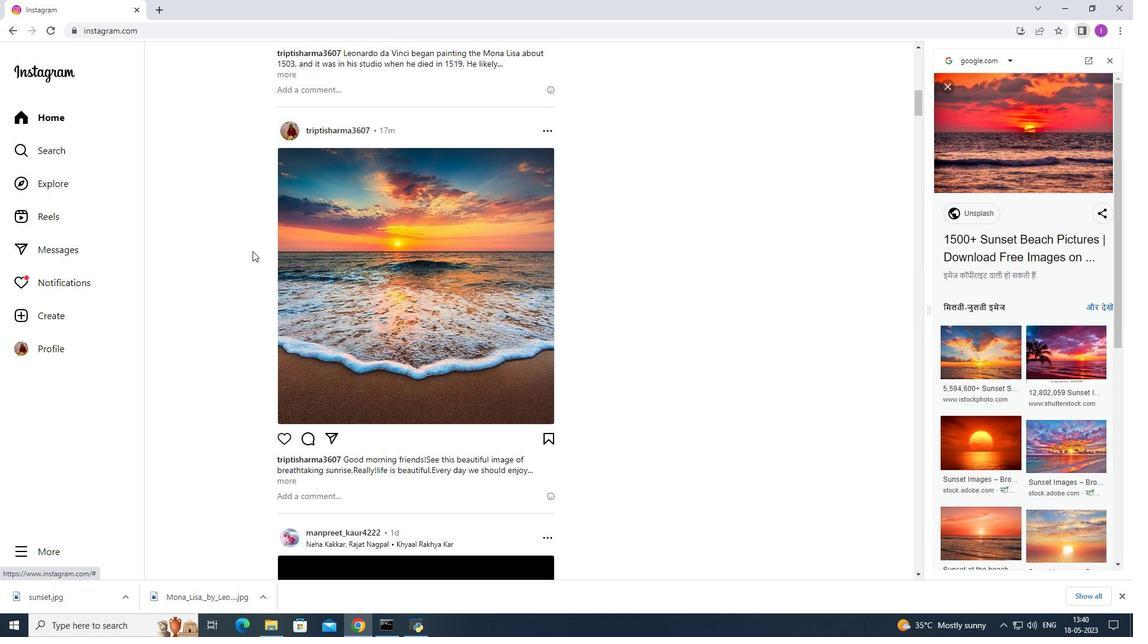 
Action: Mouse scrolled (252, 251) with delta (0, 0)
Screenshot: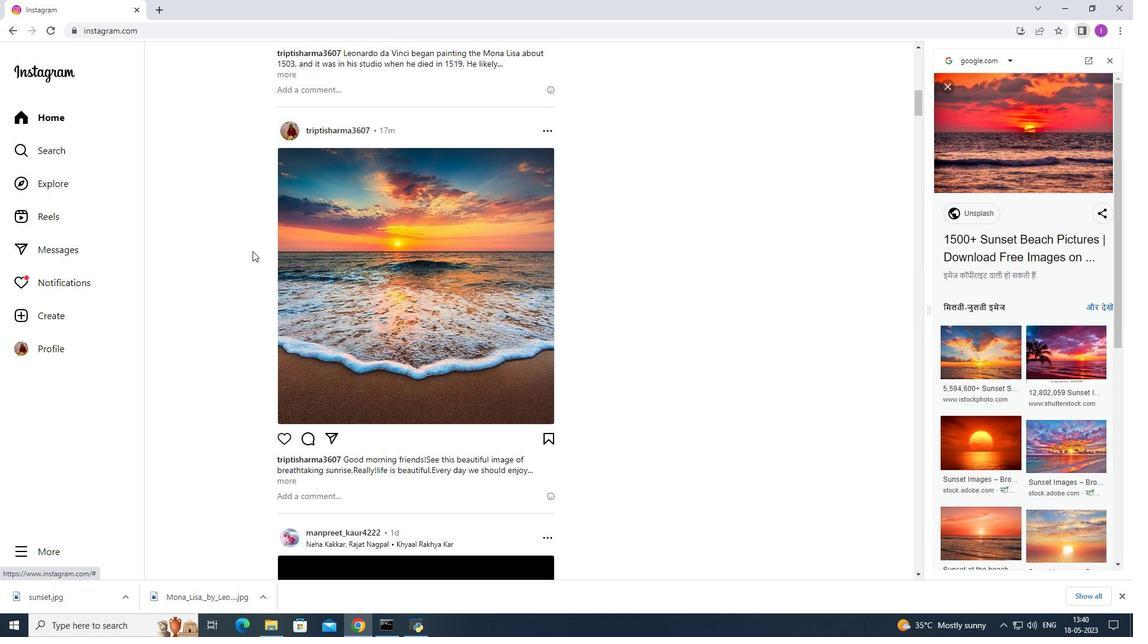 
Action: Mouse scrolled (252, 251) with delta (0, 0)
Screenshot: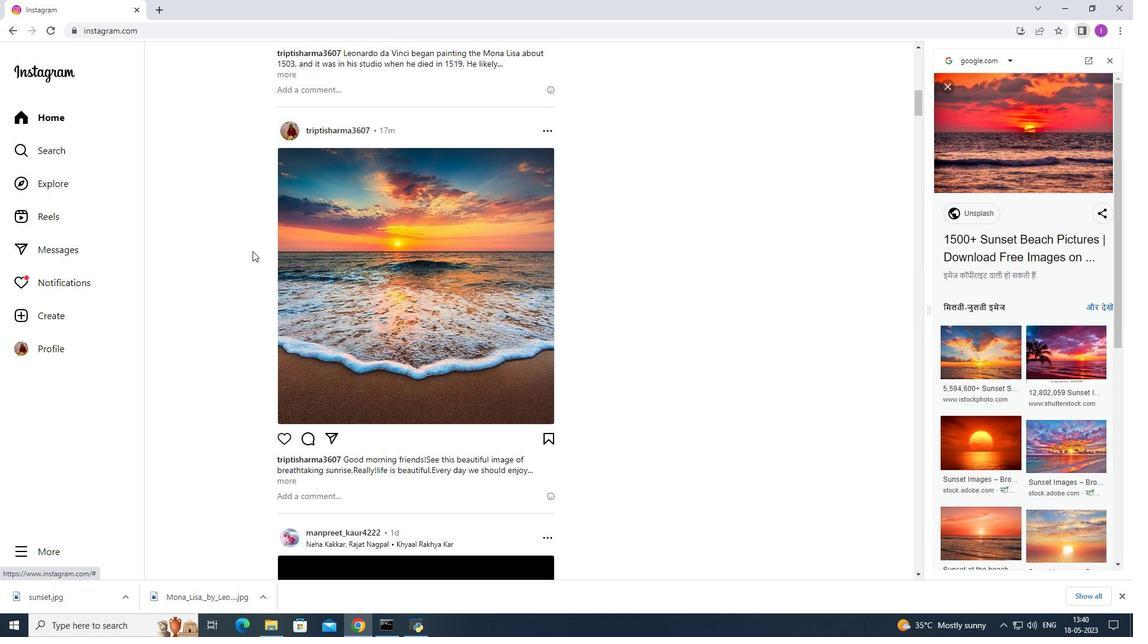 
Action: Mouse scrolled (252, 251) with delta (0, 0)
Screenshot: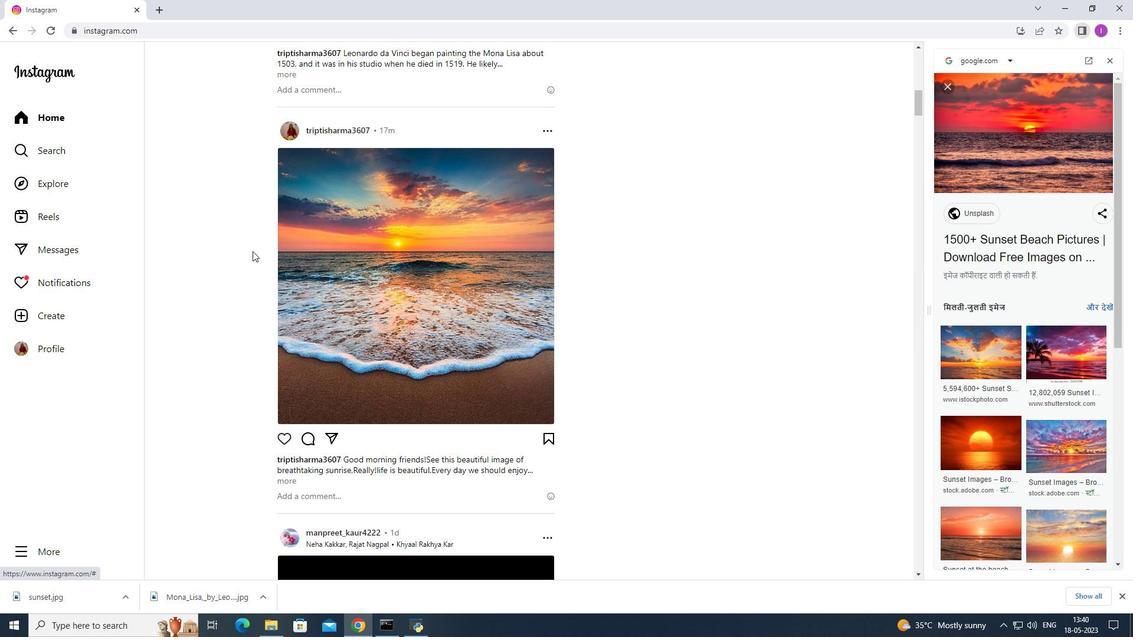 
Action: Mouse scrolled (252, 251) with delta (0, 0)
Screenshot: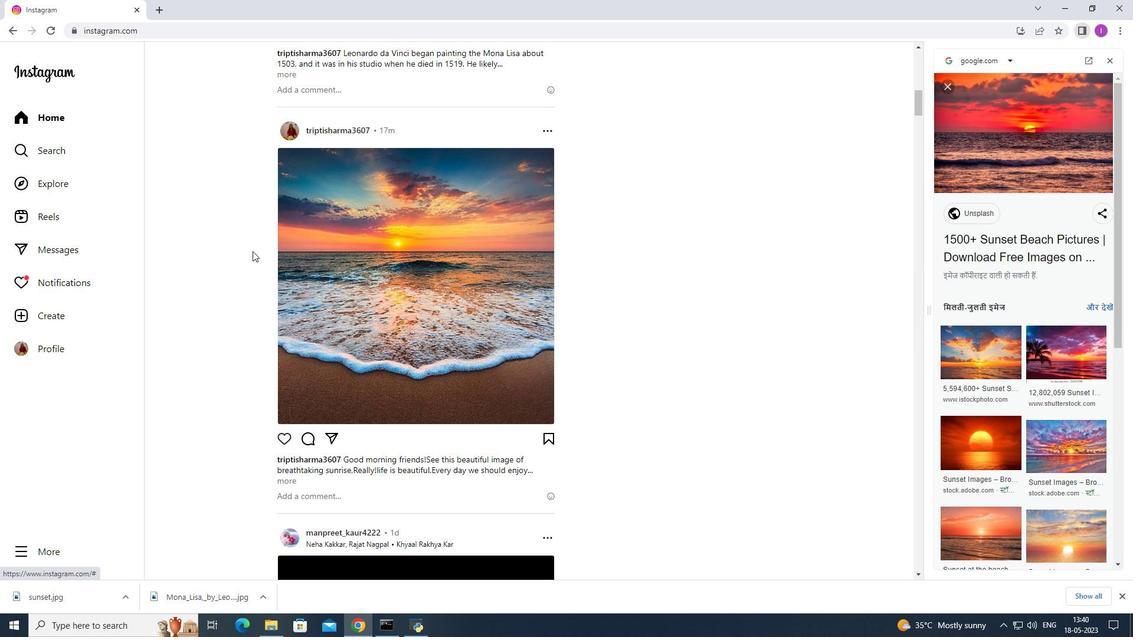 
Action: Mouse scrolled (252, 251) with delta (0, 0)
Screenshot: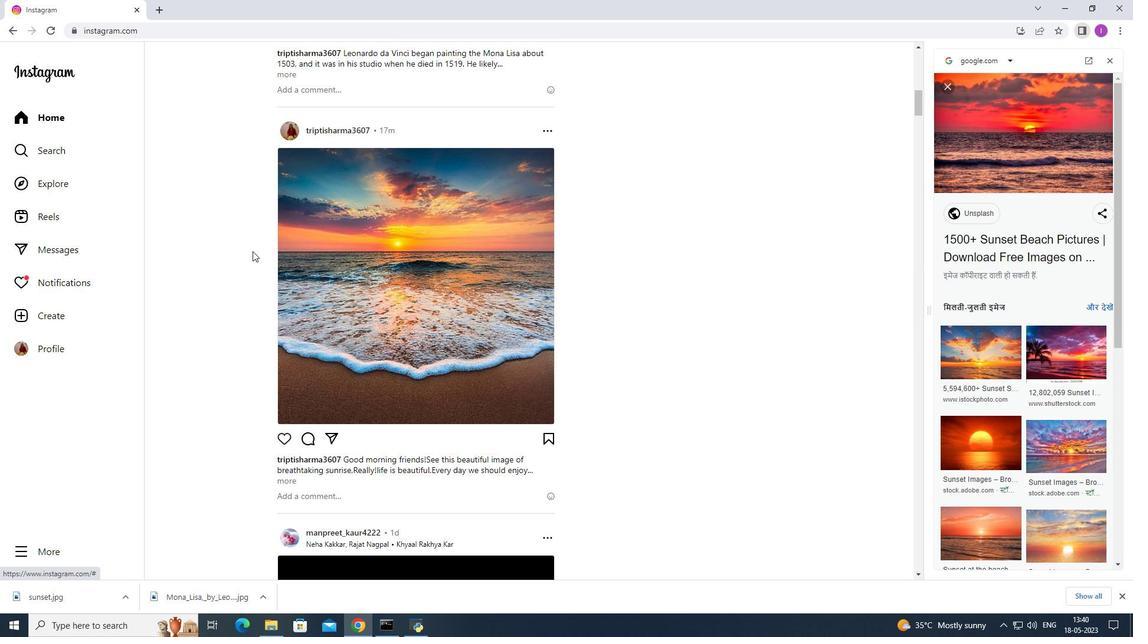 
Action: Mouse moved to (252, 250)
Screenshot: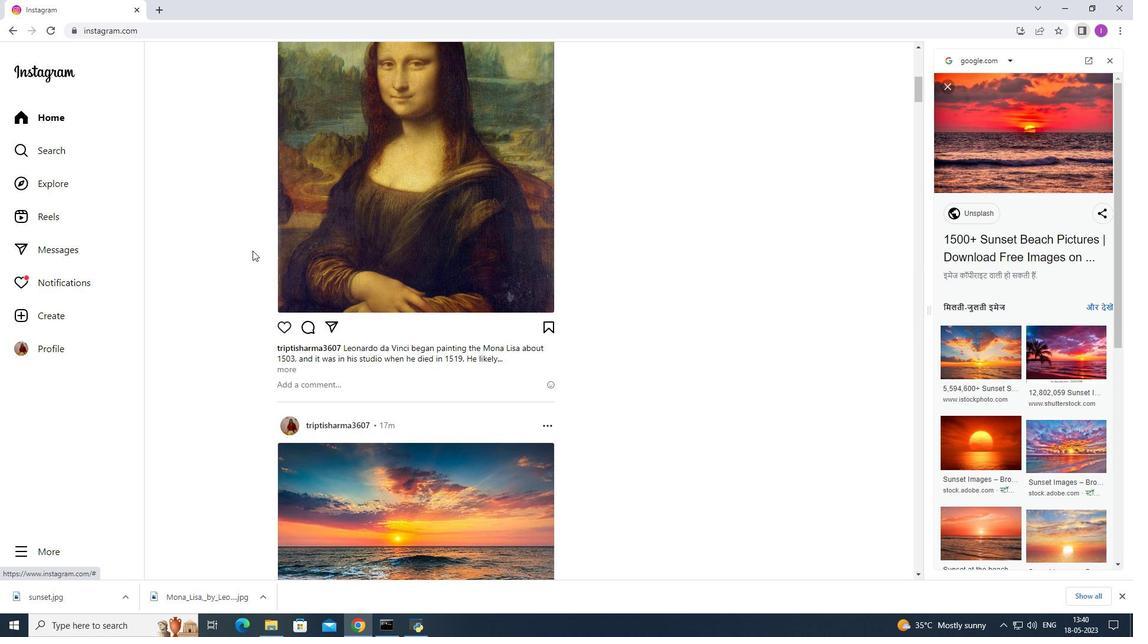 
Action: Mouse scrolled (252, 250) with delta (0, 0)
Screenshot: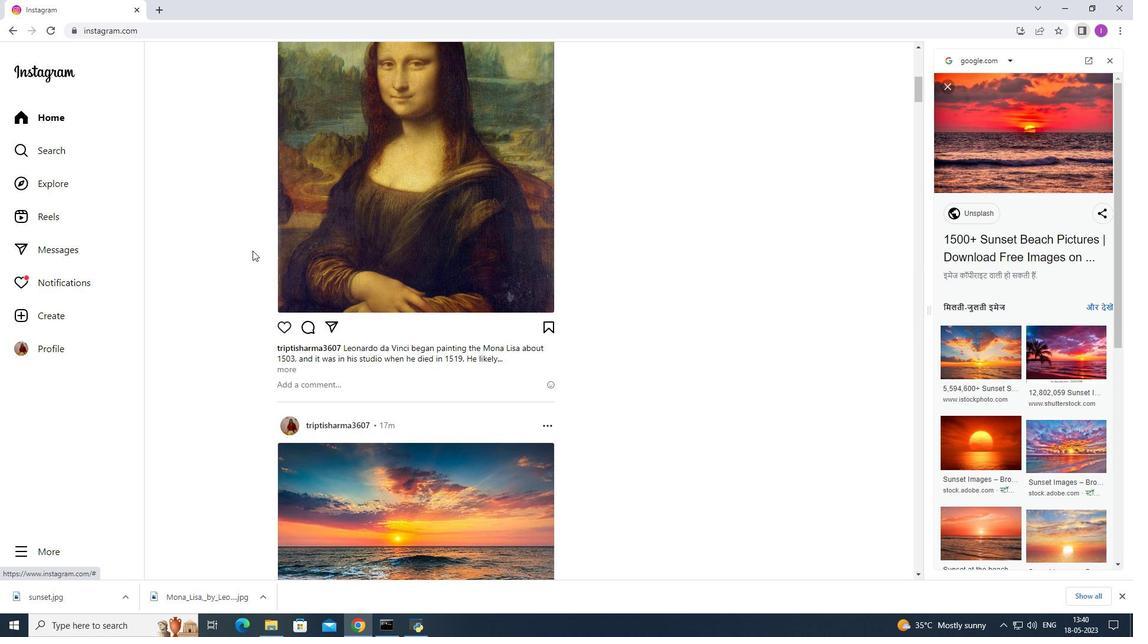 
Action: Mouse scrolled (252, 250) with delta (0, 0)
Screenshot: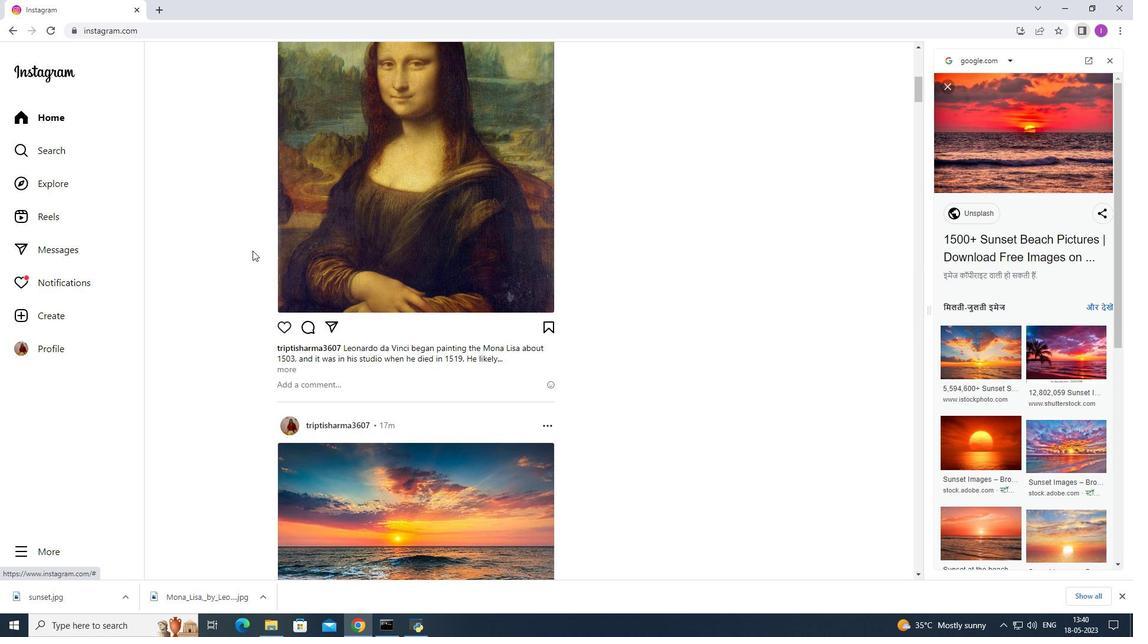 
Action: Mouse scrolled (252, 250) with delta (0, 0)
Screenshot: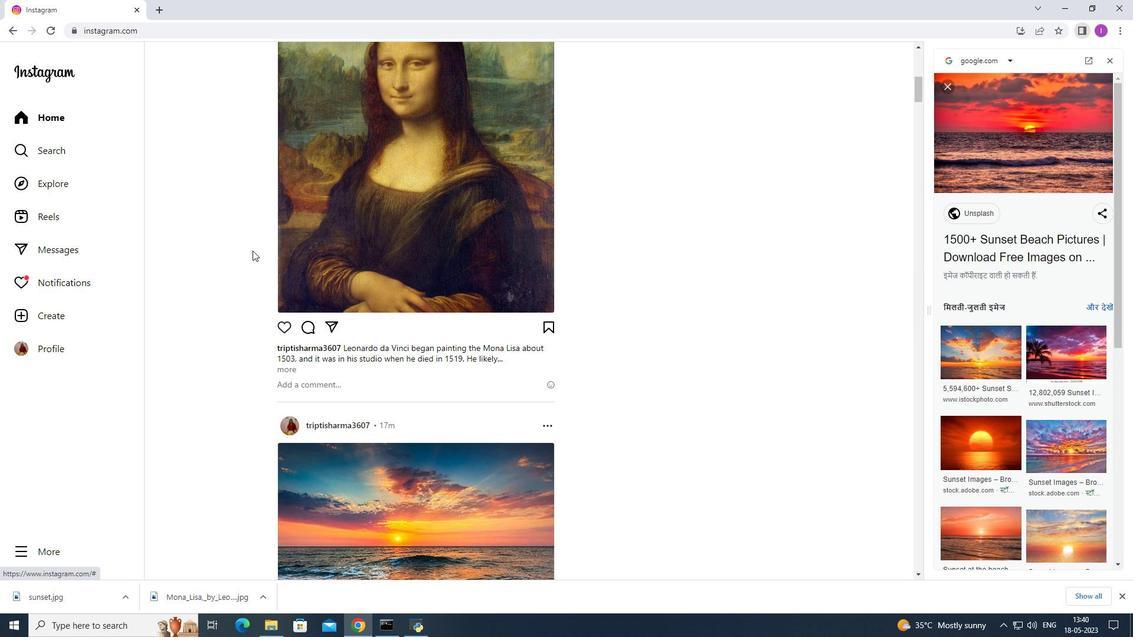 
Action: Mouse scrolled (252, 250) with delta (0, 0)
Screenshot: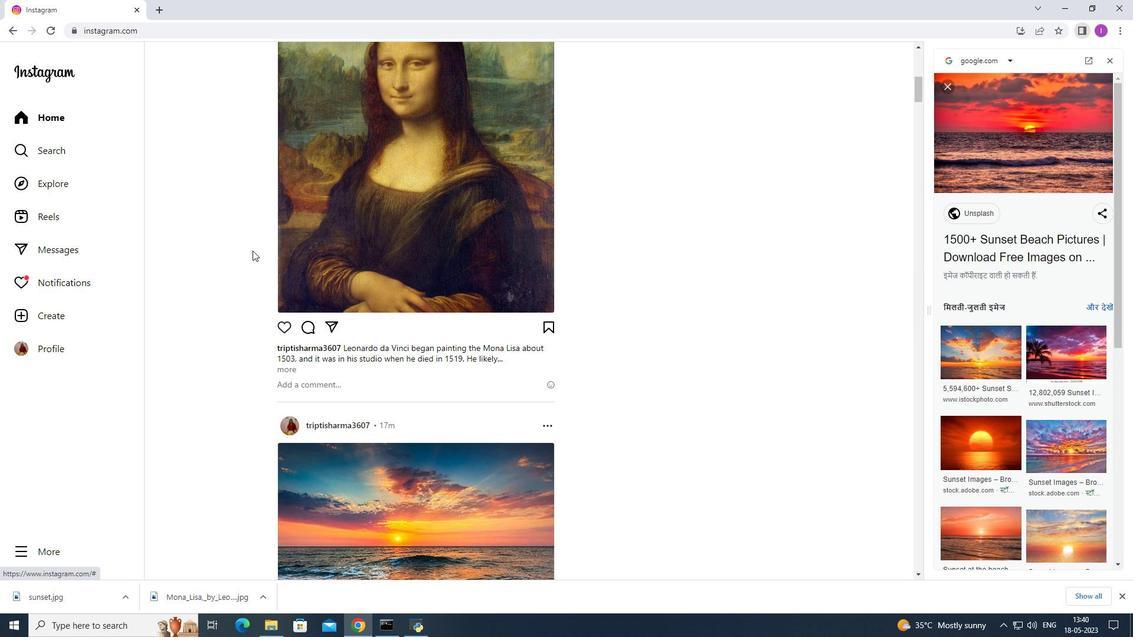 
Action: Mouse scrolled (252, 250) with delta (0, 0)
Screenshot: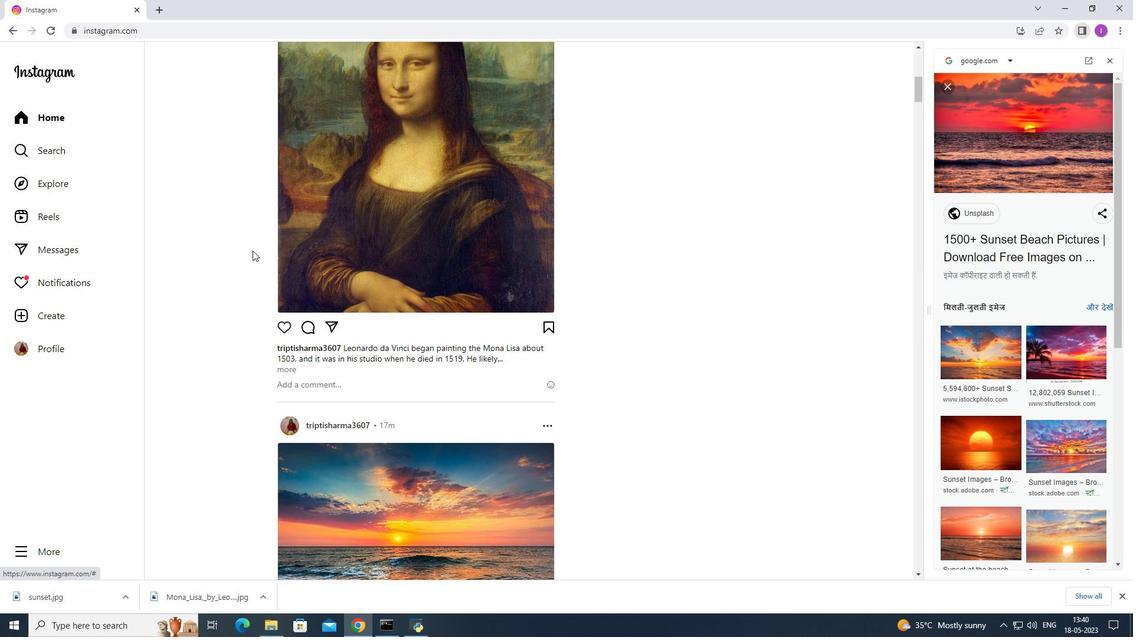 
Action: Mouse scrolled (252, 250) with delta (0, 0)
Screenshot: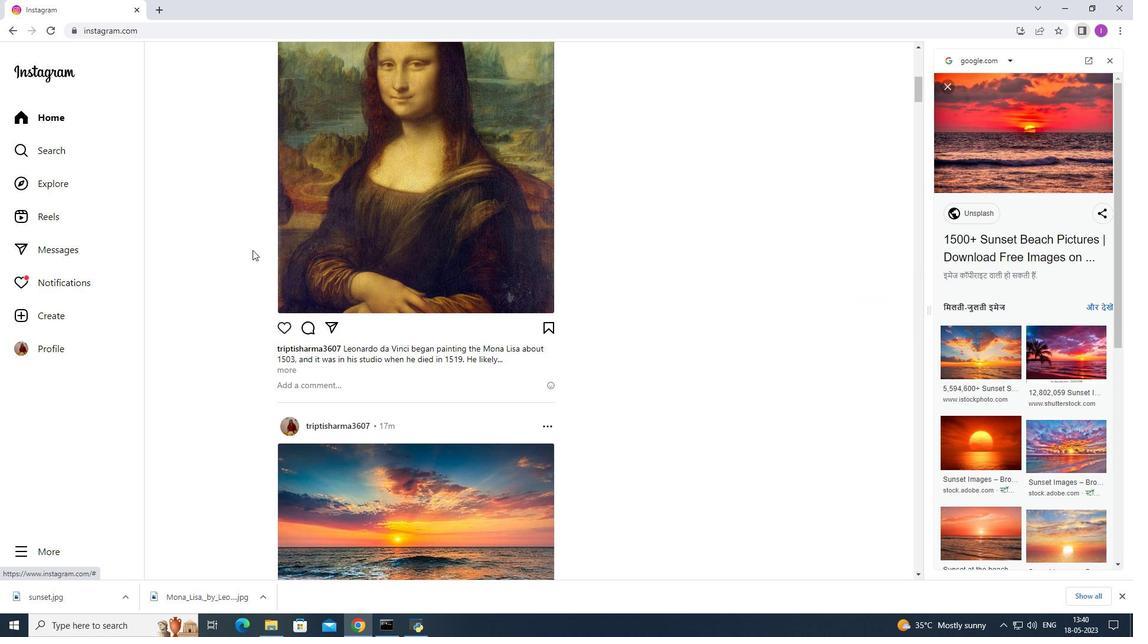 
Action: Mouse scrolled (252, 250) with delta (0, 0)
Screenshot: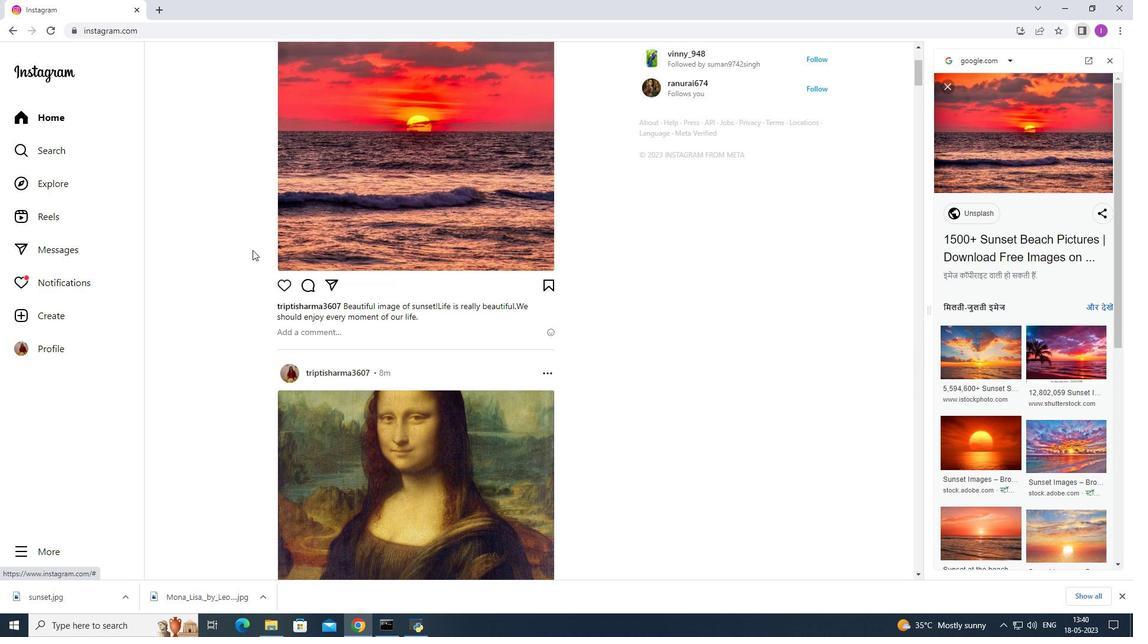 
Action: Mouse scrolled (252, 250) with delta (0, 0)
Screenshot: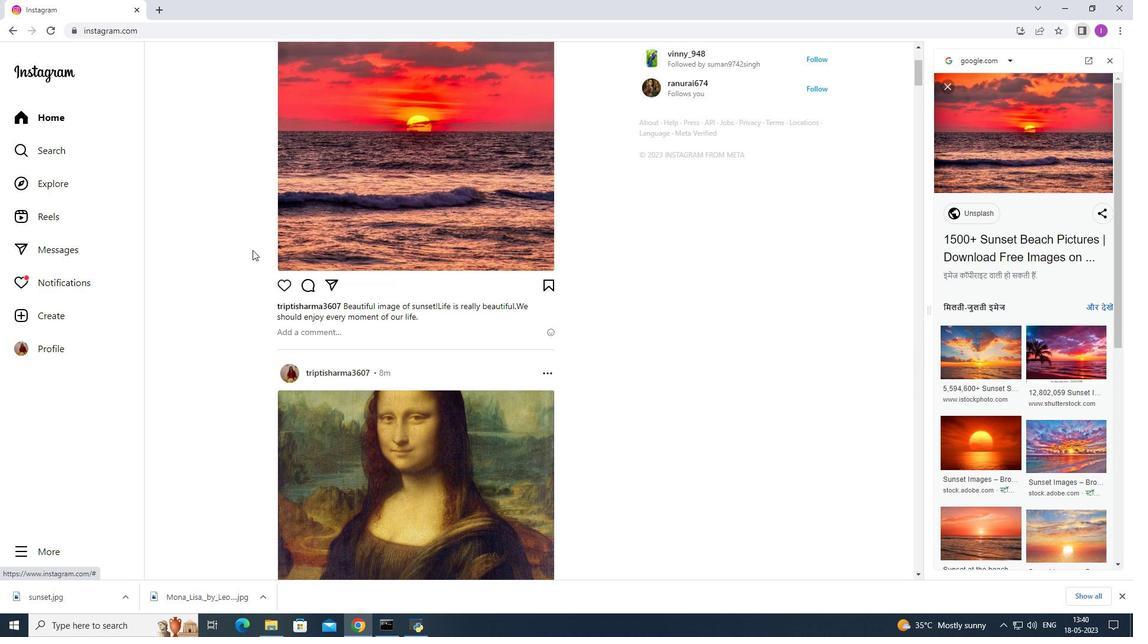 
Action: Mouse scrolled (252, 250) with delta (0, 0)
Screenshot: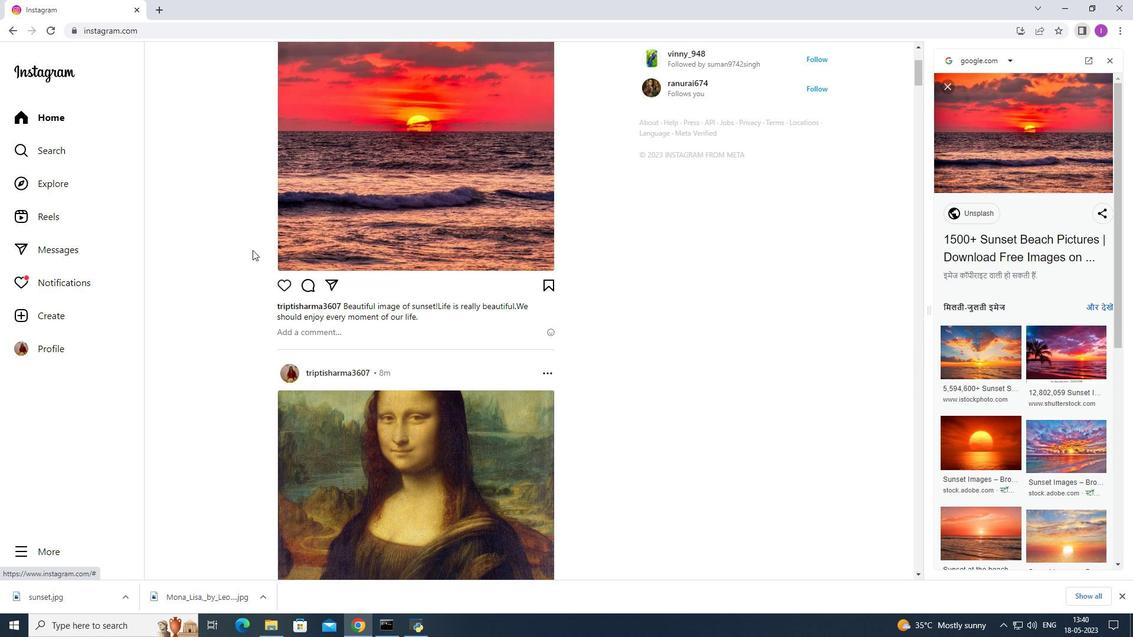 
Action: Mouse scrolled (252, 250) with delta (0, 0)
Screenshot: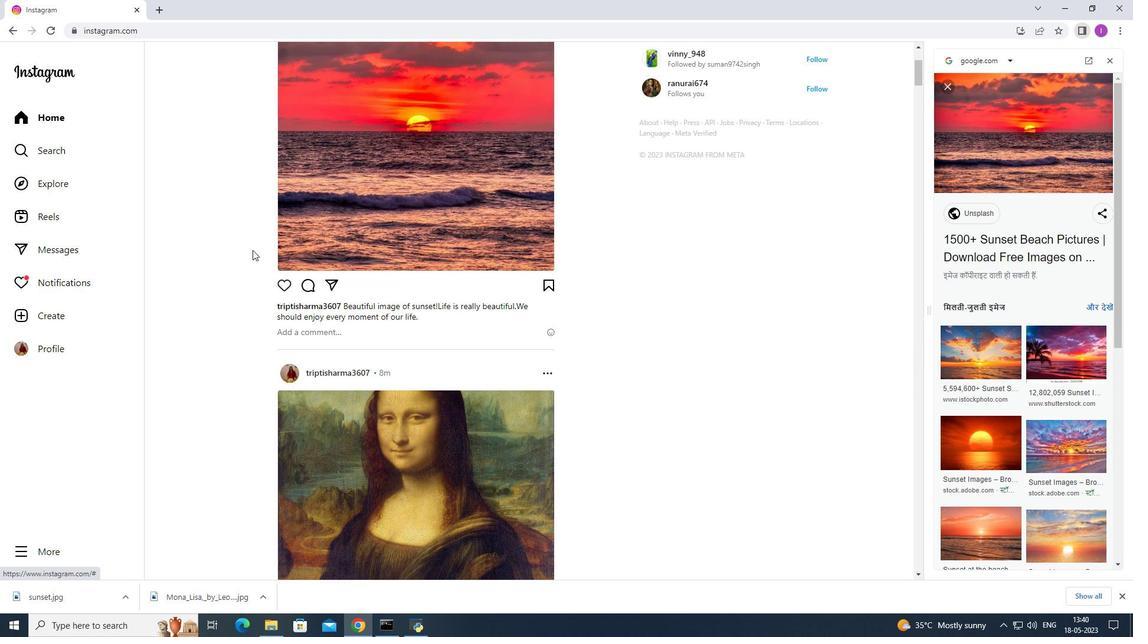 
Action: Mouse scrolled (252, 250) with delta (0, 0)
Screenshot: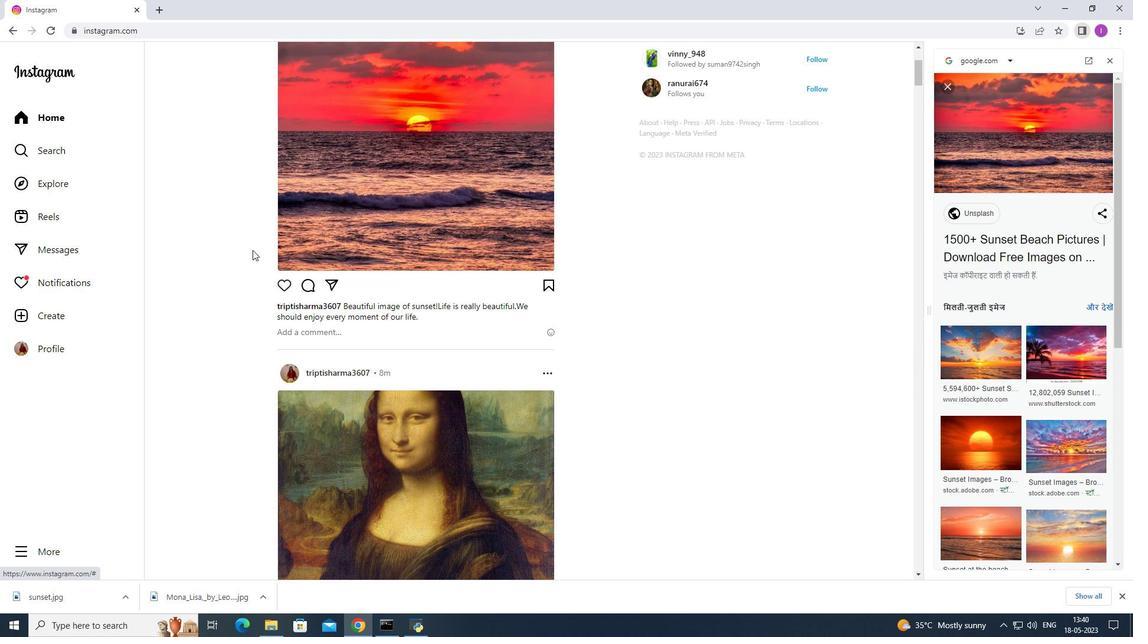 
Action: Mouse scrolled (252, 250) with delta (0, 0)
Screenshot: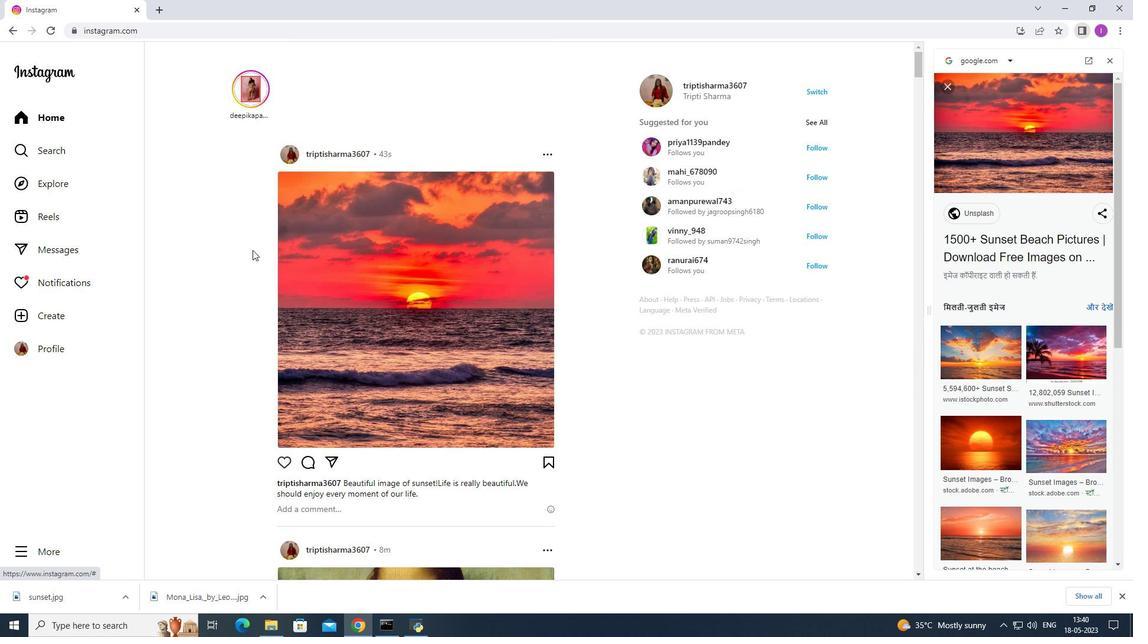 
Action: Mouse scrolled (252, 250) with delta (0, 0)
Screenshot: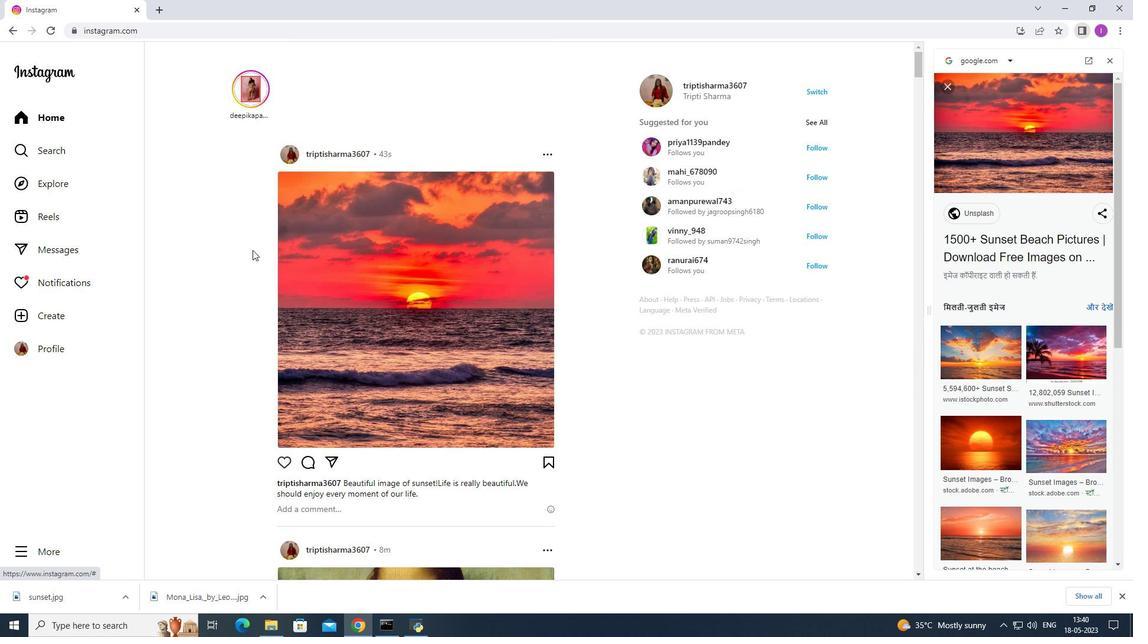 
Action: Mouse scrolled (252, 250) with delta (0, 0)
Screenshot: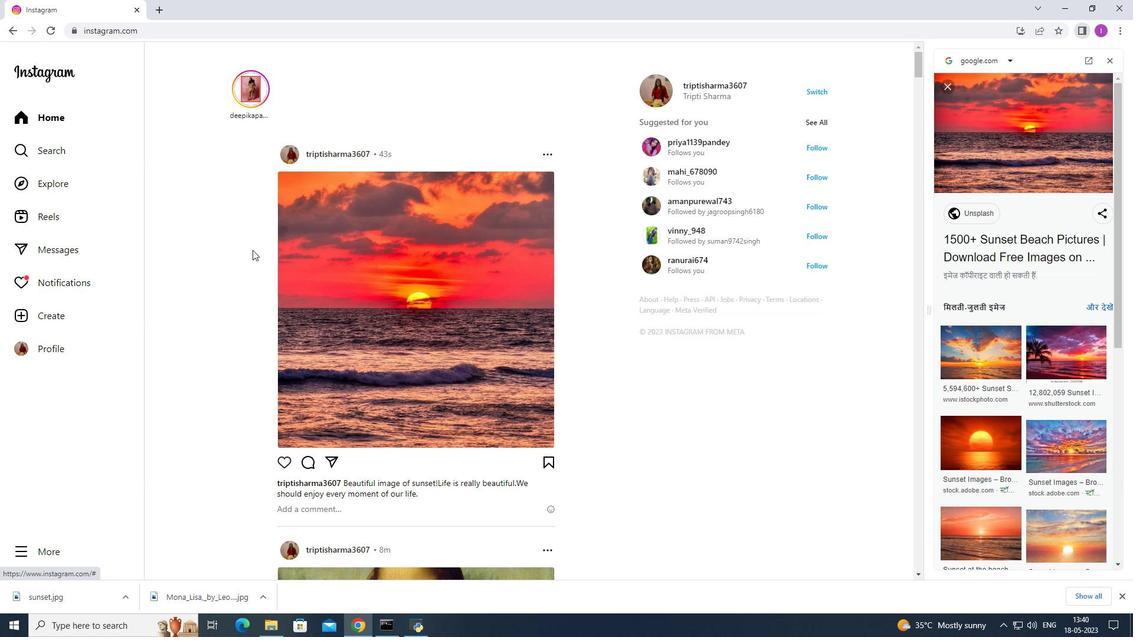 
Action: Mouse scrolled (252, 250) with delta (0, 0)
Screenshot: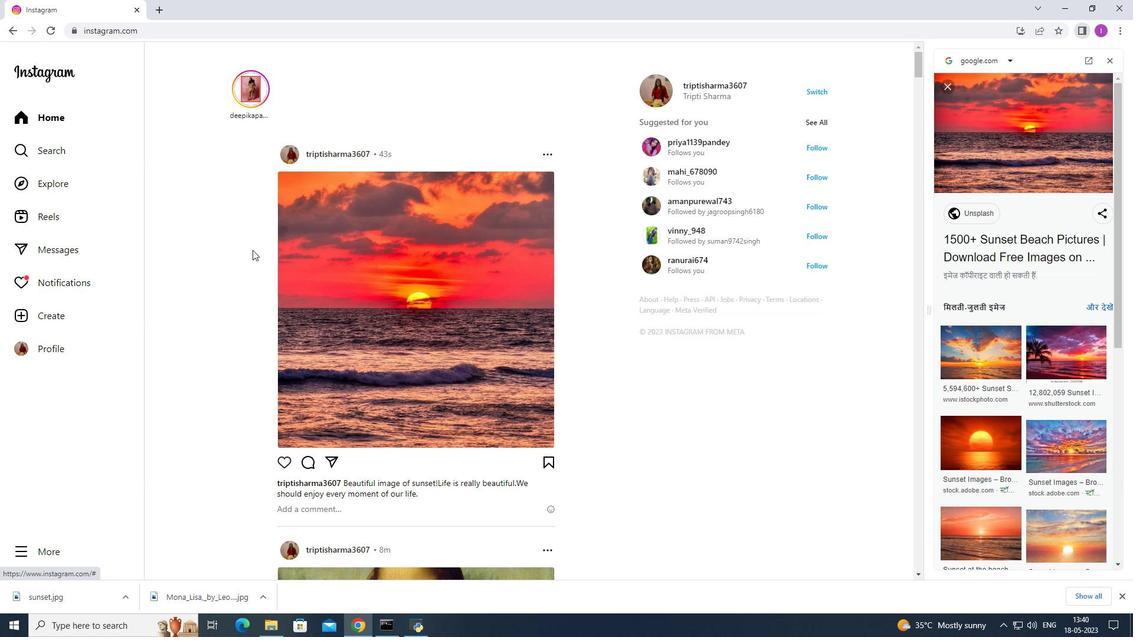 
Action: Mouse scrolled (252, 250) with delta (0, 0)
Screenshot: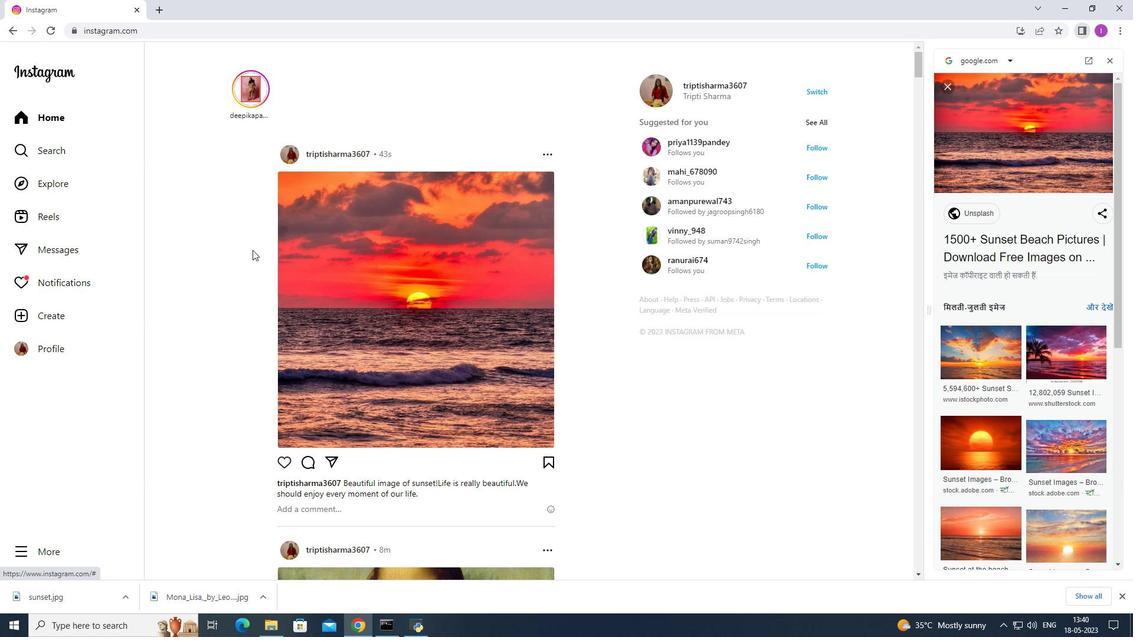 
